 Task: Explore Airbnb accommodation in Tongeren, Belgium from 22th December, 2023 to 26th December, 2023 for 8 adults. Place can be private room with 8 bedrooms having 8 beds and 8 bathrooms. Property type can be hotel. Amenities needed are: wifi, washing machine, heating, TV, free parkinig on premises, hot tub, gym, smoking allowed.
Action: Mouse moved to (613, 148)
Screenshot: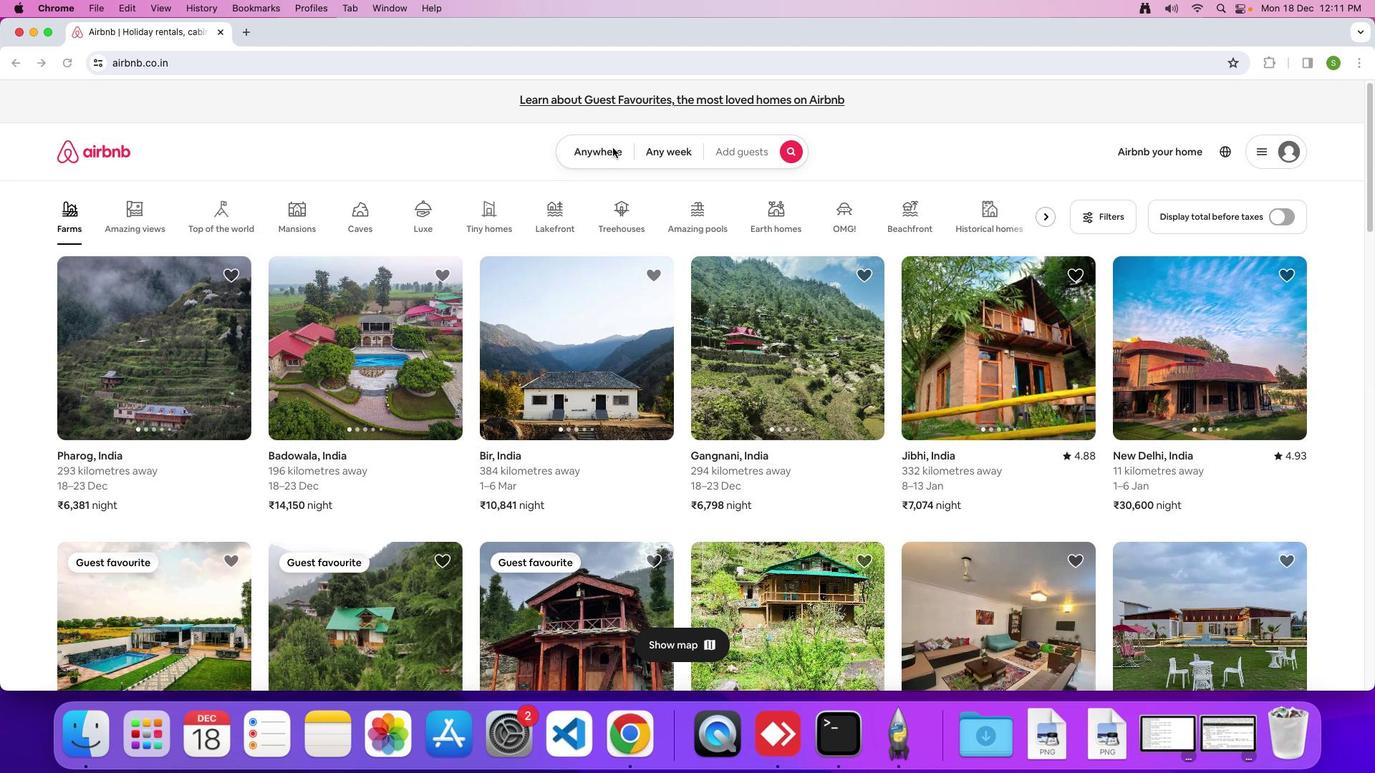 
Action: Mouse pressed left at (613, 148)
Screenshot: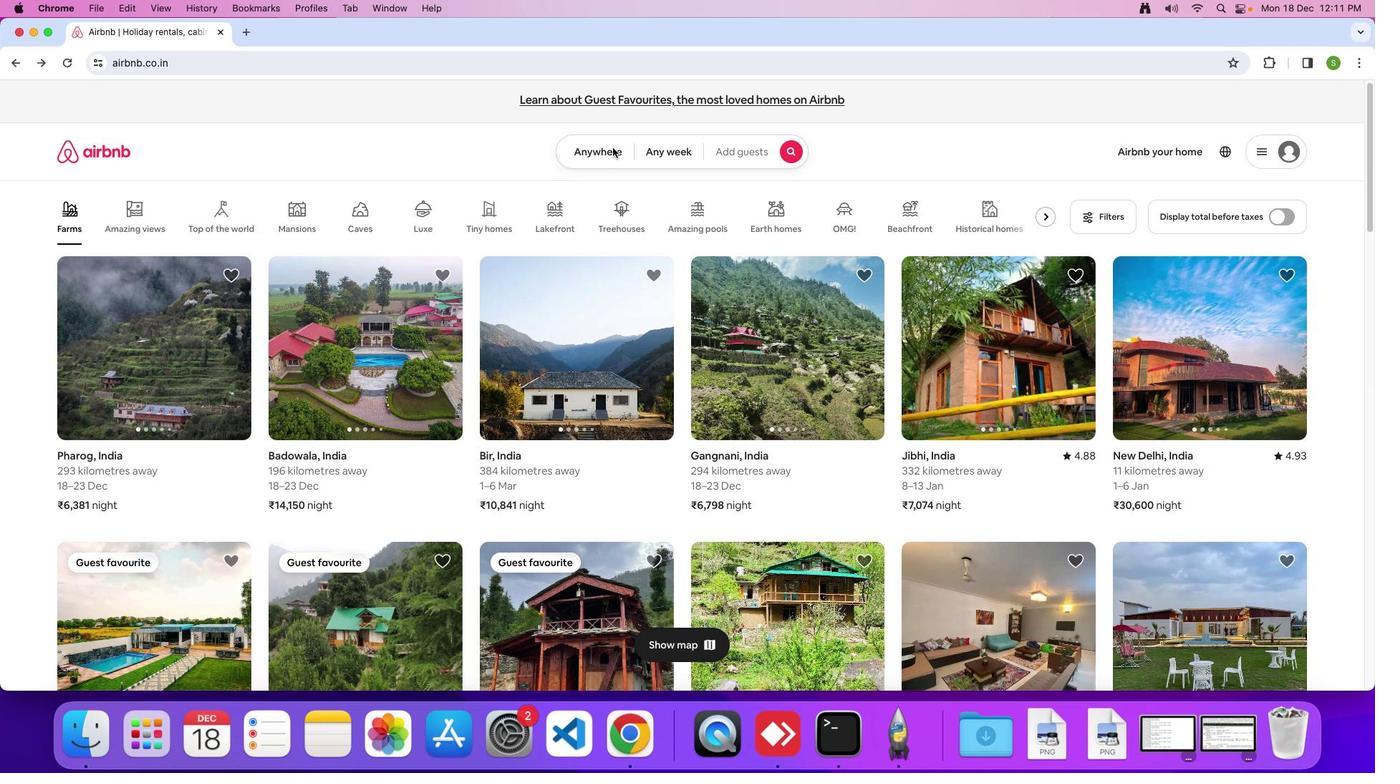 
Action: Mouse moved to (600, 153)
Screenshot: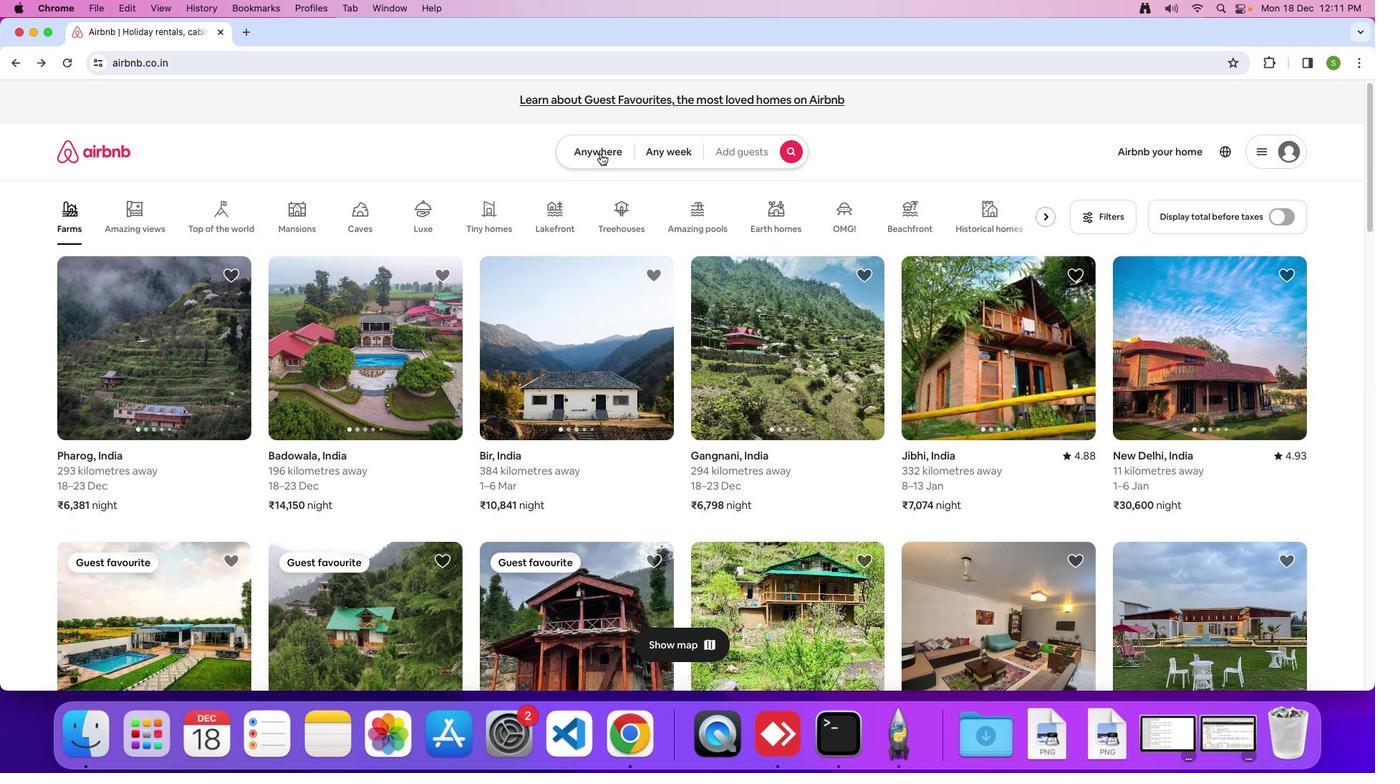 
Action: Mouse pressed left at (600, 153)
Screenshot: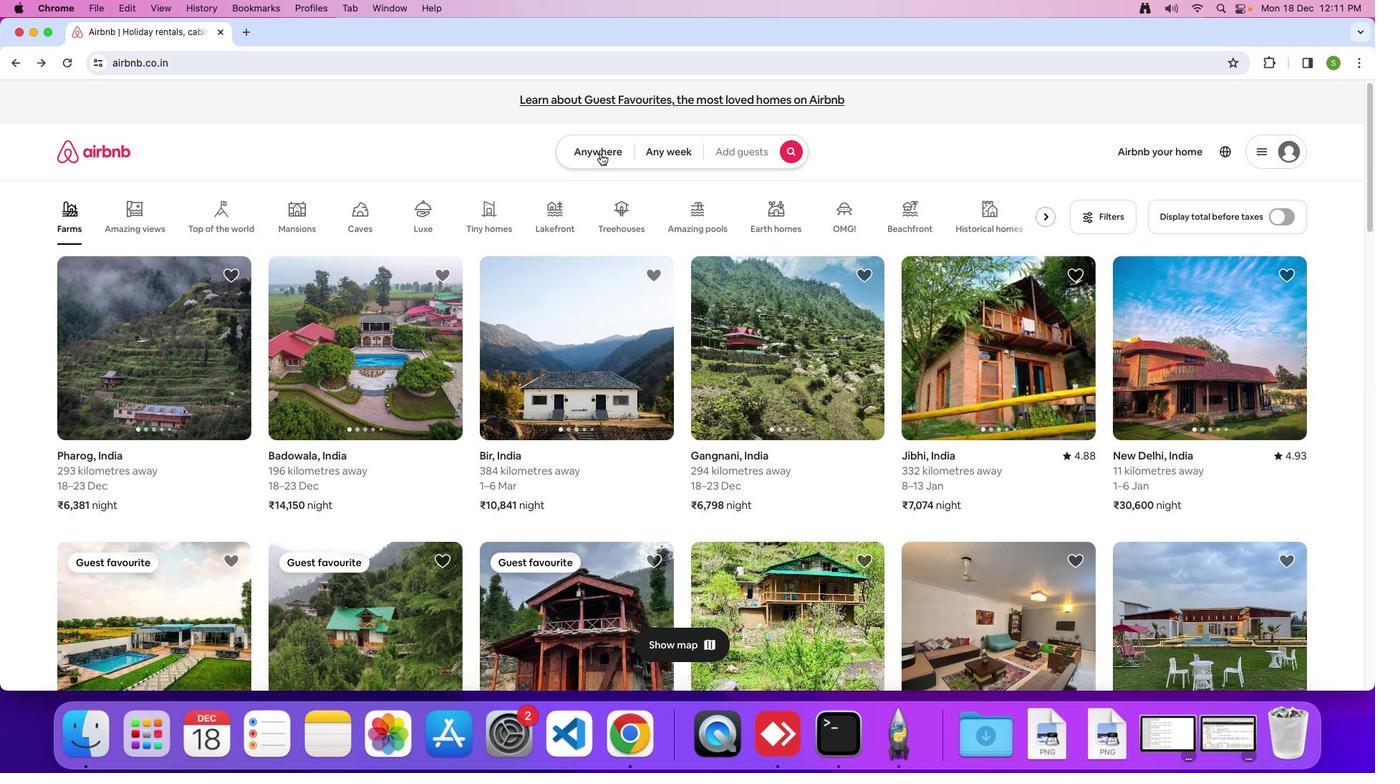 
Action: Mouse moved to (502, 209)
Screenshot: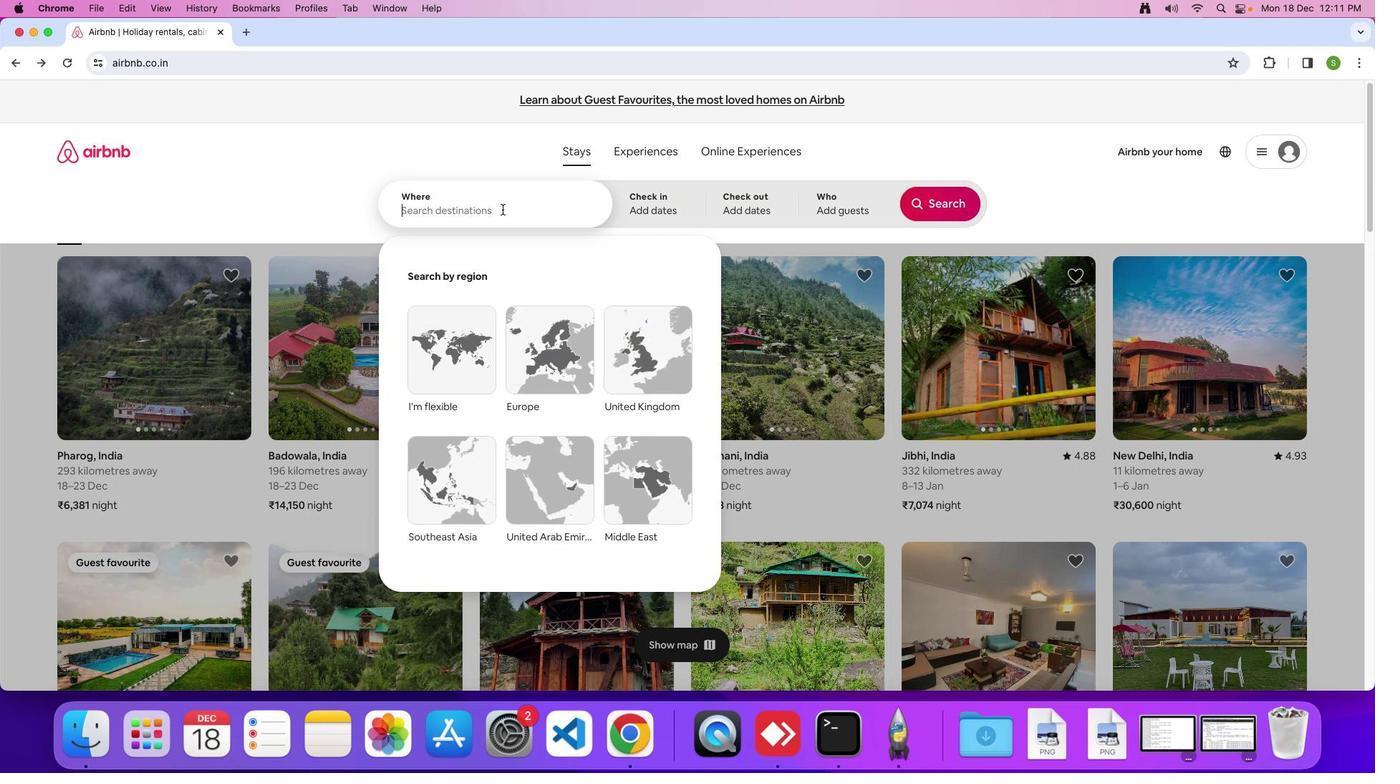 
Action: Mouse pressed left at (502, 209)
Screenshot: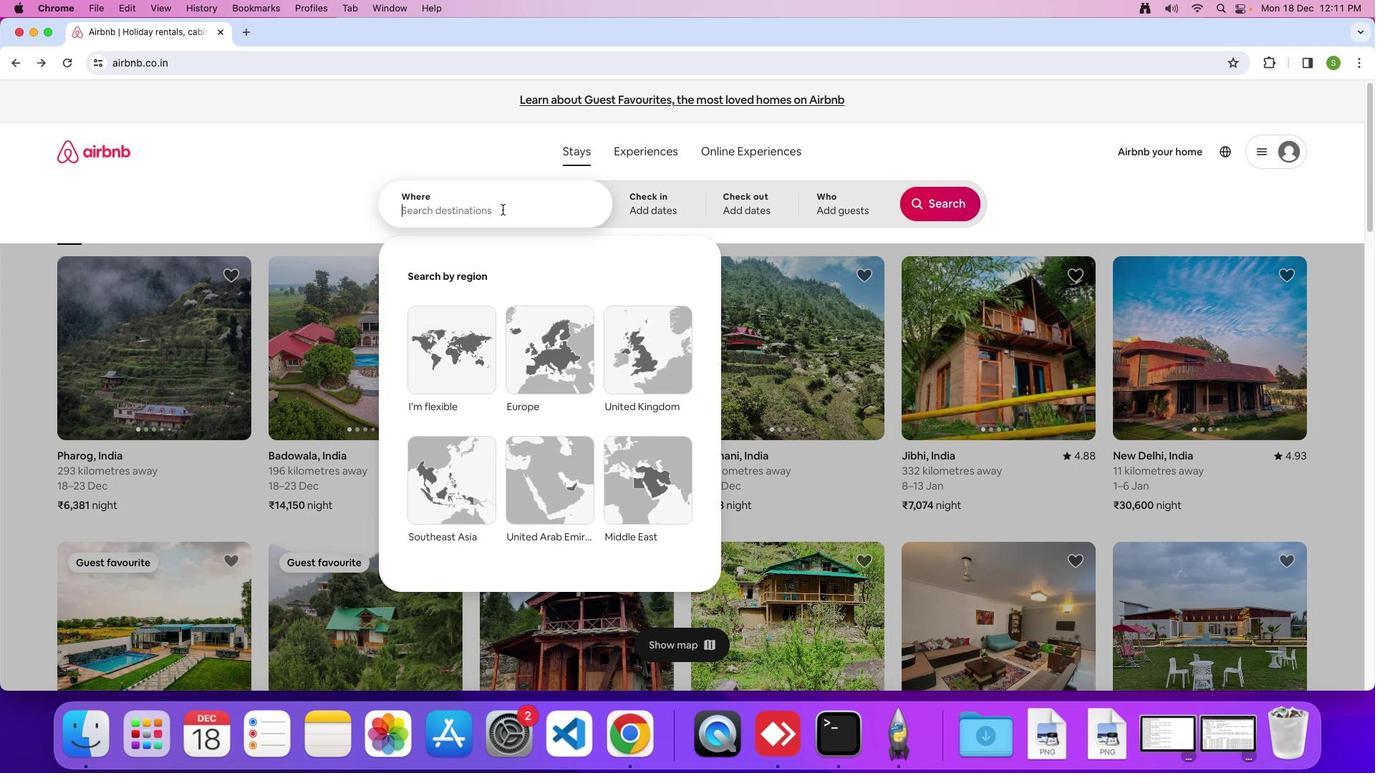 
Action: Key pressed 'T'Key.caps_lock'o''n''g''e''r''e''n'','Key.spaceKey.shift'B''e''l''g''i''u''m'Key.enter
Screenshot: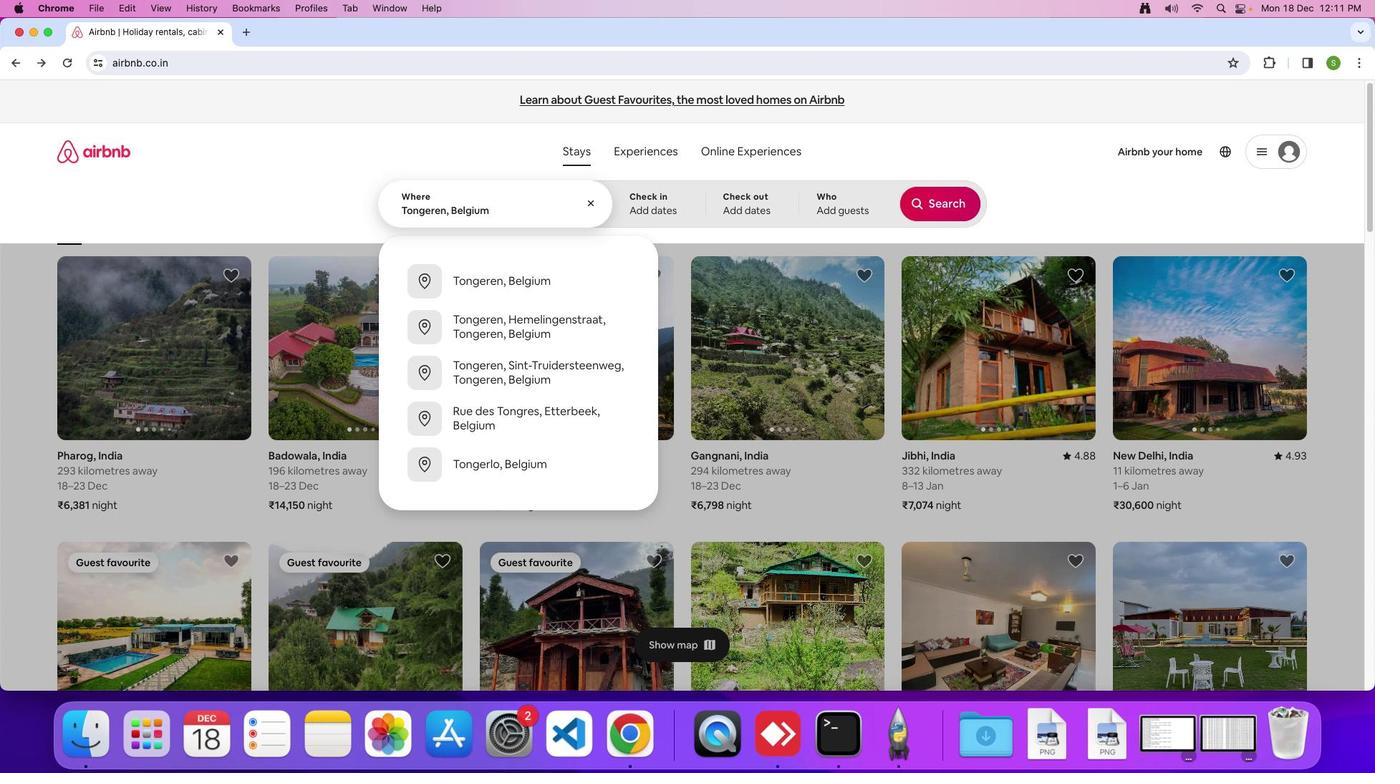 
Action: Mouse moved to (603, 487)
Screenshot: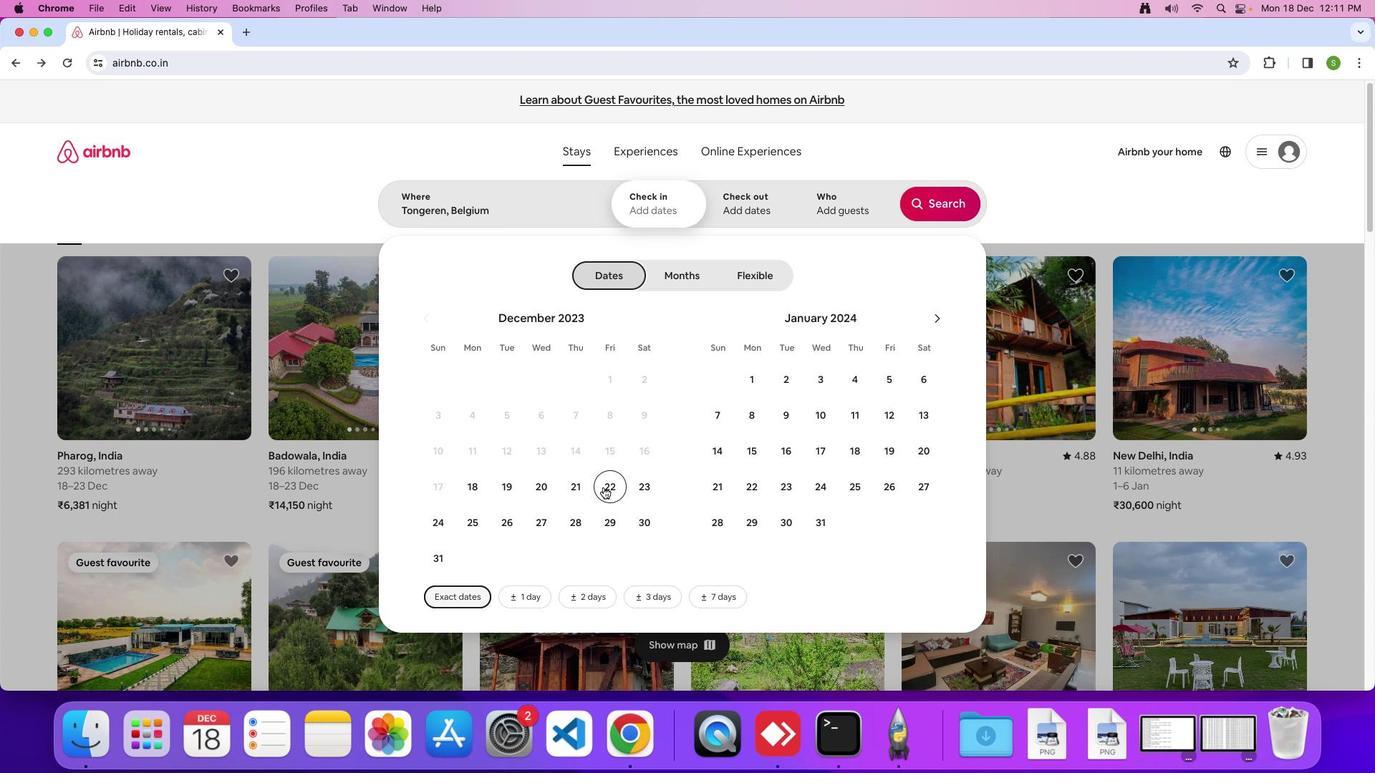 
Action: Mouse pressed left at (603, 487)
Screenshot: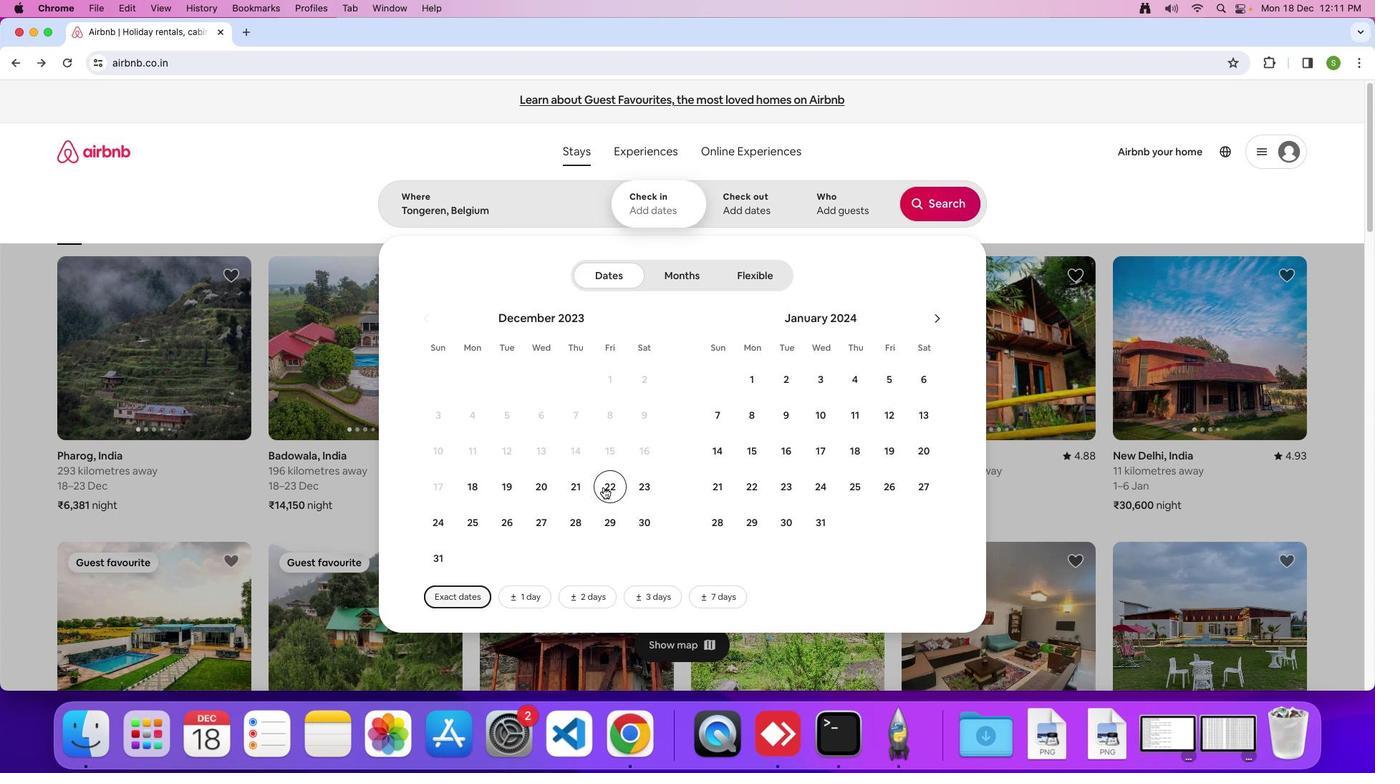 
Action: Mouse moved to (502, 527)
Screenshot: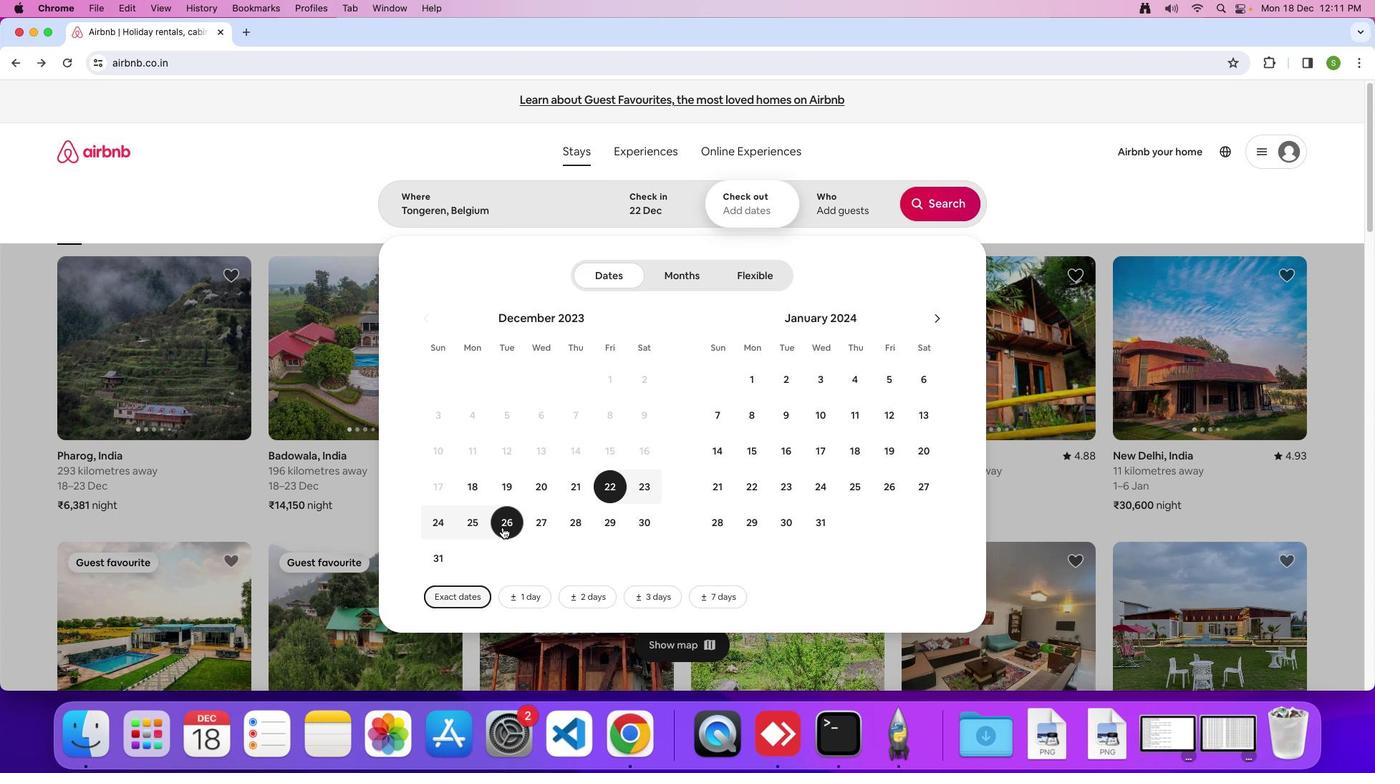 
Action: Mouse pressed left at (502, 527)
Screenshot: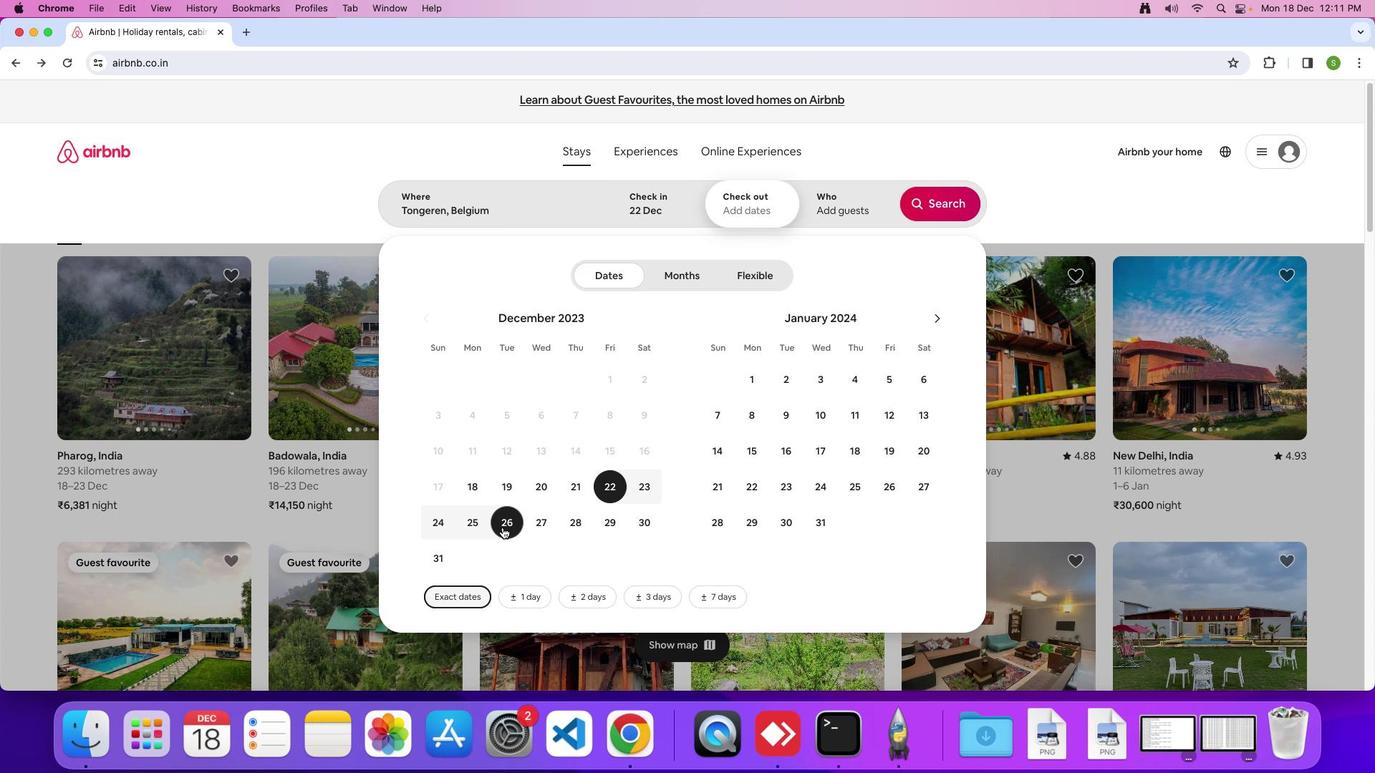 
Action: Mouse moved to (839, 211)
Screenshot: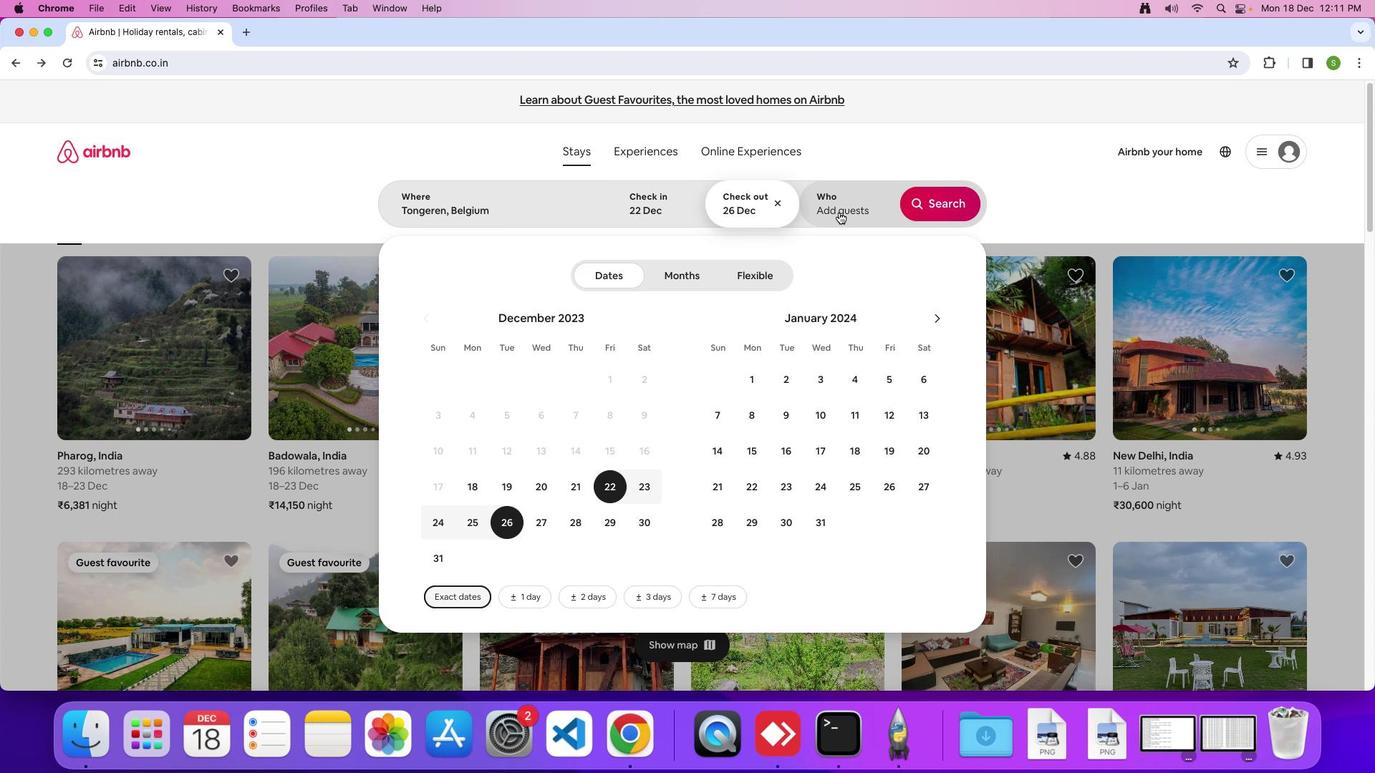 
Action: Mouse pressed left at (839, 211)
Screenshot: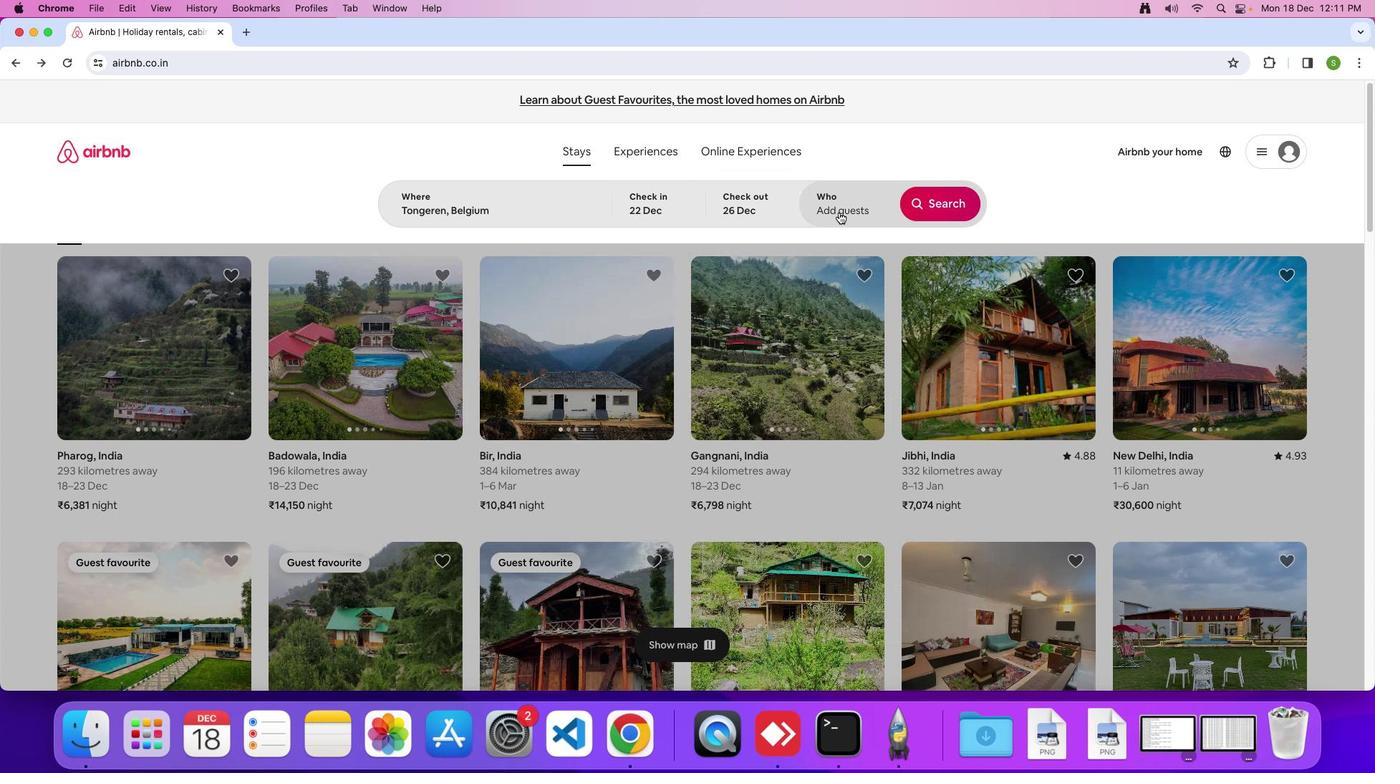 
Action: Mouse moved to (939, 282)
Screenshot: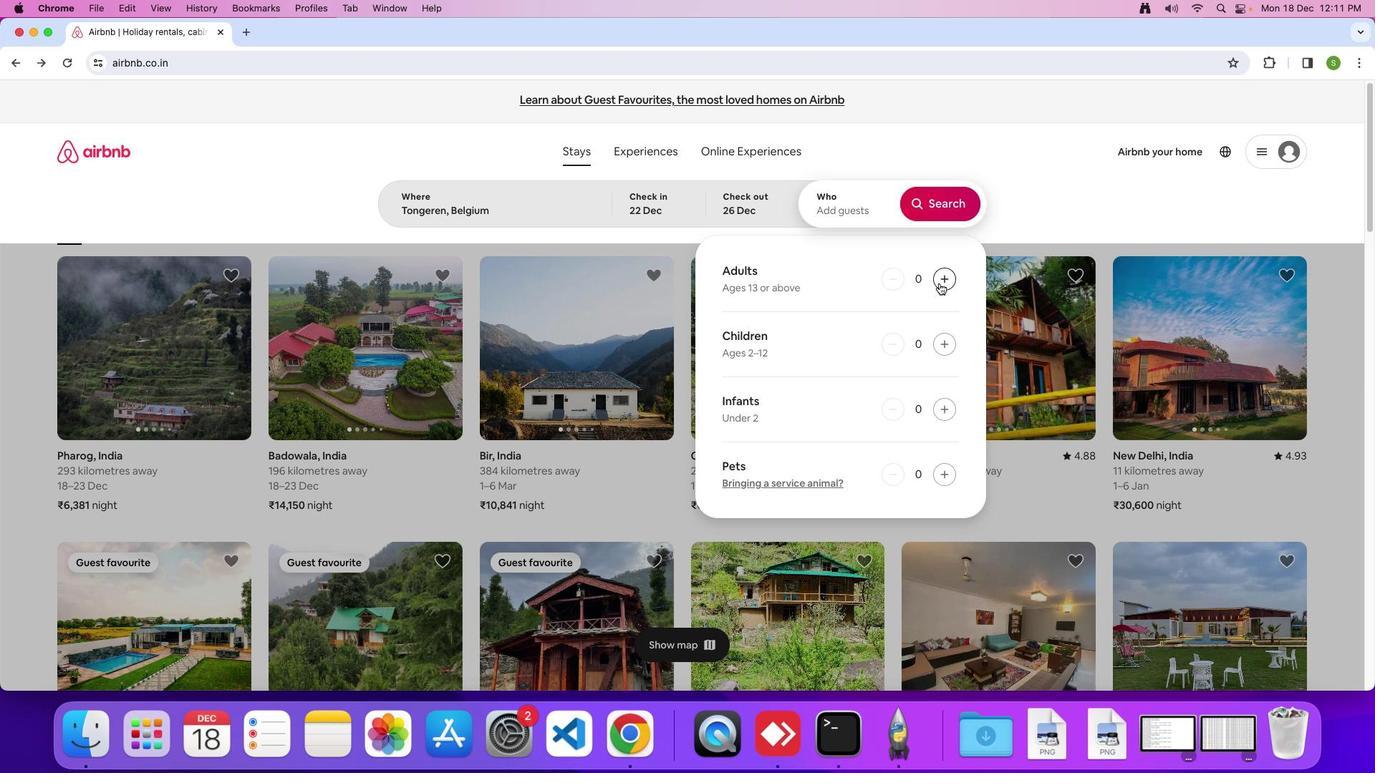 
Action: Mouse pressed left at (939, 282)
Screenshot: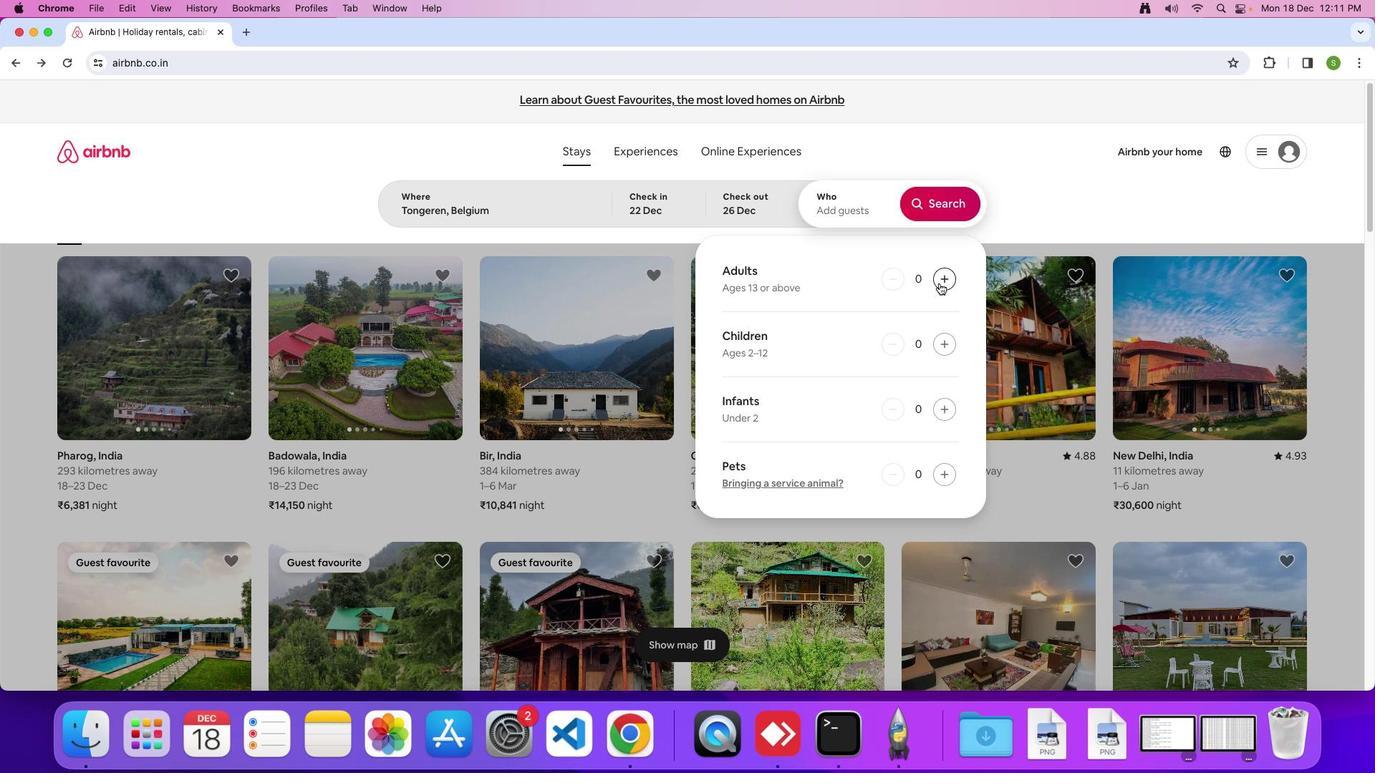 
Action: Mouse pressed left at (939, 282)
Screenshot: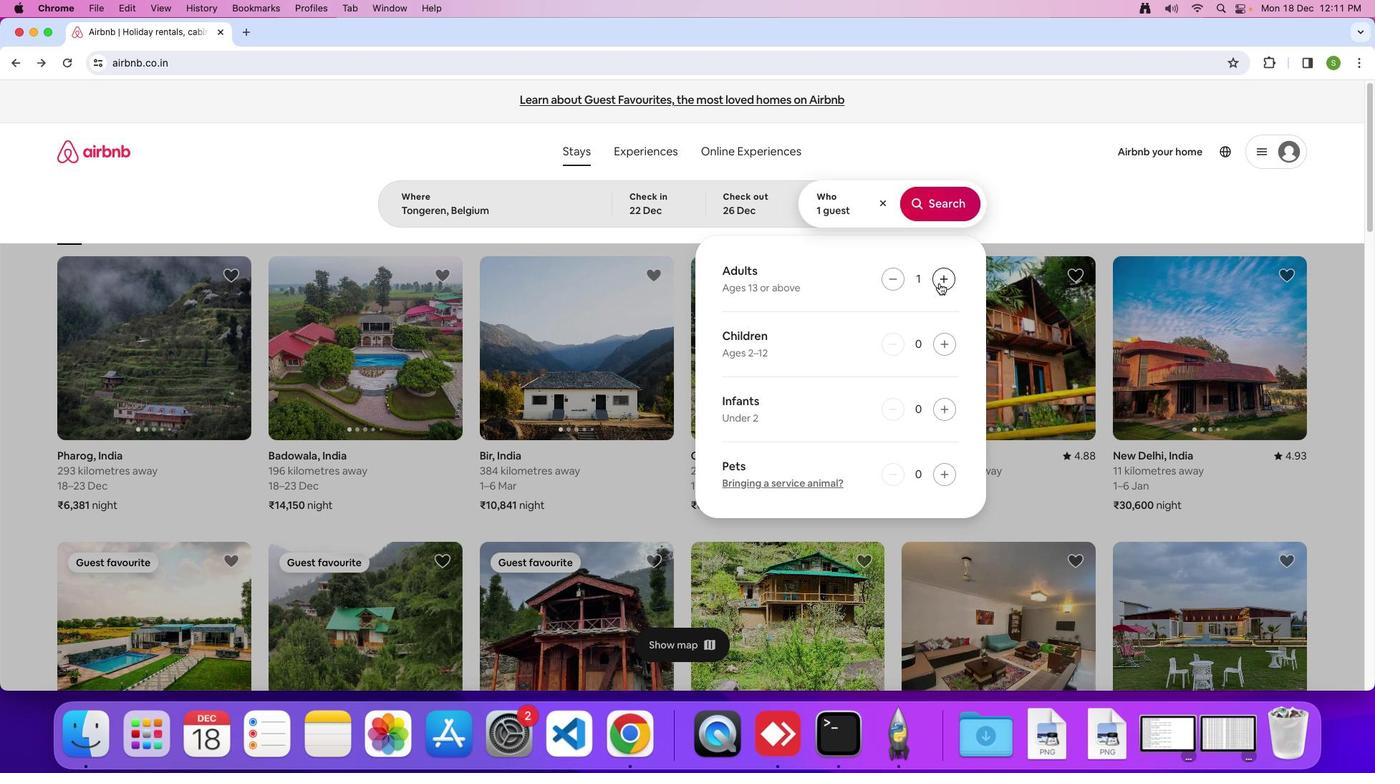 
Action: Mouse pressed left at (939, 282)
Screenshot: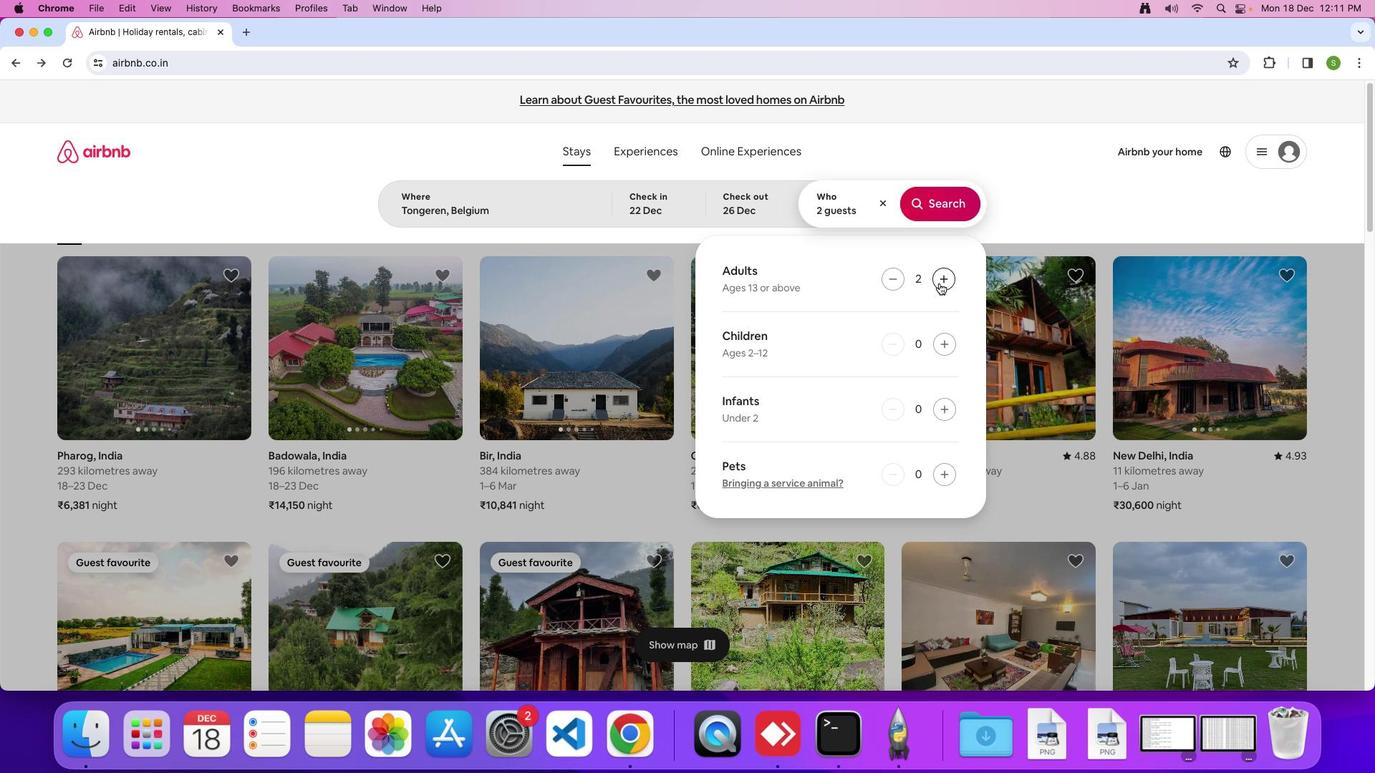 
Action: Mouse pressed left at (939, 282)
Screenshot: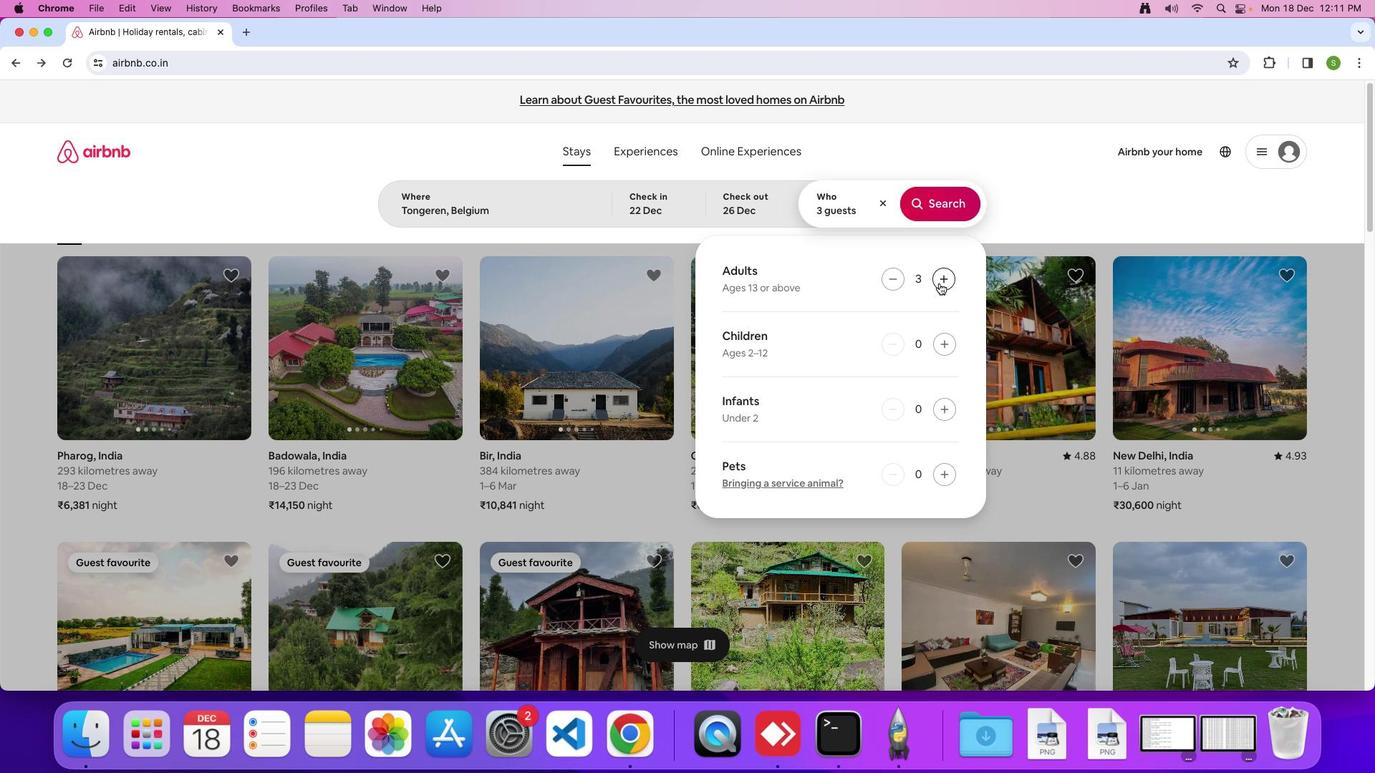 
Action: Mouse pressed left at (939, 282)
Screenshot: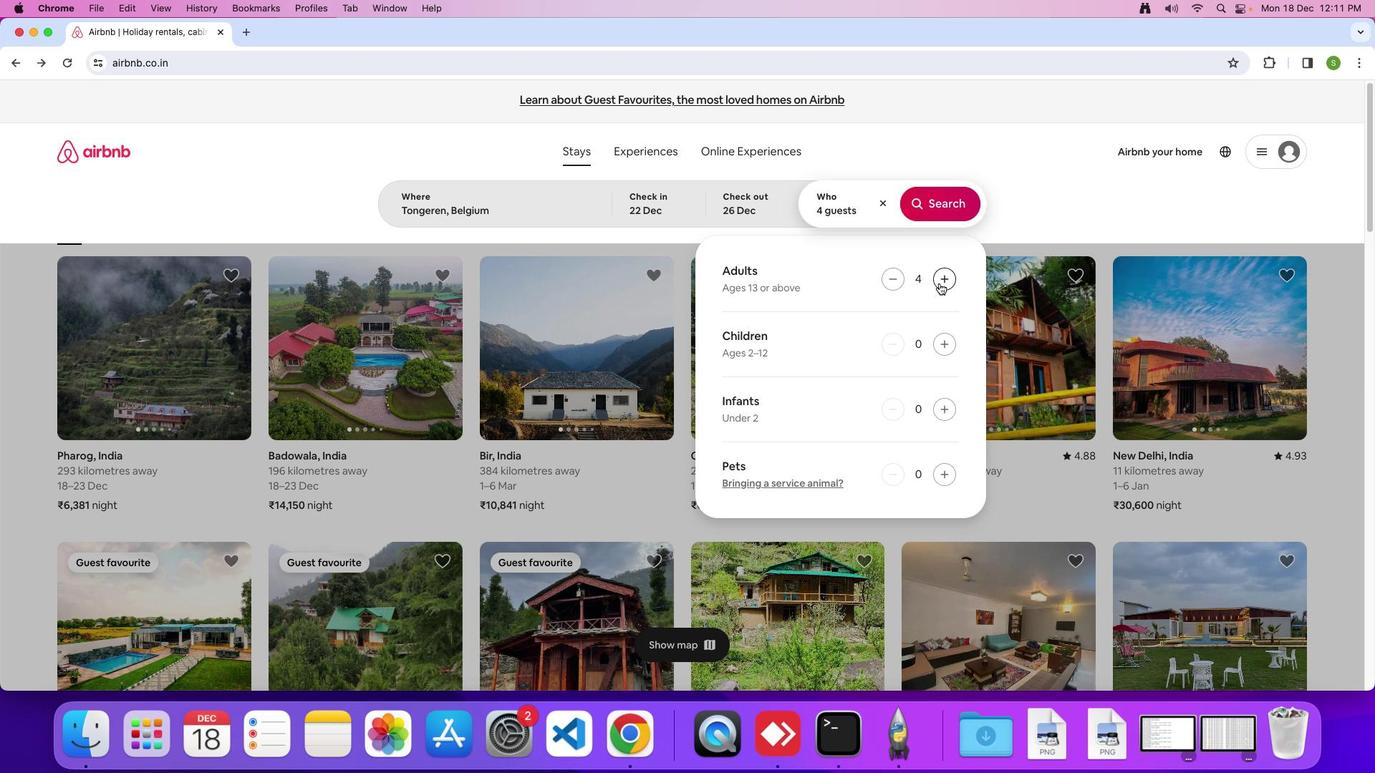 
Action: Mouse pressed left at (939, 282)
Screenshot: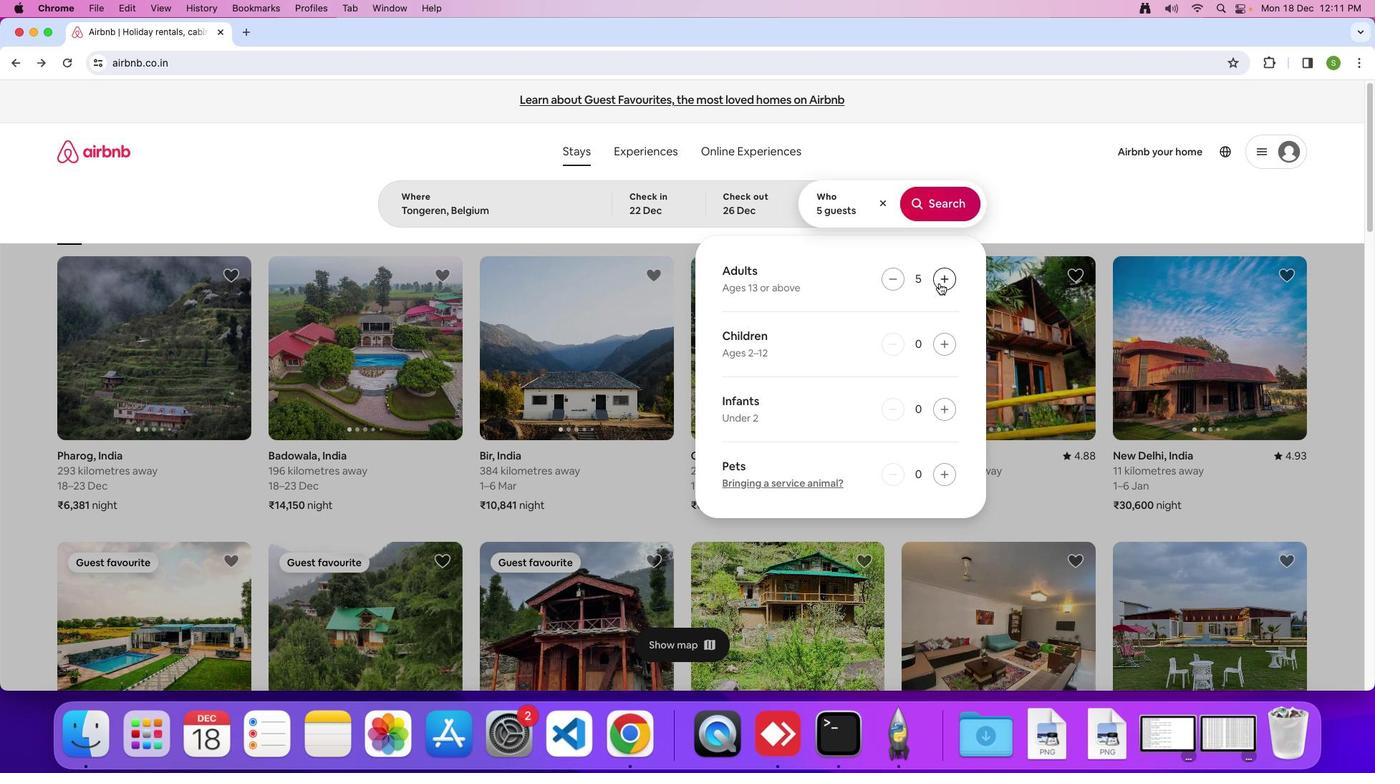 
Action: Mouse pressed left at (939, 282)
Screenshot: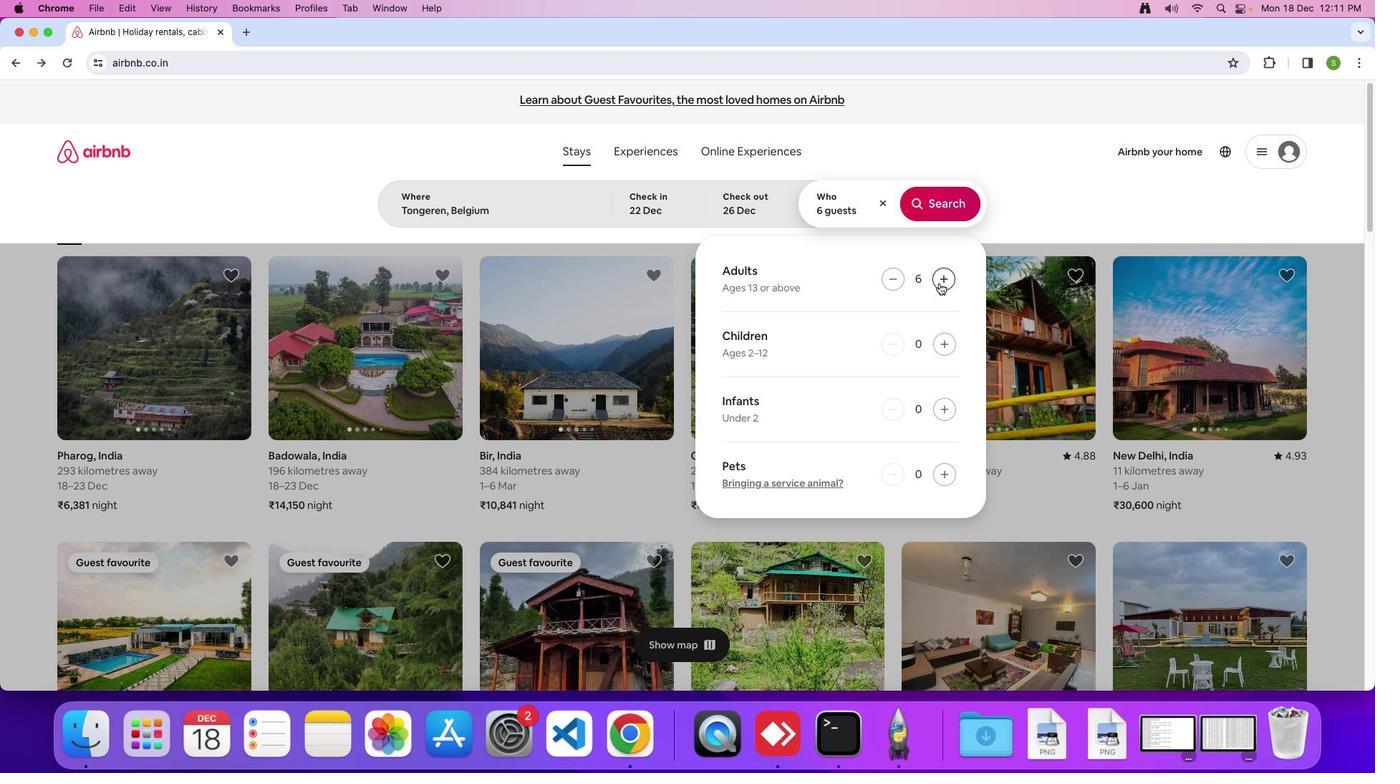
Action: Mouse pressed left at (939, 282)
Screenshot: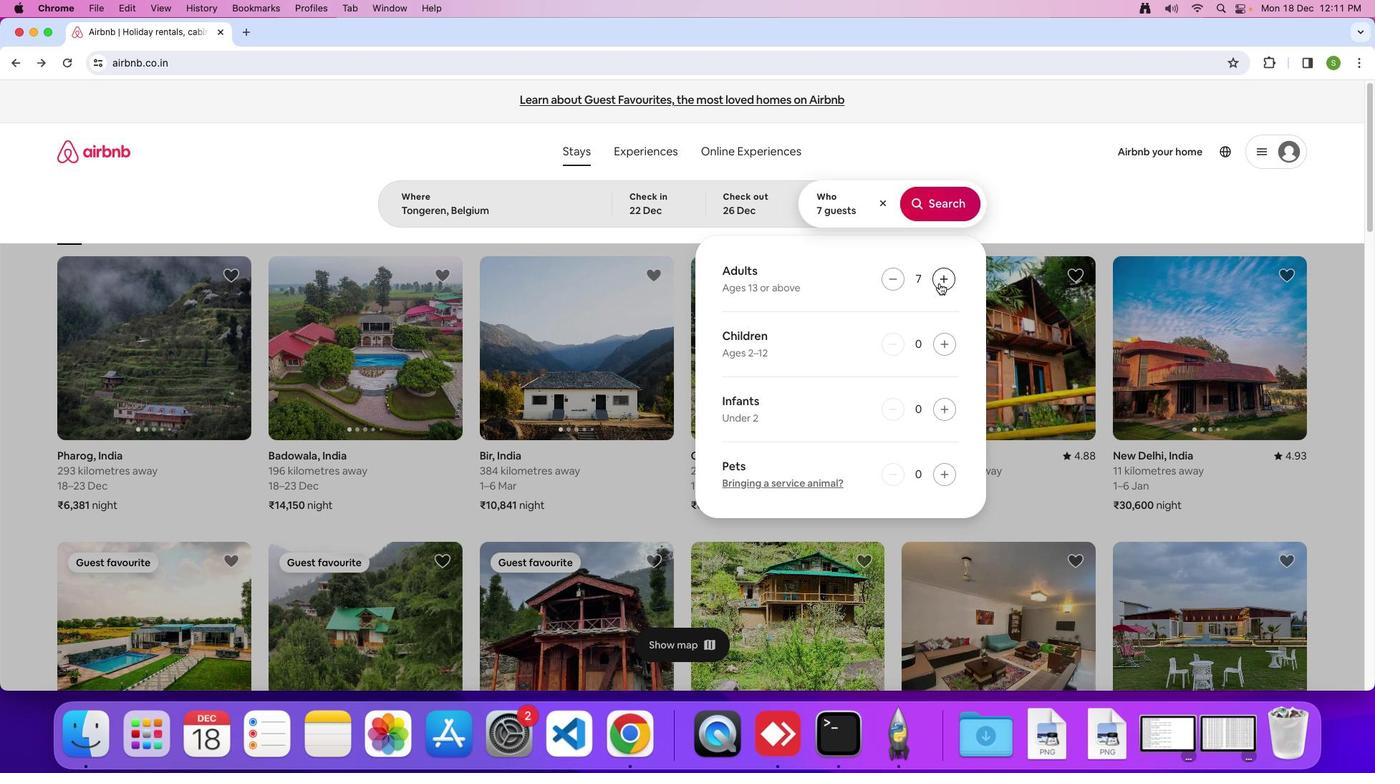 
Action: Mouse moved to (939, 212)
Screenshot: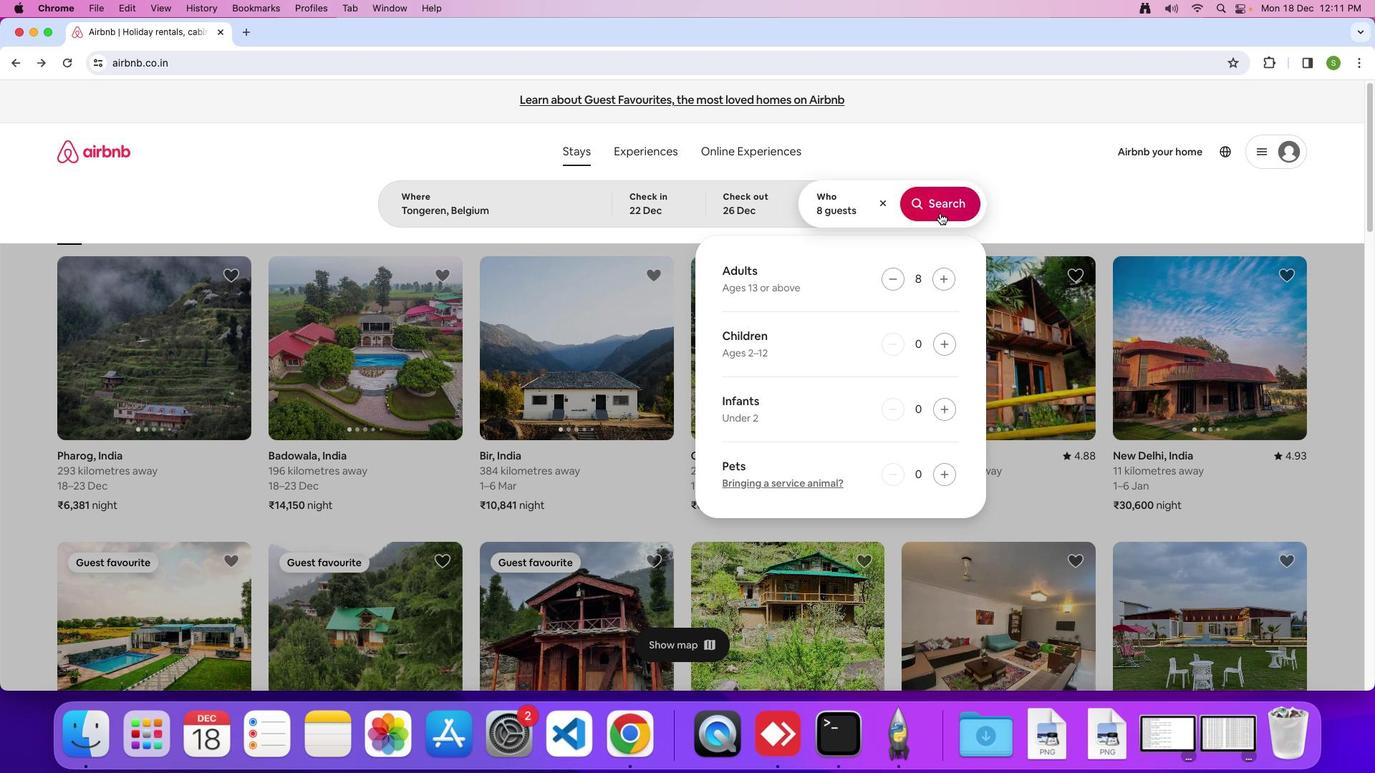 
Action: Mouse pressed left at (939, 212)
Screenshot: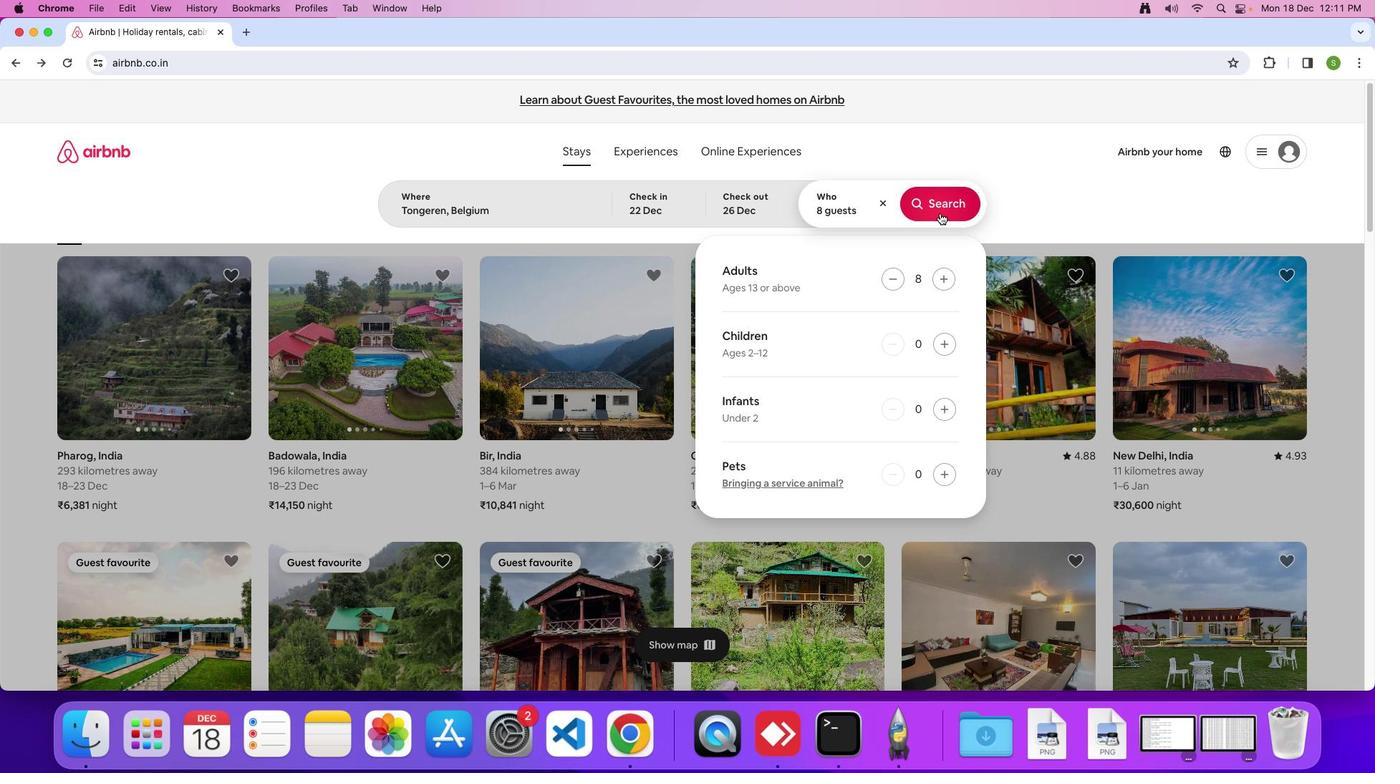 
Action: Mouse moved to (1161, 179)
Screenshot: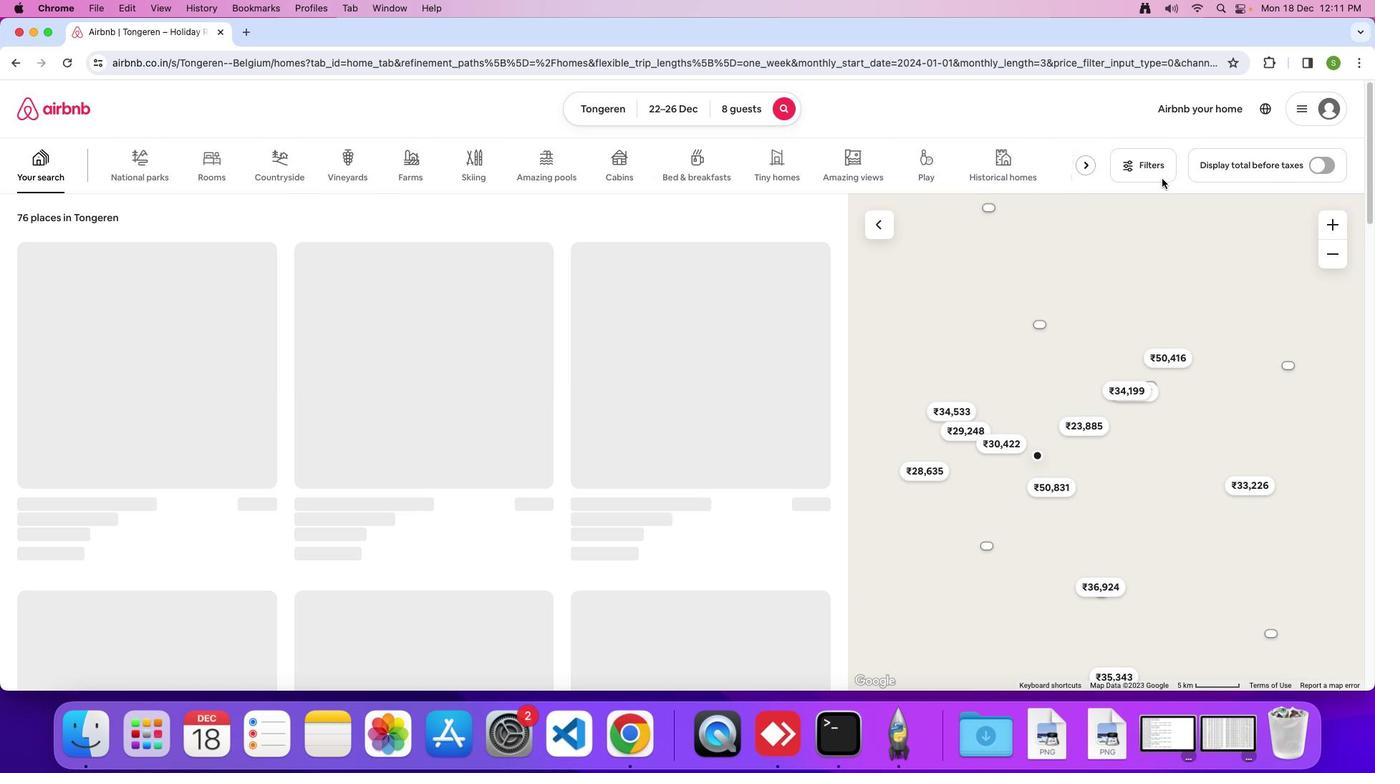 
Action: Mouse pressed left at (1161, 179)
Screenshot: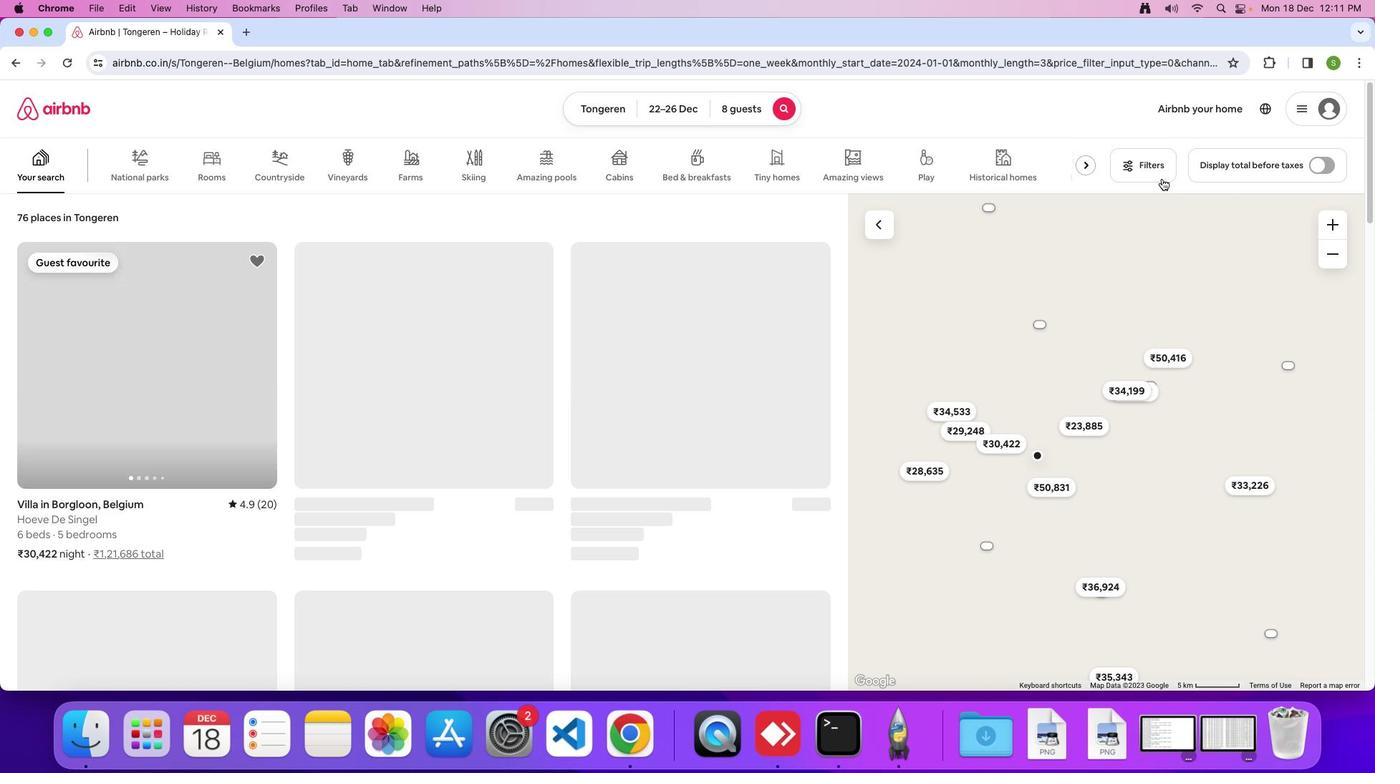 
Action: Mouse moved to (714, 487)
Screenshot: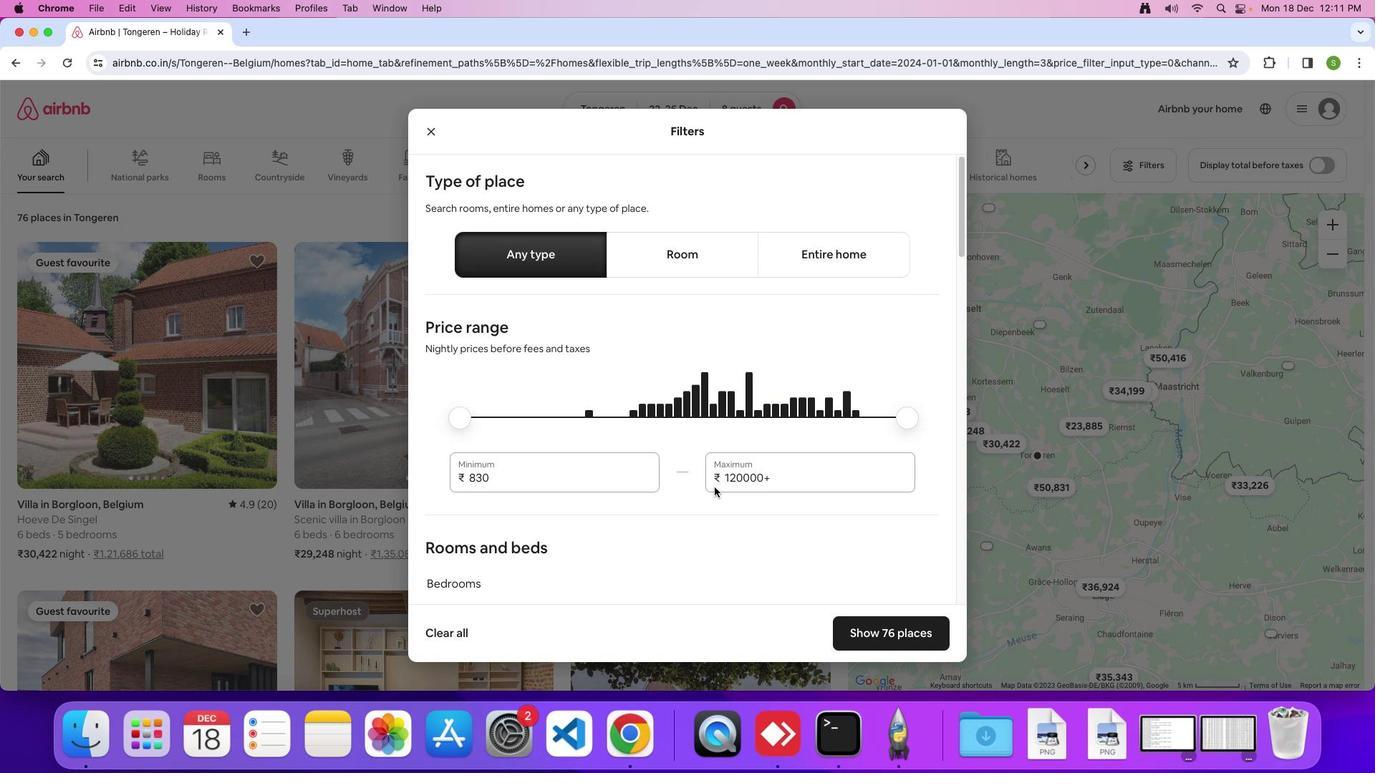 
Action: Mouse scrolled (714, 487) with delta (0, 0)
Screenshot: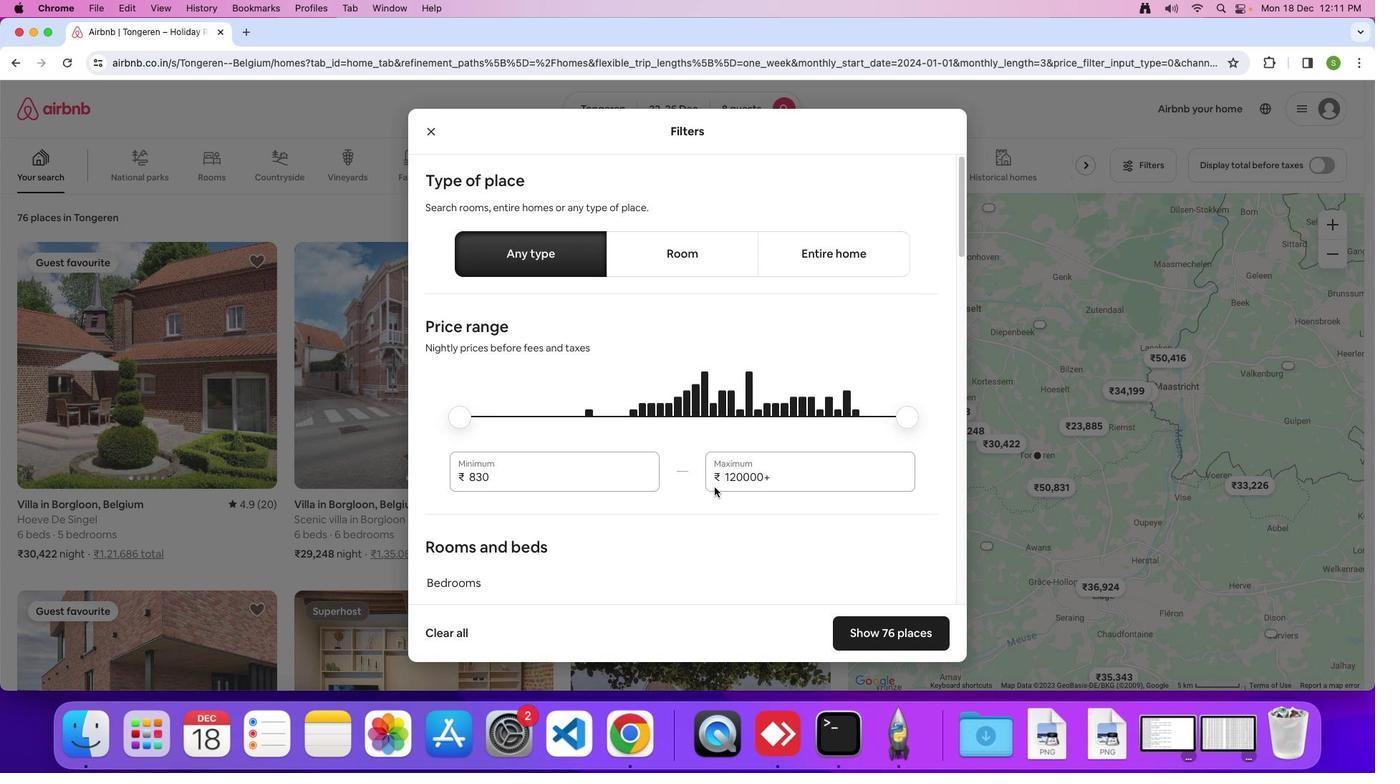 
Action: Mouse scrolled (714, 487) with delta (0, 0)
Screenshot: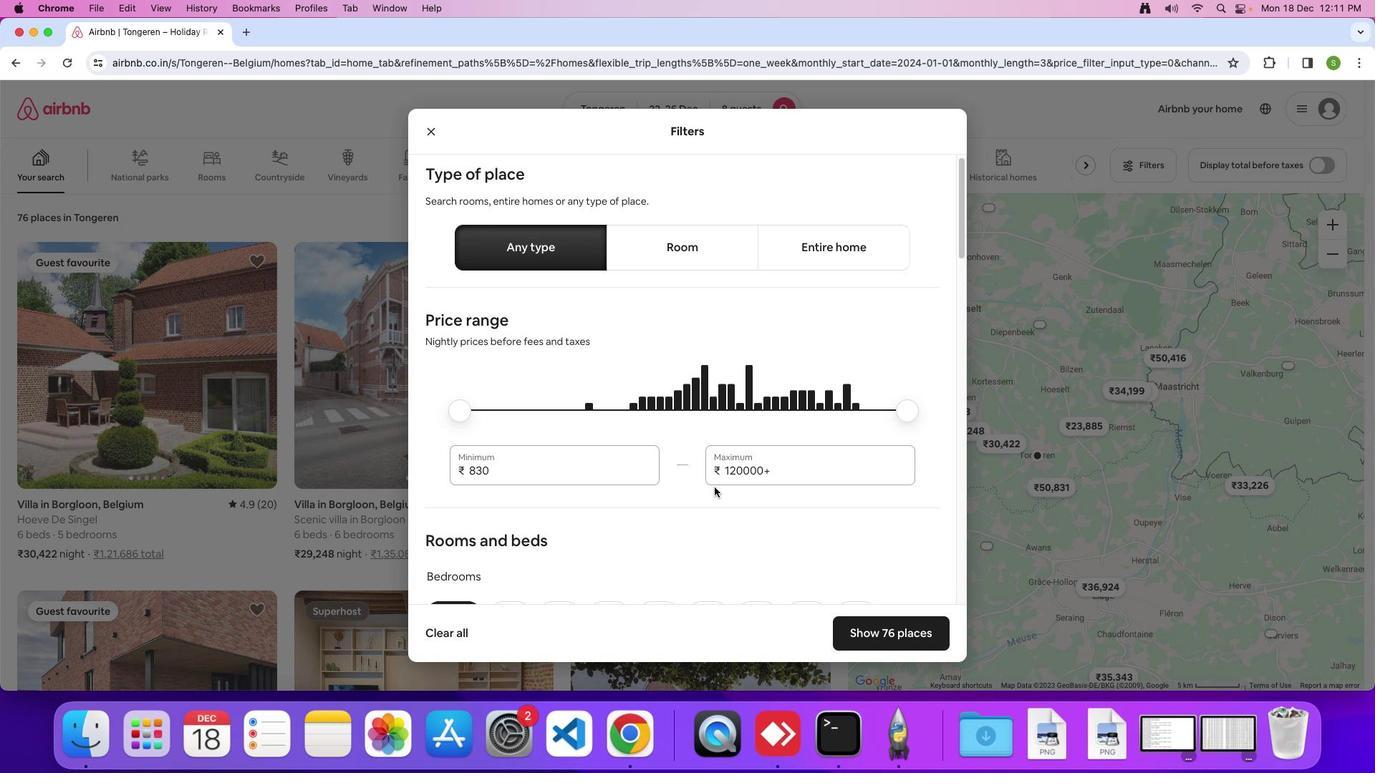 
Action: Mouse moved to (714, 487)
Screenshot: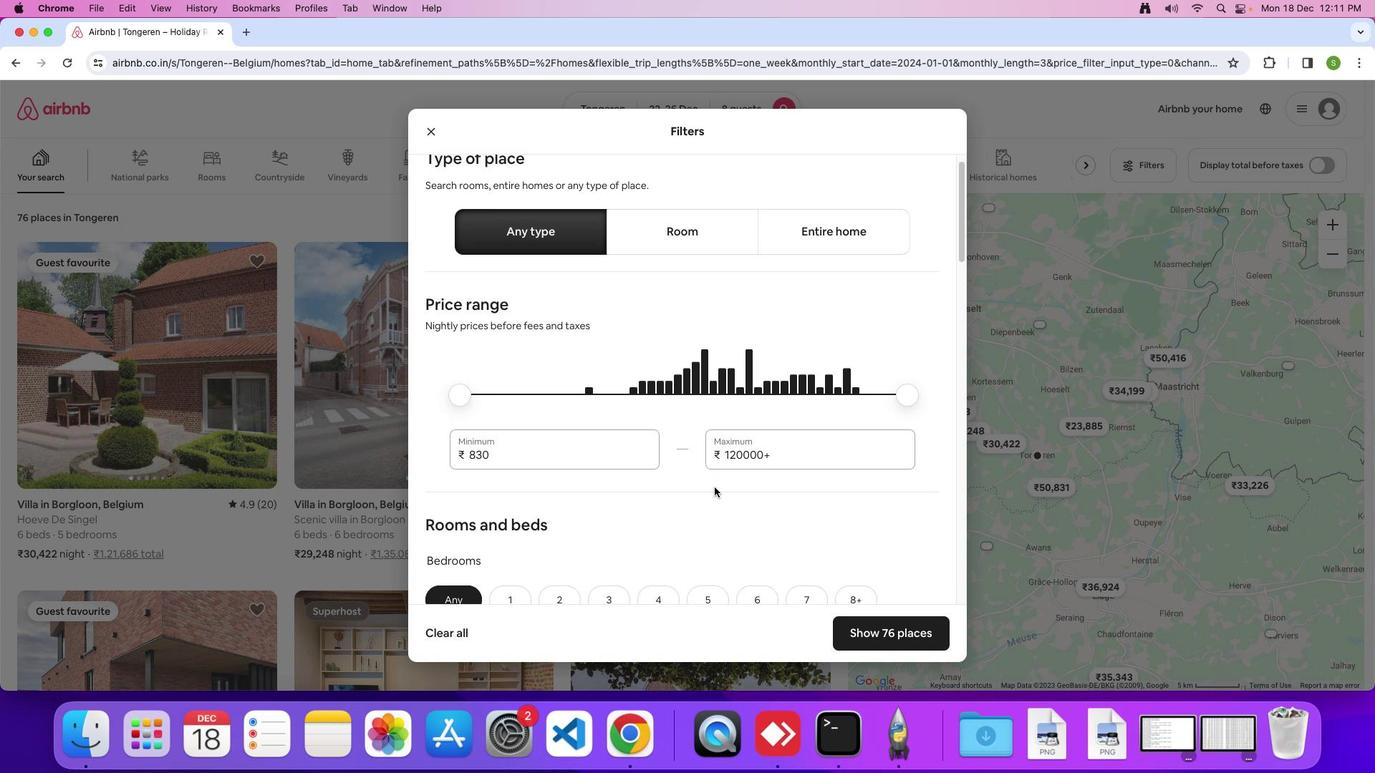 
Action: Mouse scrolled (714, 487) with delta (0, 0)
Screenshot: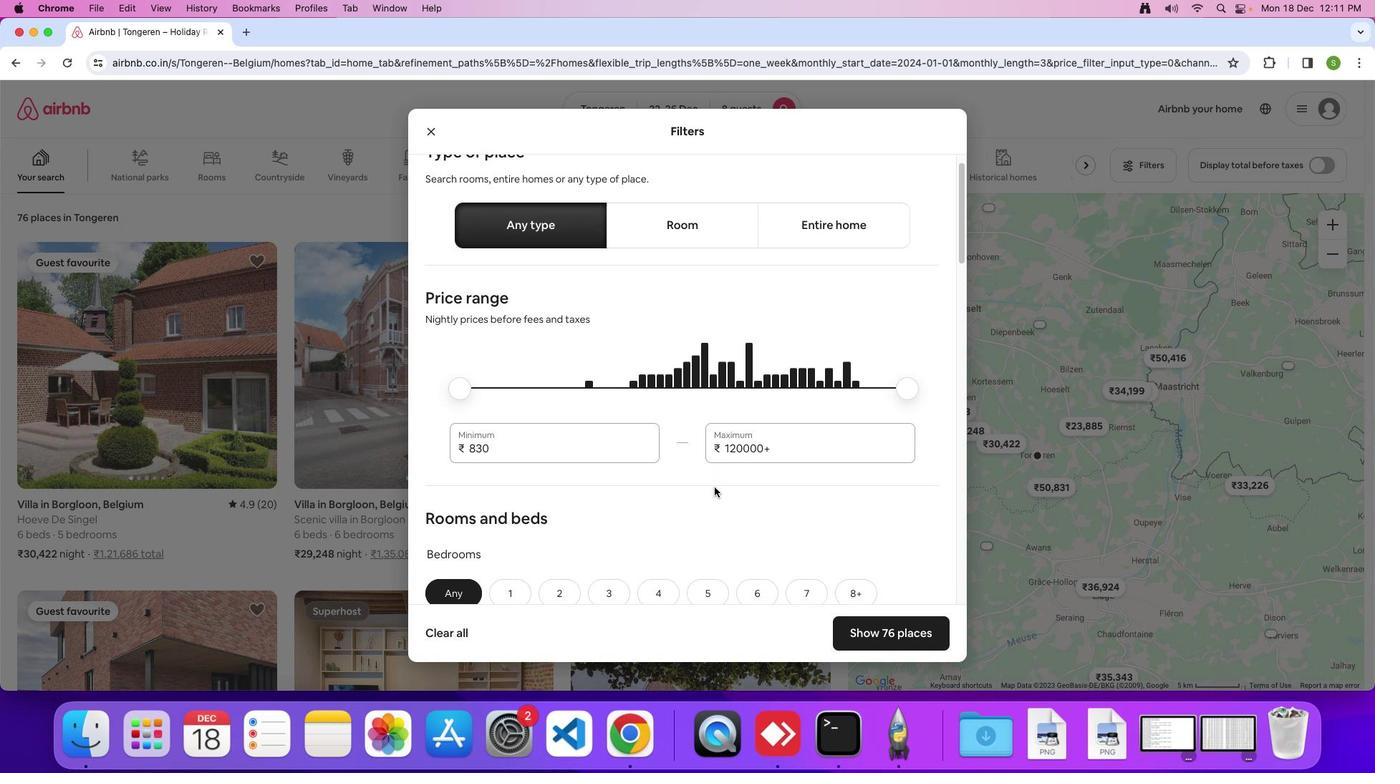 
Action: Mouse scrolled (714, 487) with delta (0, 0)
Screenshot: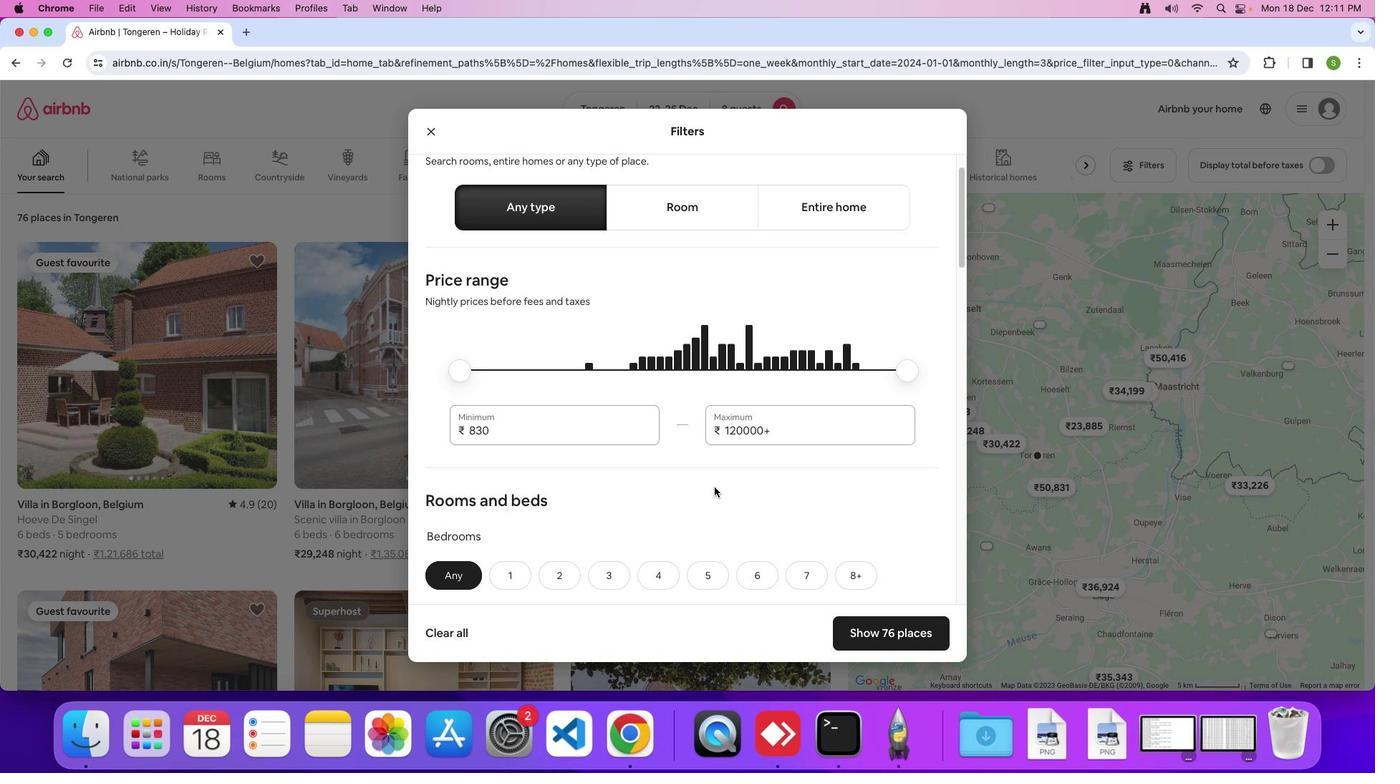 
Action: Mouse scrolled (714, 487) with delta (0, 0)
Screenshot: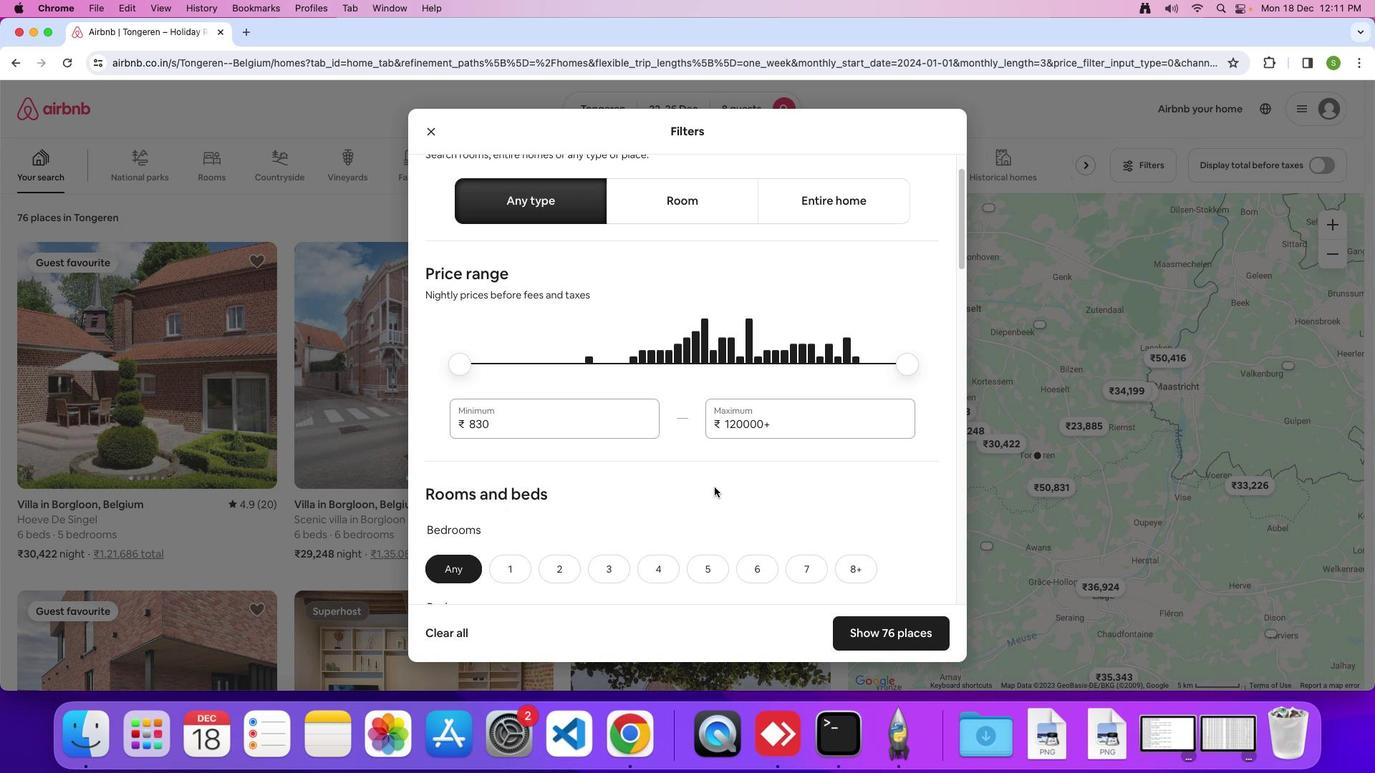 
Action: Mouse scrolled (714, 487) with delta (0, -1)
Screenshot: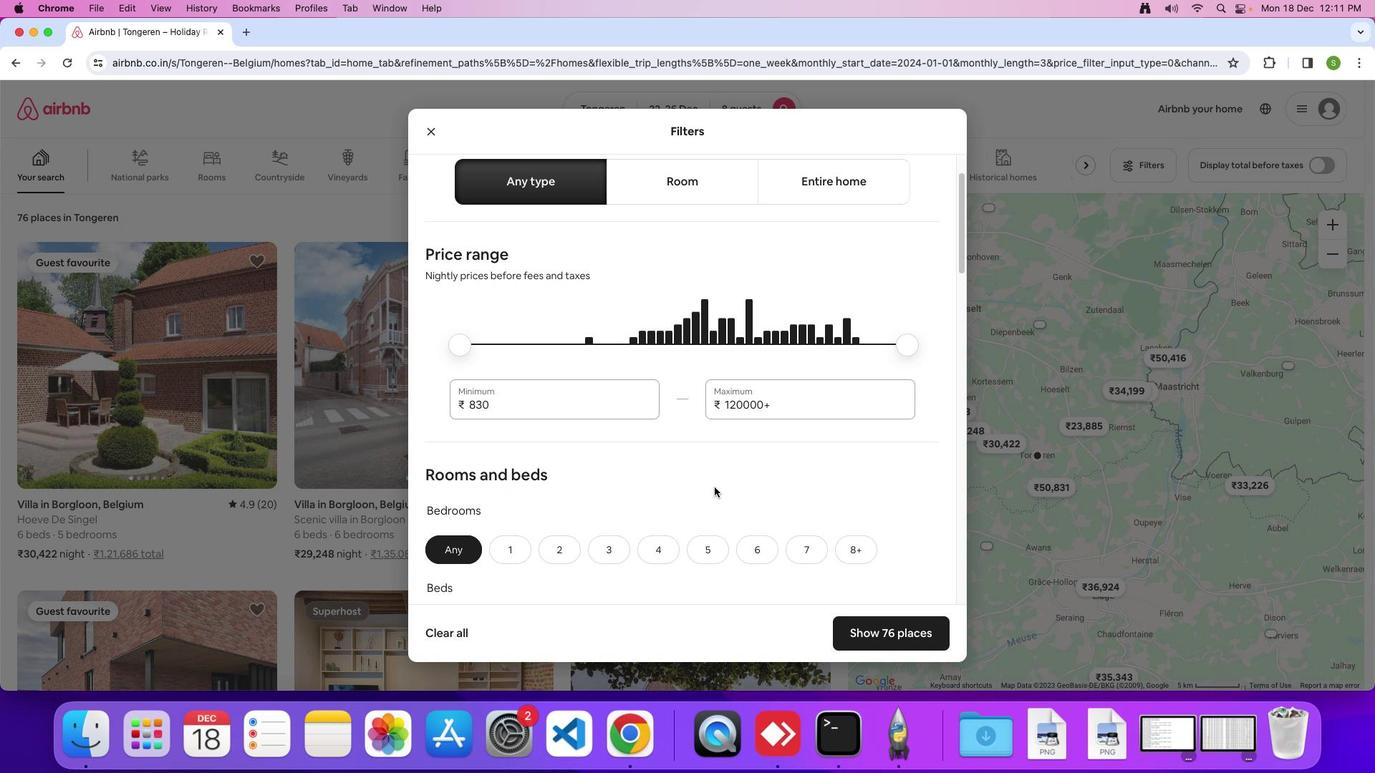 
Action: Mouse scrolled (714, 487) with delta (0, 0)
Screenshot: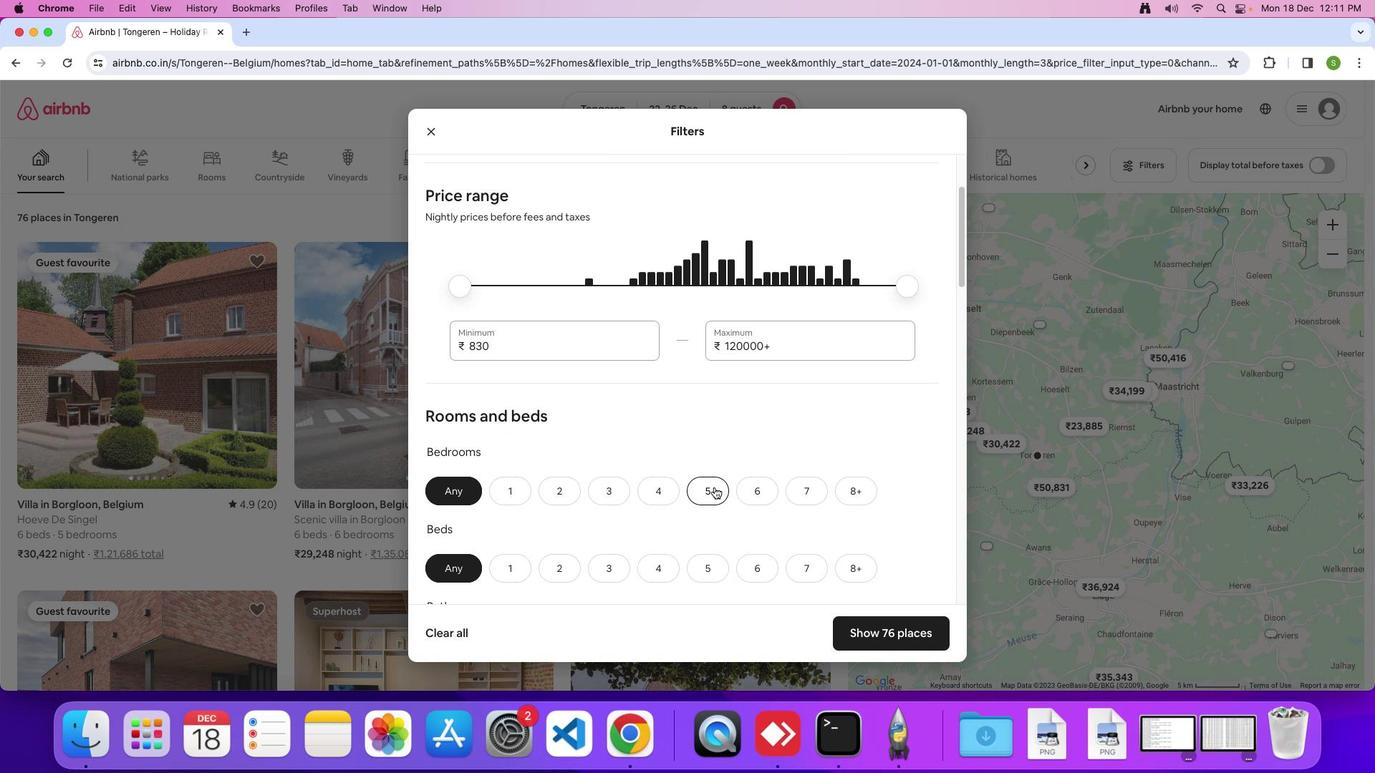 
Action: Mouse scrolled (714, 487) with delta (0, 0)
Screenshot: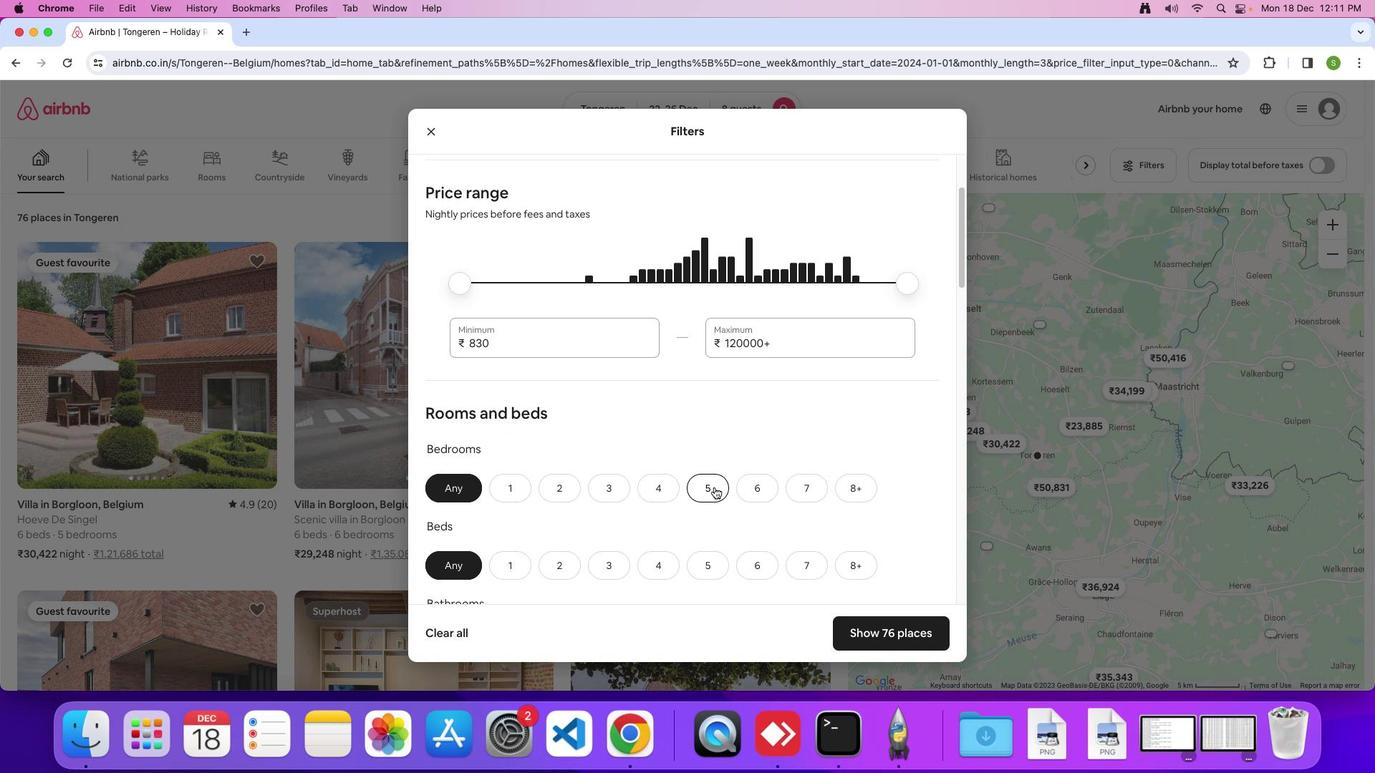 
Action: Mouse scrolled (714, 487) with delta (0, -1)
Screenshot: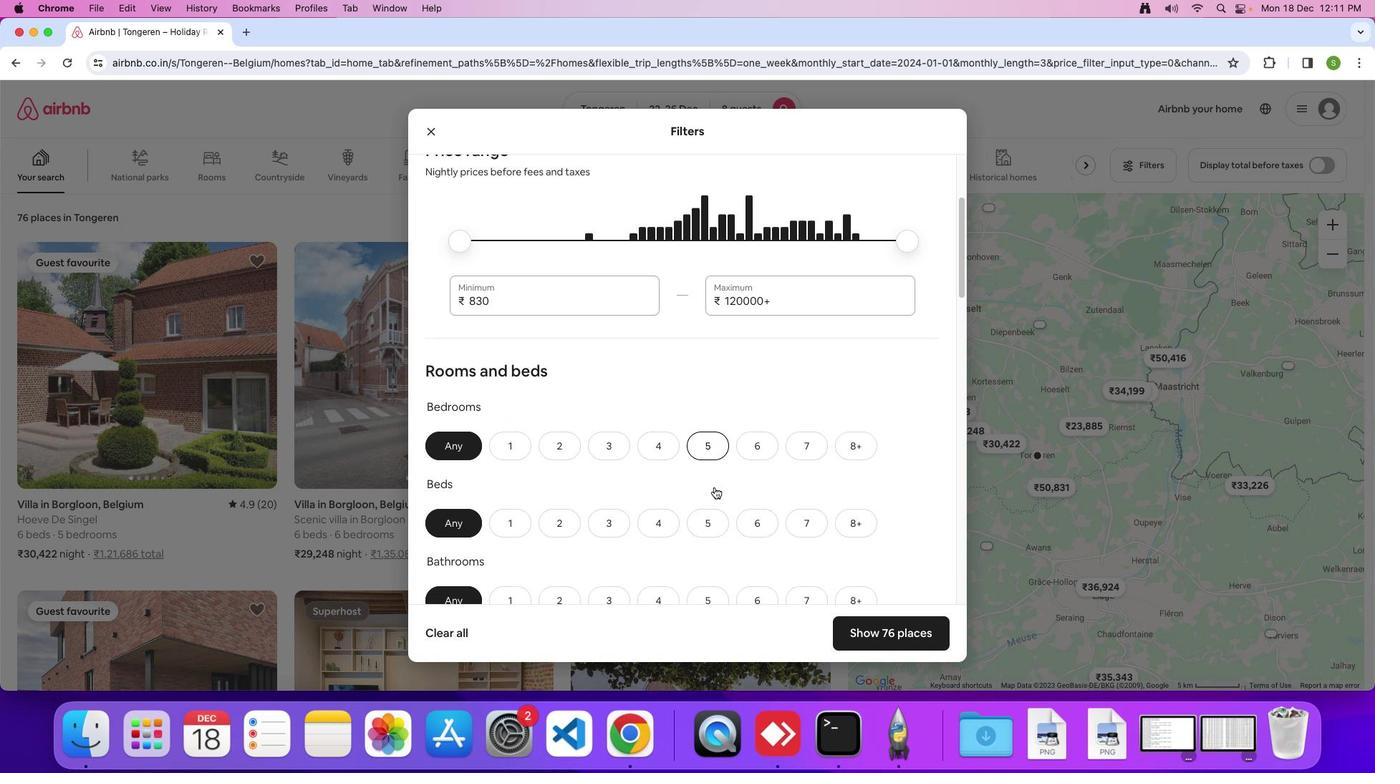 
Action: Mouse scrolled (714, 487) with delta (0, 0)
Screenshot: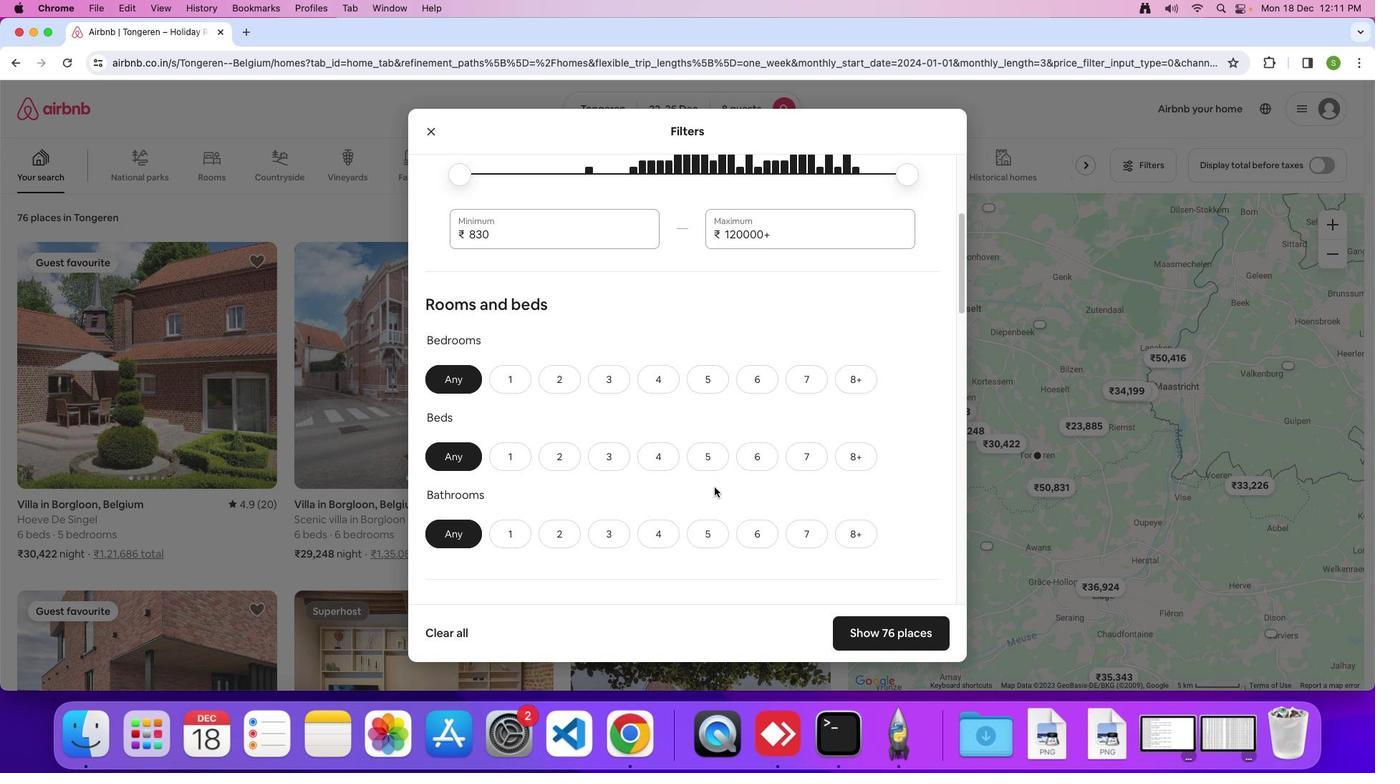 
Action: Mouse scrolled (714, 487) with delta (0, 0)
Screenshot: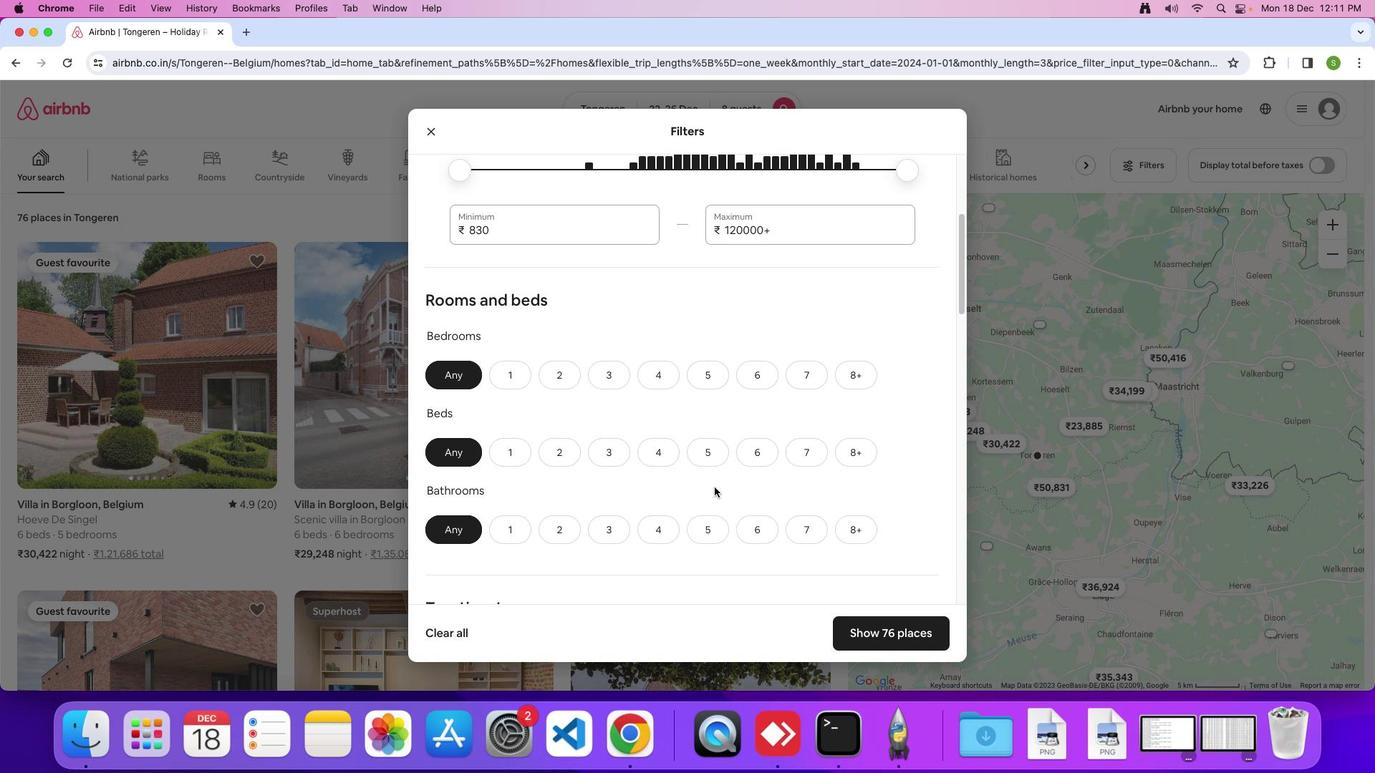 
Action: Mouse scrolled (714, 487) with delta (0, -2)
Screenshot: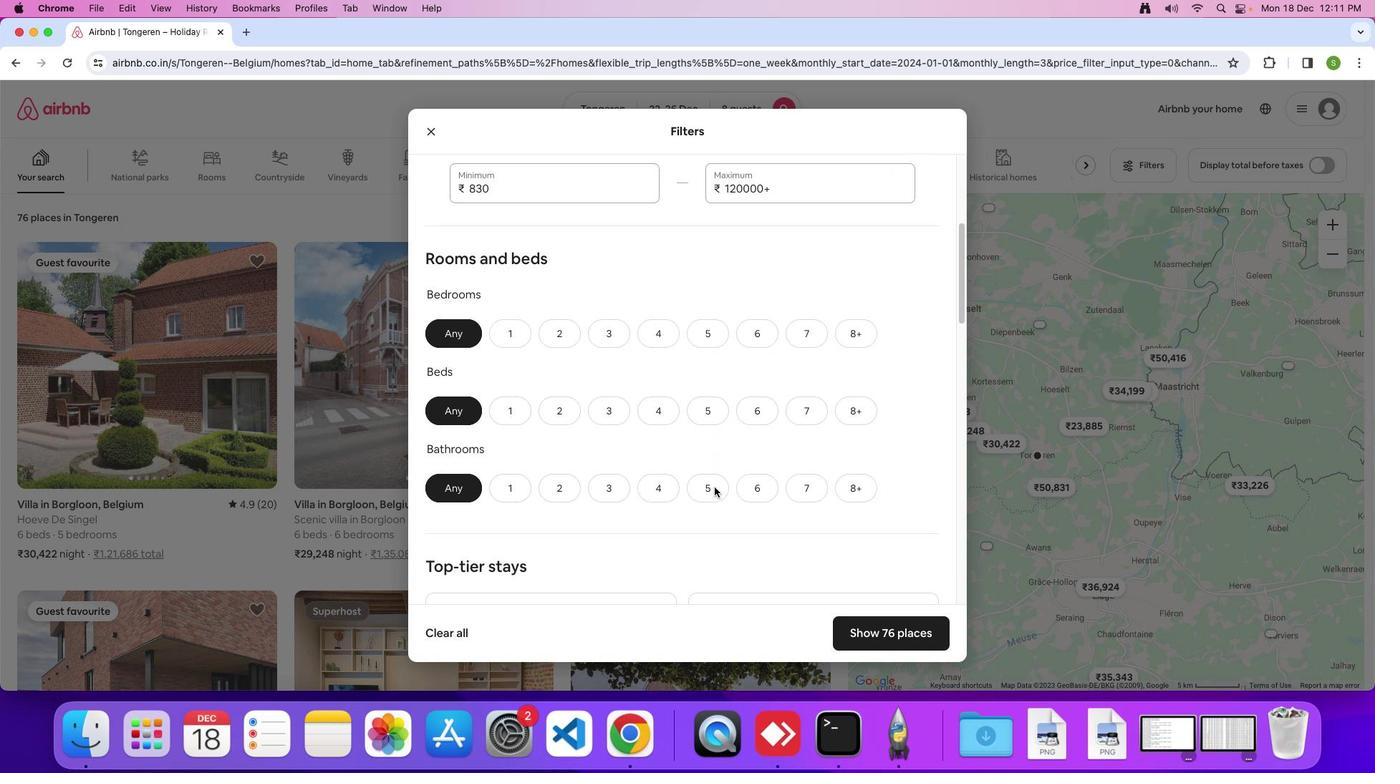 
Action: Mouse scrolled (714, 487) with delta (0, -1)
Screenshot: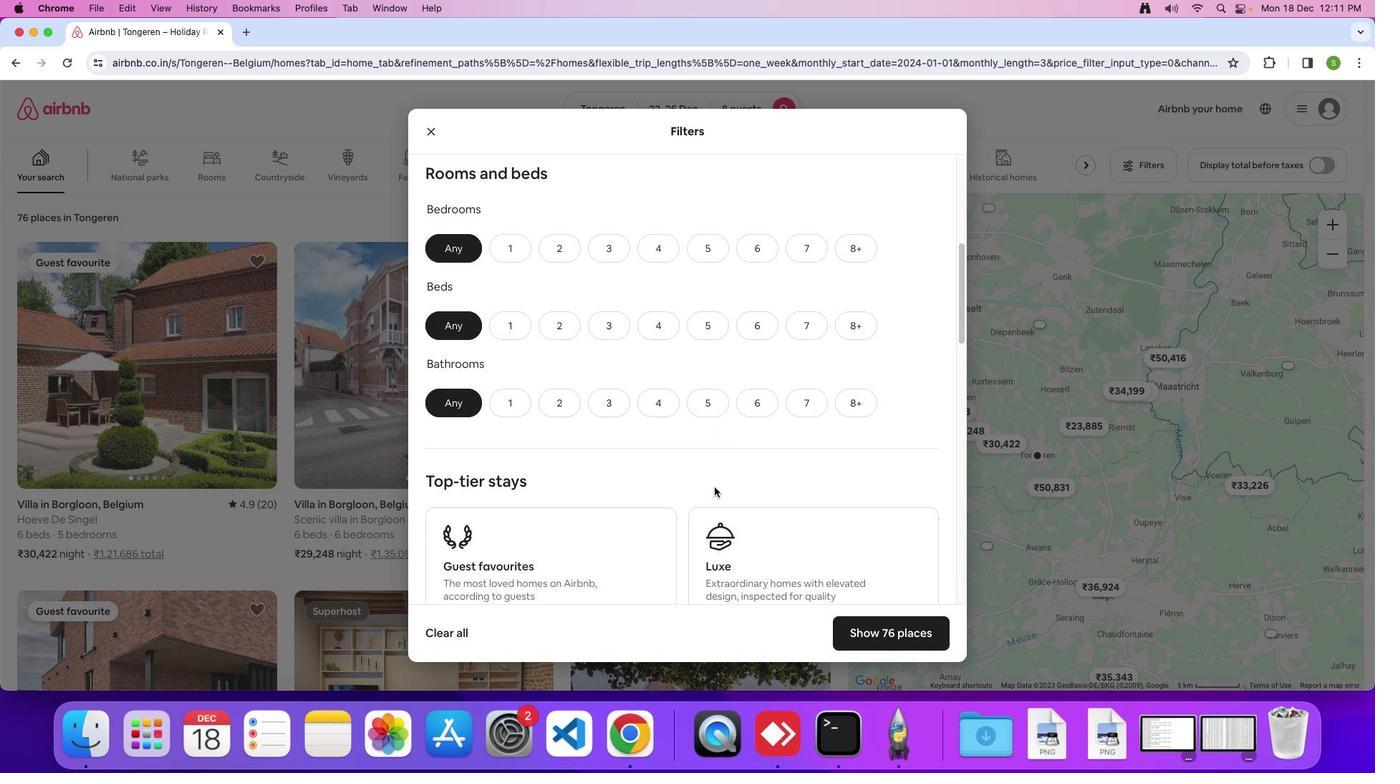 
Action: Mouse moved to (864, 185)
Screenshot: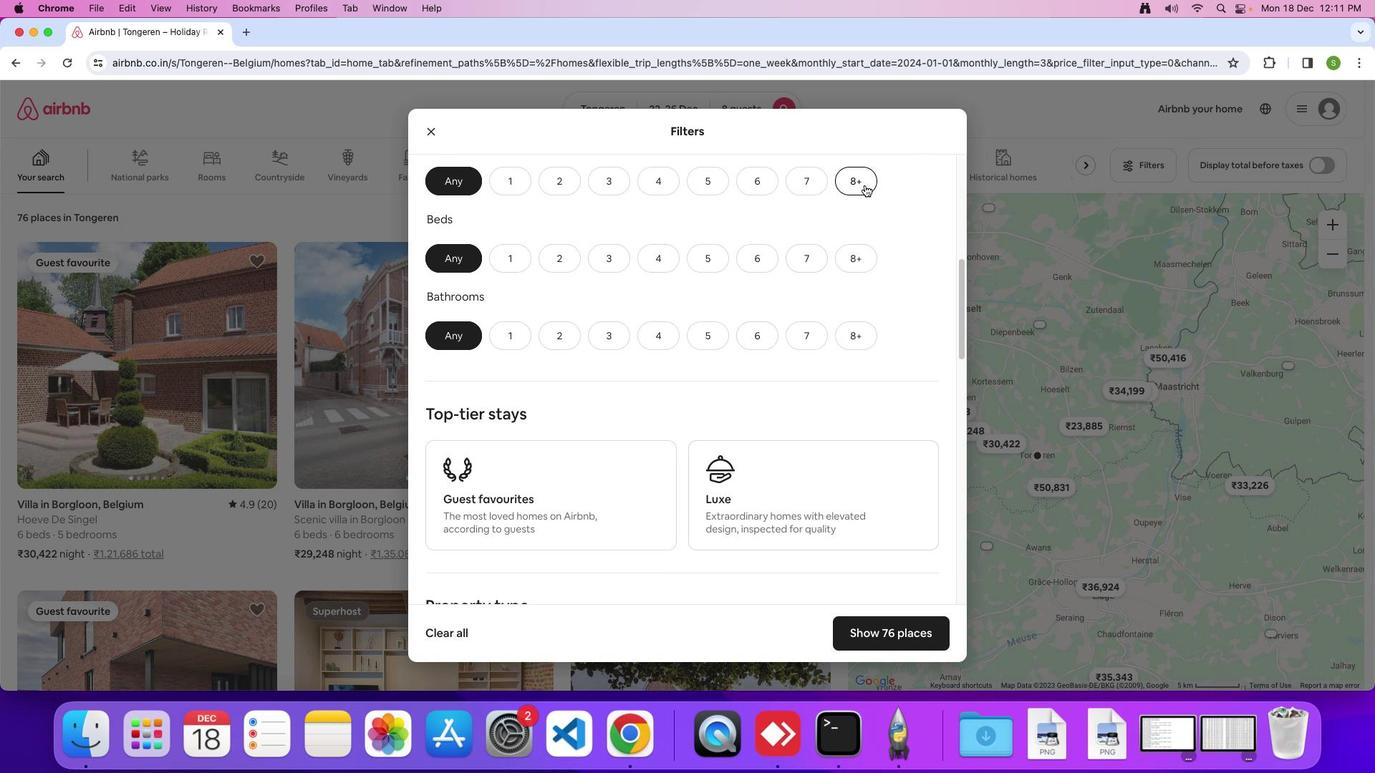 
Action: Mouse pressed left at (864, 185)
Screenshot: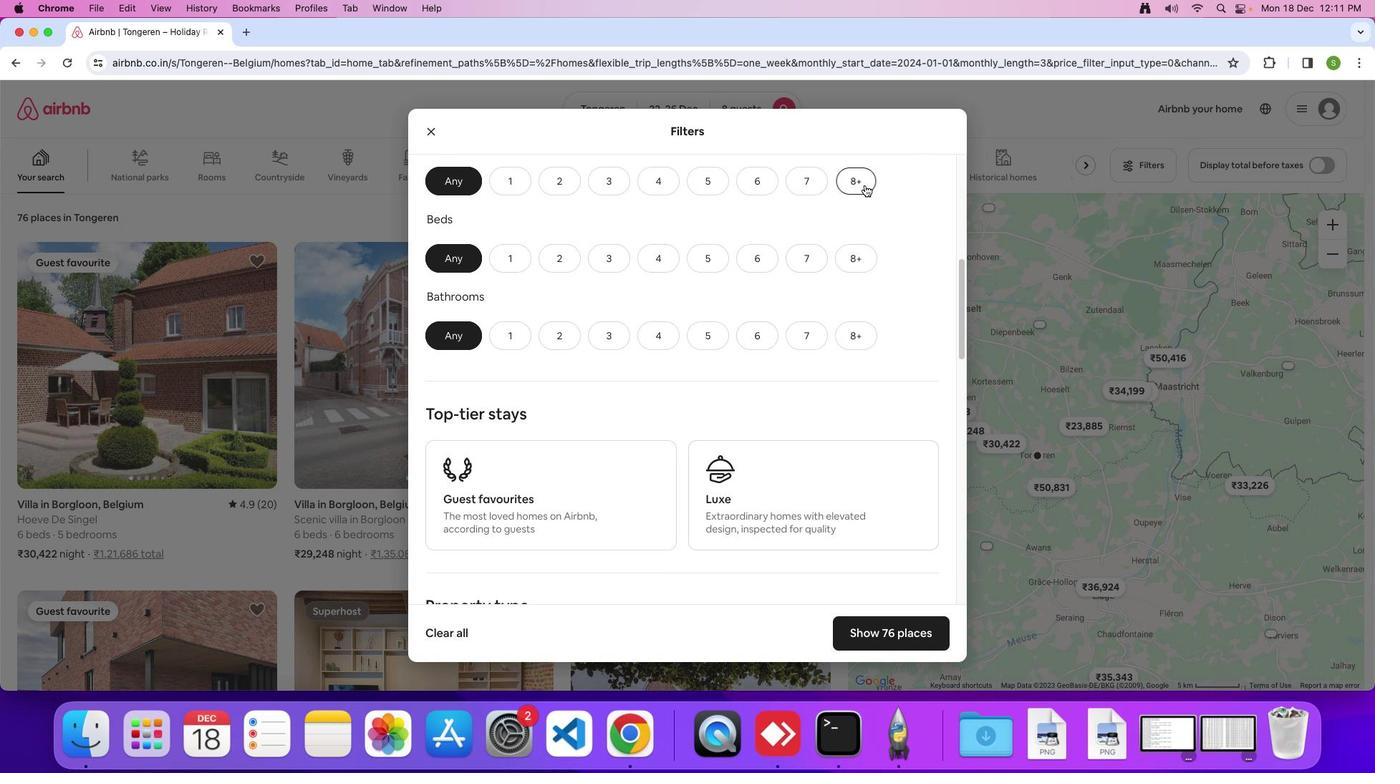 
Action: Mouse moved to (858, 255)
Screenshot: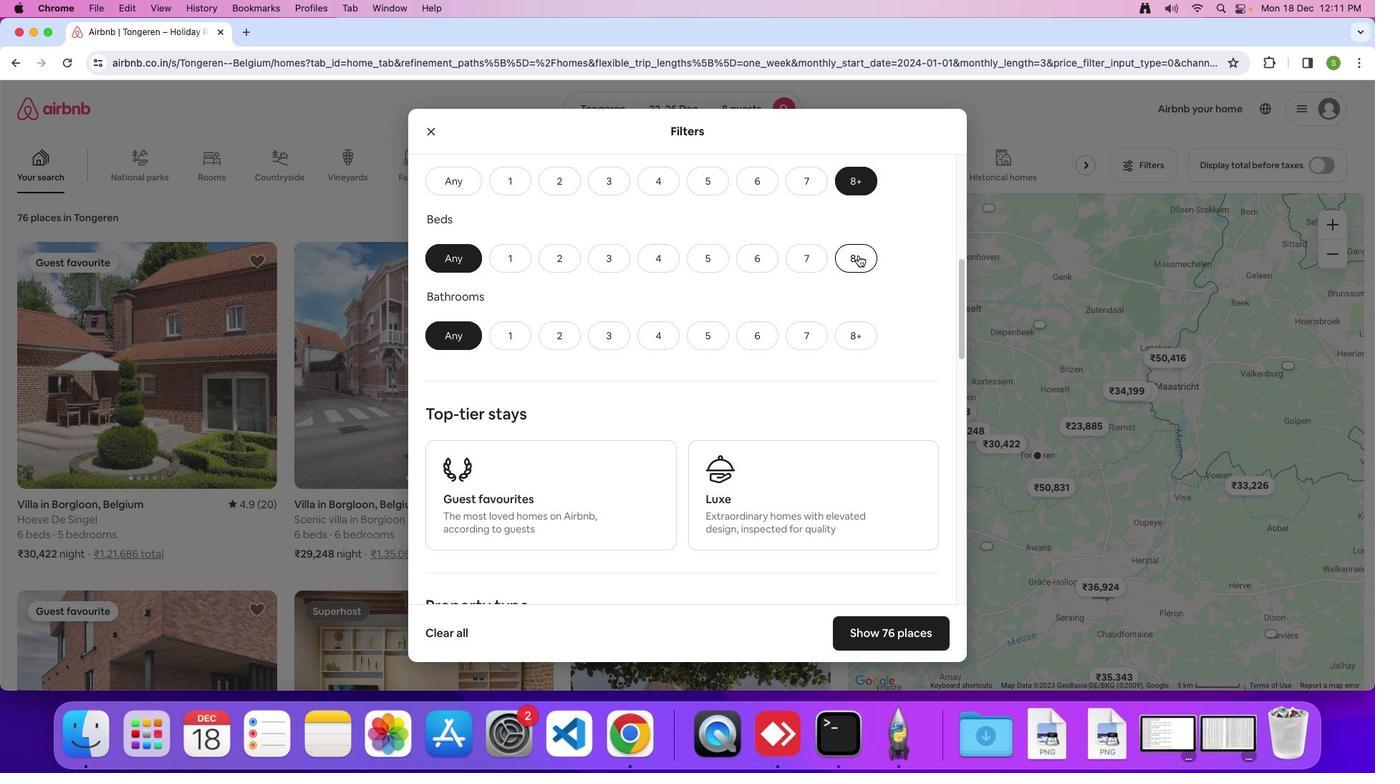 
Action: Mouse pressed left at (858, 255)
Screenshot: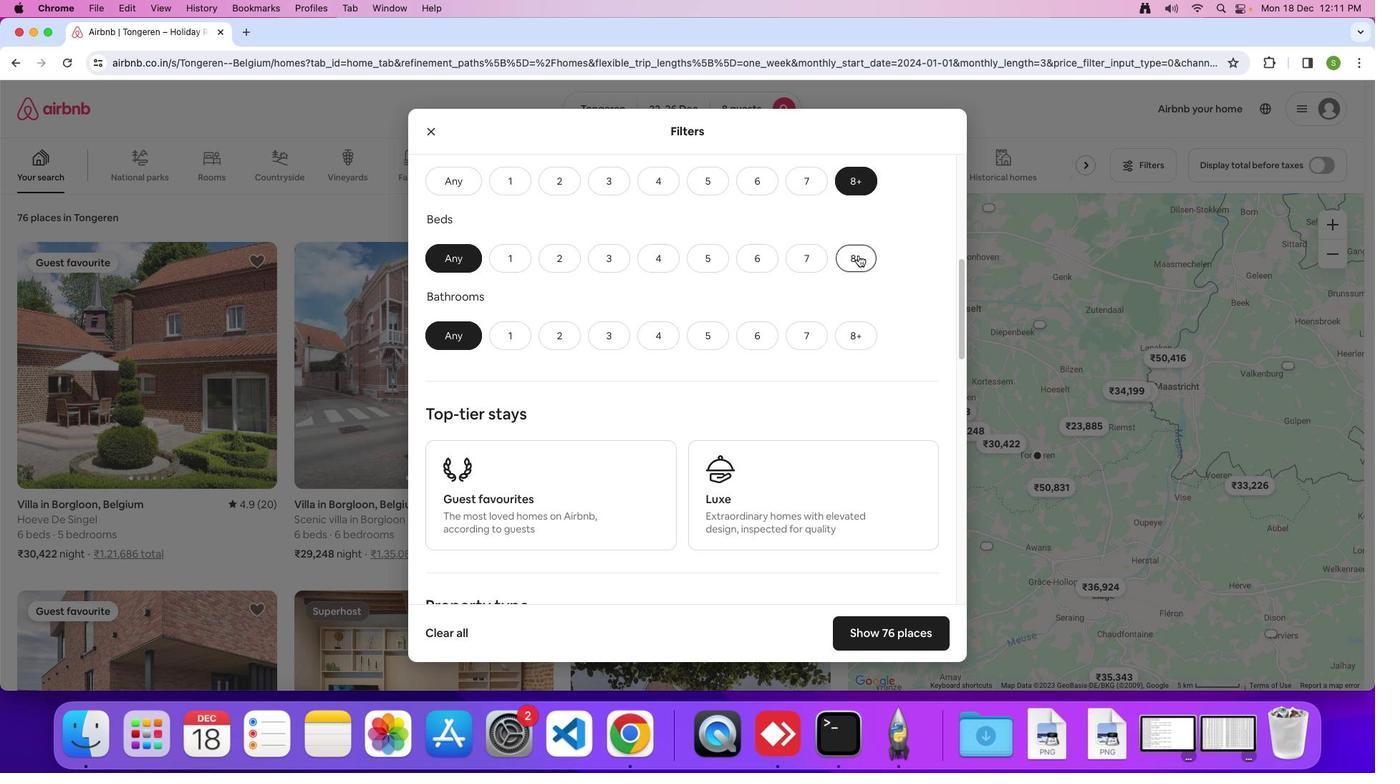 
Action: Mouse moved to (846, 340)
Screenshot: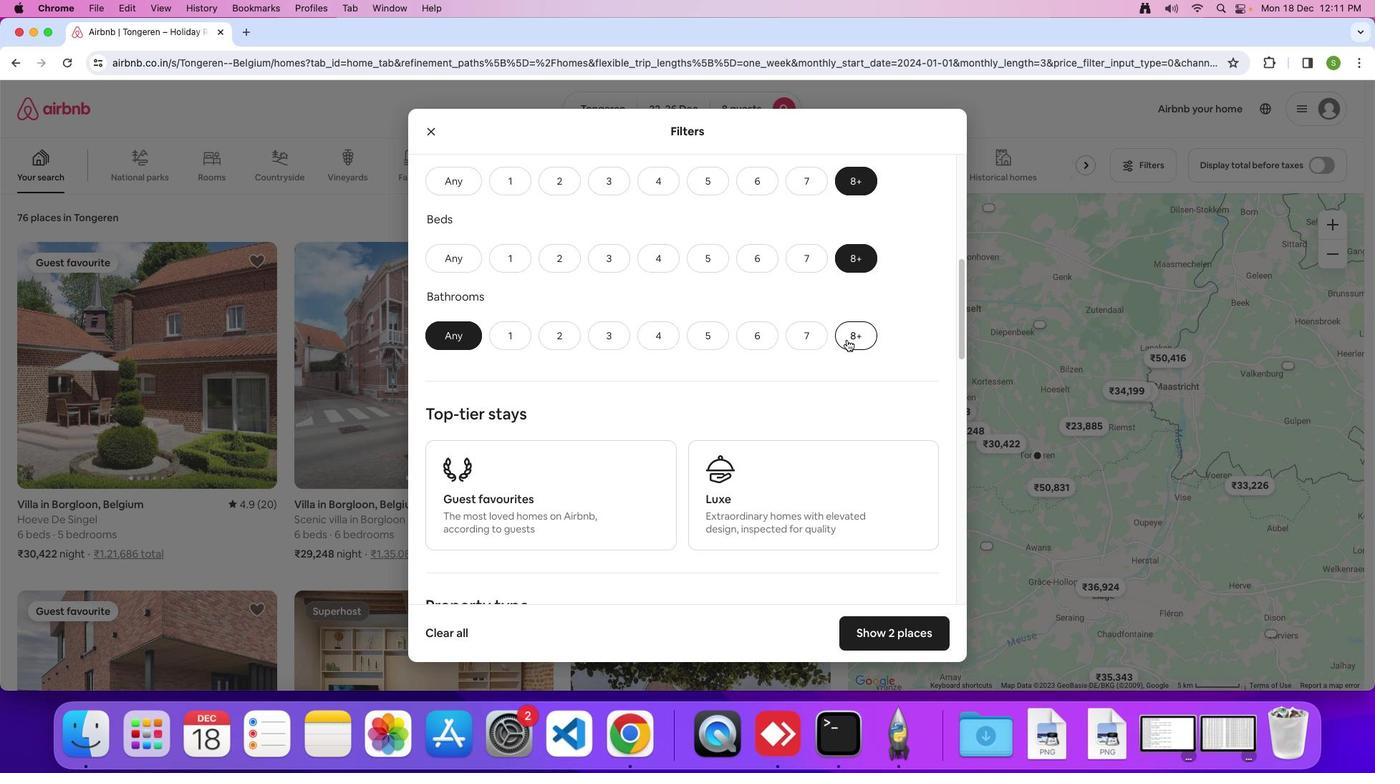 
Action: Mouse pressed left at (846, 340)
Screenshot: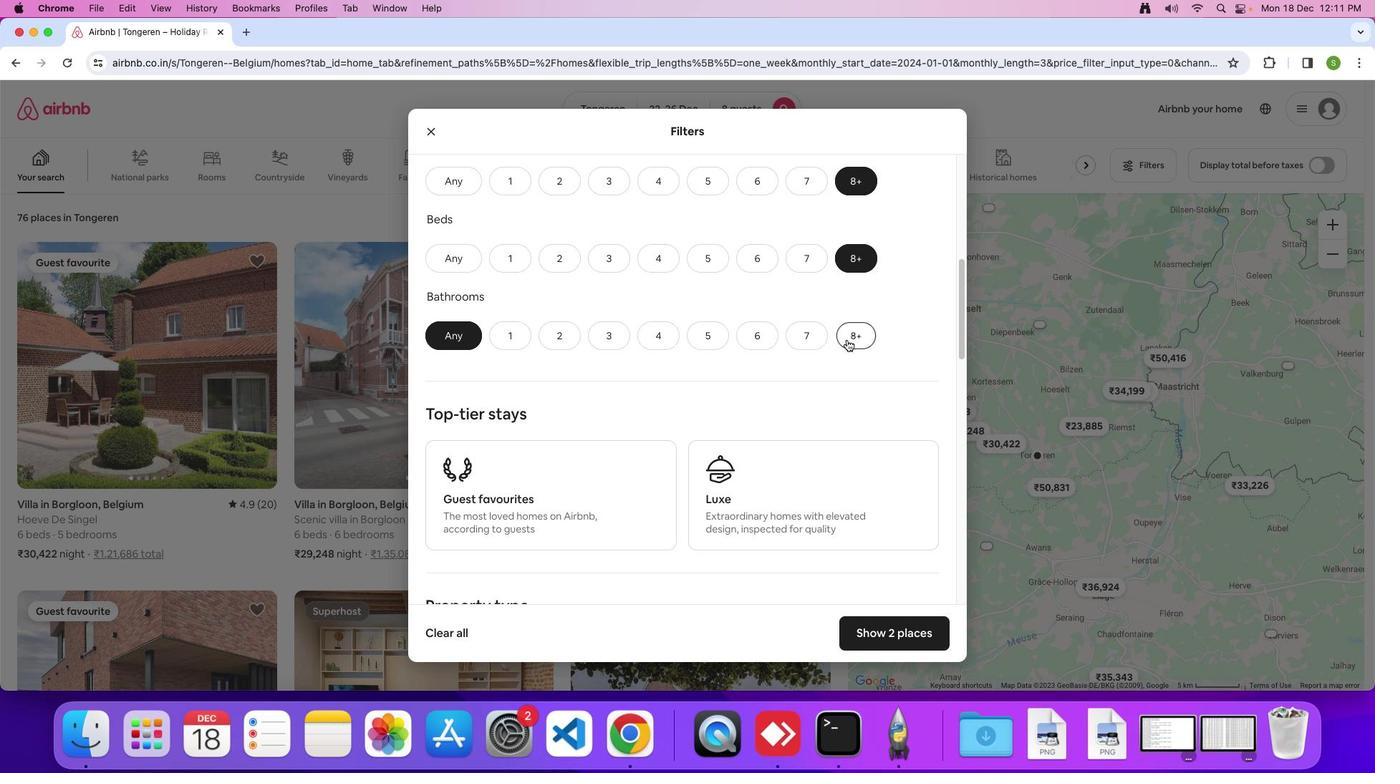 
Action: Mouse moved to (780, 356)
Screenshot: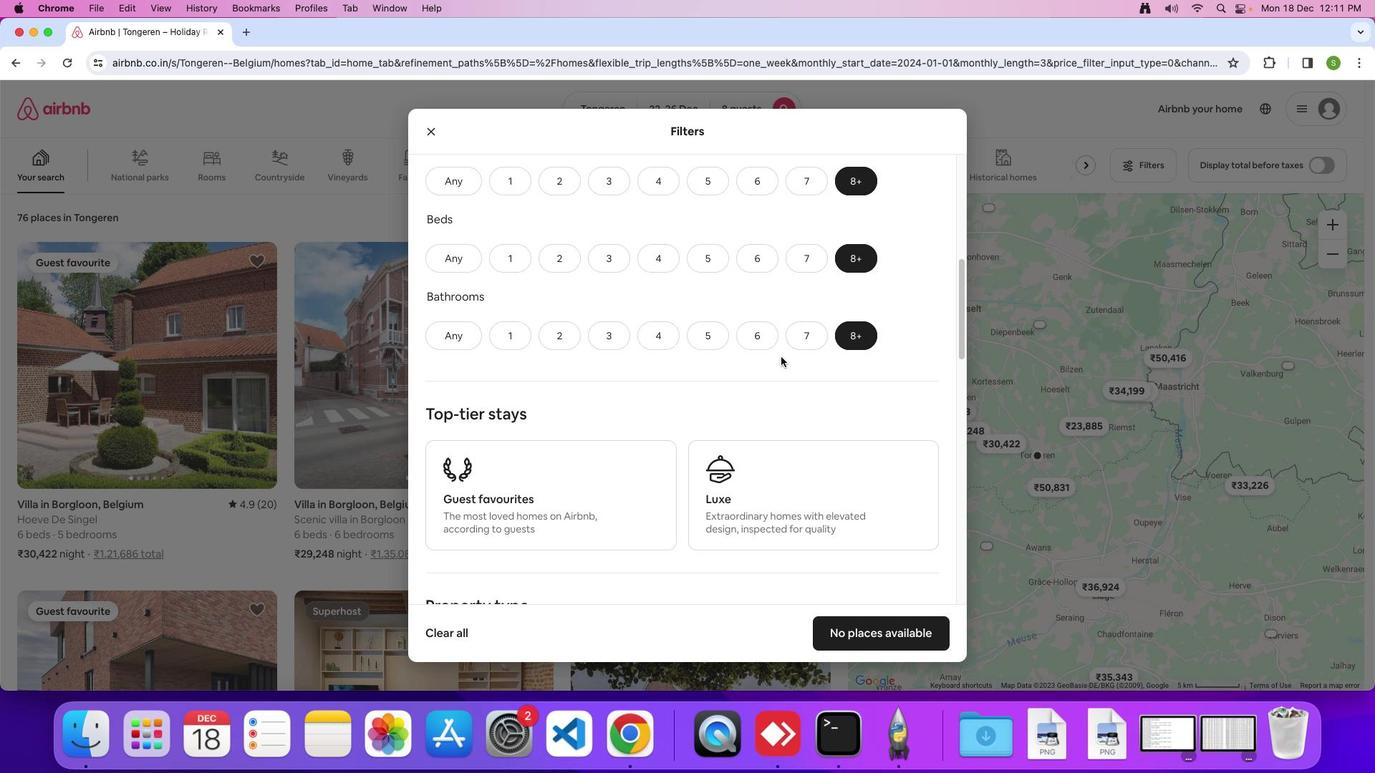 
Action: Mouse scrolled (780, 356) with delta (0, 0)
Screenshot: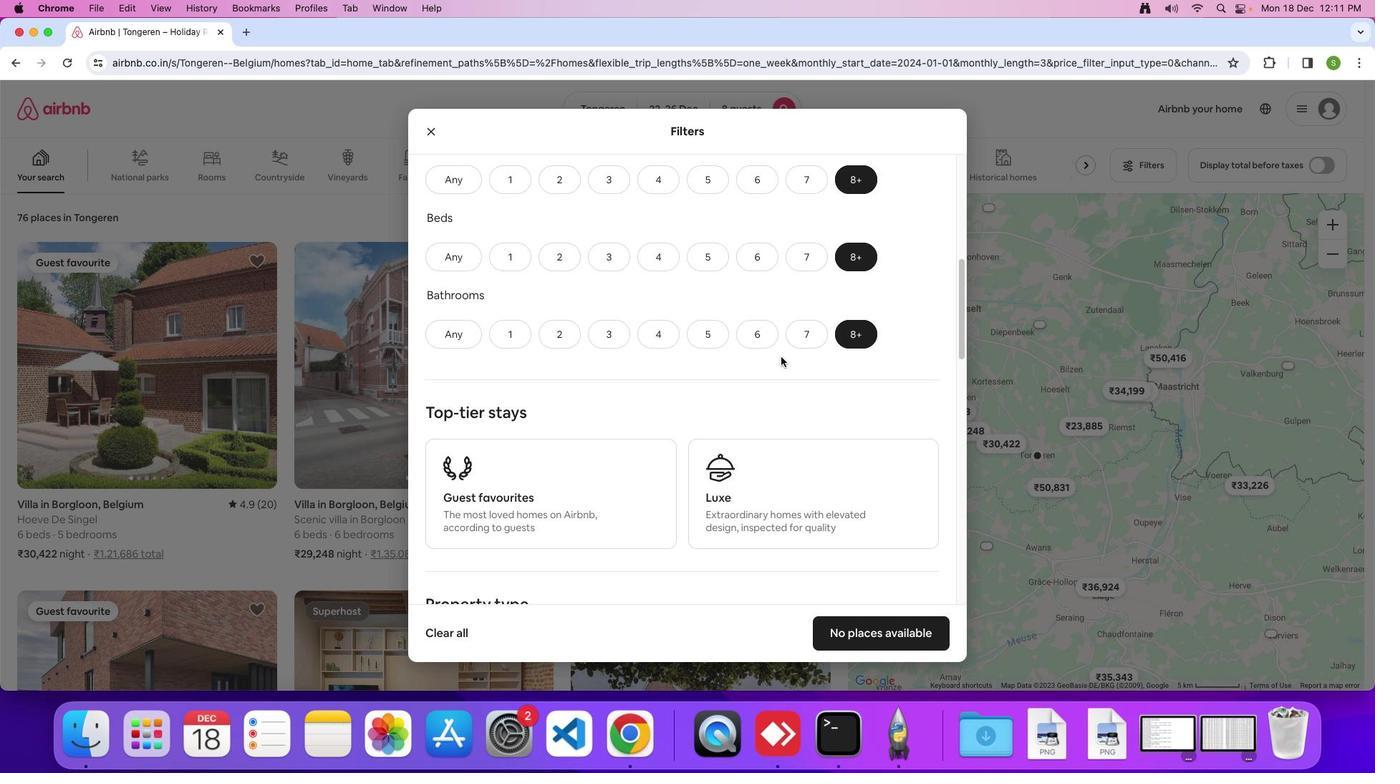 
Action: Mouse scrolled (780, 356) with delta (0, 0)
Screenshot: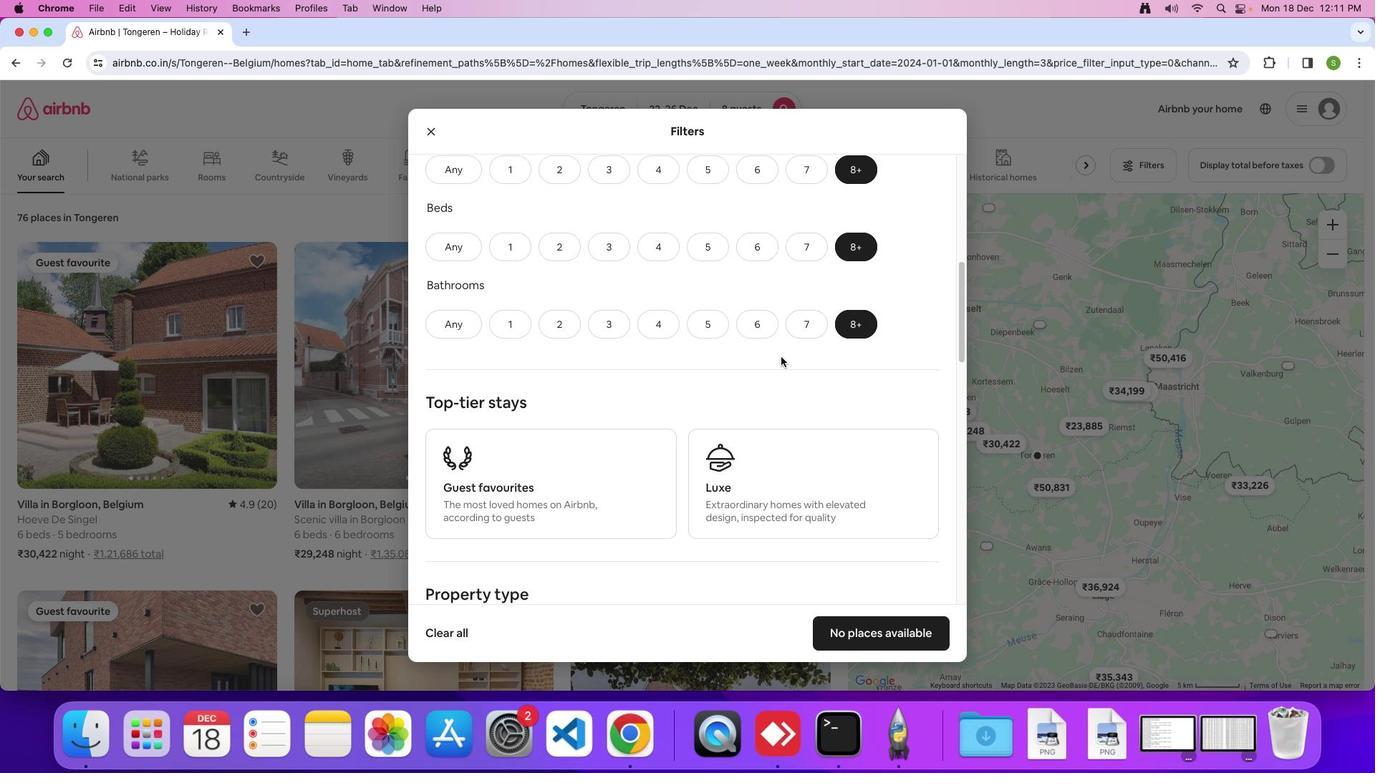 
Action: Mouse scrolled (780, 356) with delta (0, 0)
Screenshot: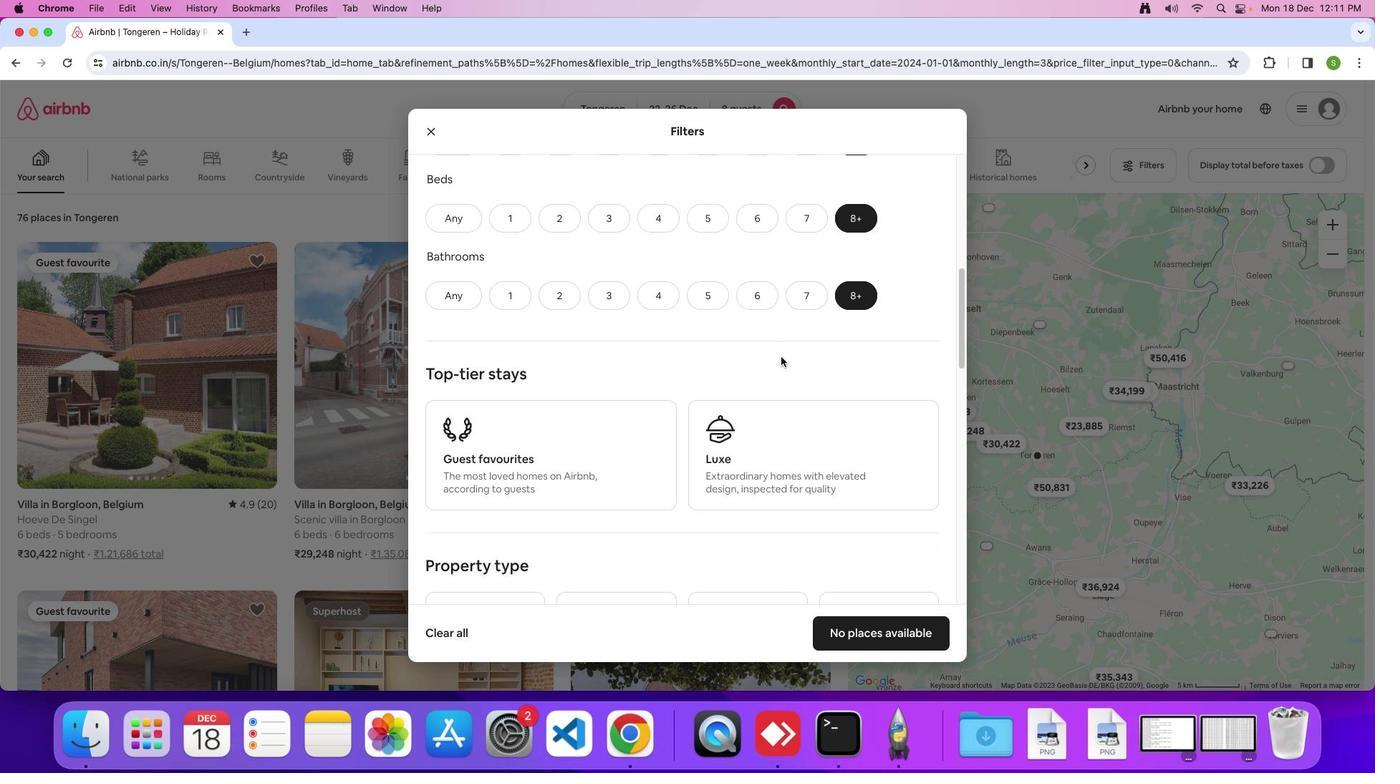 
Action: Mouse moved to (774, 351)
Screenshot: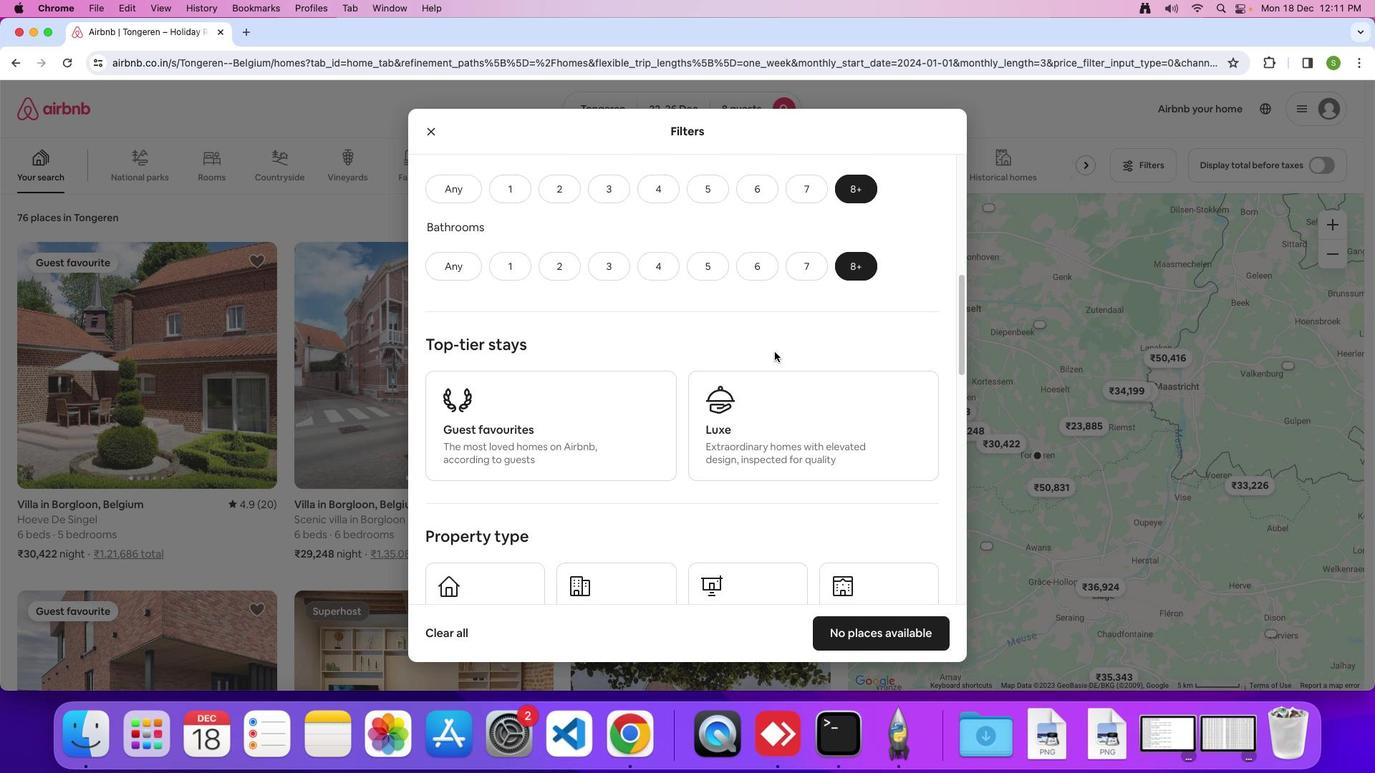 
Action: Mouse scrolled (774, 351) with delta (0, 0)
Screenshot: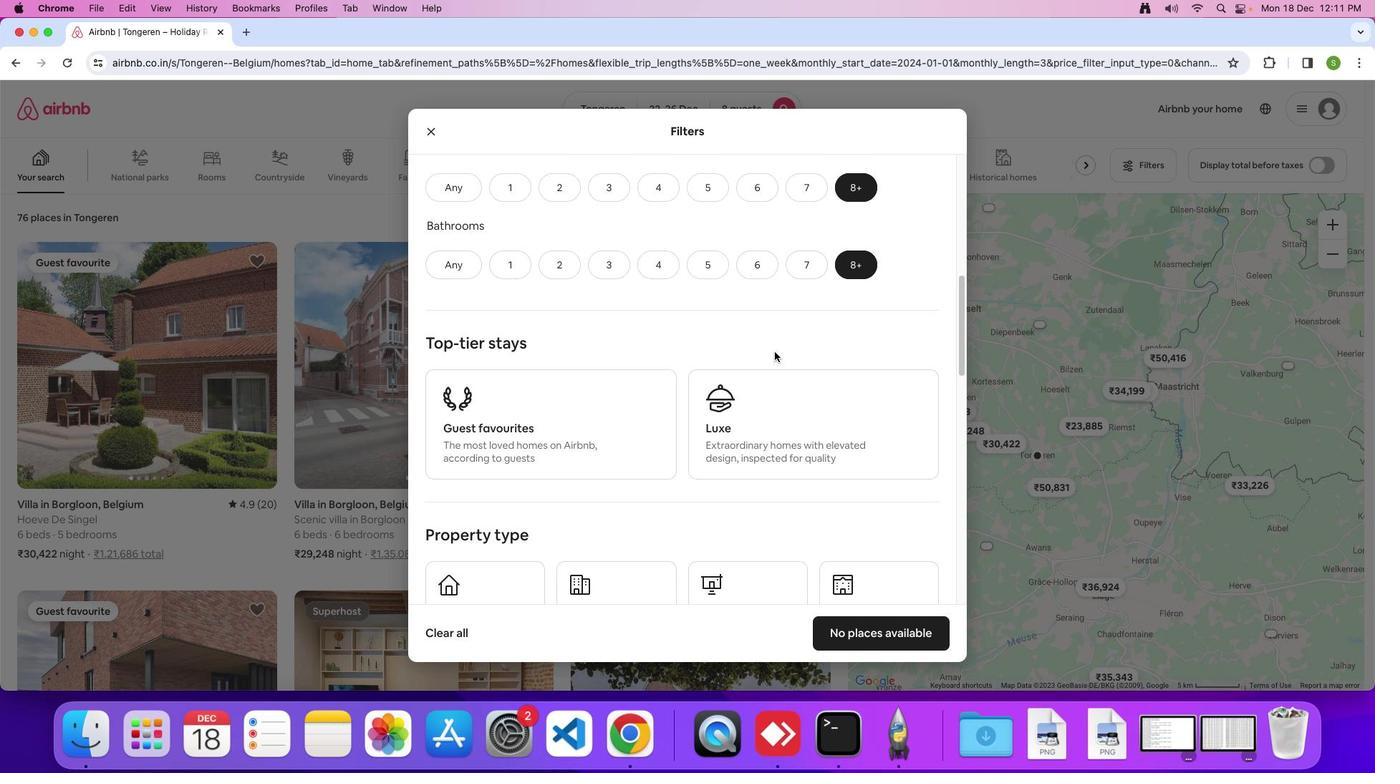 
Action: Mouse scrolled (774, 351) with delta (0, 0)
Screenshot: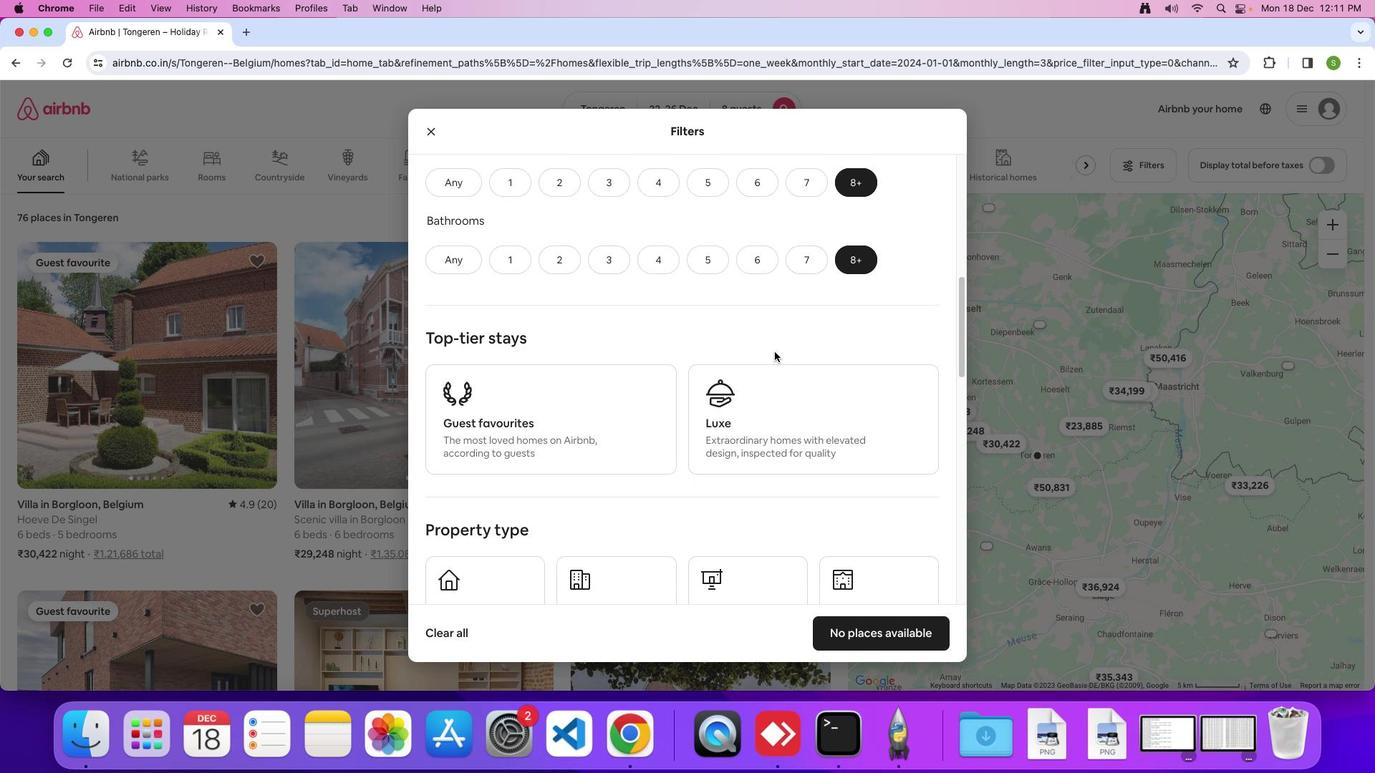 
Action: Mouse scrolled (774, 351) with delta (0, 0)
Screenshot: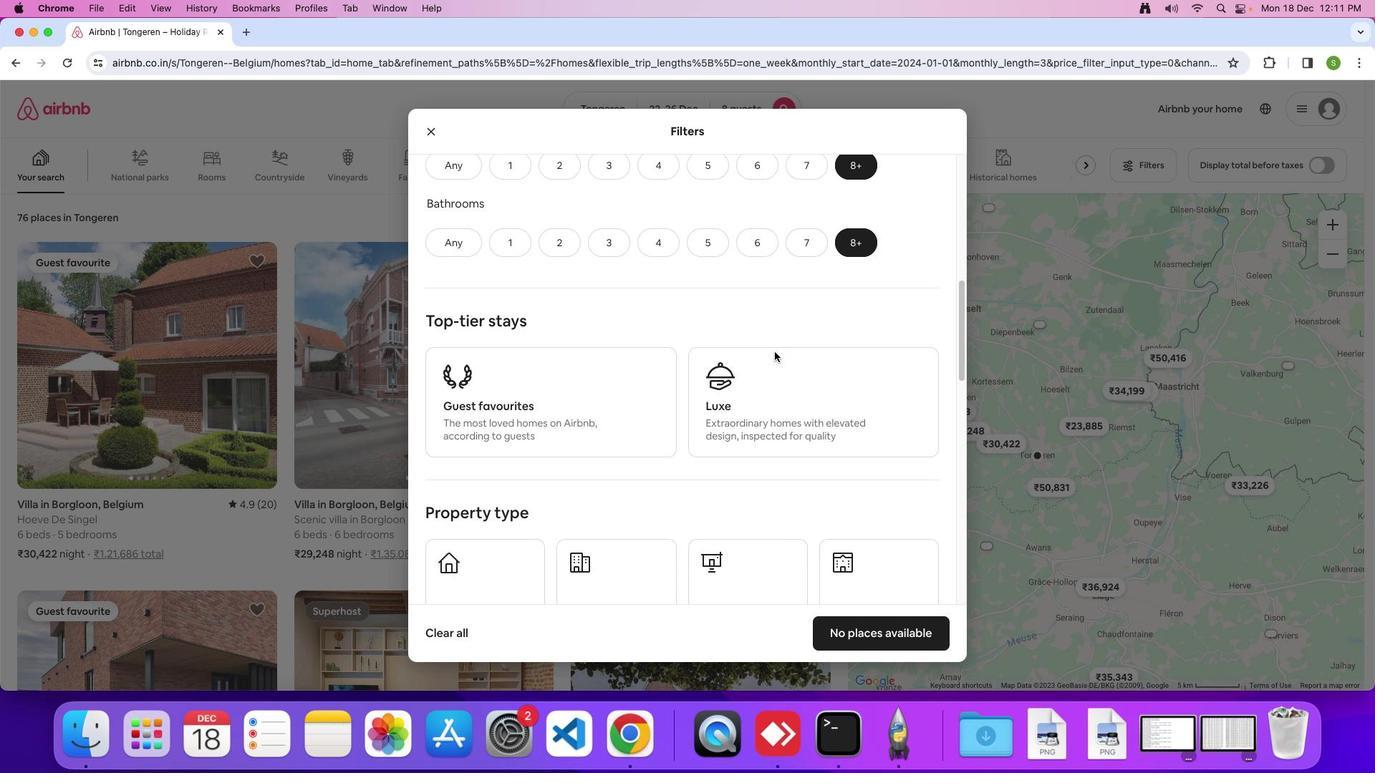 
Action: Mouse moved to (774, 351)
Screenshot: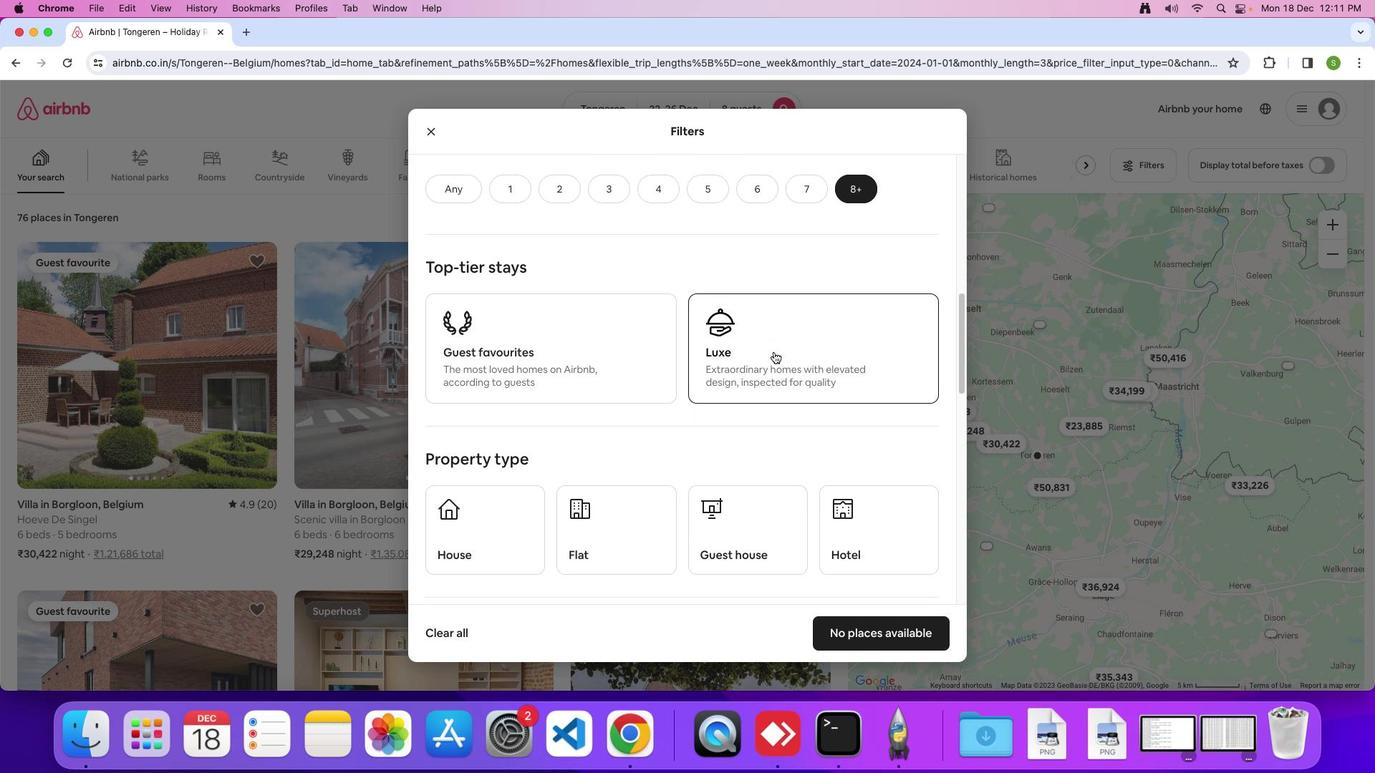 
Action: Mouse scrolled (774, 351) with delta (0, 0)
Screenshot: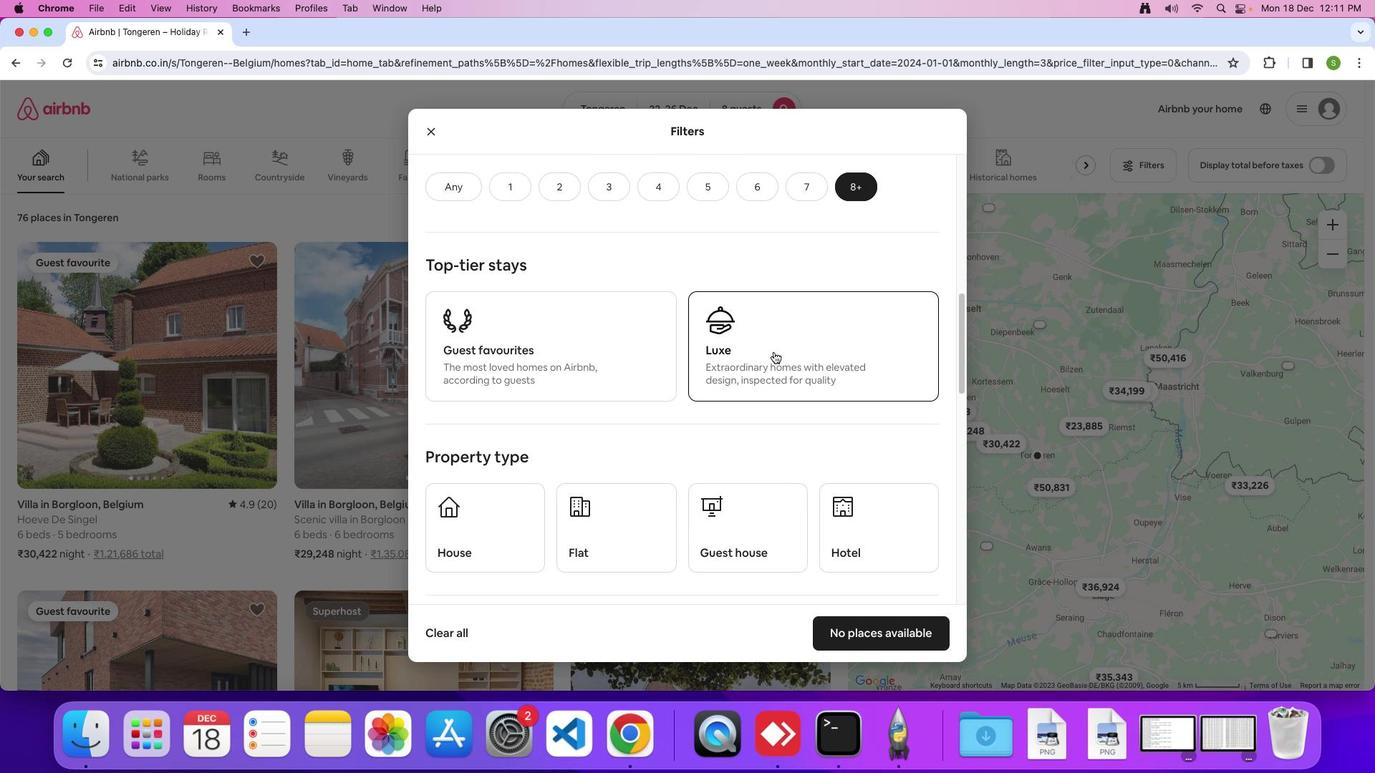 
Action: Mouse scrolled (774, 351) with delta (0, 0)
Screenshot: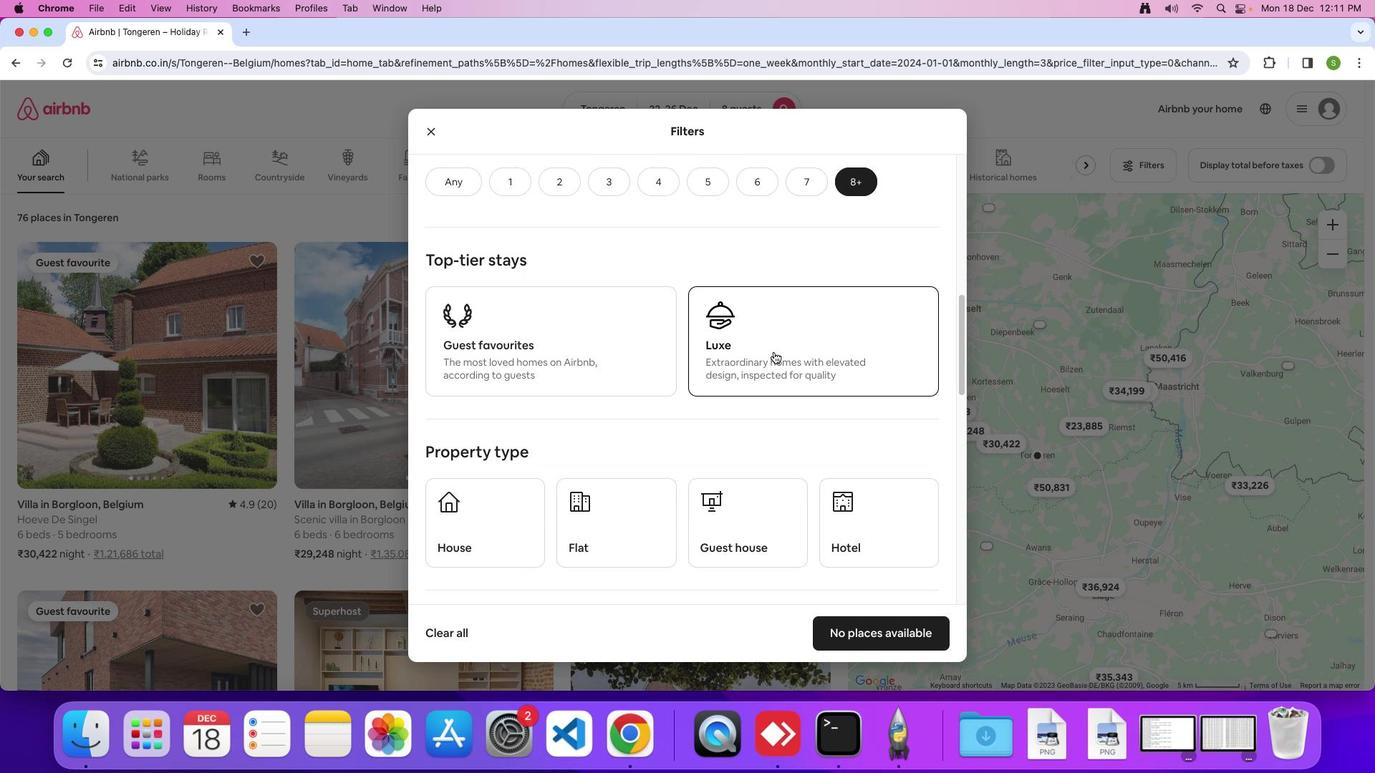 
Action: Mouse scrolled (774, 351) with delta (0, -2)
Screenshot: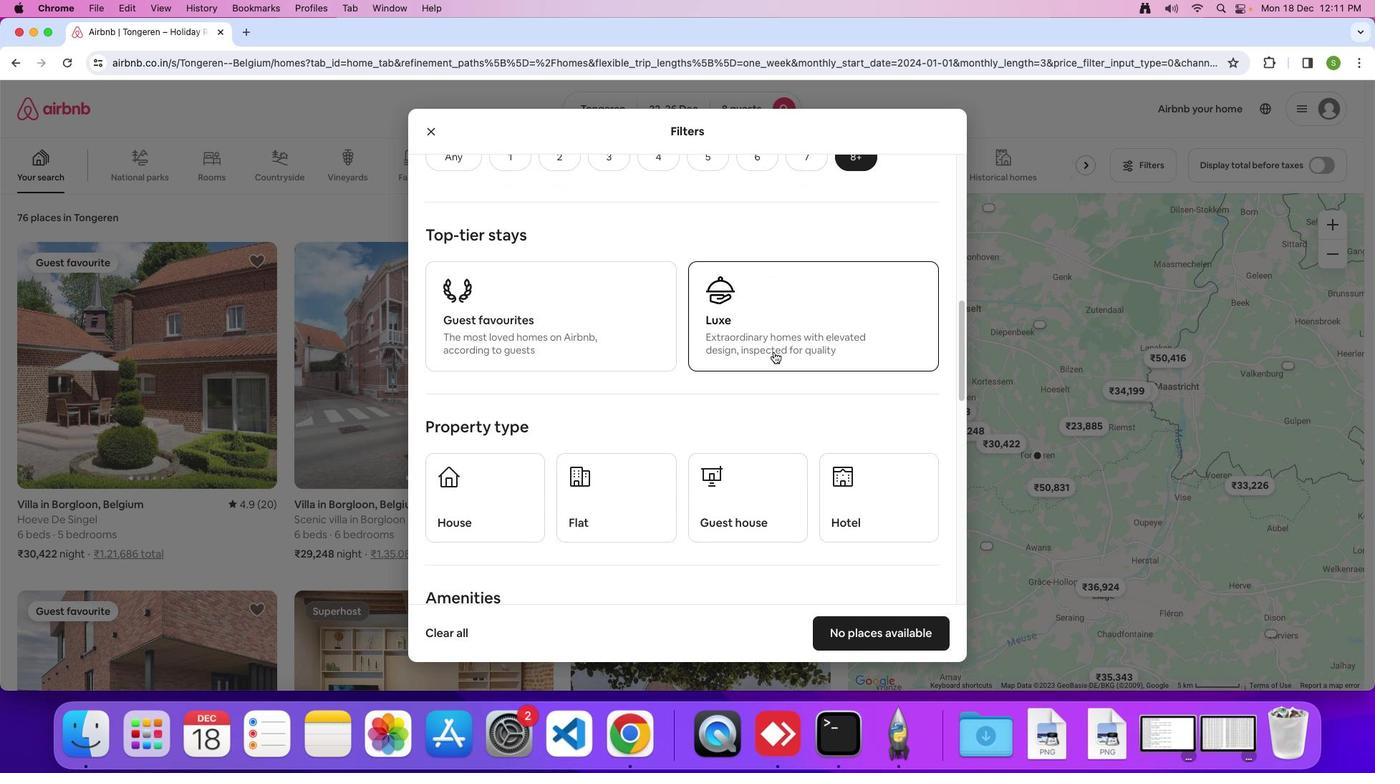 
Action: Mouse moved to (861, 391)
Screenshot: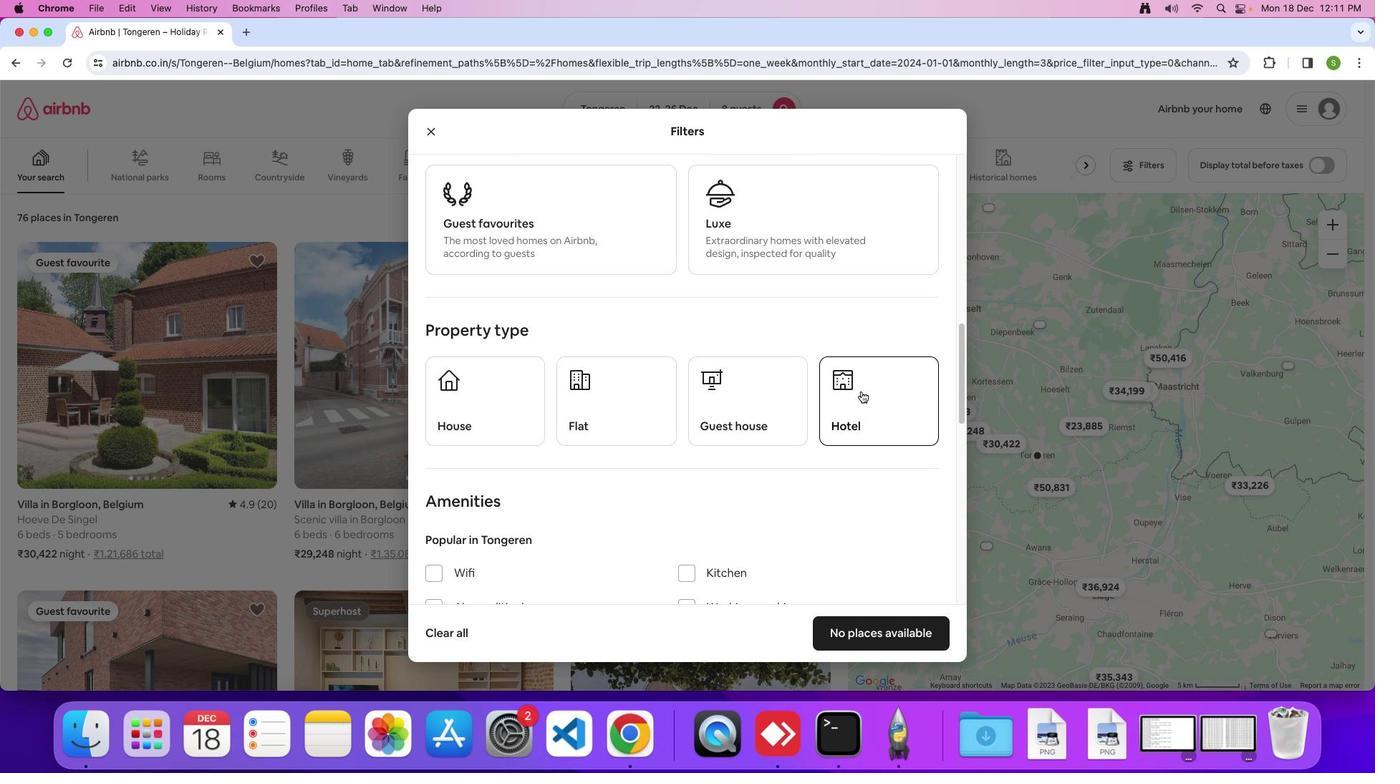 
Action: Mouse pressed left at (861, 391)
Screenshot: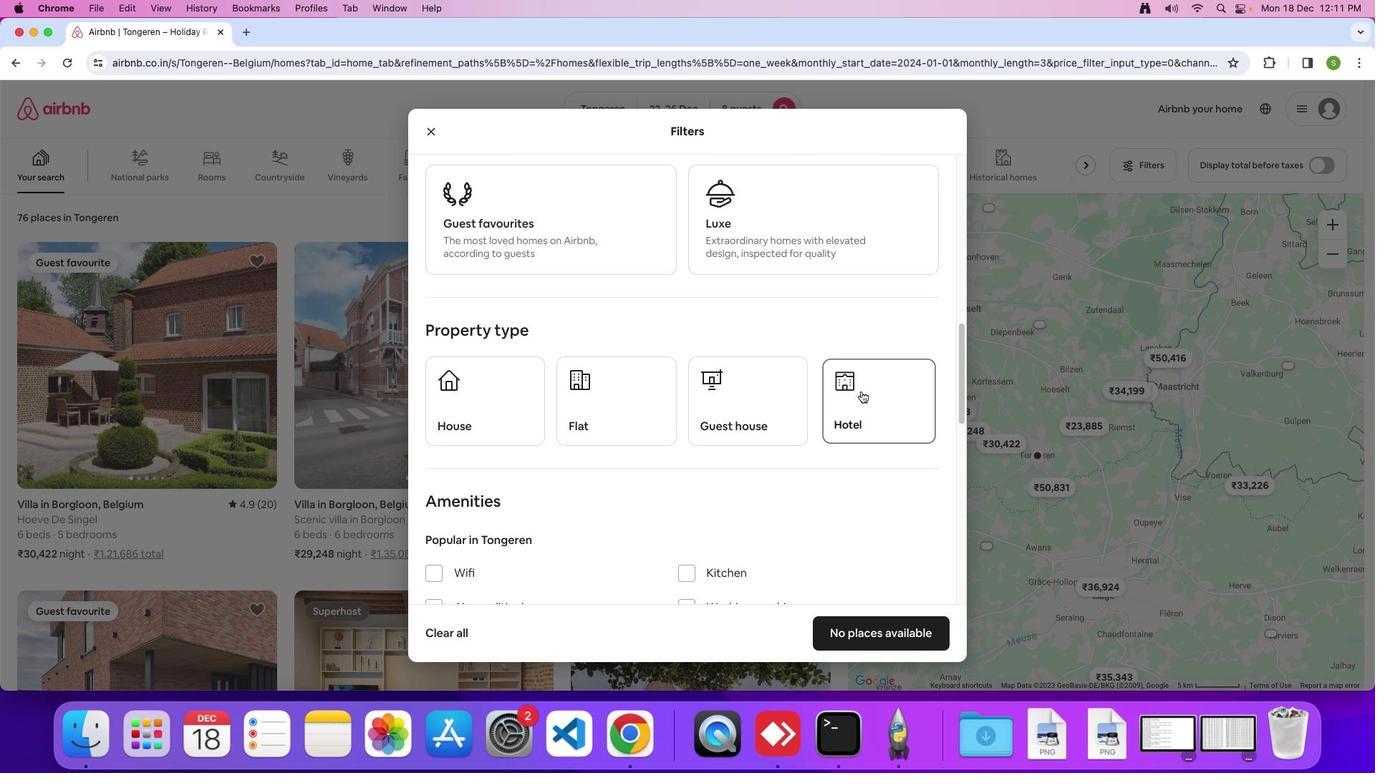 
Action: Mouse moved to (723, 426)
Screenshot: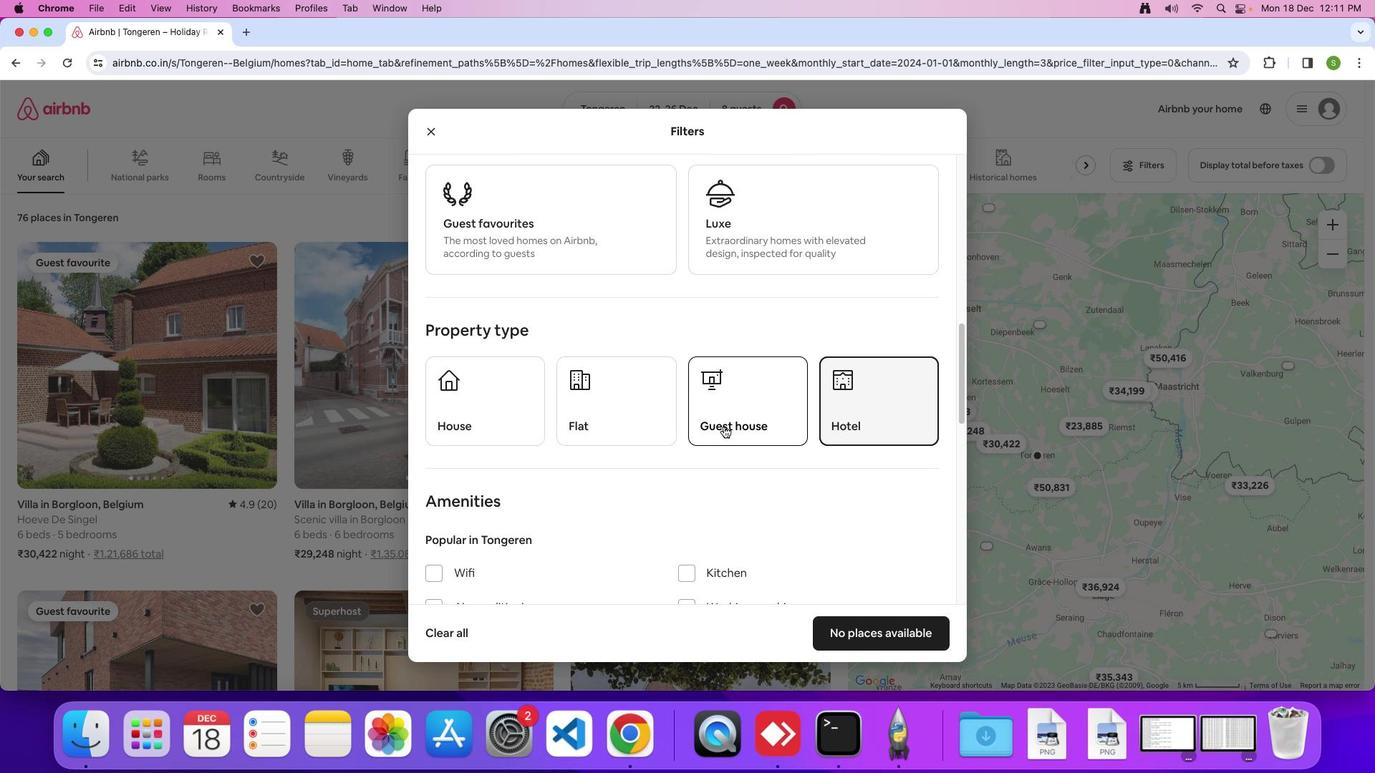 
Action: Mouse scrolled (723, 426) with delta (0, 0)
Screenshot: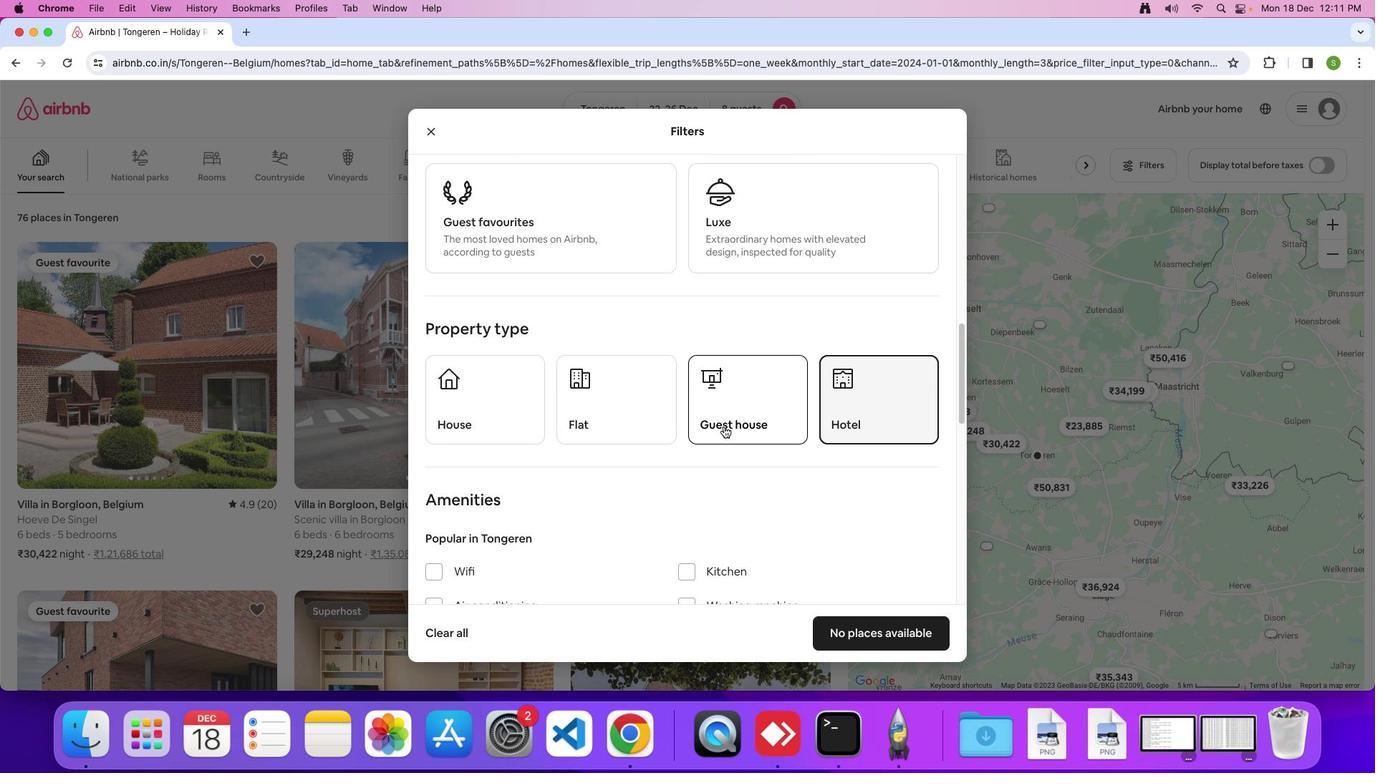 
Action: Mouse scrolled (723, 426) with delta (0, 0)
Screenshot: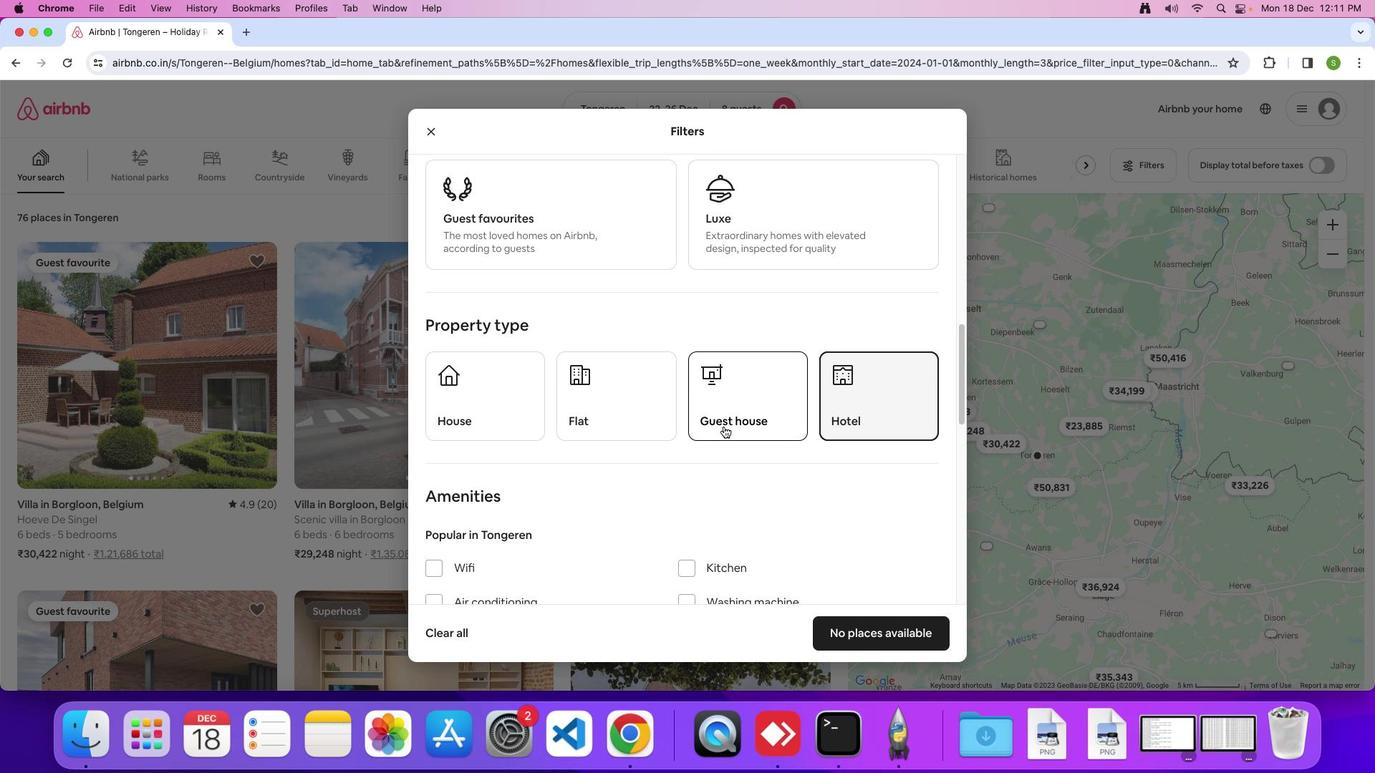 
Action: Mouse moved to (724, 426)
Screenshot: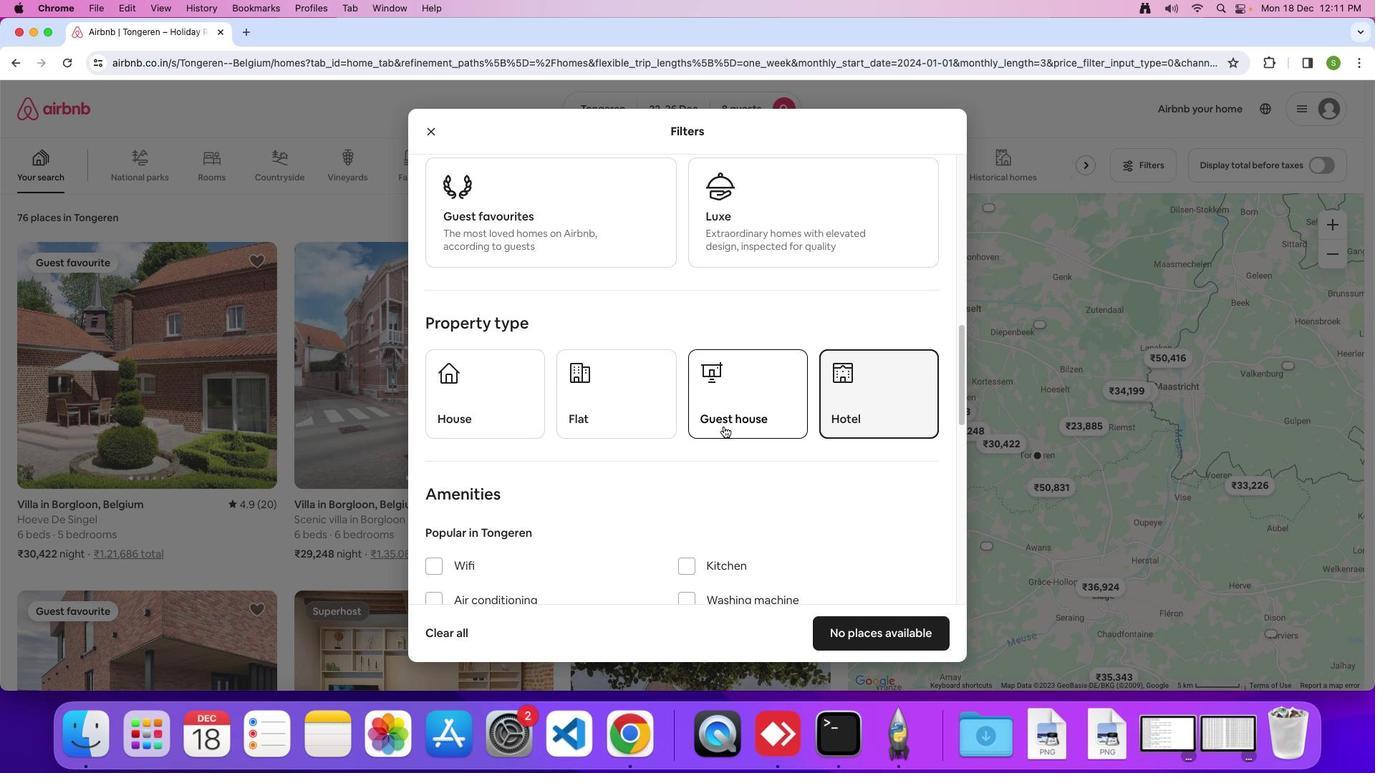 
Action: Mouse scrolled (724, 426) with delta (0, 0)
Screenshot: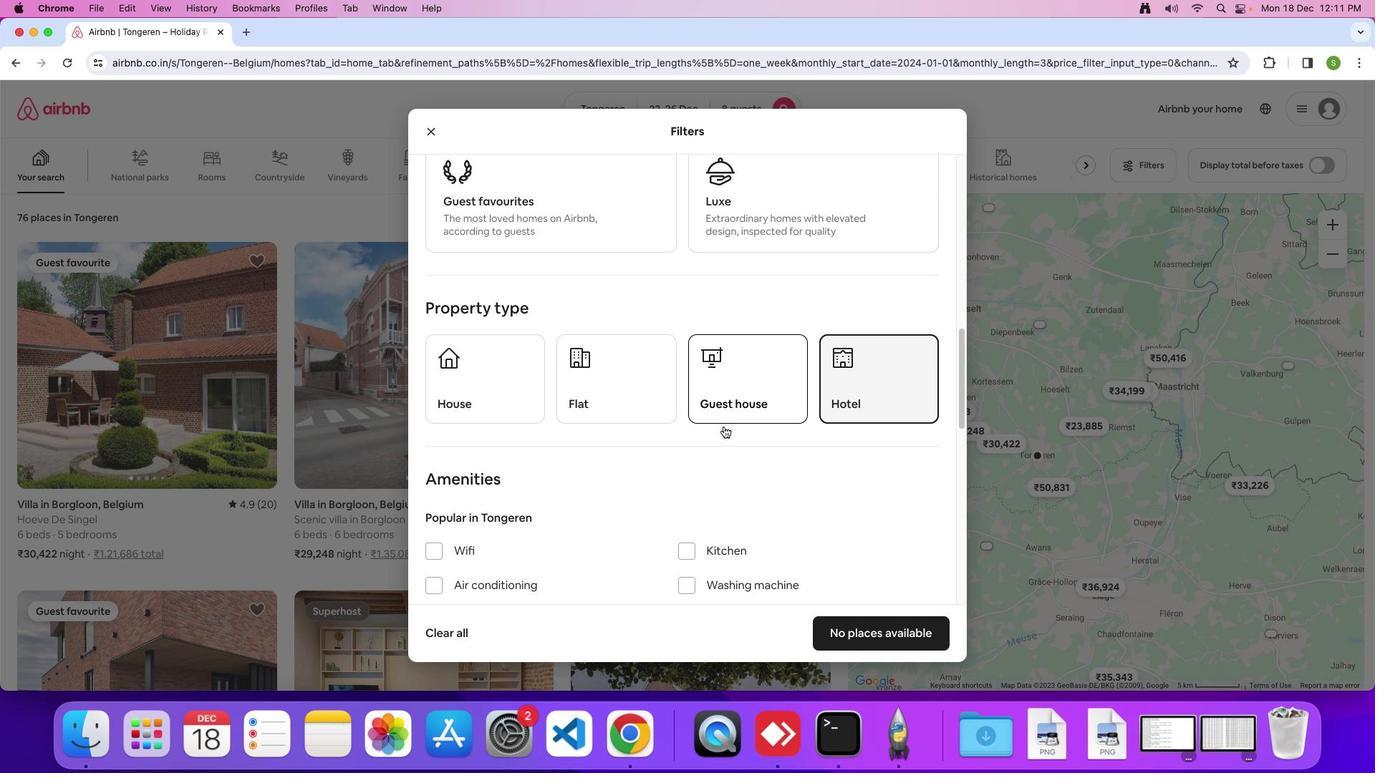 
Action: Mouse moved to (720, 423)
Screenshot: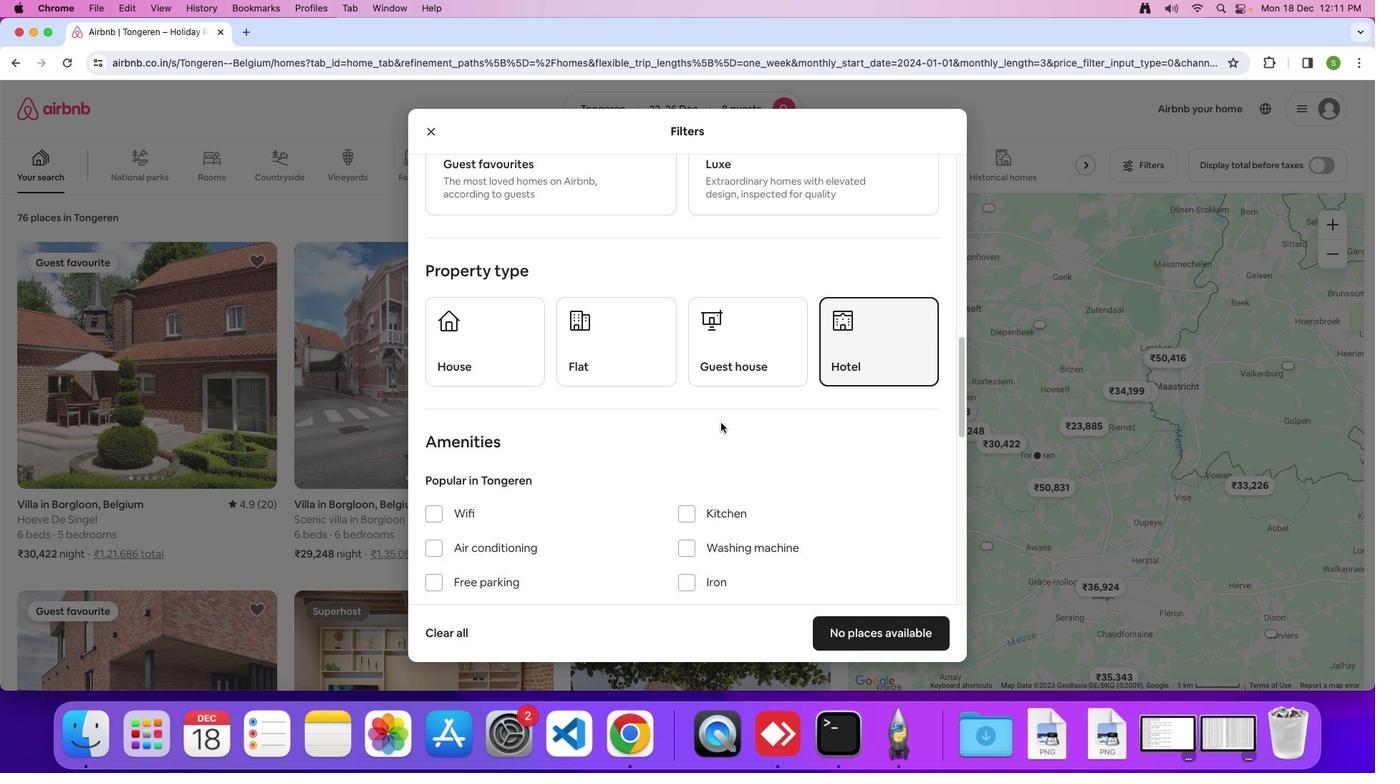 
Action: Mouse scrolled (720, 423) with delta (0, 0)
Screenshot: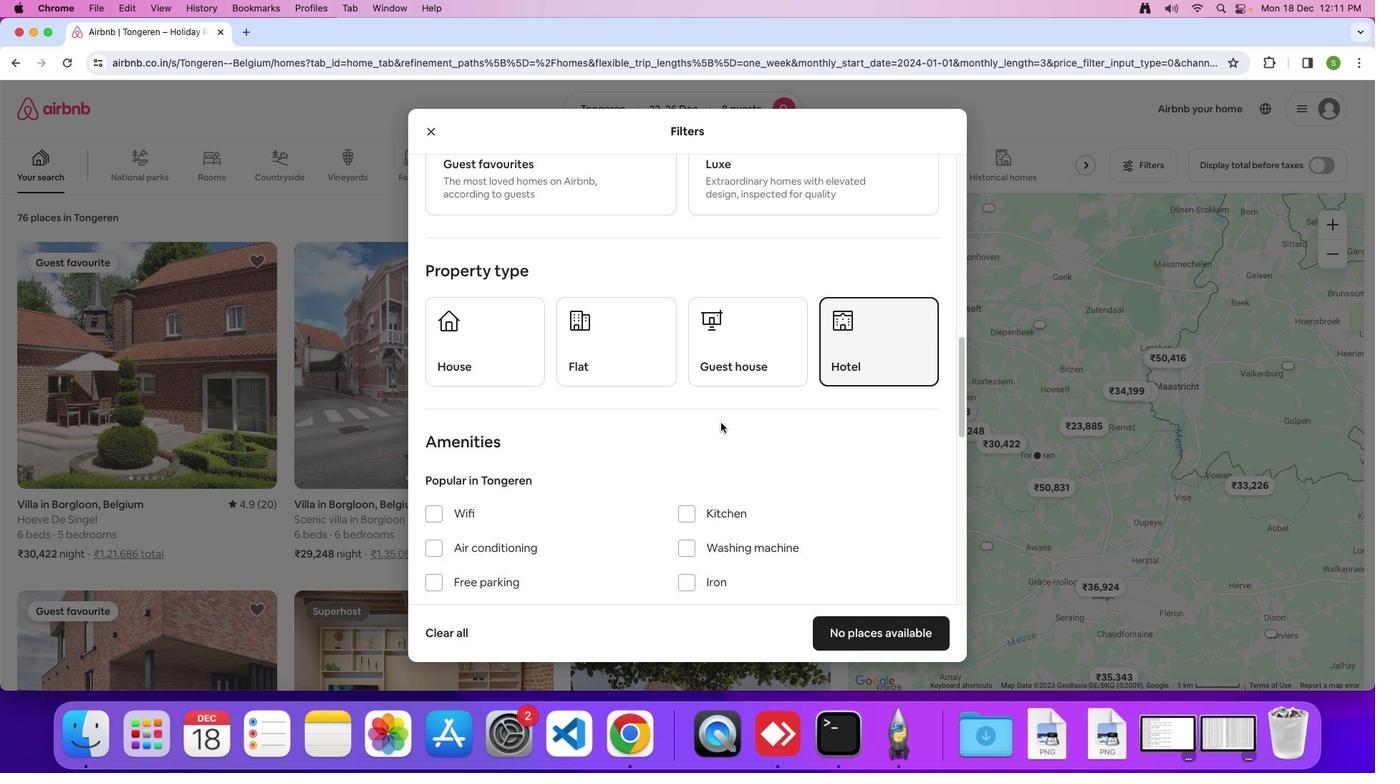 
Action: Mouse moved to (720, 422)
Screenshot: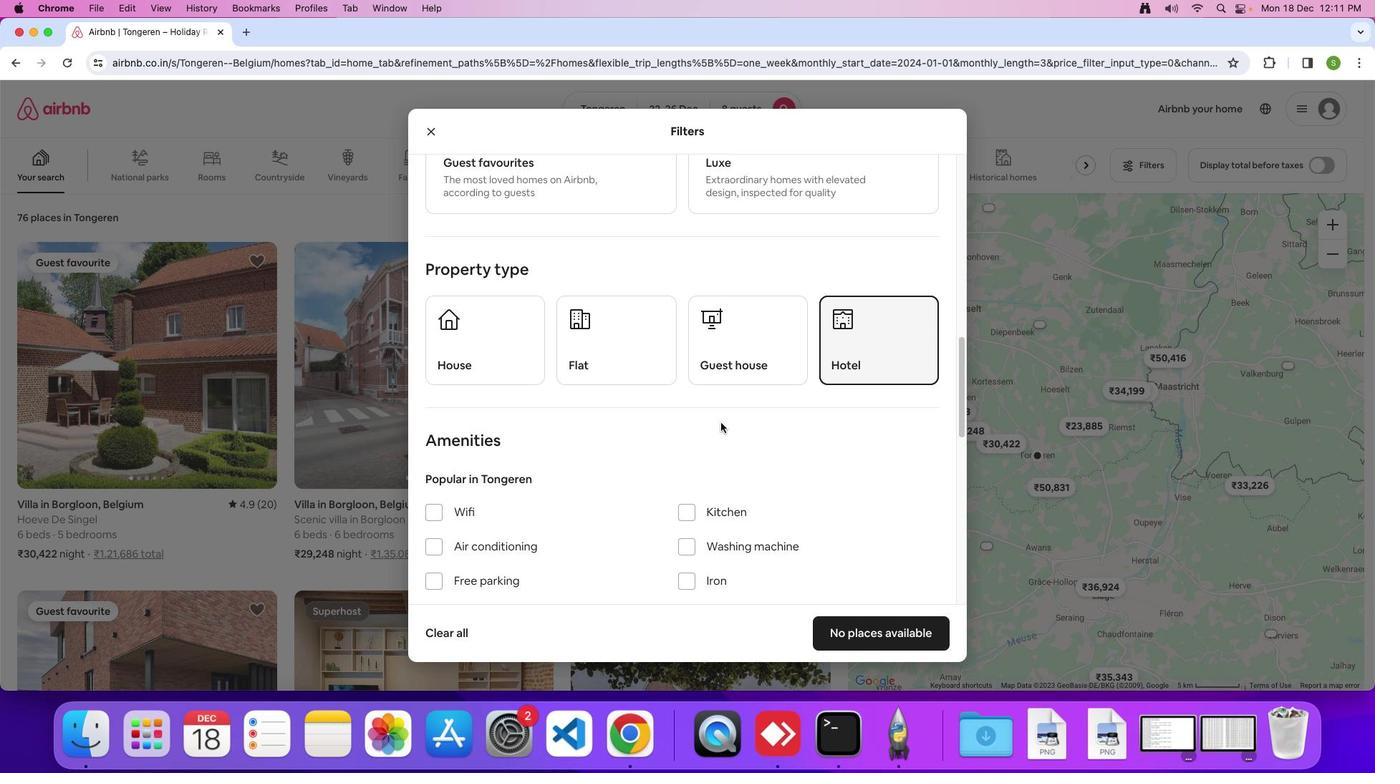 
Action: Mouse scrolled (720, 422) with delta (0, 0)
Screenshot: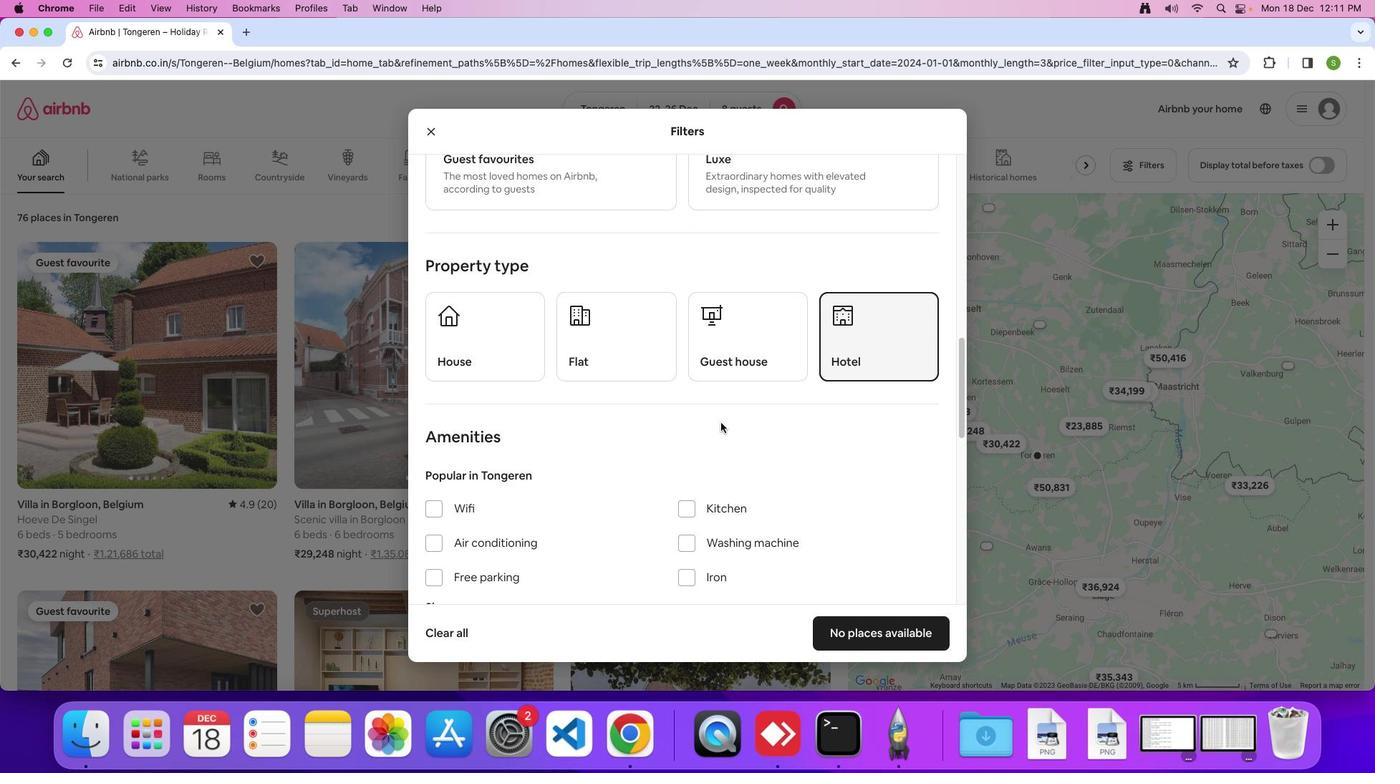 
Action: Mouse moved to (720, 421)
Screenshot: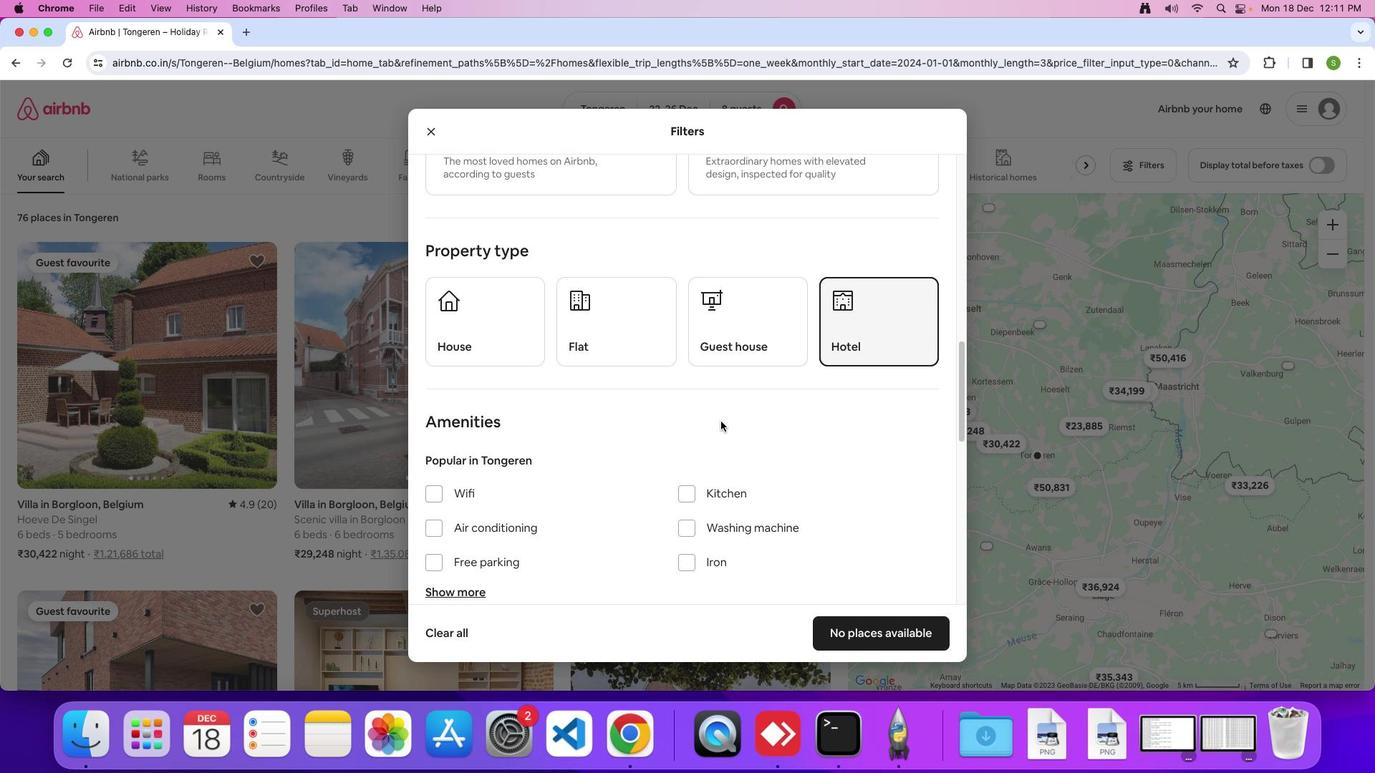 
Action: Mouse scrolled (720, 421) with delta (0, 0)
Screenshot: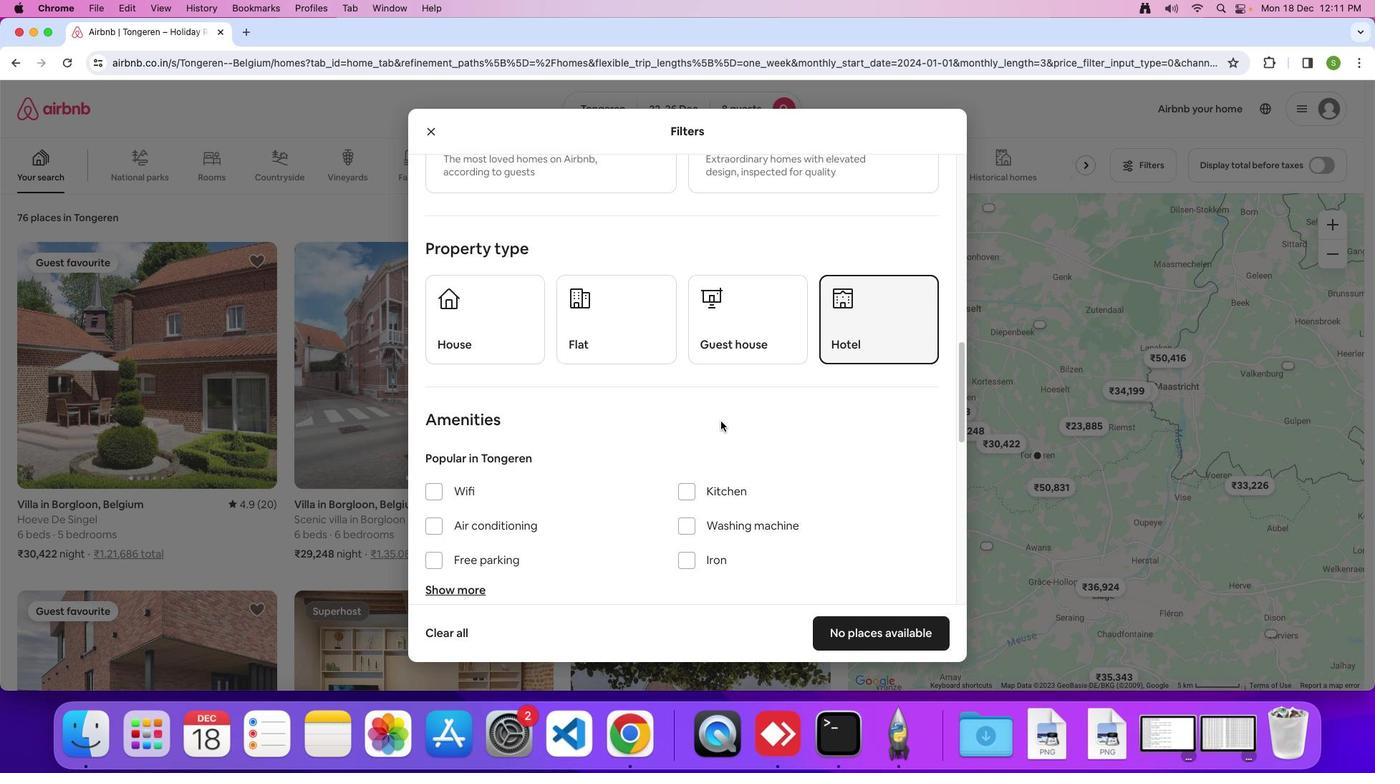 
Action: Mouse scrolled (720, 421) with delta (0, 0)
Screenshot: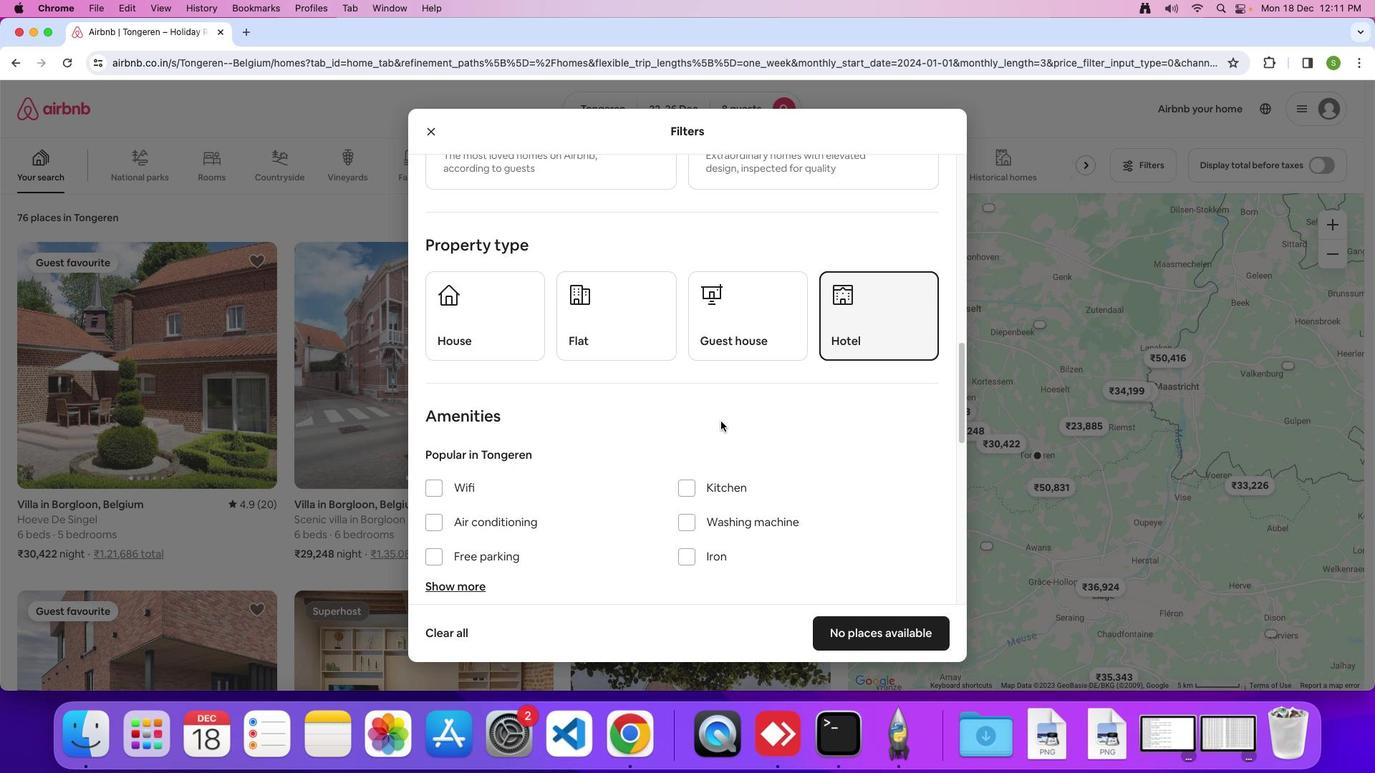 
Action: Mouse scrolled (720, 421) with delta (0, -1)
Screenshot: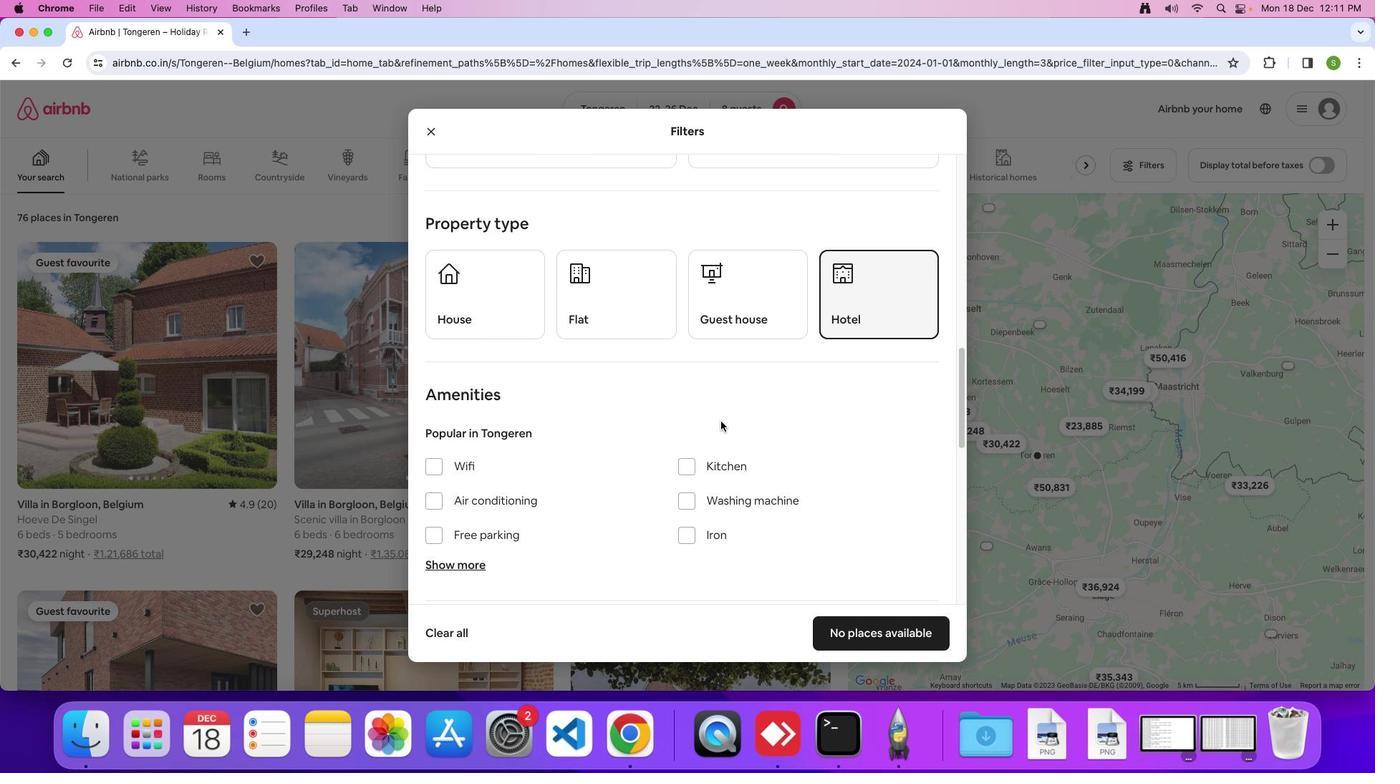 
Action: Mouse scrolled (720, 421) with delta (0, 0)
Screenshot: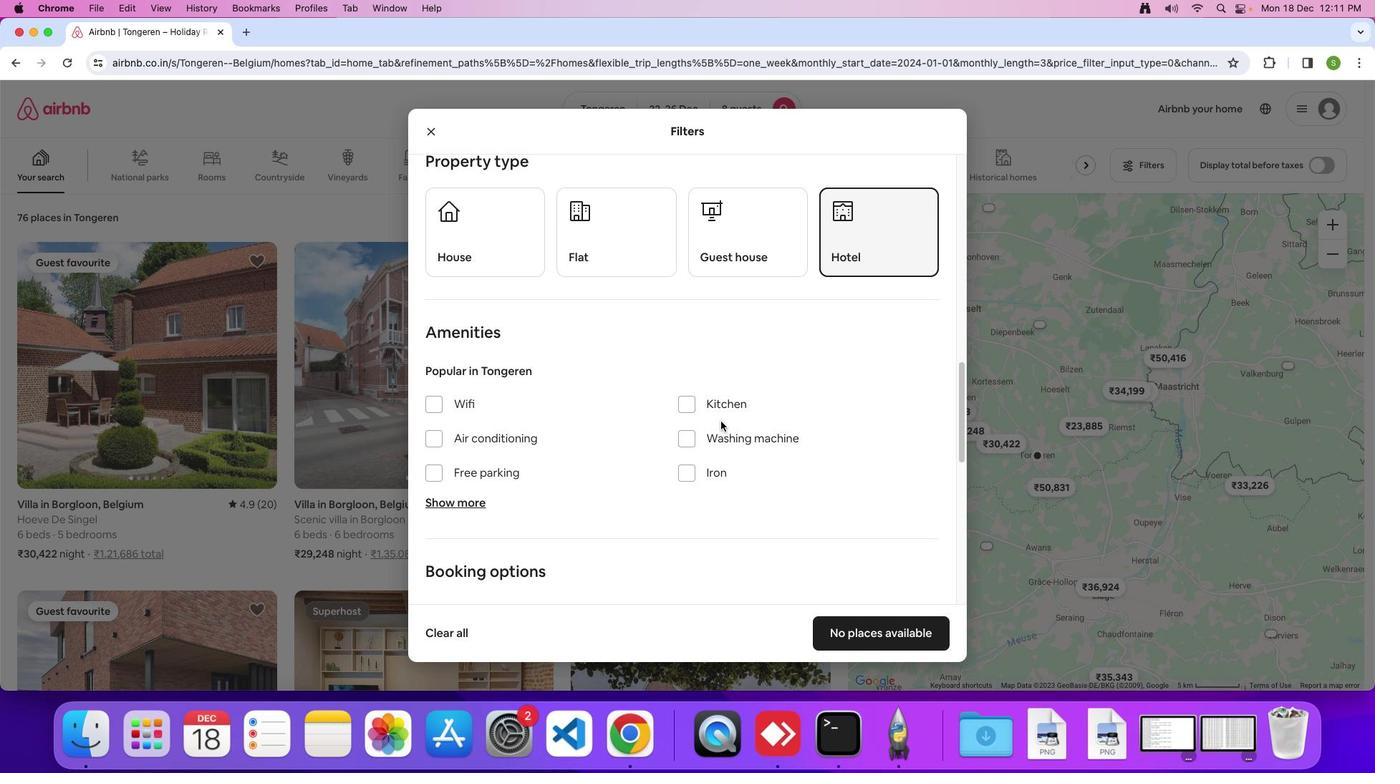 
Action: Mouse scrolled (720, 421) with delta (0, 0)
Screenshot: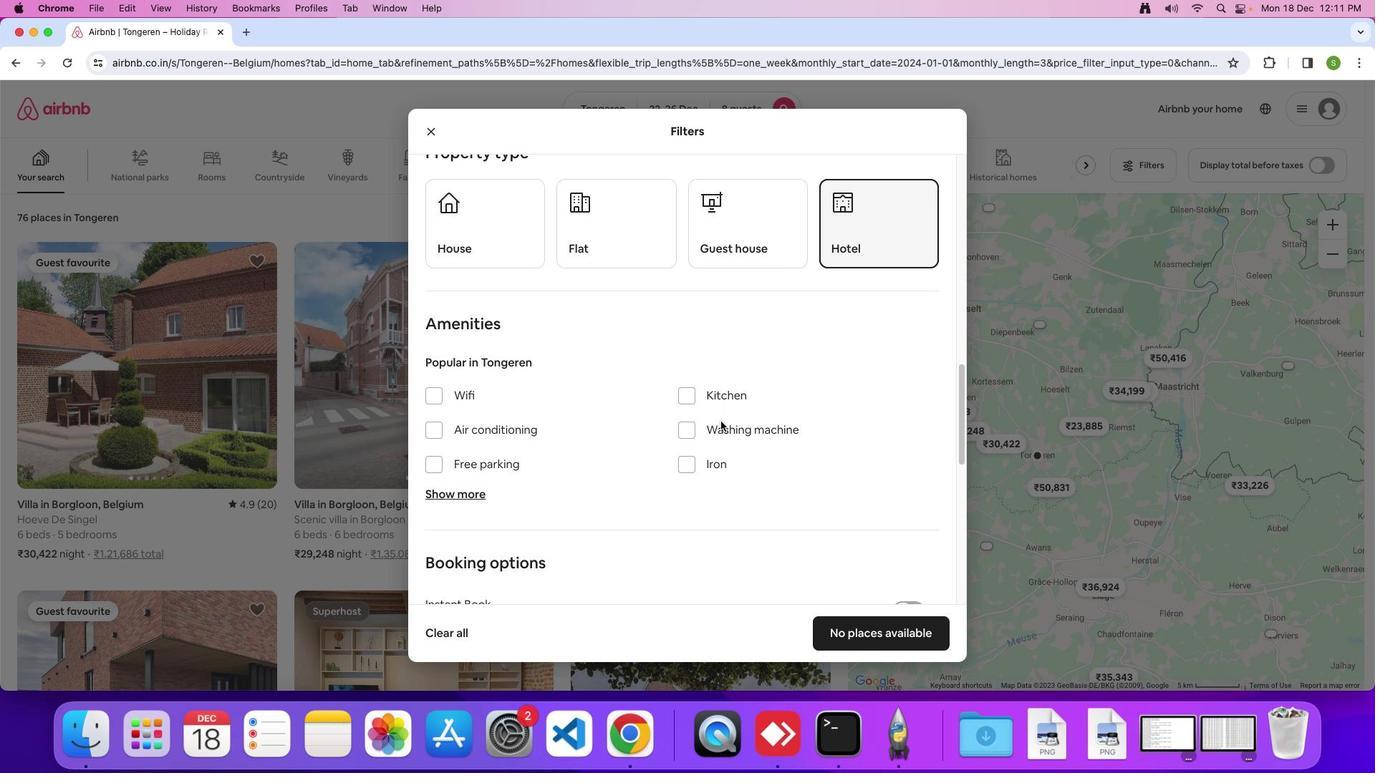
Action: Mouse scrolled (720, 421) with delta (0, -2)
Screenshot: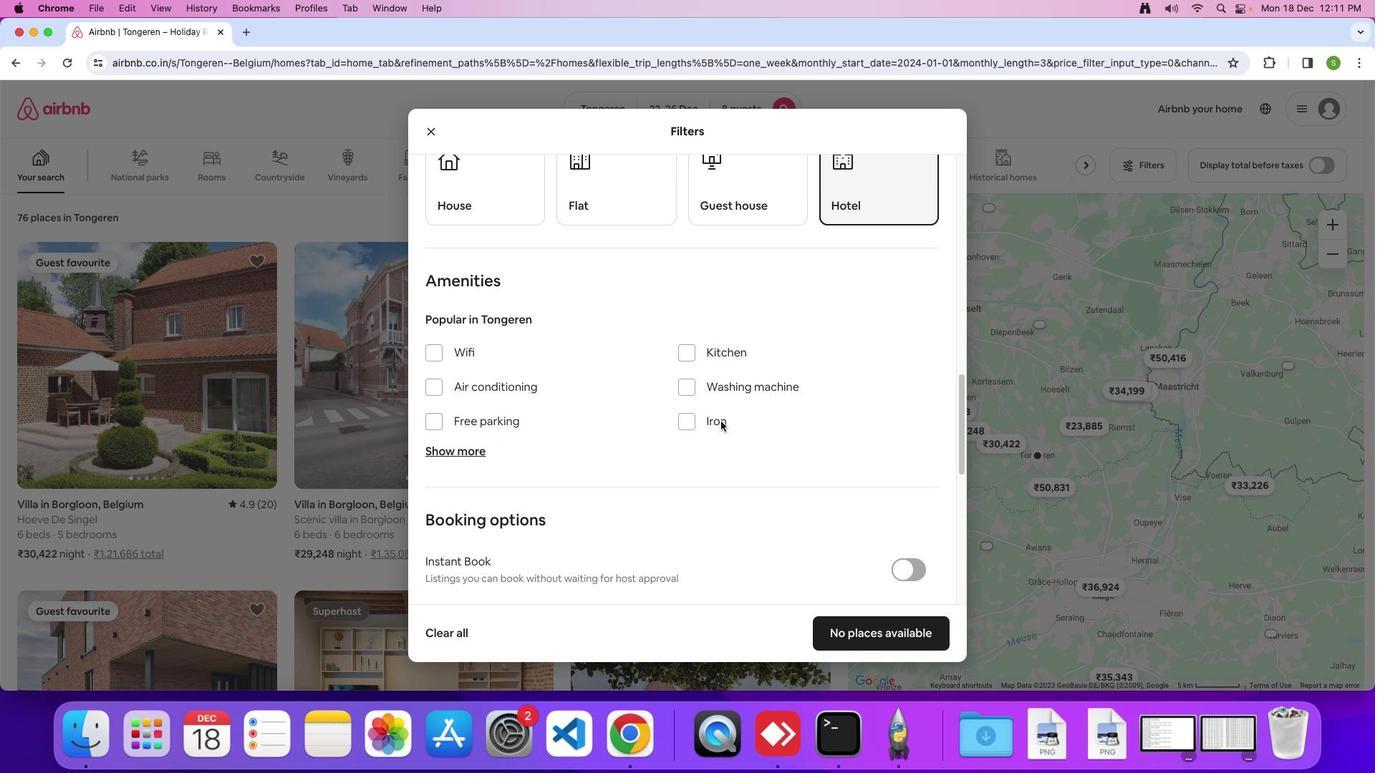 
Action: Mouse moved to (430, 289)
Screenshot: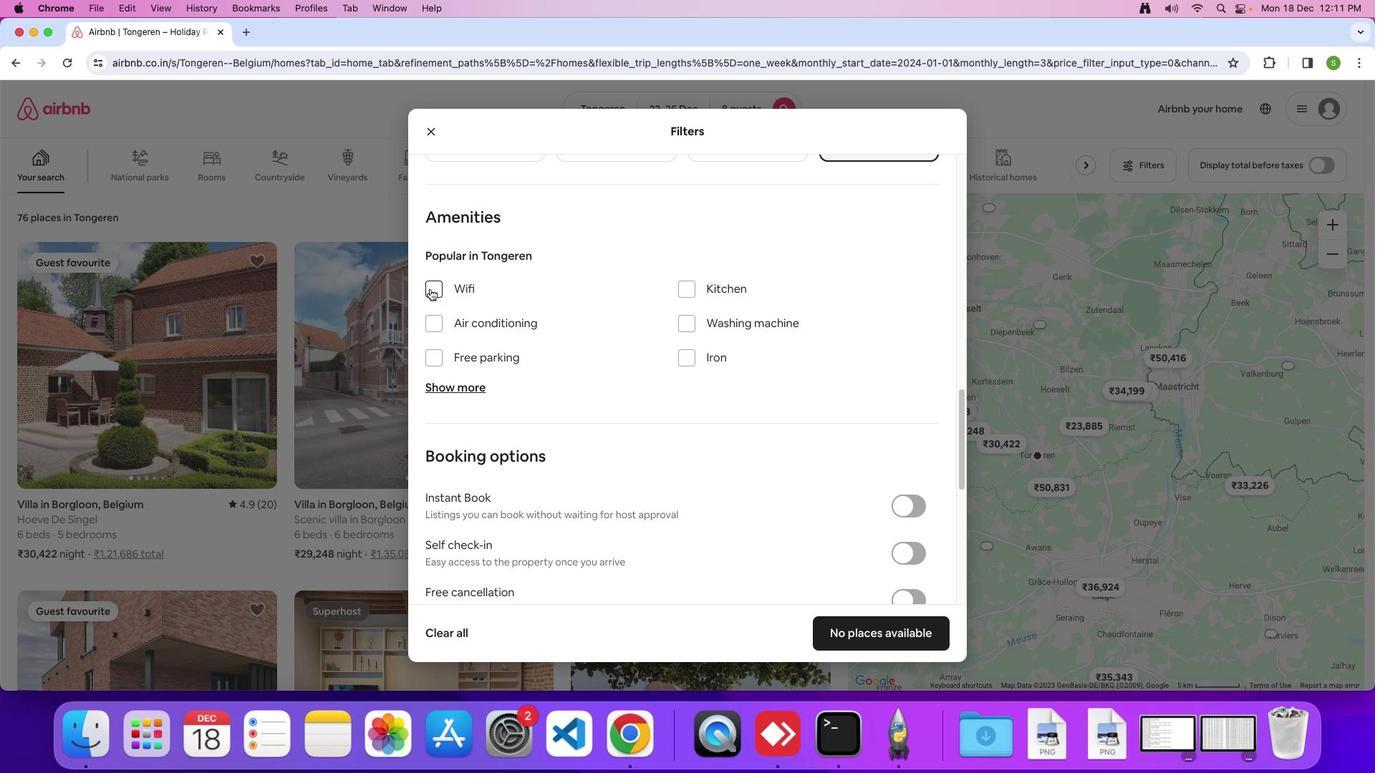 
Action: Mouse pressed left at (430, 289)
Screenshot: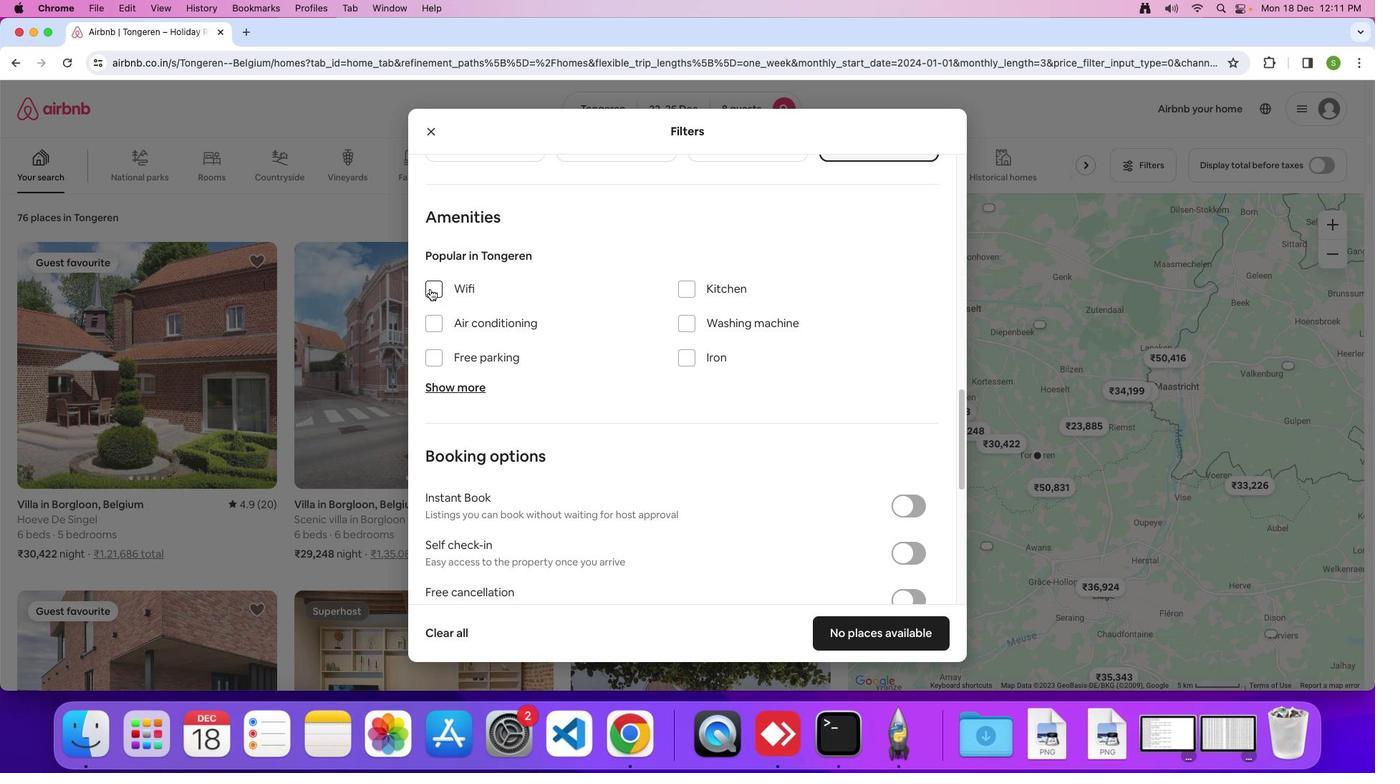 
Action: Mouse moved to (456, 391)
Screenshot: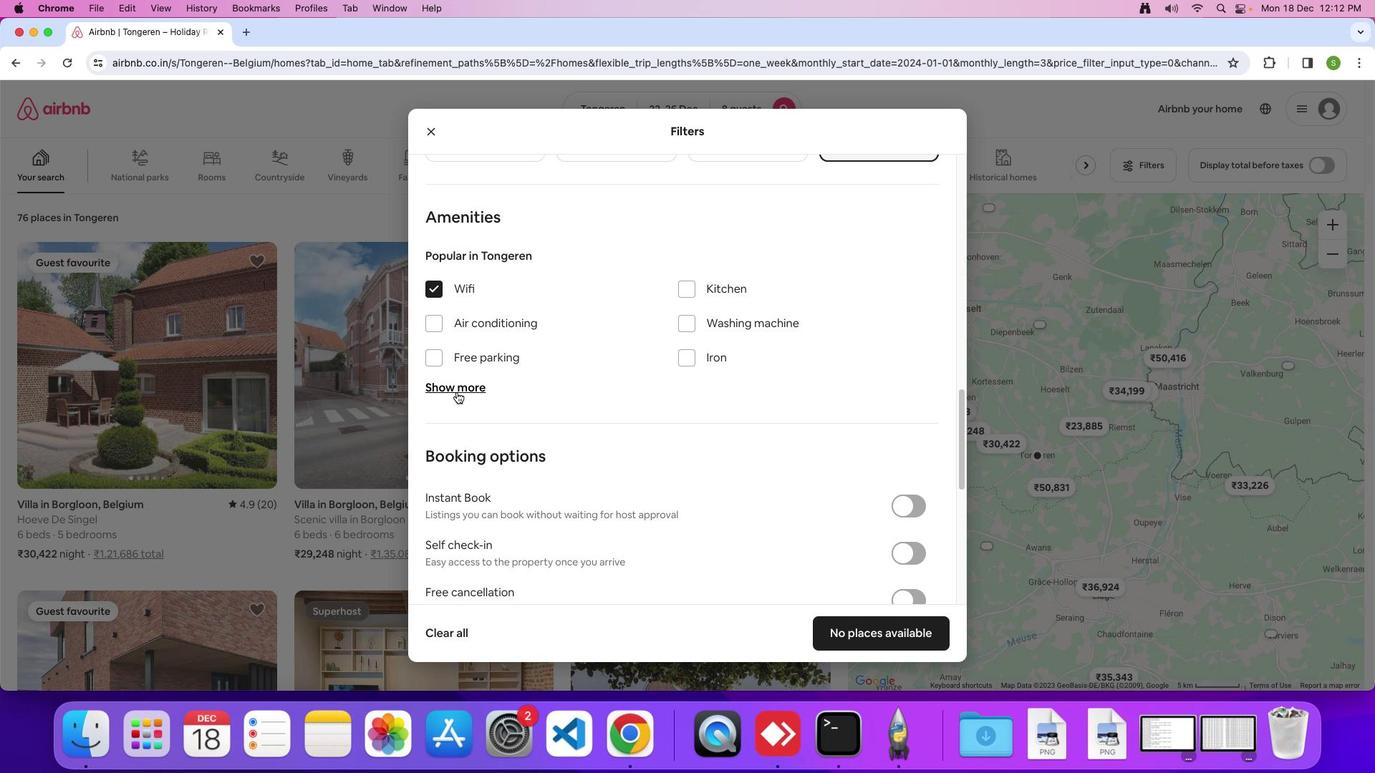 
Action: Mouse pressed left at (456, 391)
Screenshot: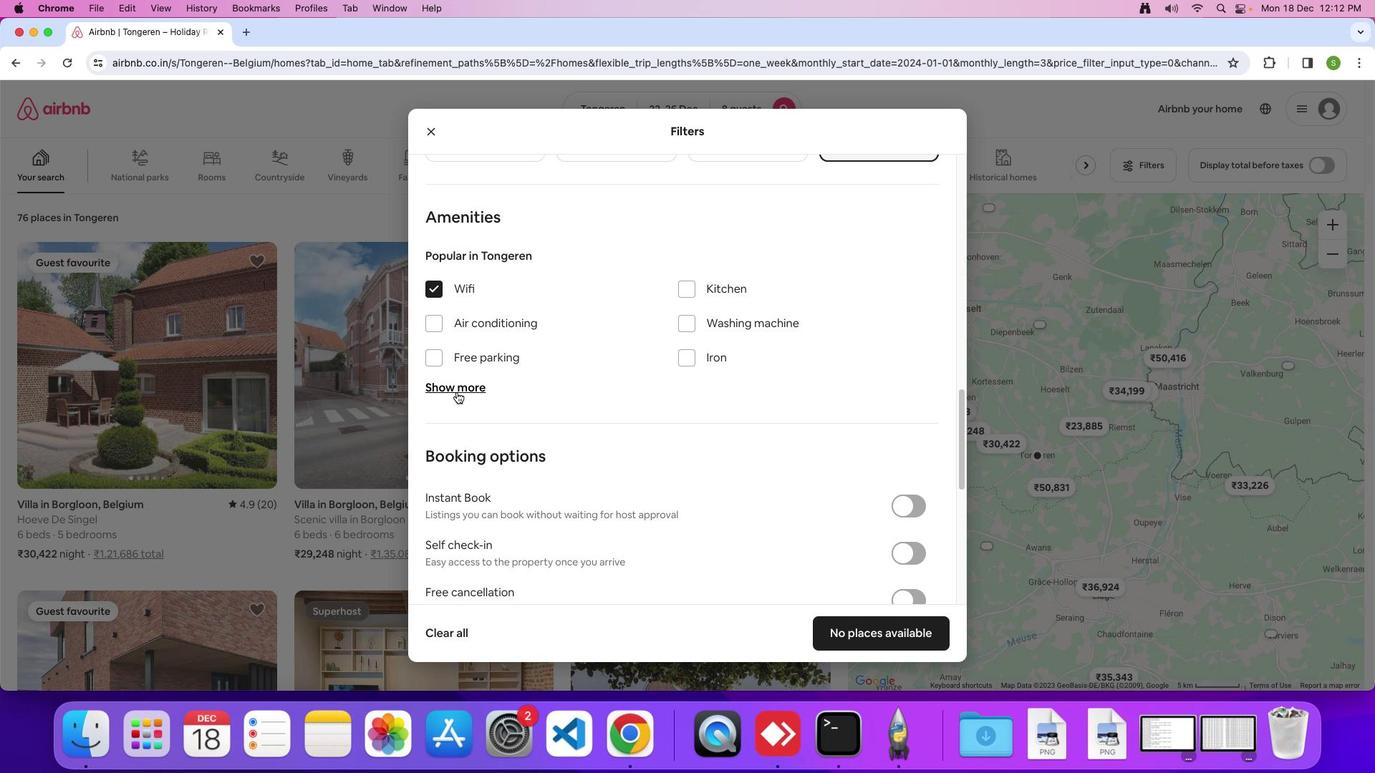 
Action: Mouse moved to (683, 318)
Screenshot: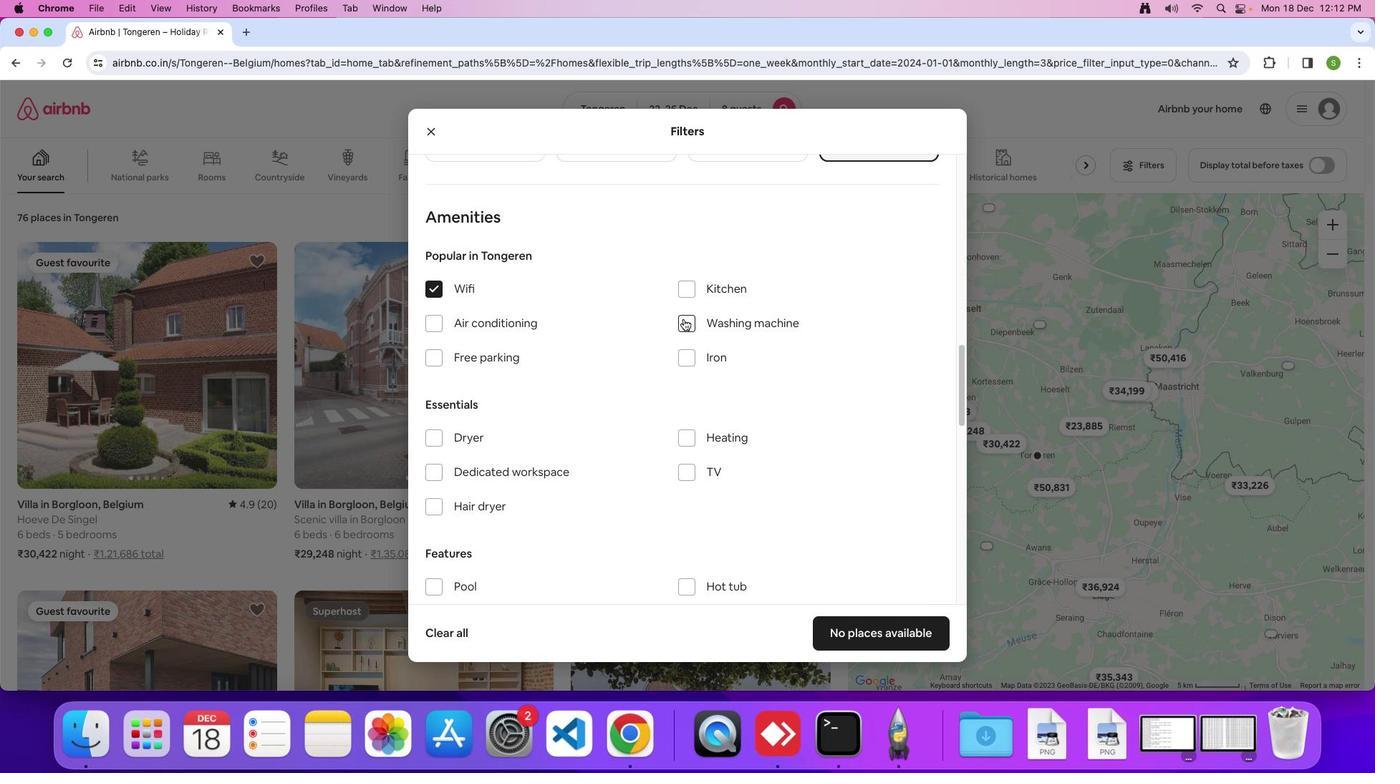 
Action: Mouse pressed left at (683, 318)
Screenshot: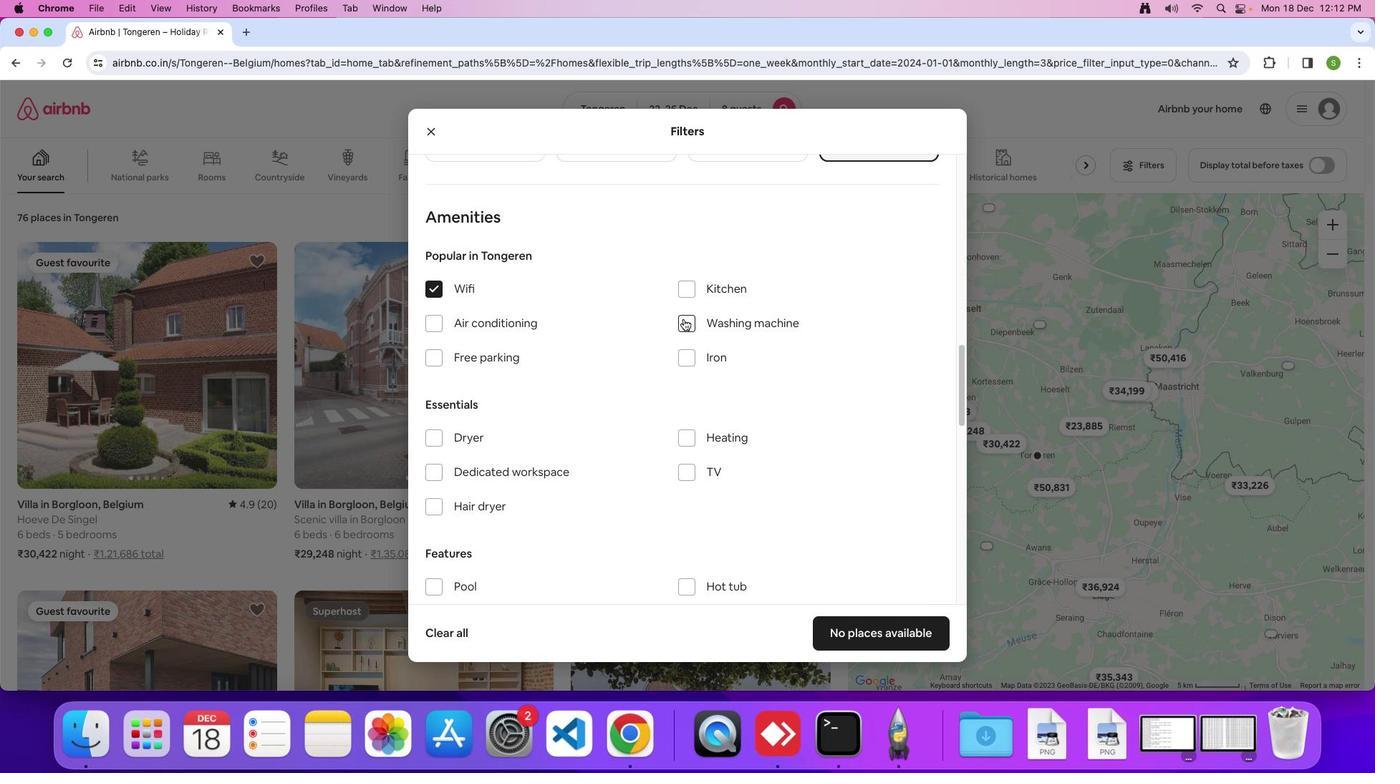 
Action: Mouse moved to (429, 354)
Screenshot: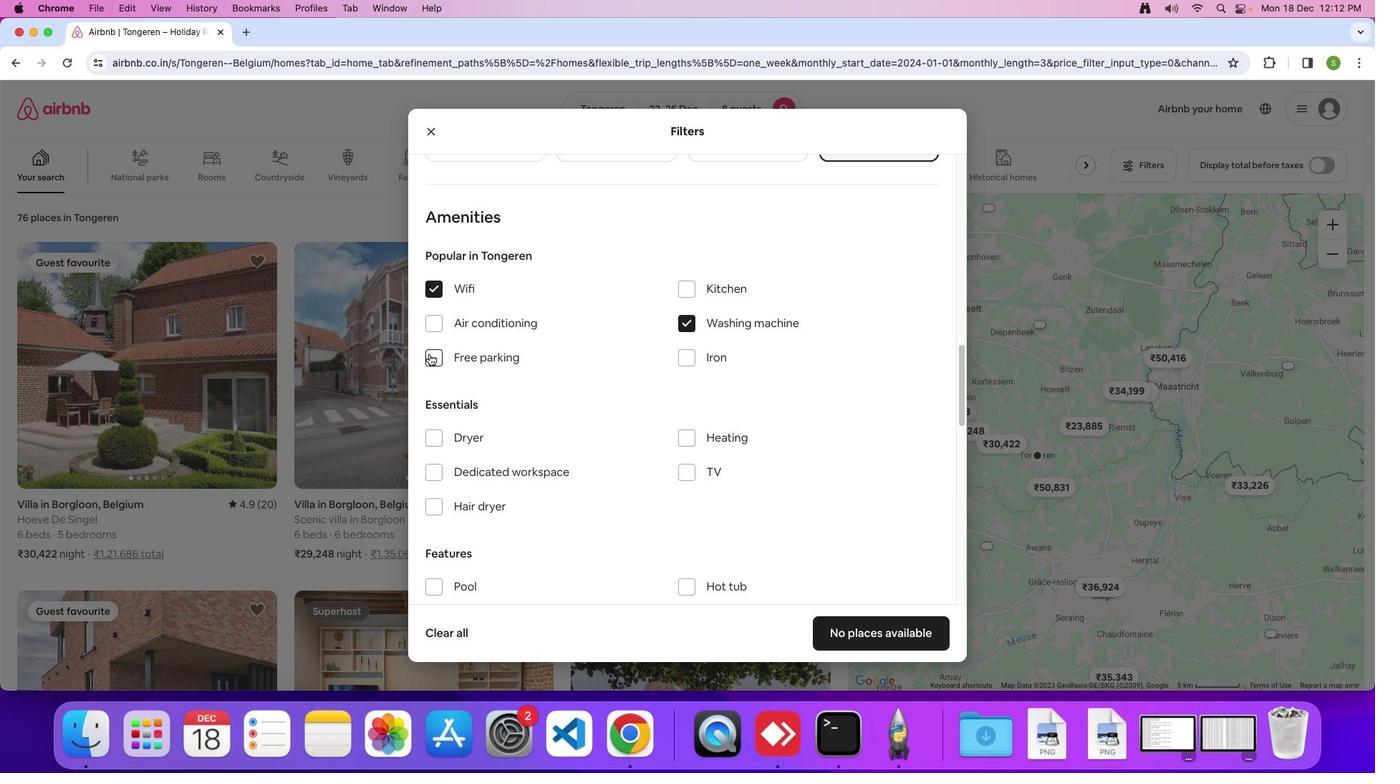 
Action: Mouse pressed left at (429, 354)
Screenshot: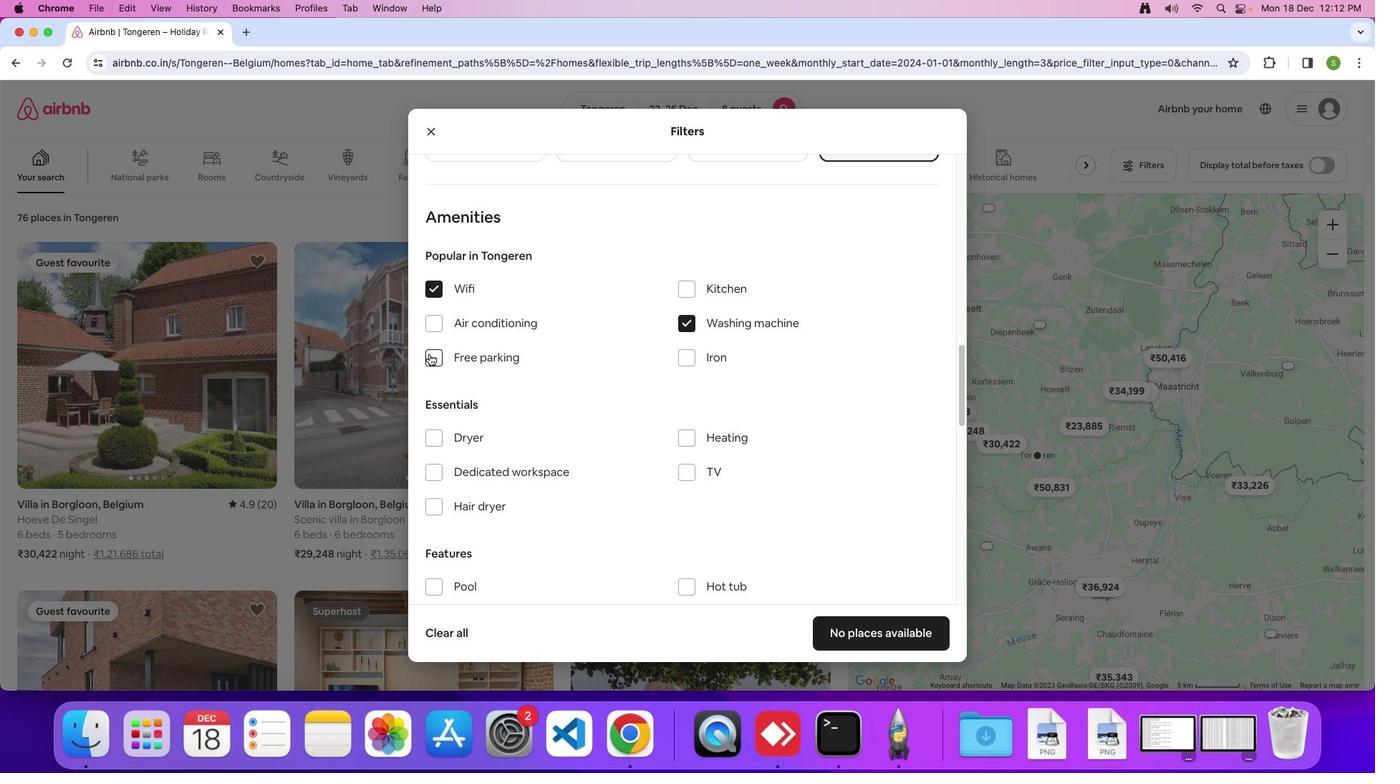 
Action: Mouse moved to (575, 407)
Screenshot: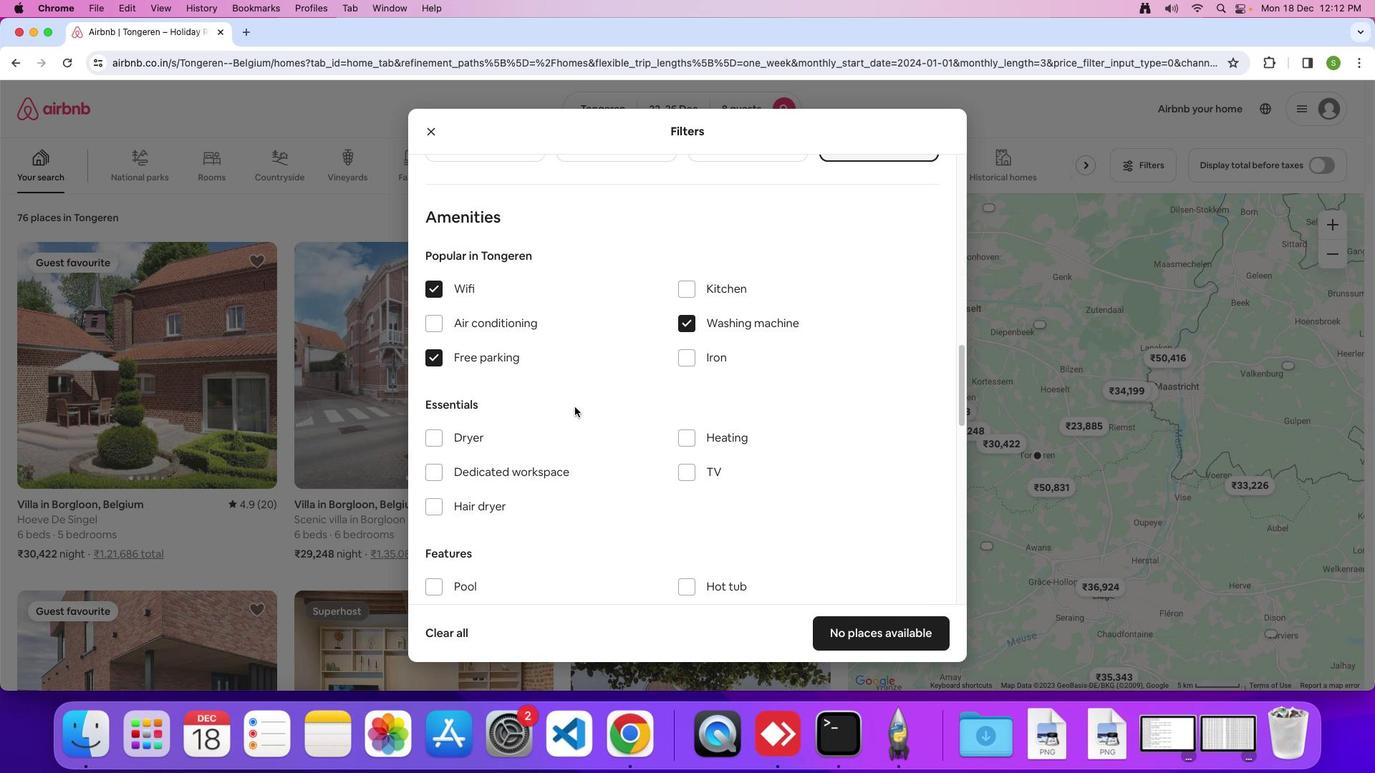 
Action: Mouse scrolled (575, 407) with delta (0, 0)
Screenshot: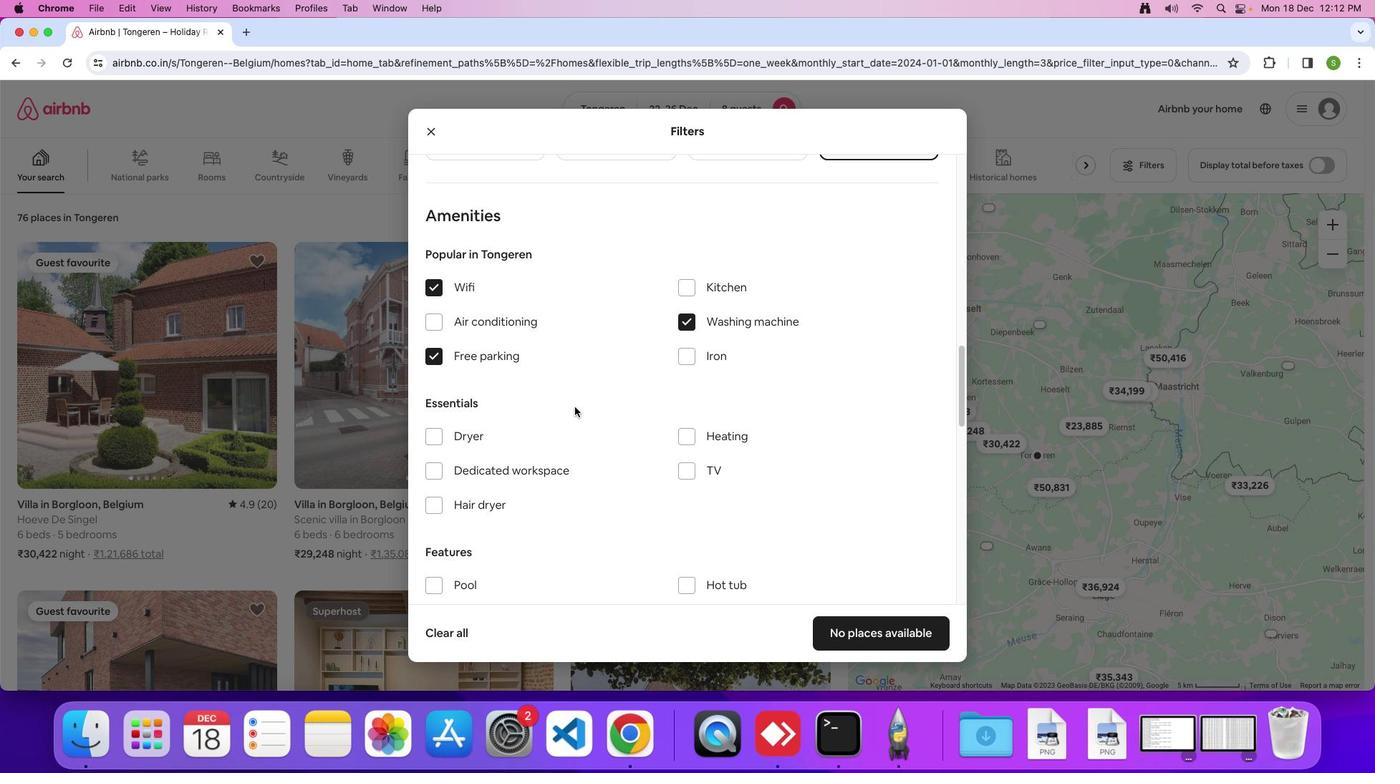 
Action: Mouse scrolled (575, 407) with delta (0, 0)
Screenshot: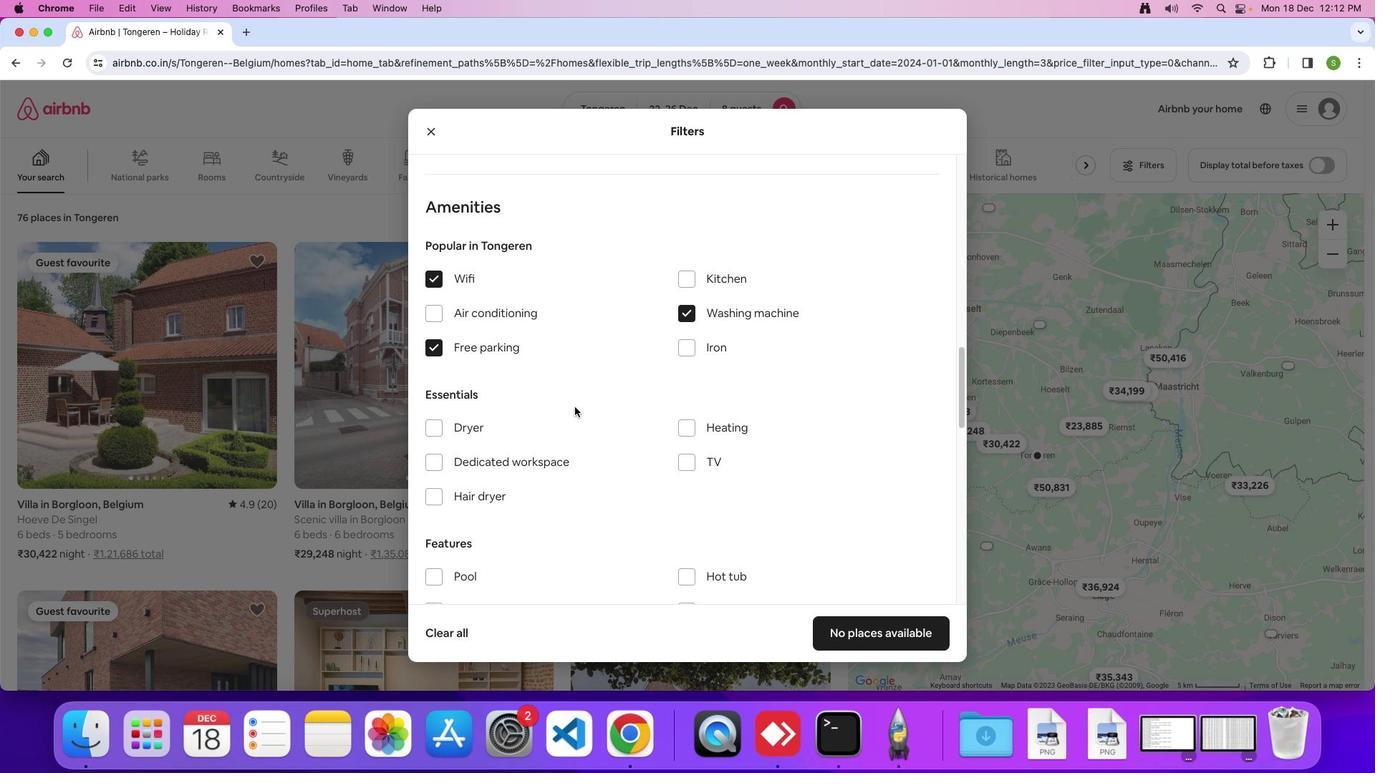 
Action: Mouse scrolled (575, 407) with delta (0, 0)
Screenshot: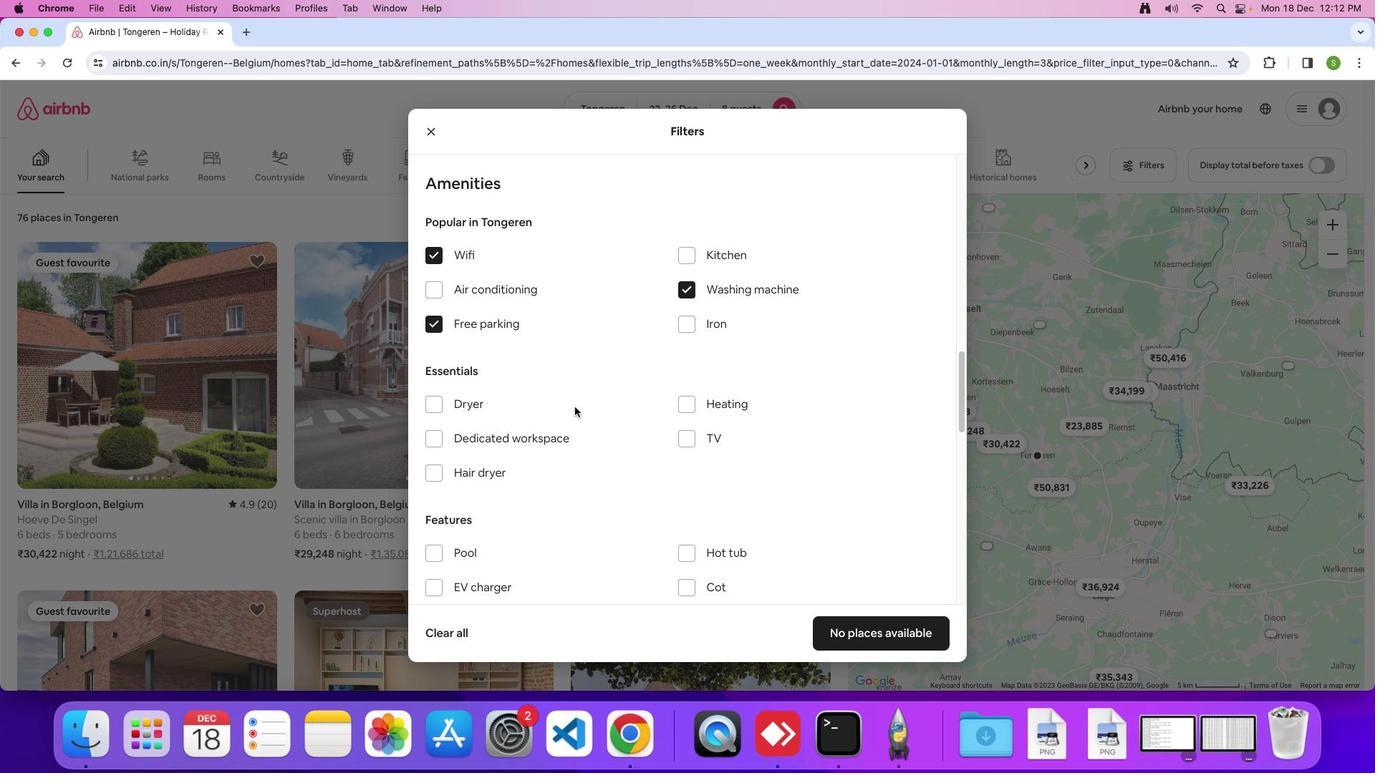 
Action: Mouse moved to (568, 405)
Screenshot: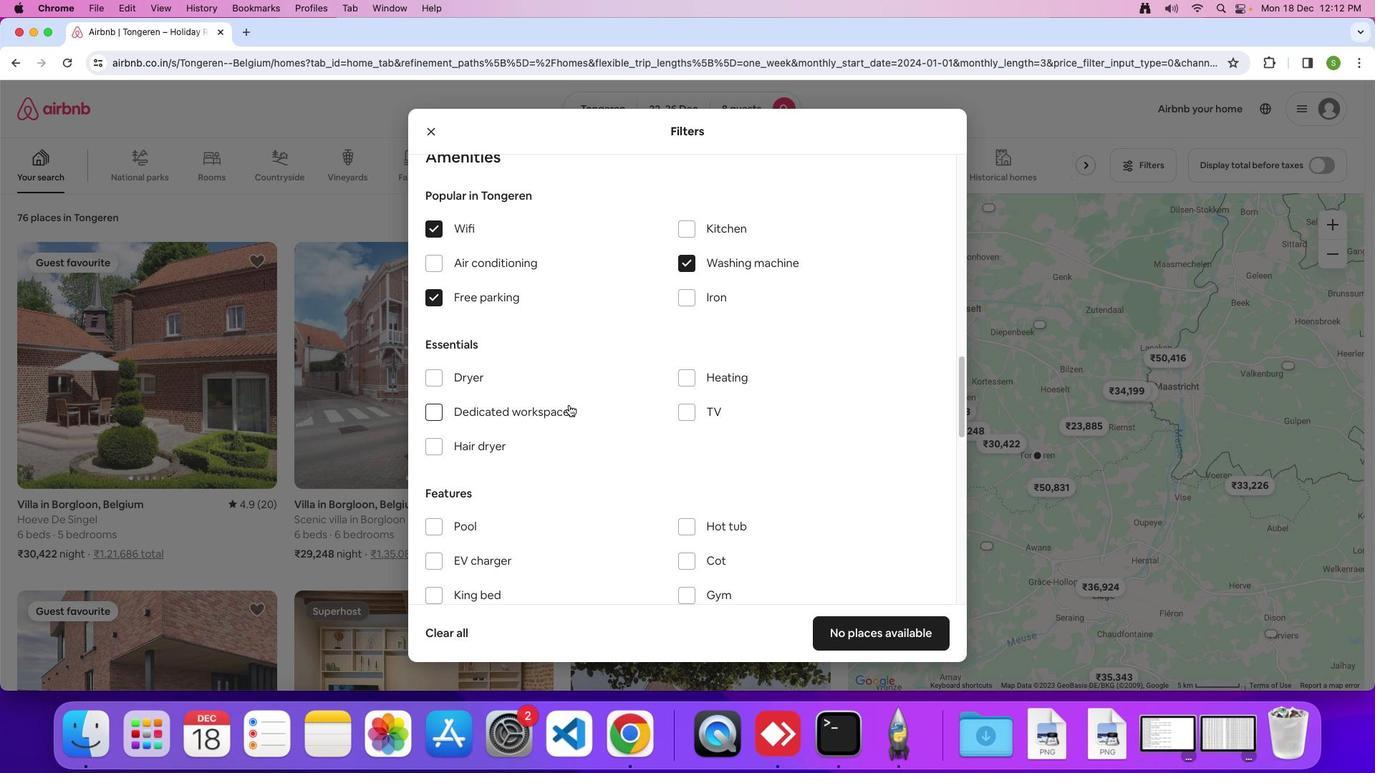 
Action: Mouse scrolled (568, 405) with delta (0, 0)
Screenshot: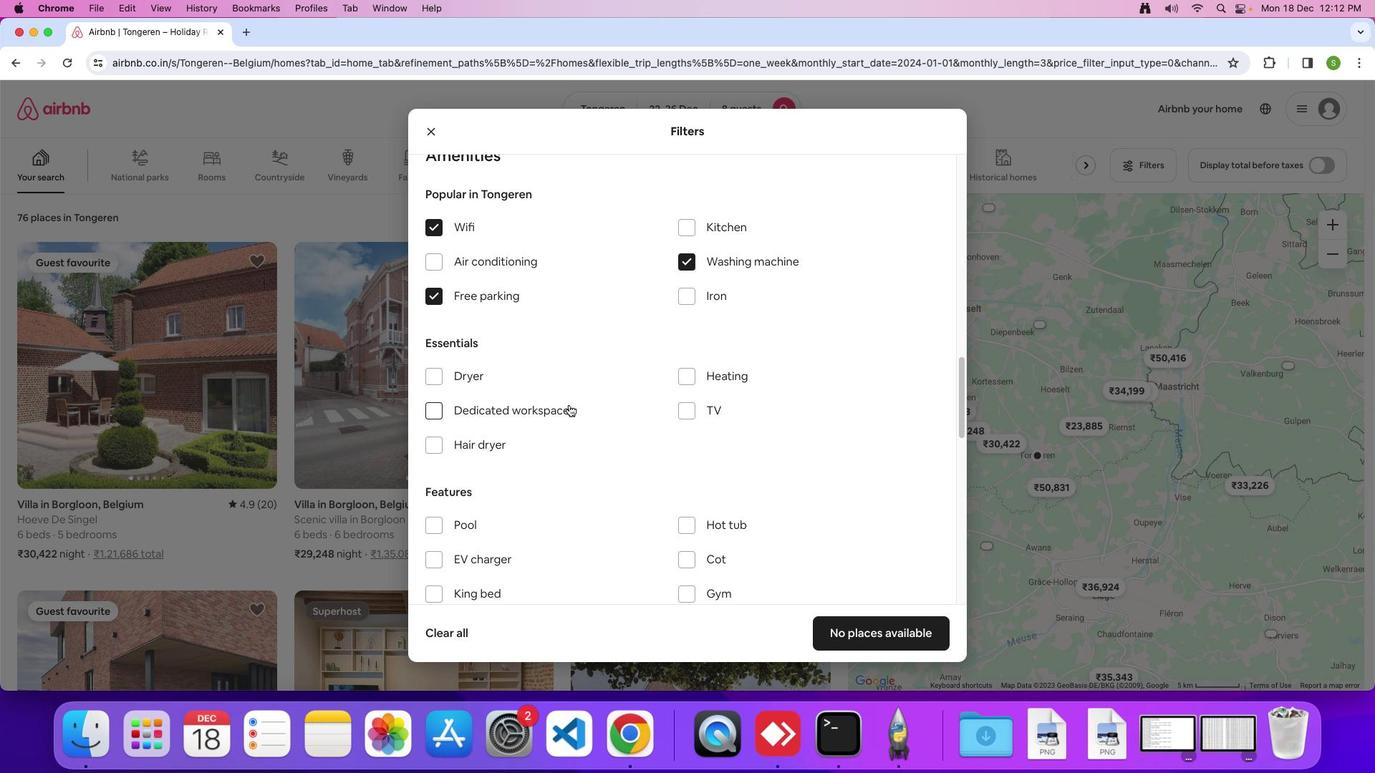 
Action: Mouse scrolled (568, 405) with delta (0, 0)
Screenshot: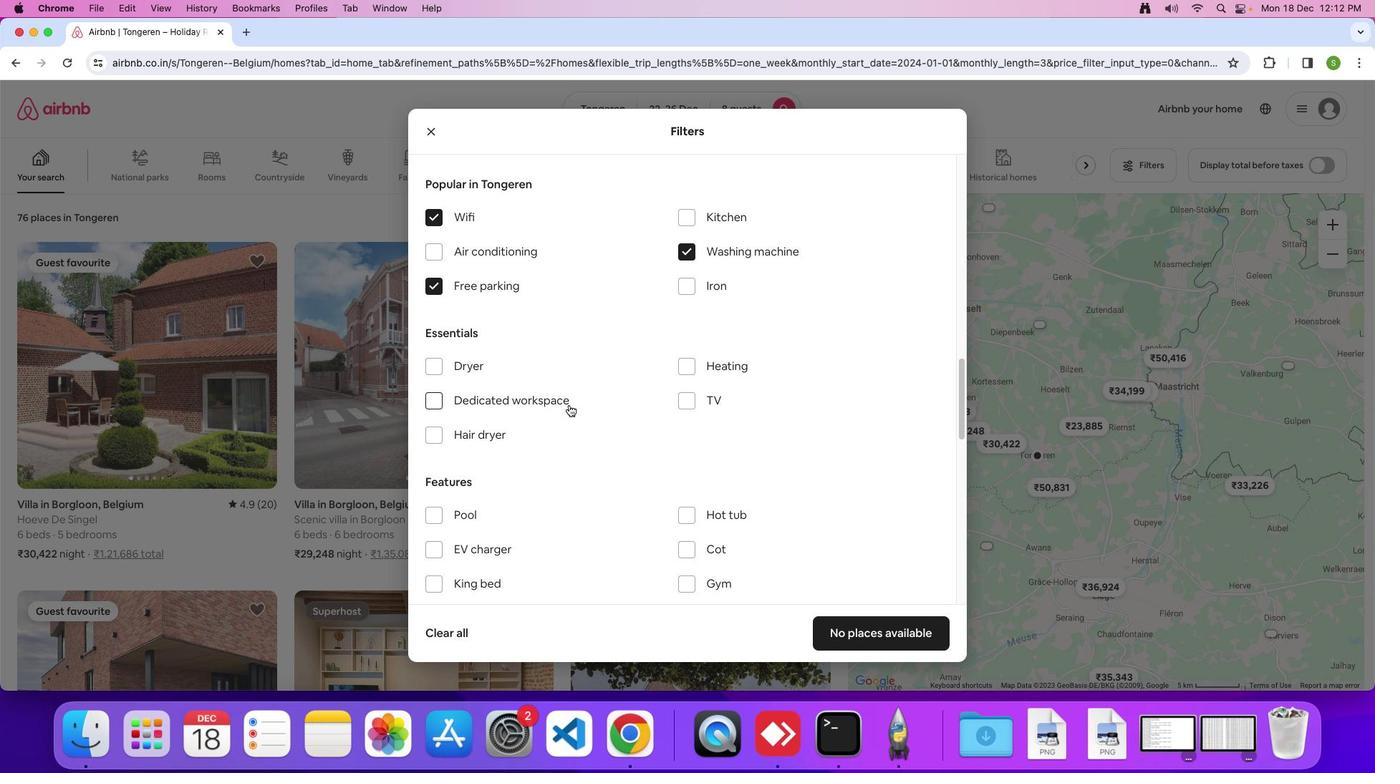 
Action: Mouse scrolled (568, 405) with delta (0, -1)
Screenshot: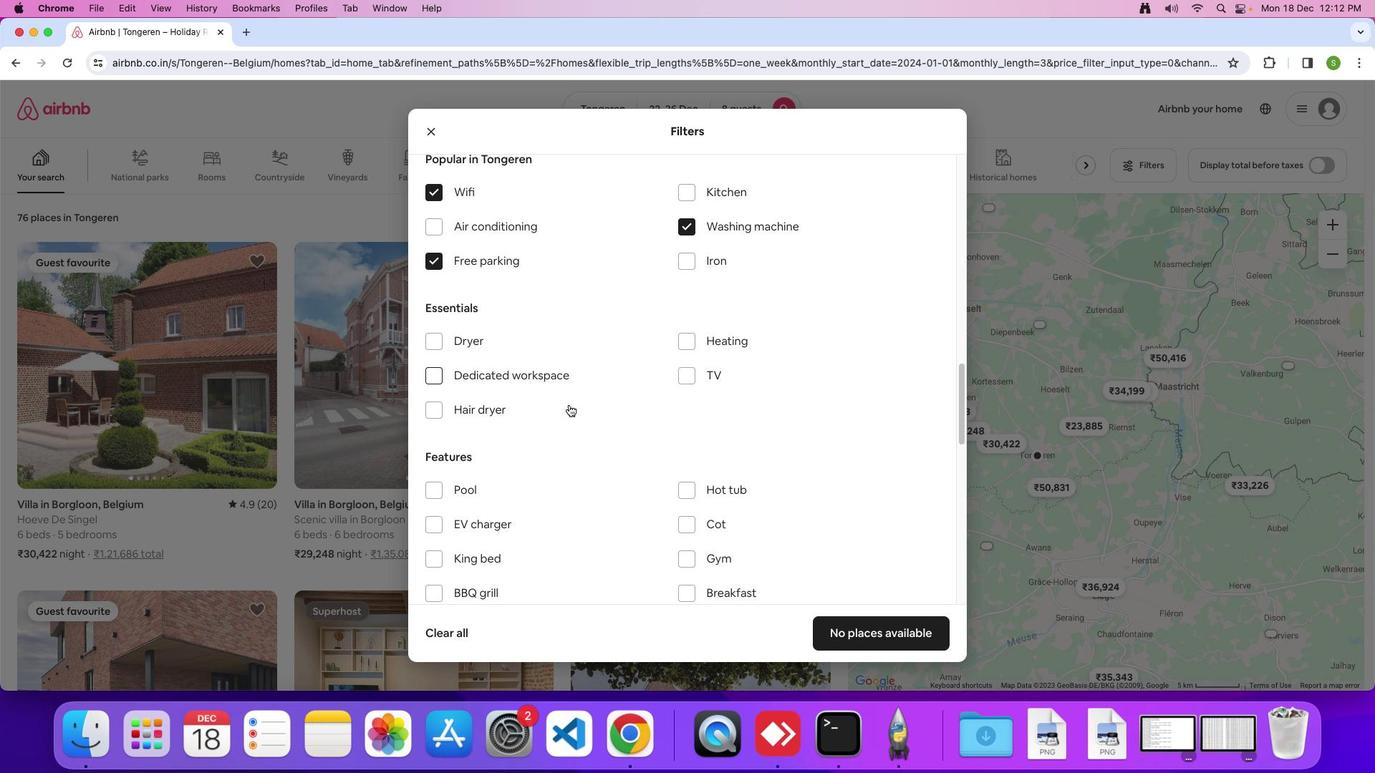 
Action: Mouse moved to (682, 433)
Screenshot: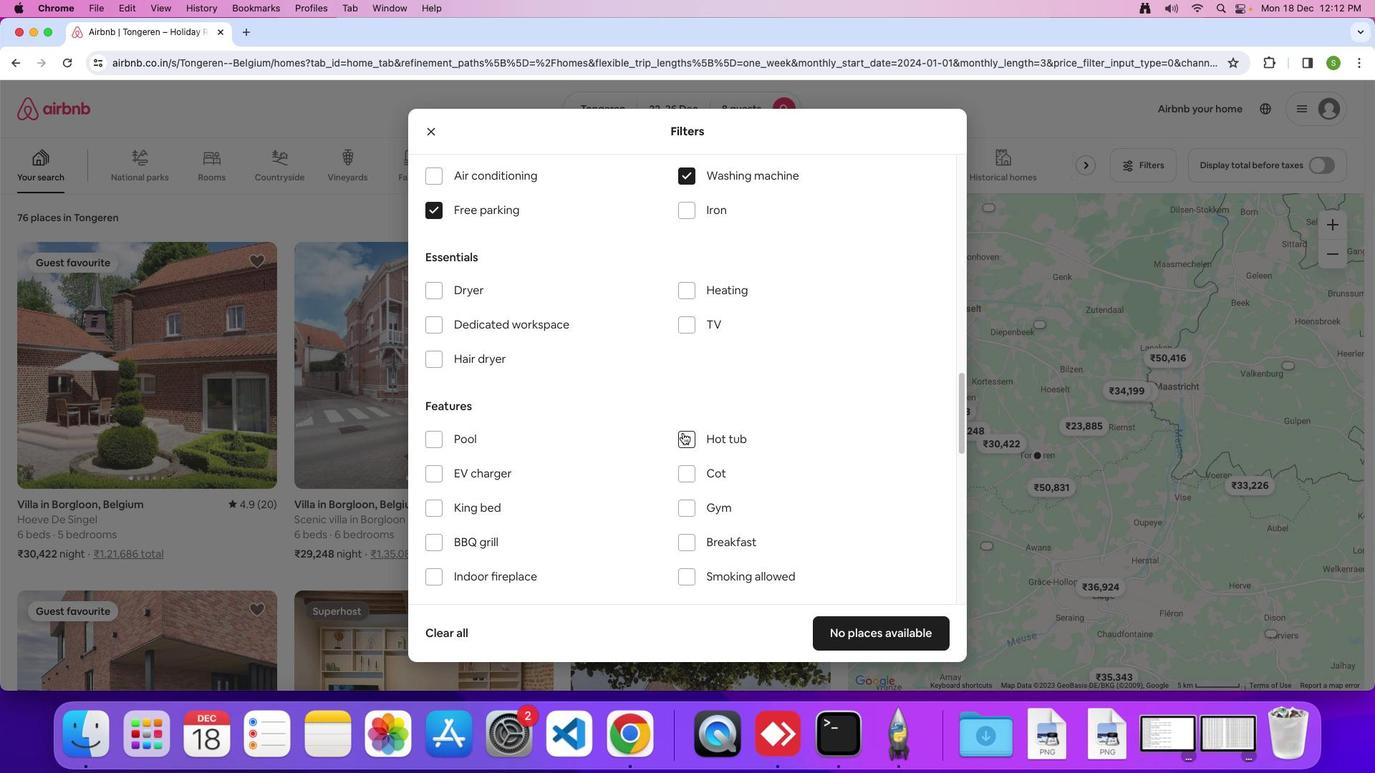 
Action: Mouse pressed left at (682, 433)
Screenshot: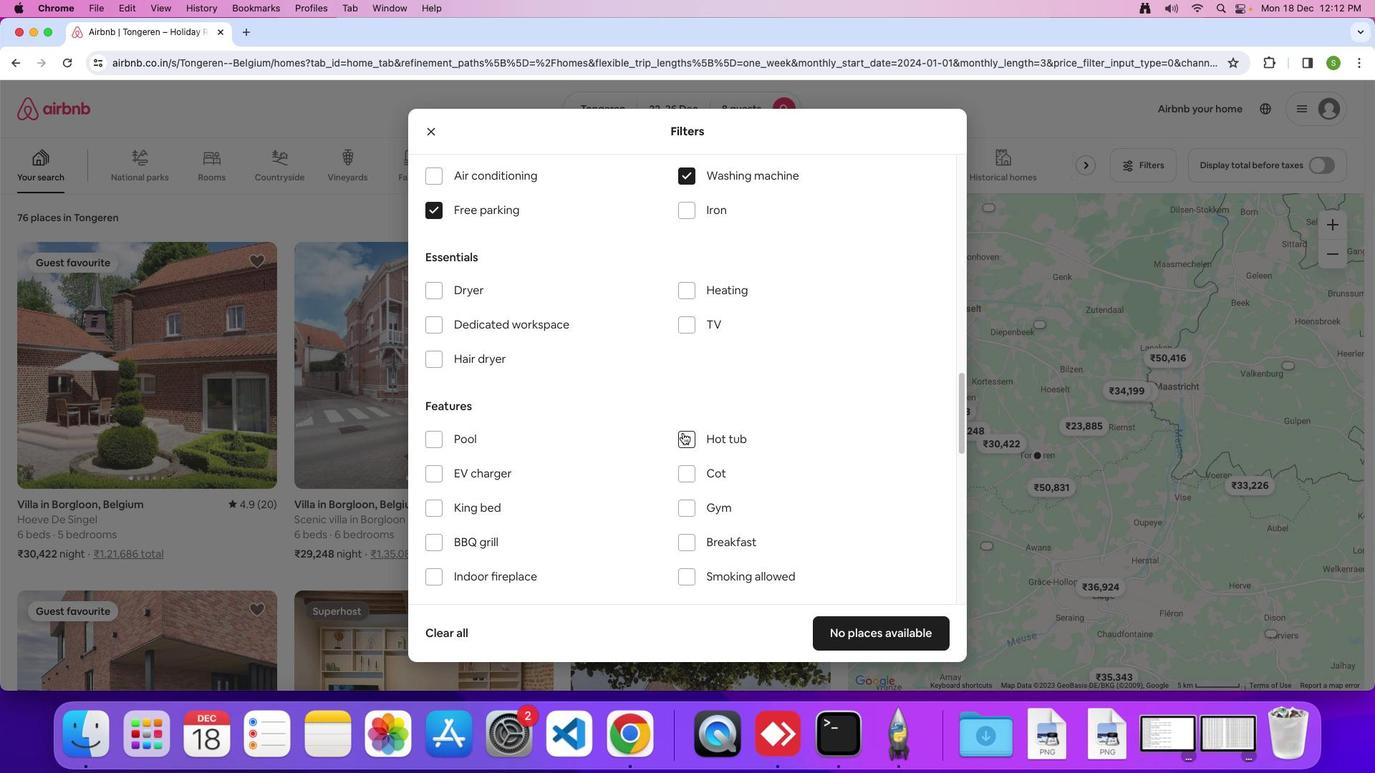 
Action: Mouse moved to (689, 328)
Screenshot: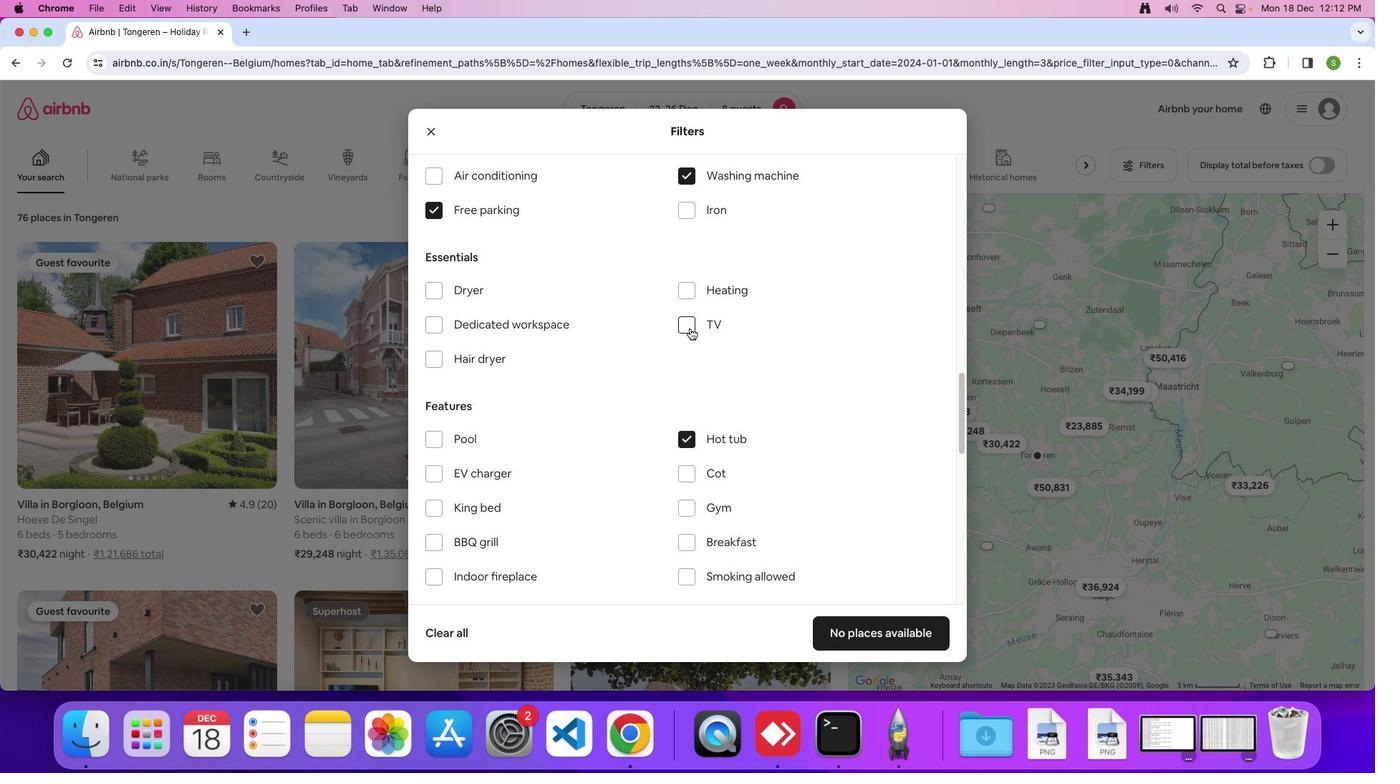 
Action: Mouse pressed left at (689, 328)
Screenshot: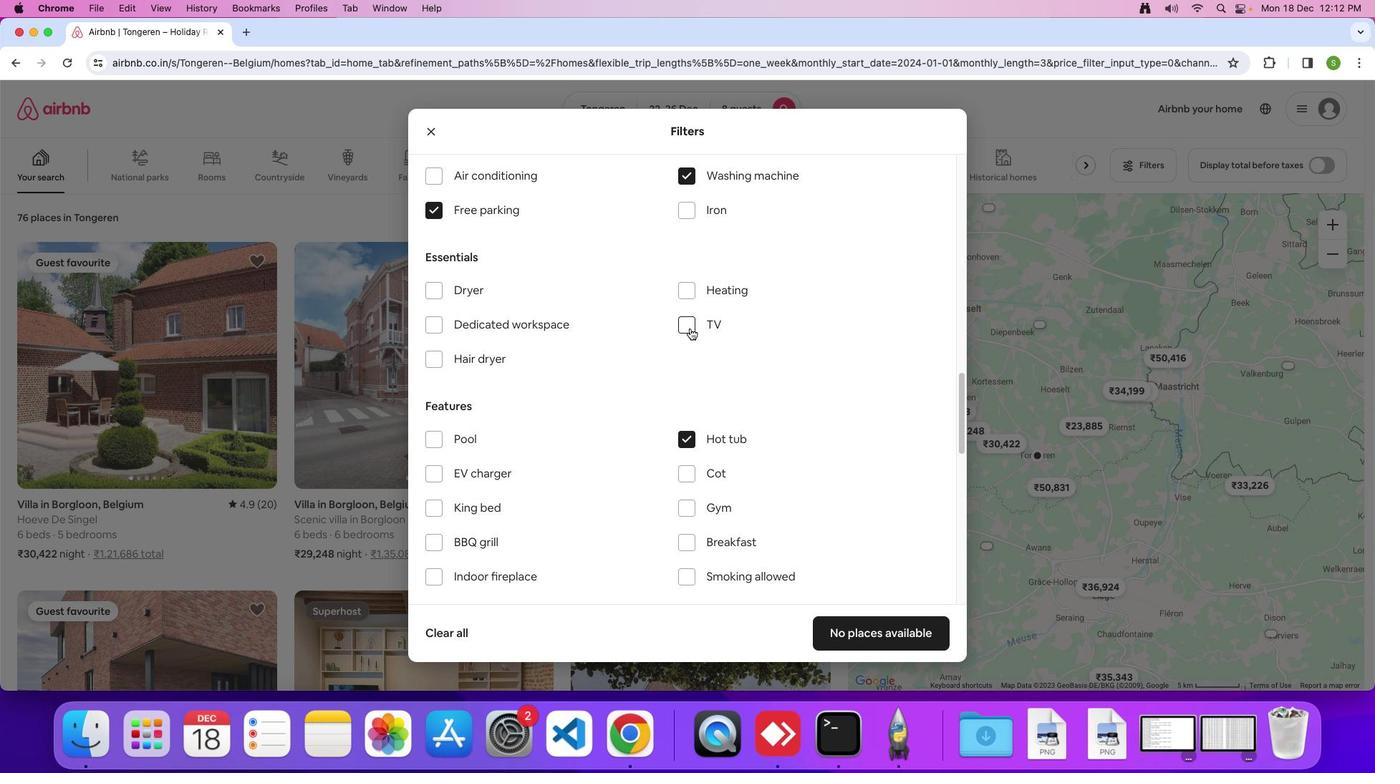 
Action: Mouse moved to (681, 504)
Screenshot: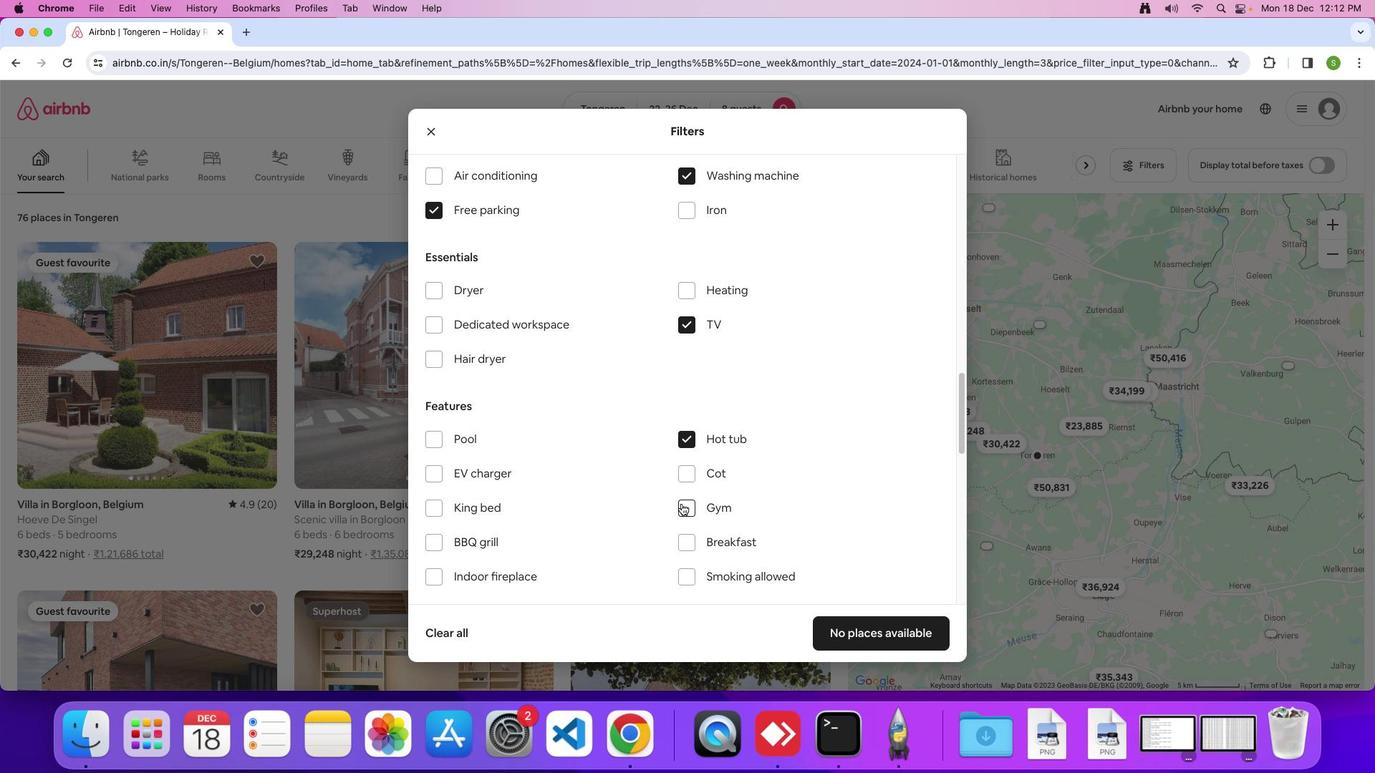 
Action: Mouse pressed left at (681, 504)
Screenshot: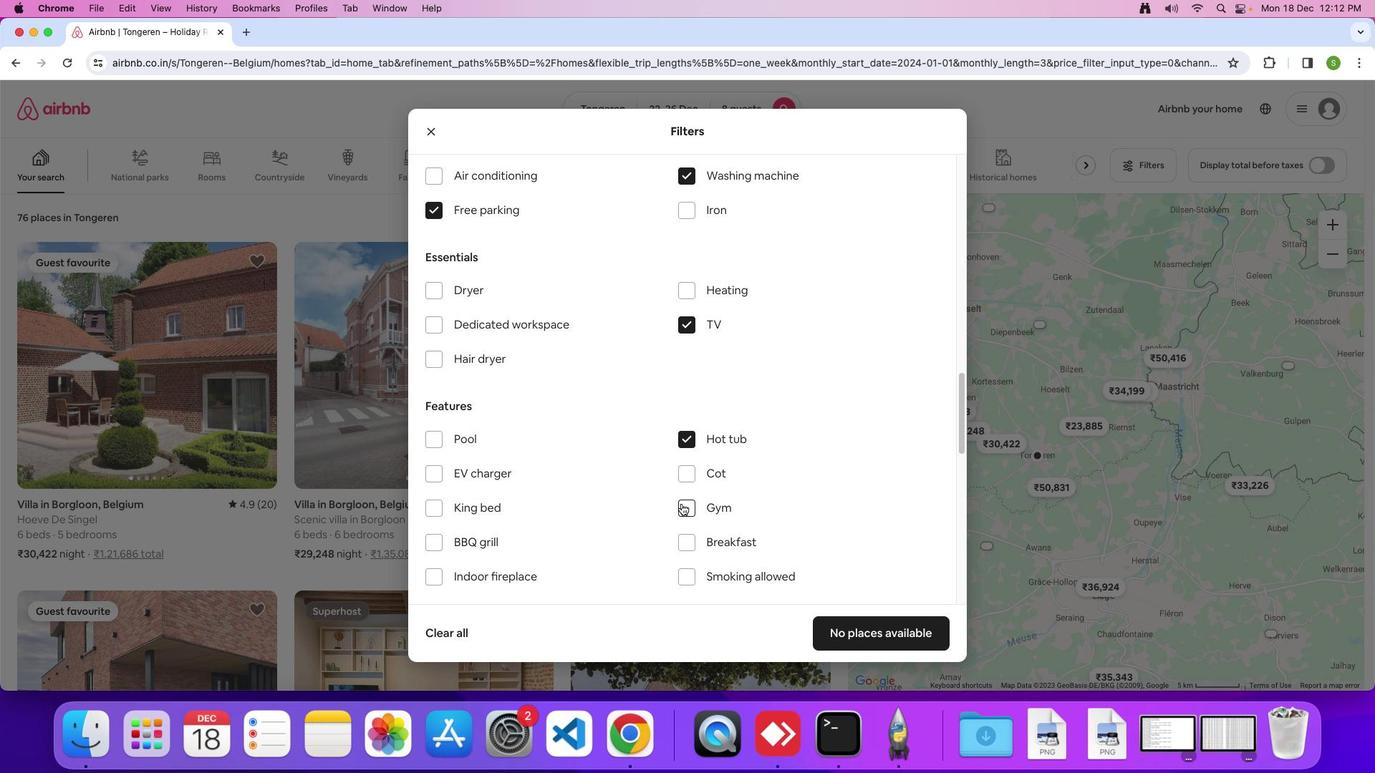 
Action: Mouse moved to (689, 537)
Screenshot: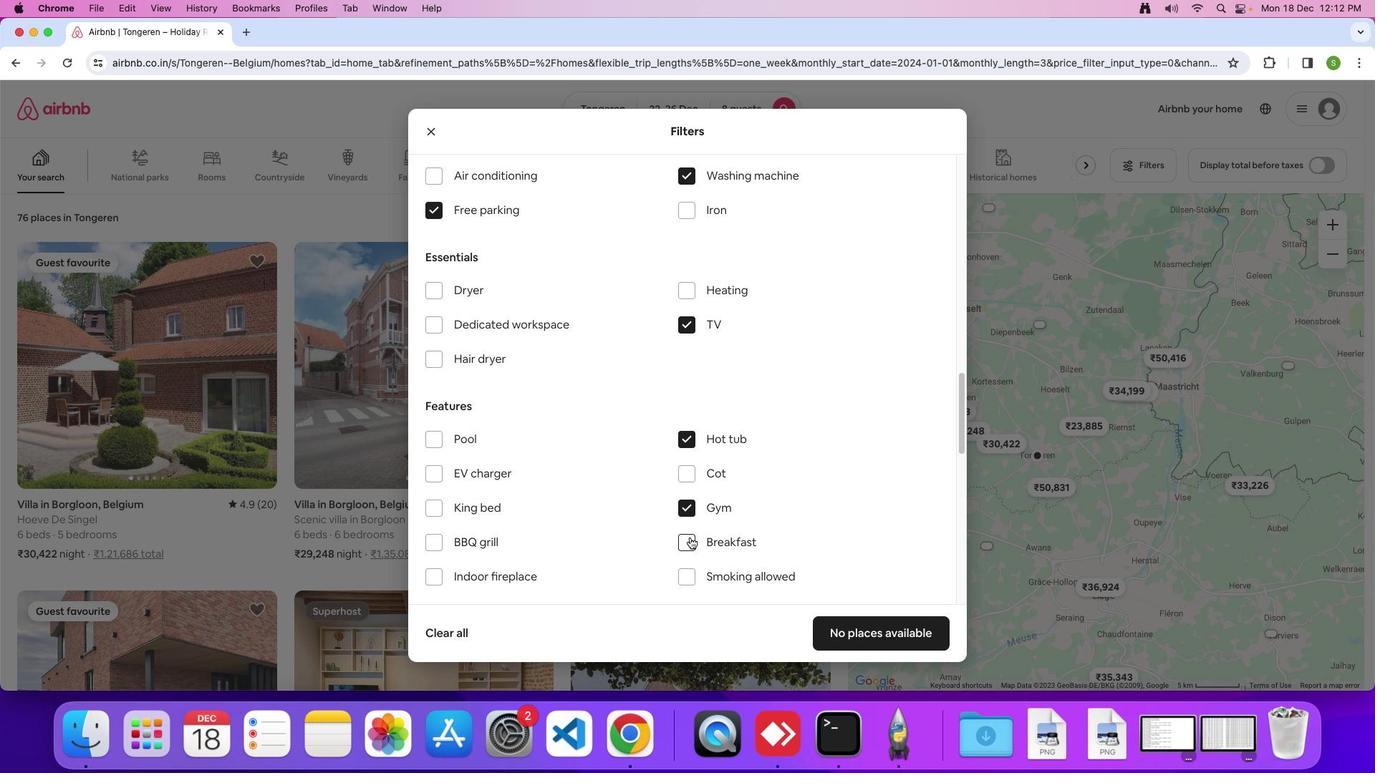 
Action: Mouse pressed left at (689, 537)
Screenshot: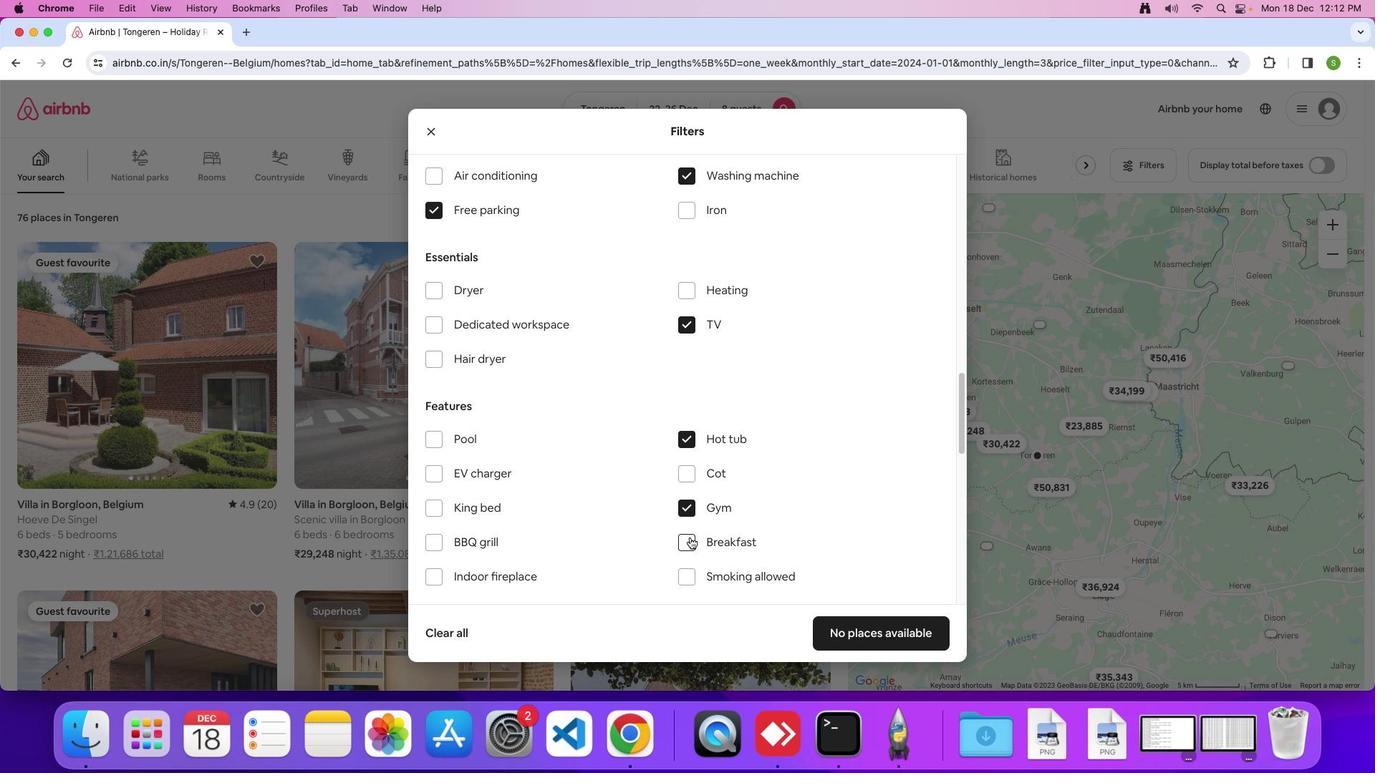 
Action: Mouse moved to (686, 539)
Screenshot: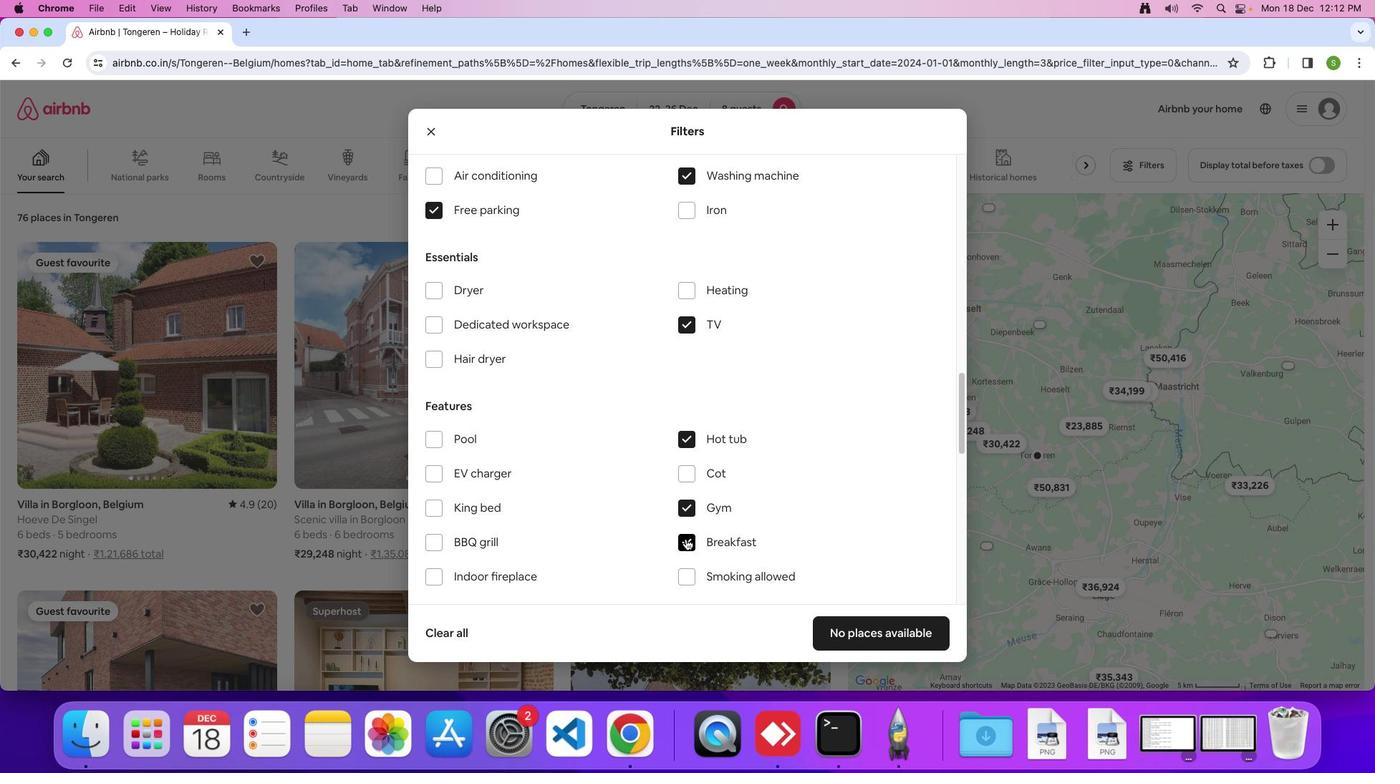 
Action: Mouse pressed left at (686, 539)
Screenshot: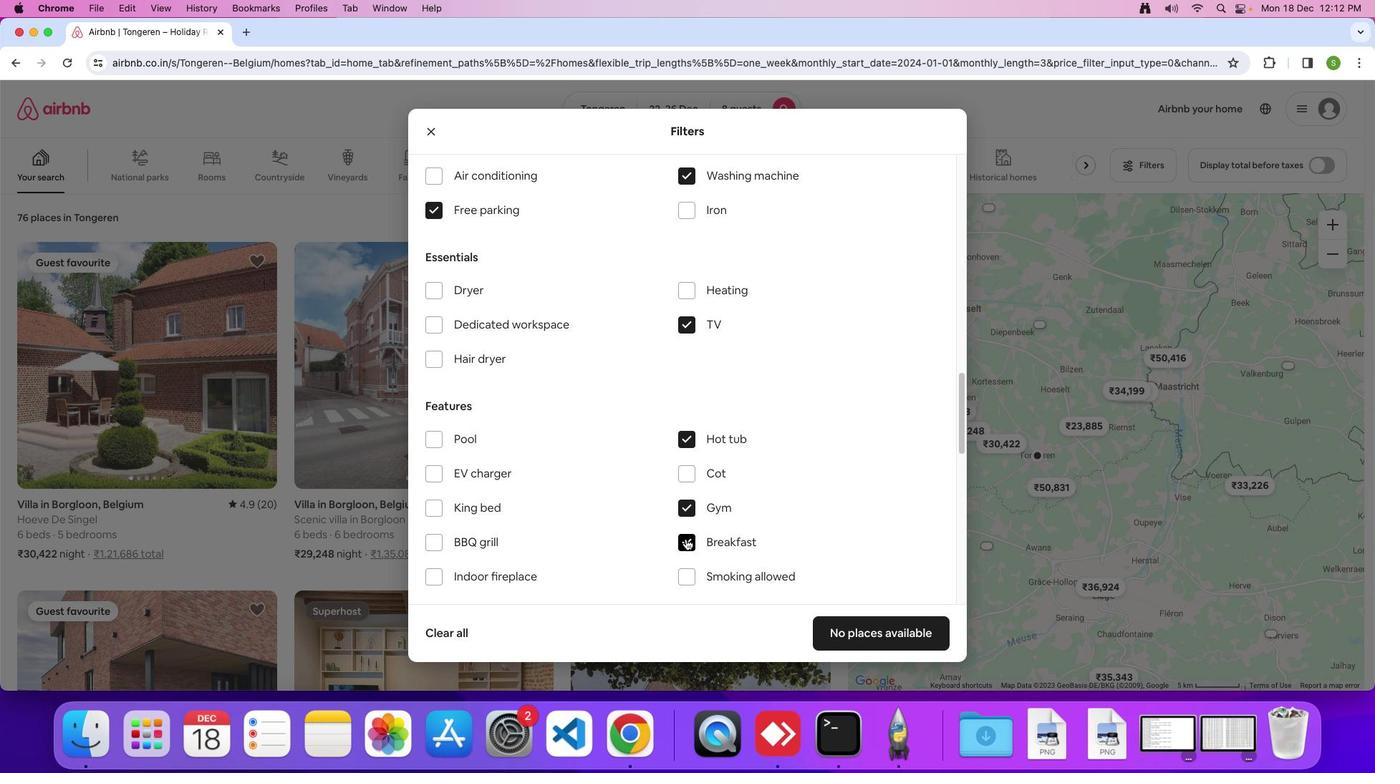 
Action: Mouse moved to (687, 582)
Screenshot: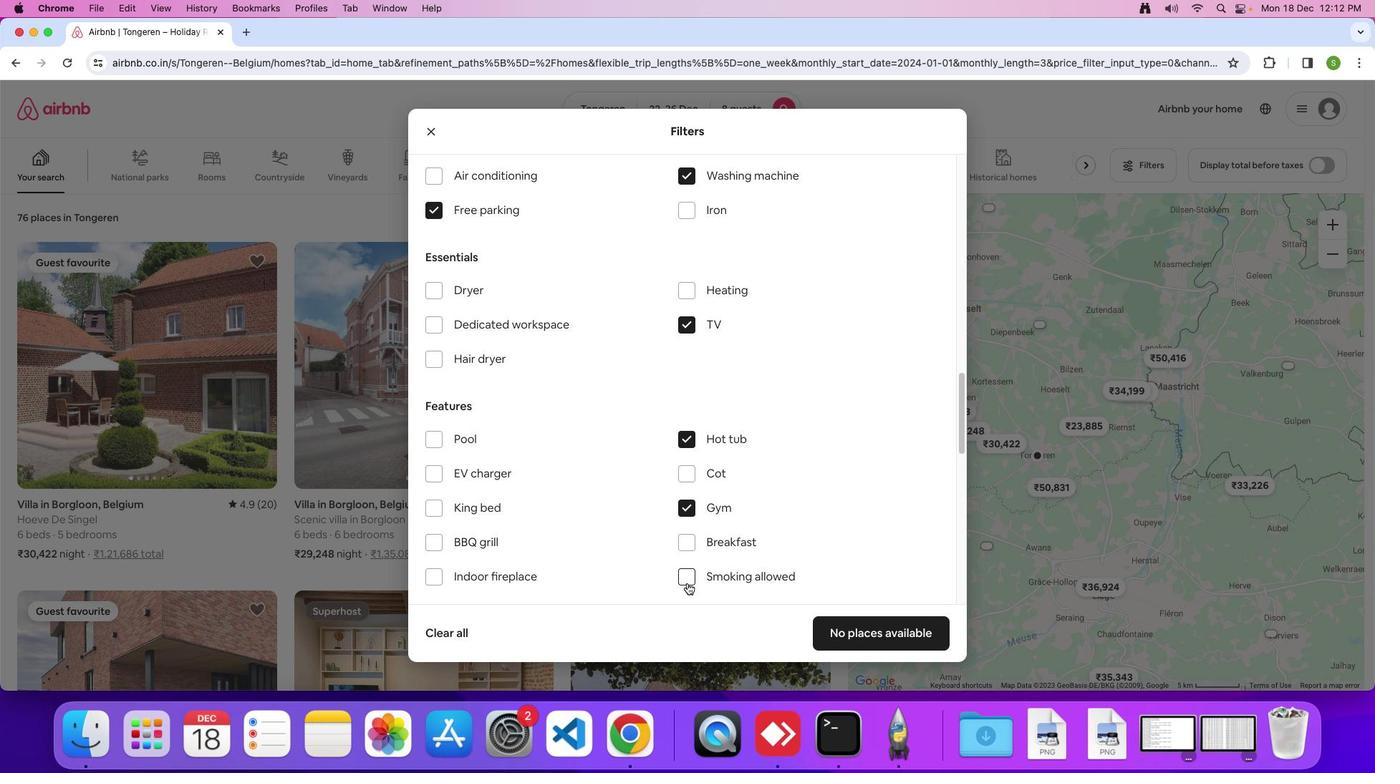
Action: Mouse pressed left at (687, 582)
Screenshot: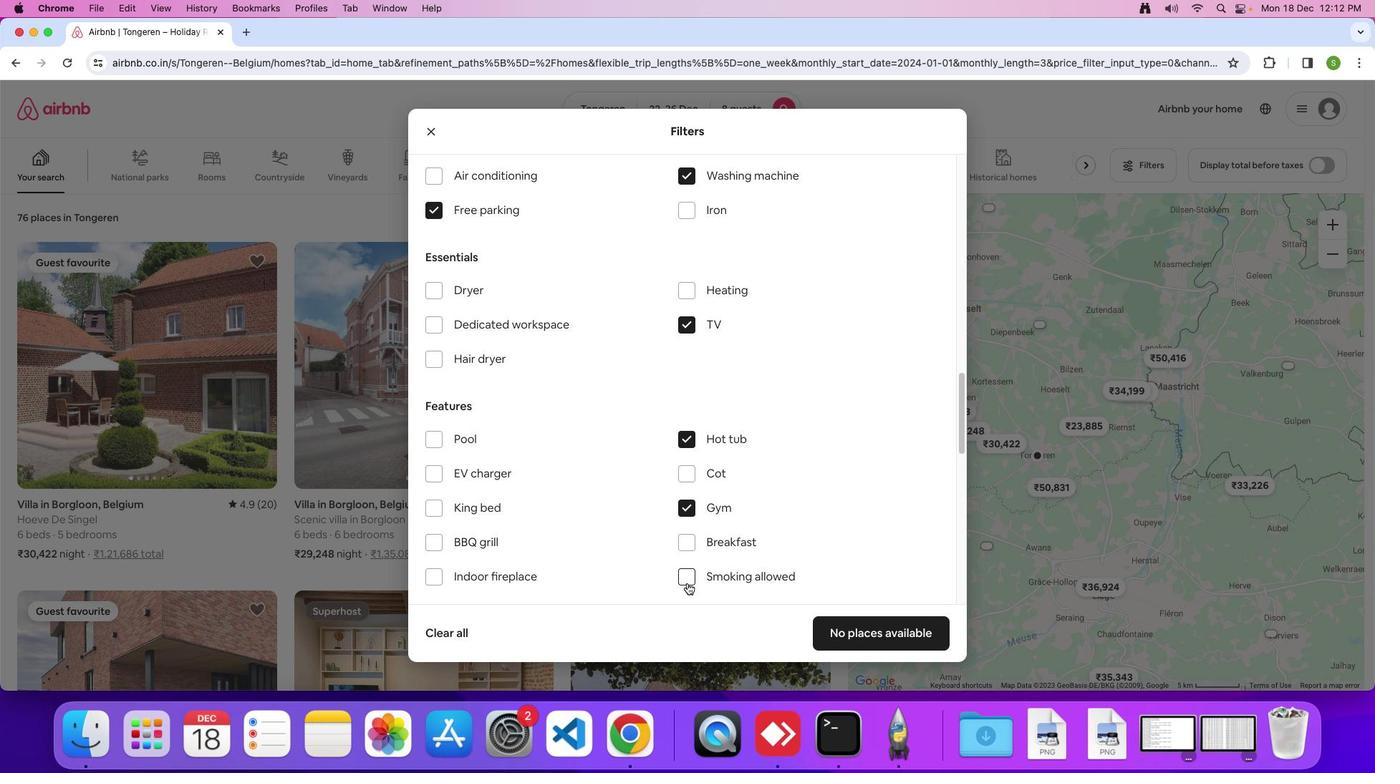 
Action: Mouse moved to (615, 522)
Screenshot: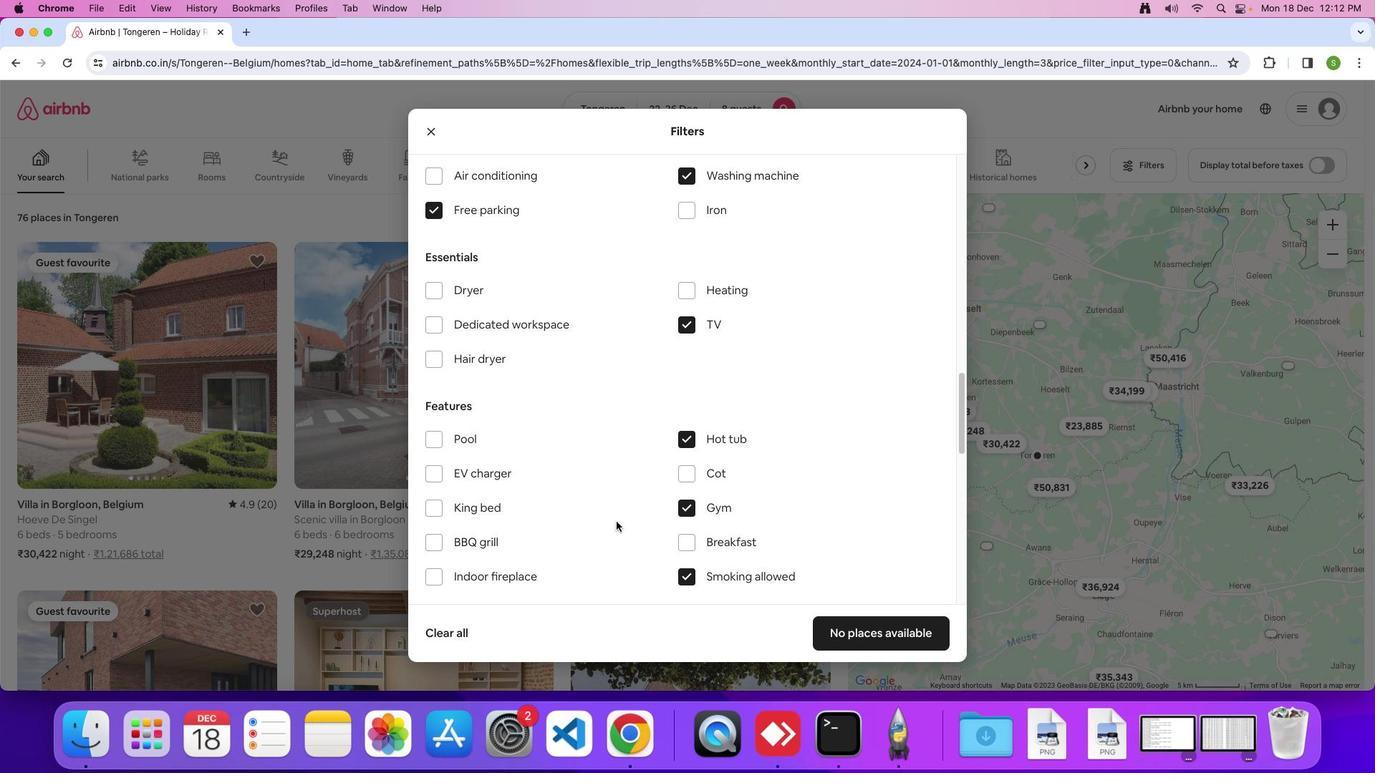 
Action: Mouse scrolled (615, 522) with delta (0, 0)
Screenshot: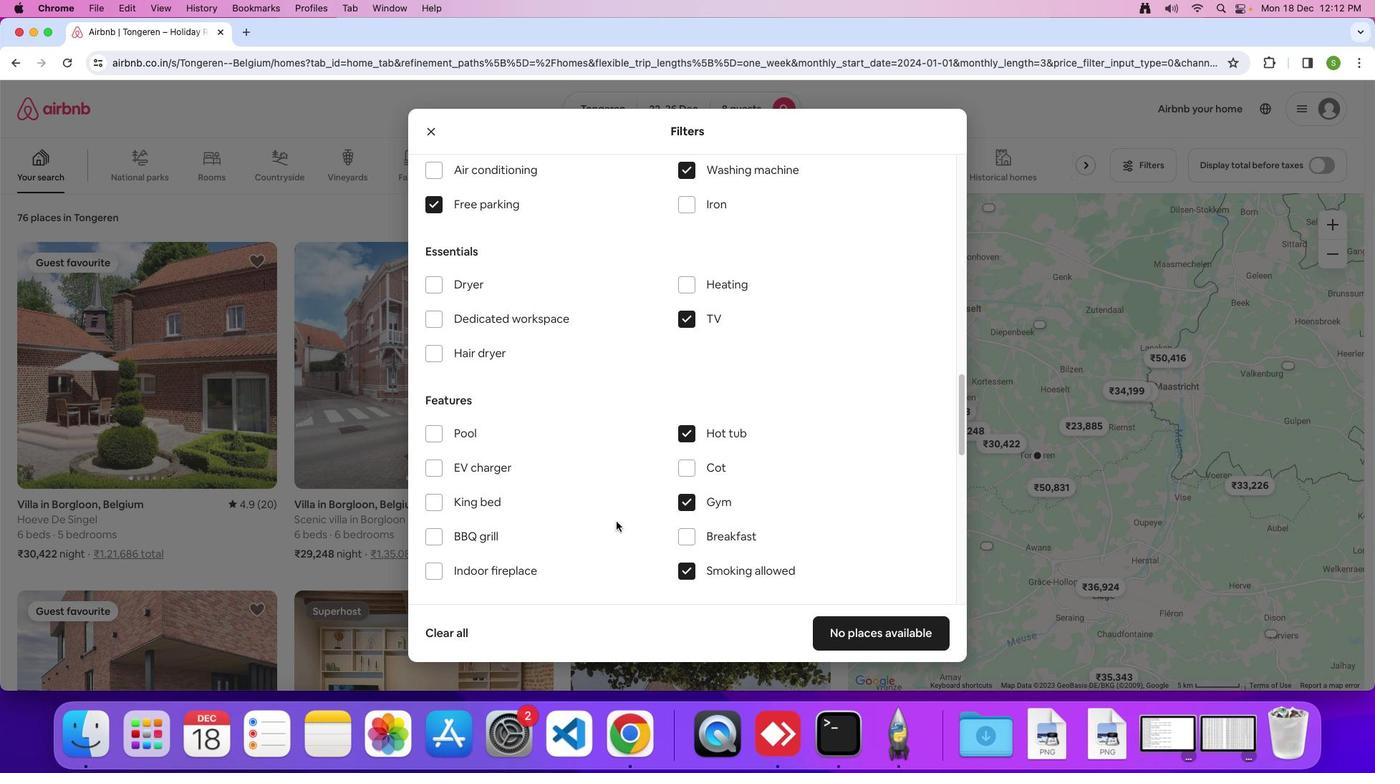 
Action: Mouse scrolled (615, 522) with delta (0, 0)
Screenshot: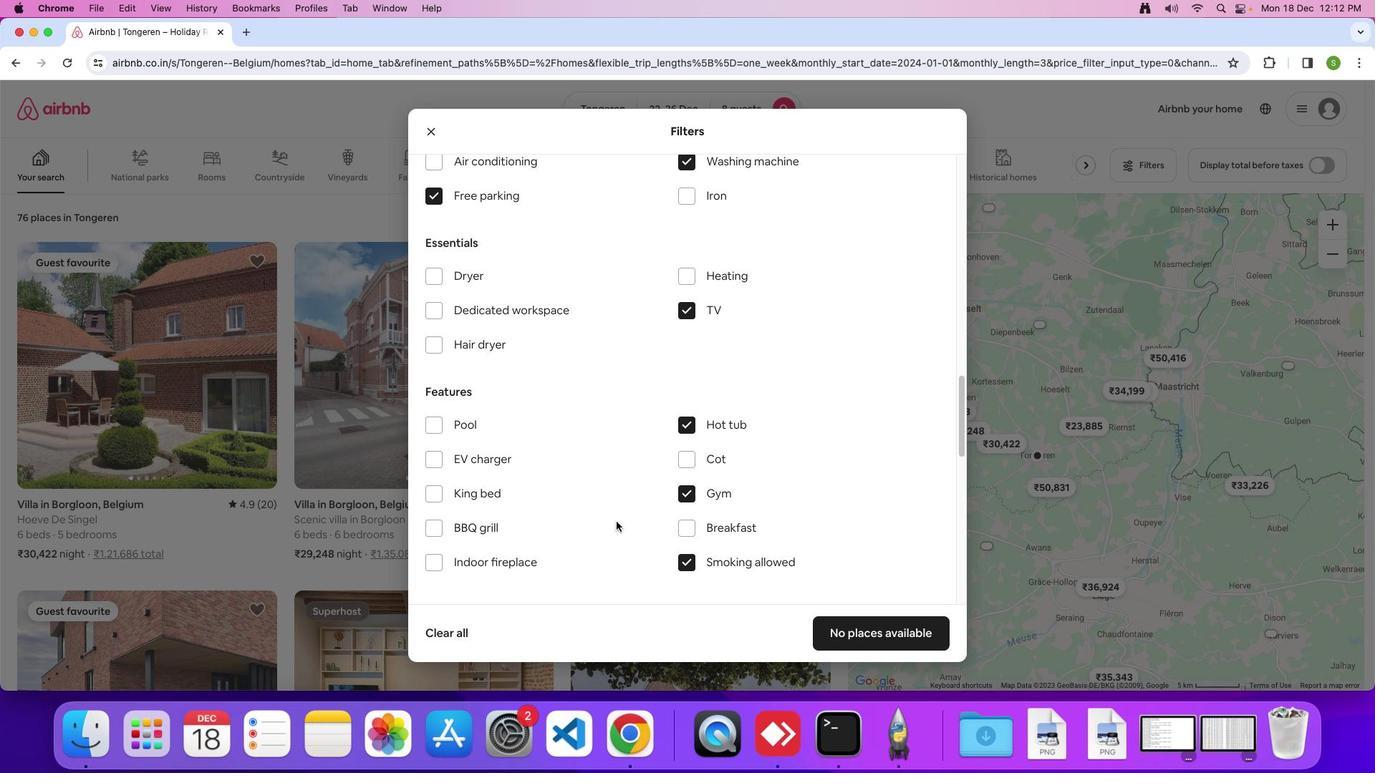 
Action: Mouse scrolled (615, 522) with delta (0, -1)
Screenshot: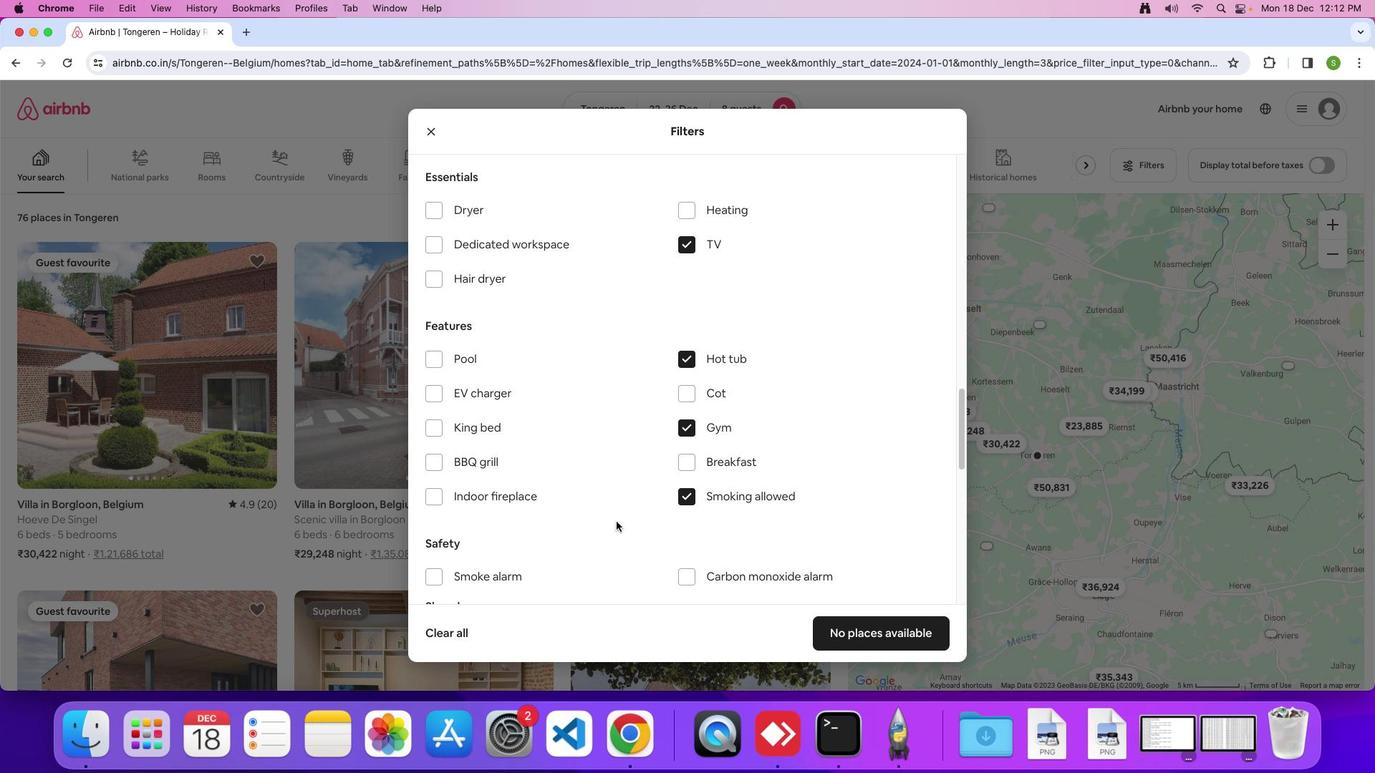 
Action: Mouse moved to (616, 519)
Screenshot: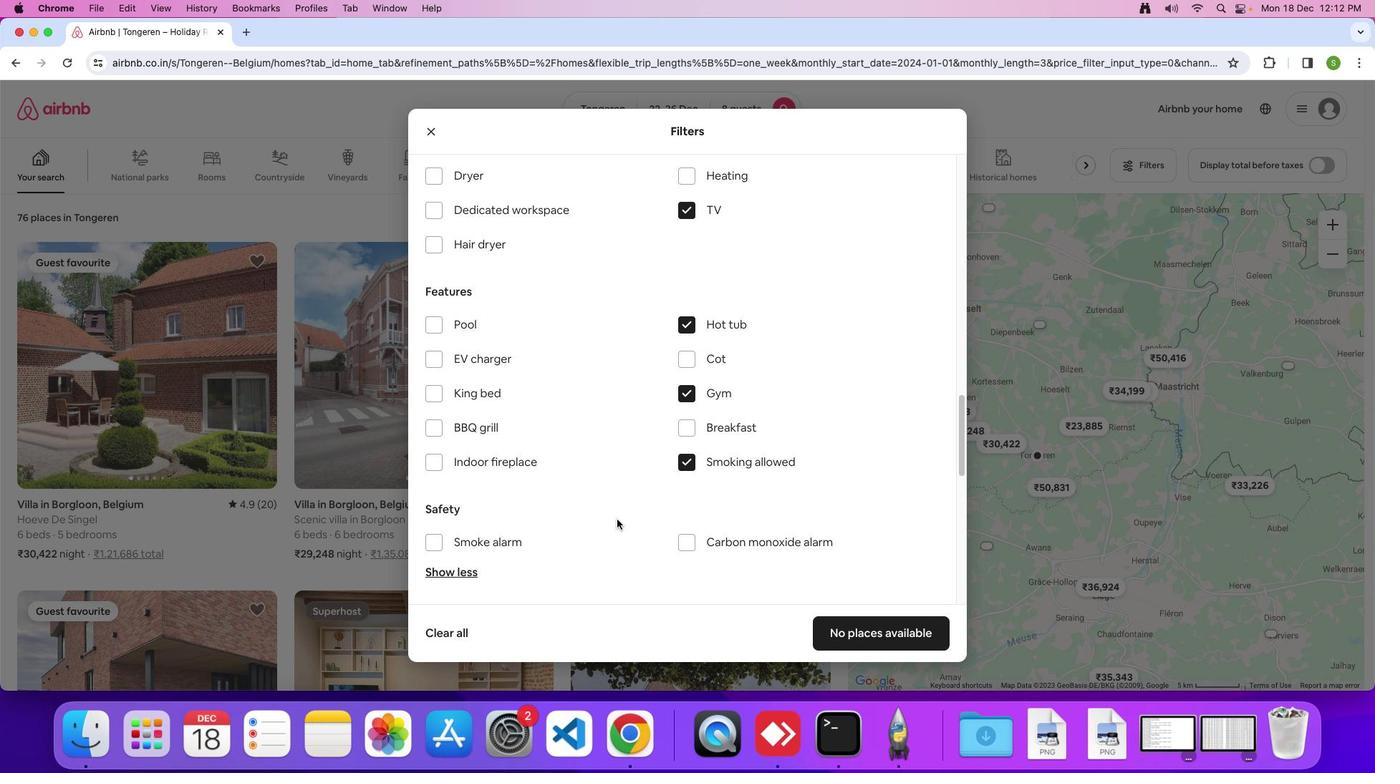 
Action: Mouse scrolled (616, 519) with delta (0, 0)
Screenshot: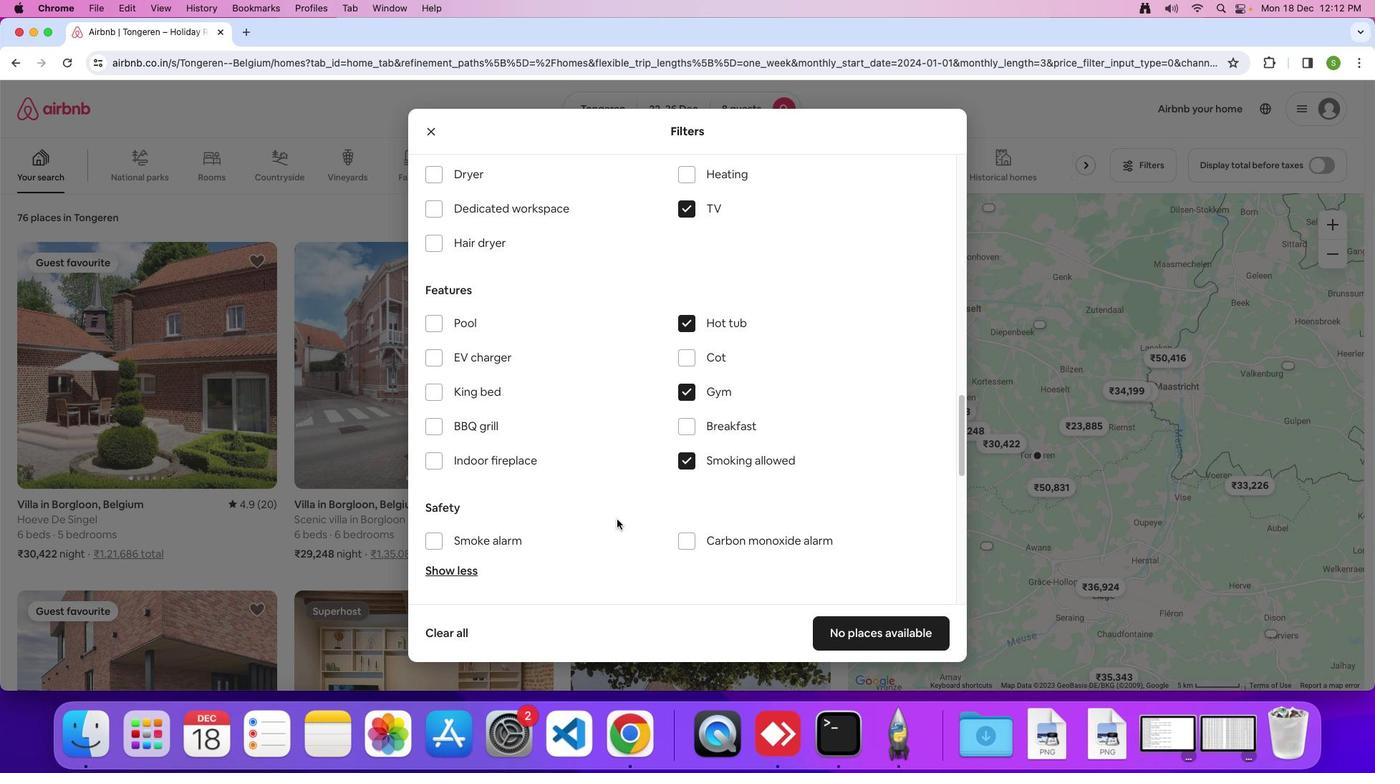 
Action: Mouse moved to (616, 519)
Screenshot: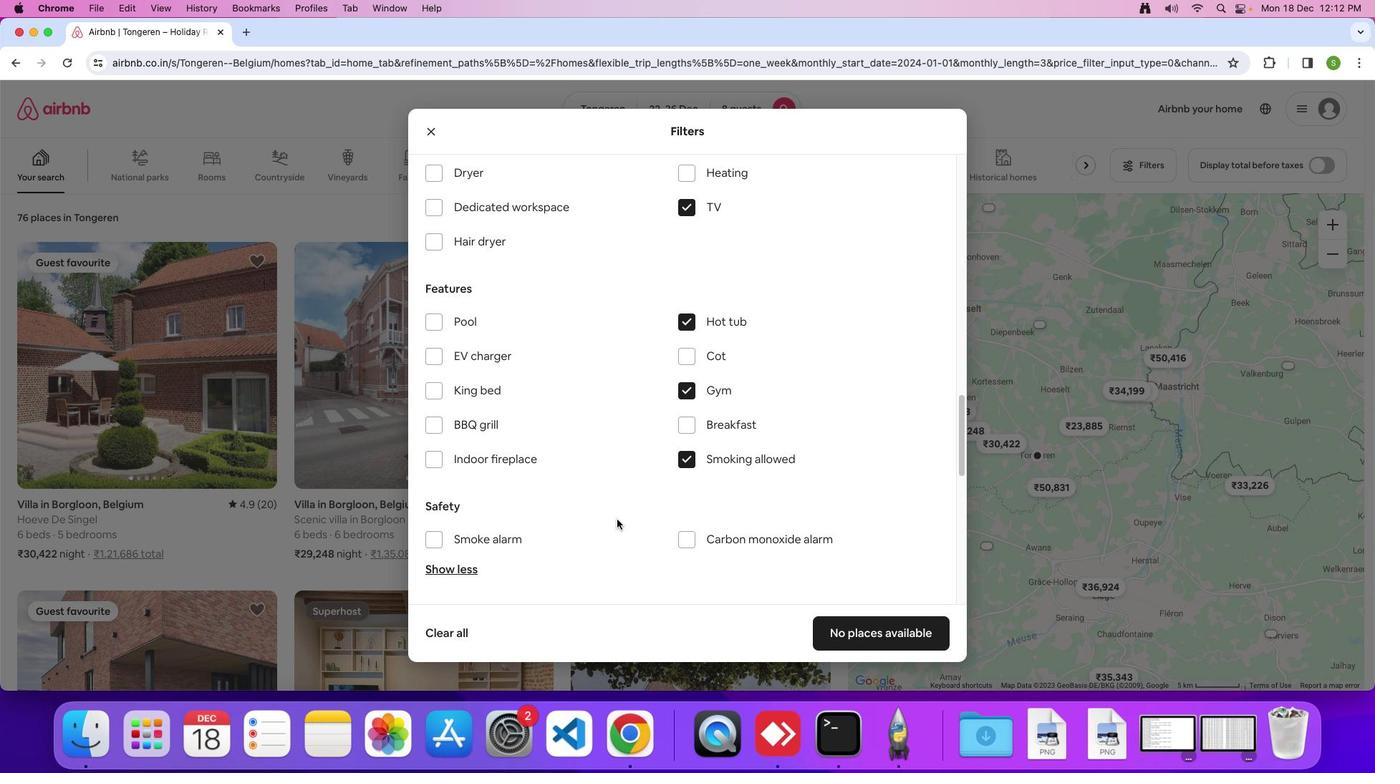 
Action: Mouse scrolled (616, 519) with delta (0, 0)
Screenshot: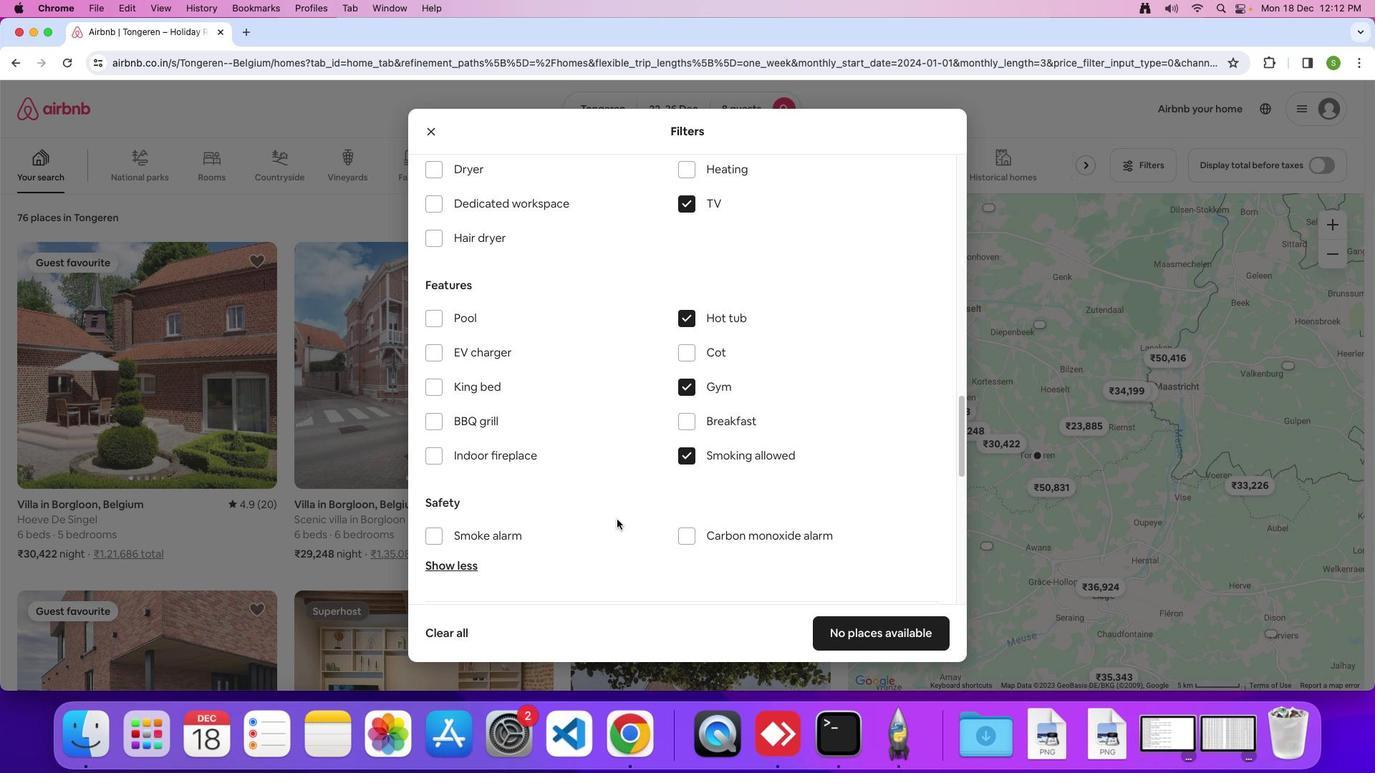 
Action: Mouse scrolled (616, 519) with delta (0, 0)
Screenshot: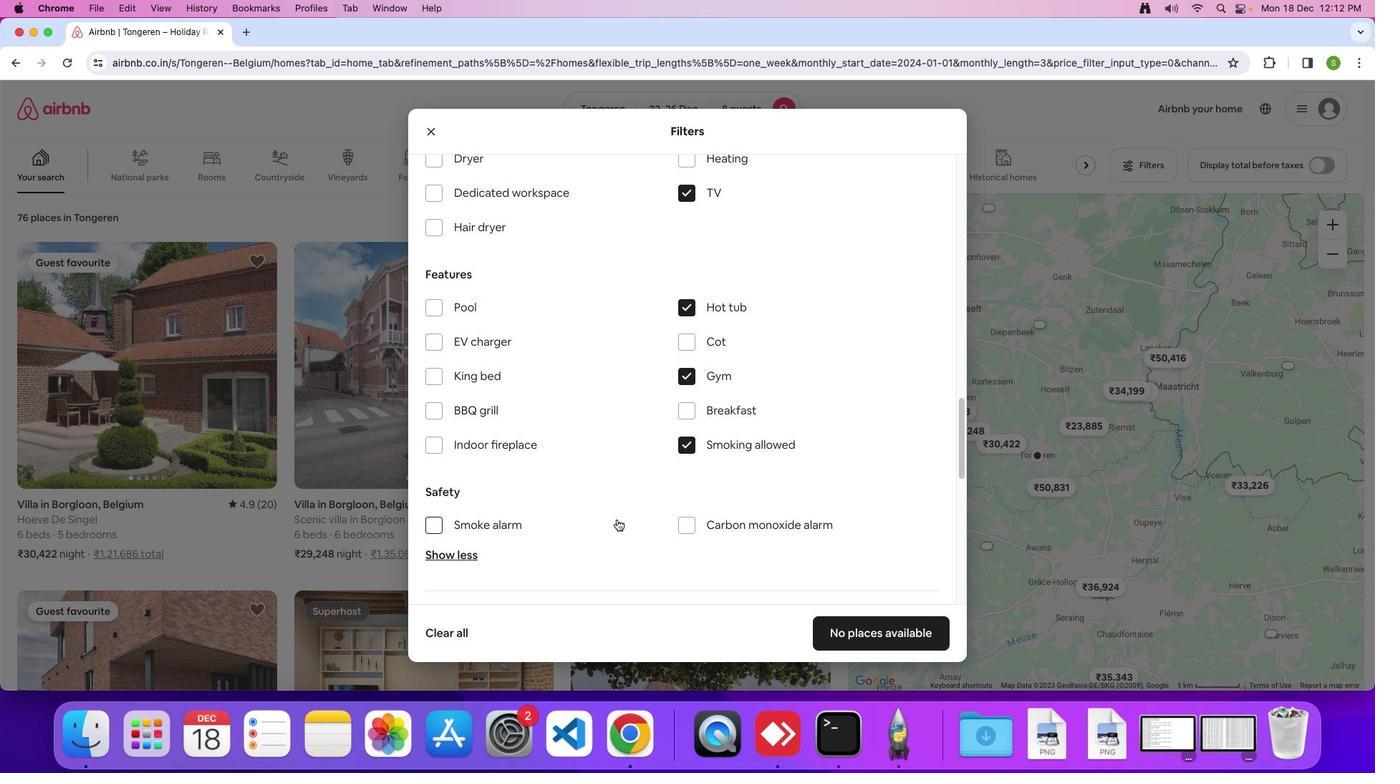 
Action: Mouse scrolled (616, 519) with delta (0, 0)
Screenshot: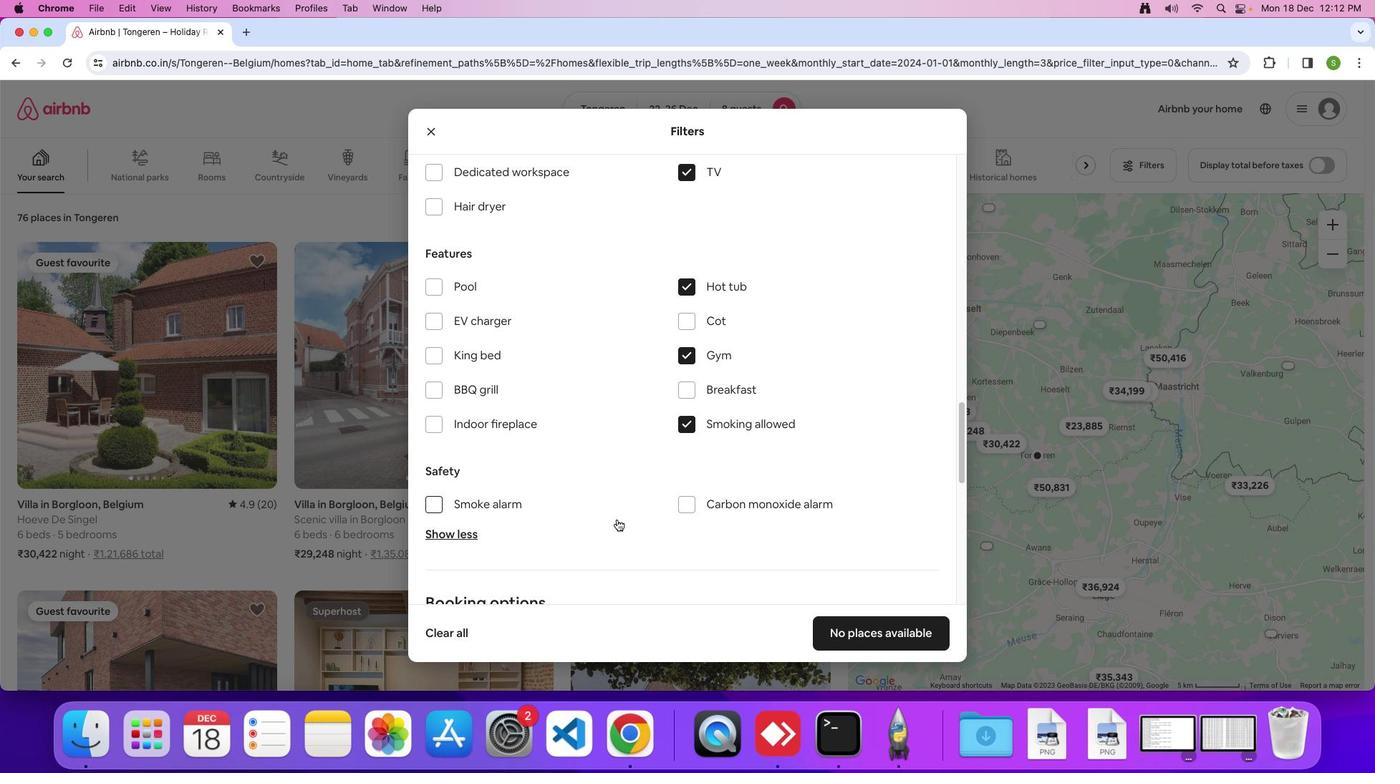 
Action: Mouse scrolled (616, 519) with delta (0, -2)
Screenshot: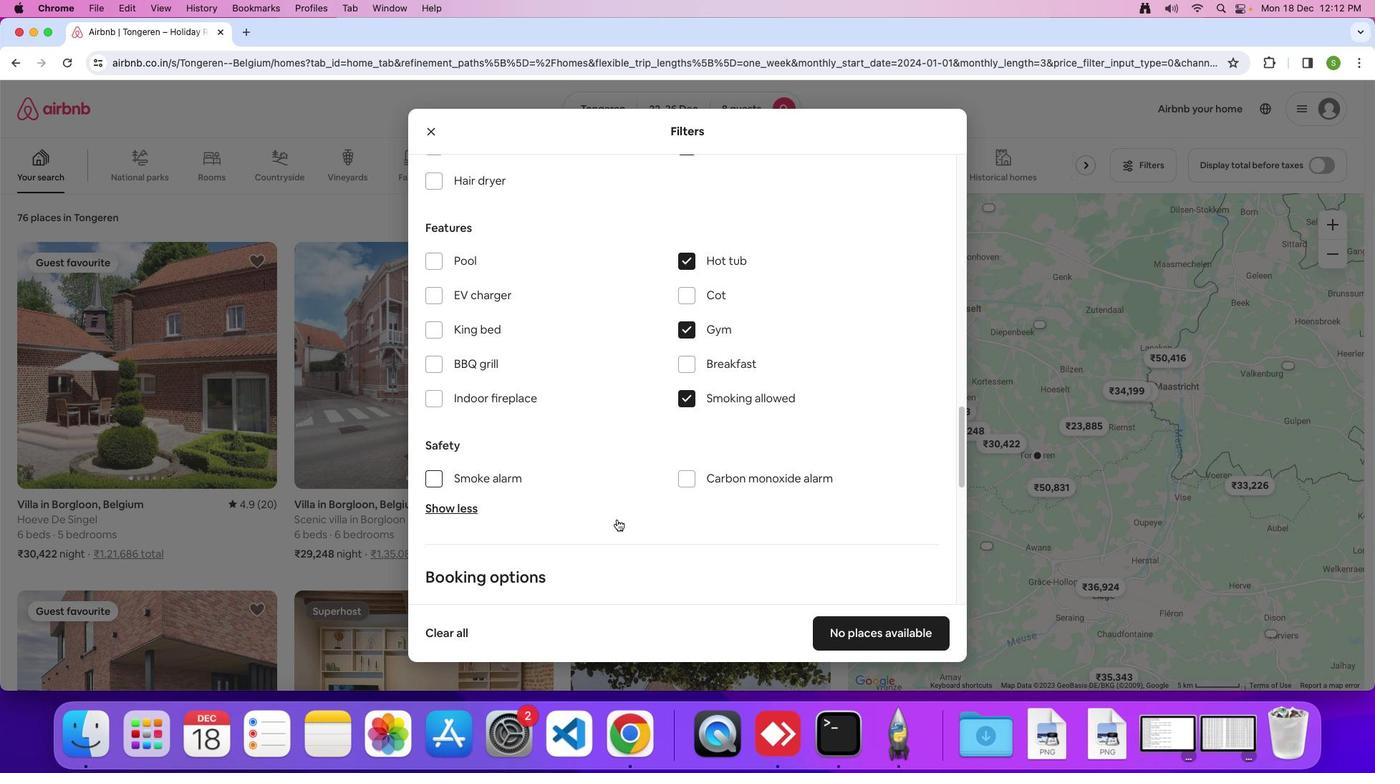 
Action: Mouse moved to (616, 519)
Screenshot: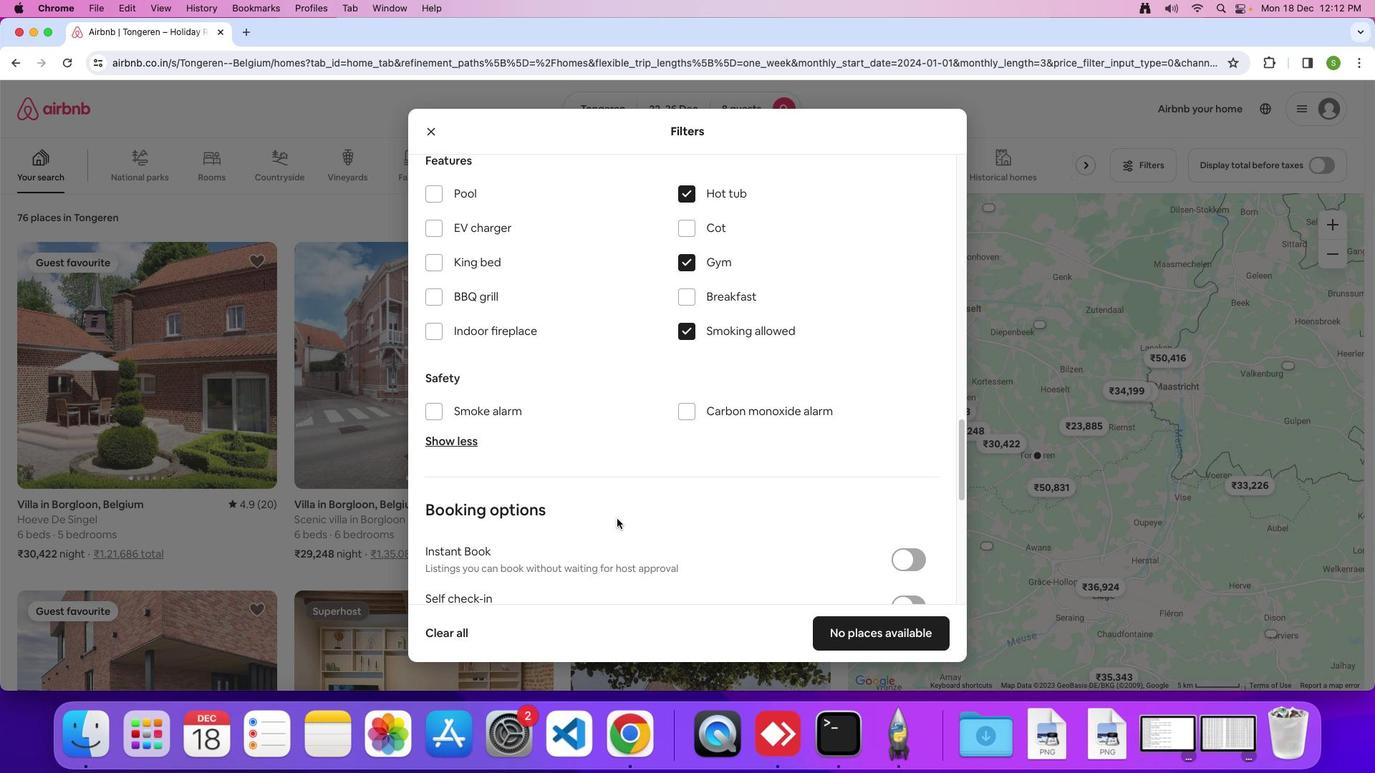 
Action: Mouse scrolled (616, 519) with delta (0, 0)
Screenshot: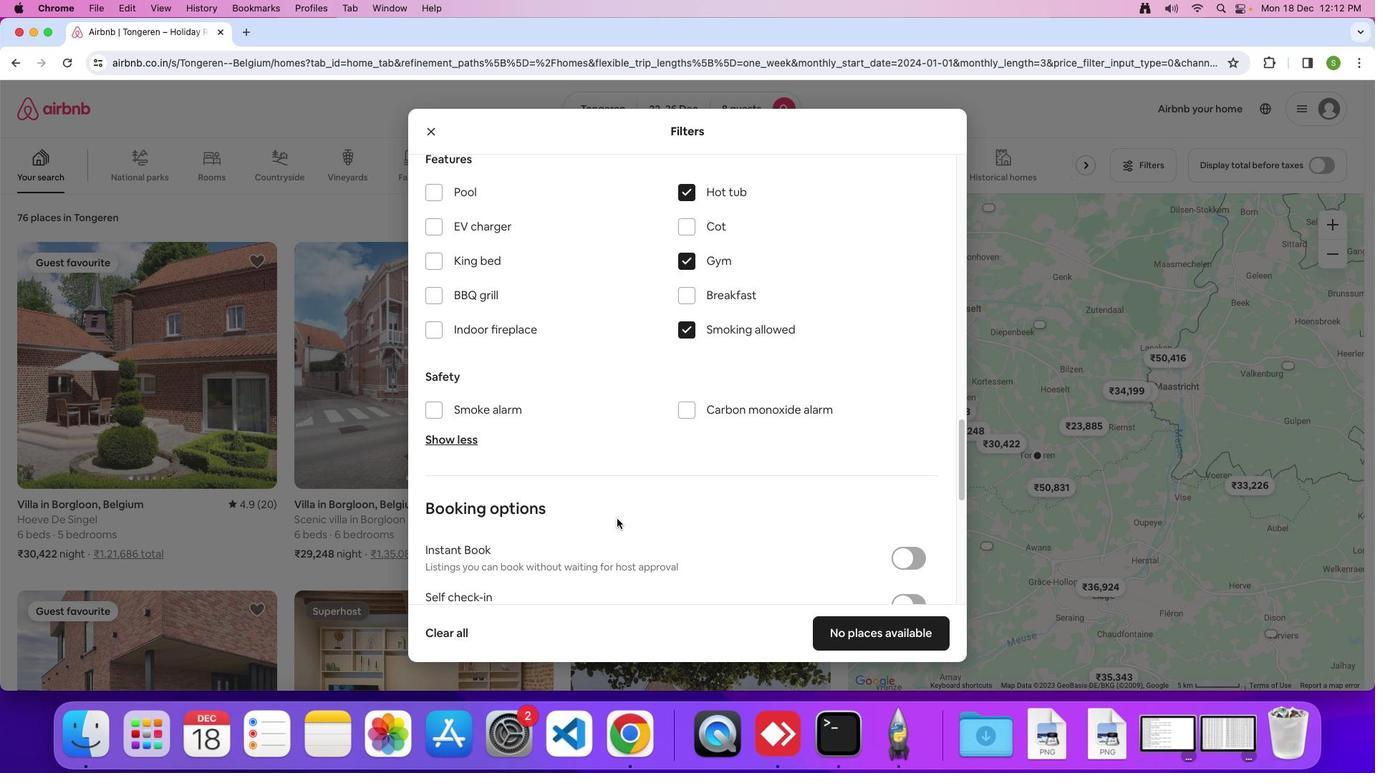
Action: Mouse scrolled (616, 519) with delta (0, 0)
Screenshot: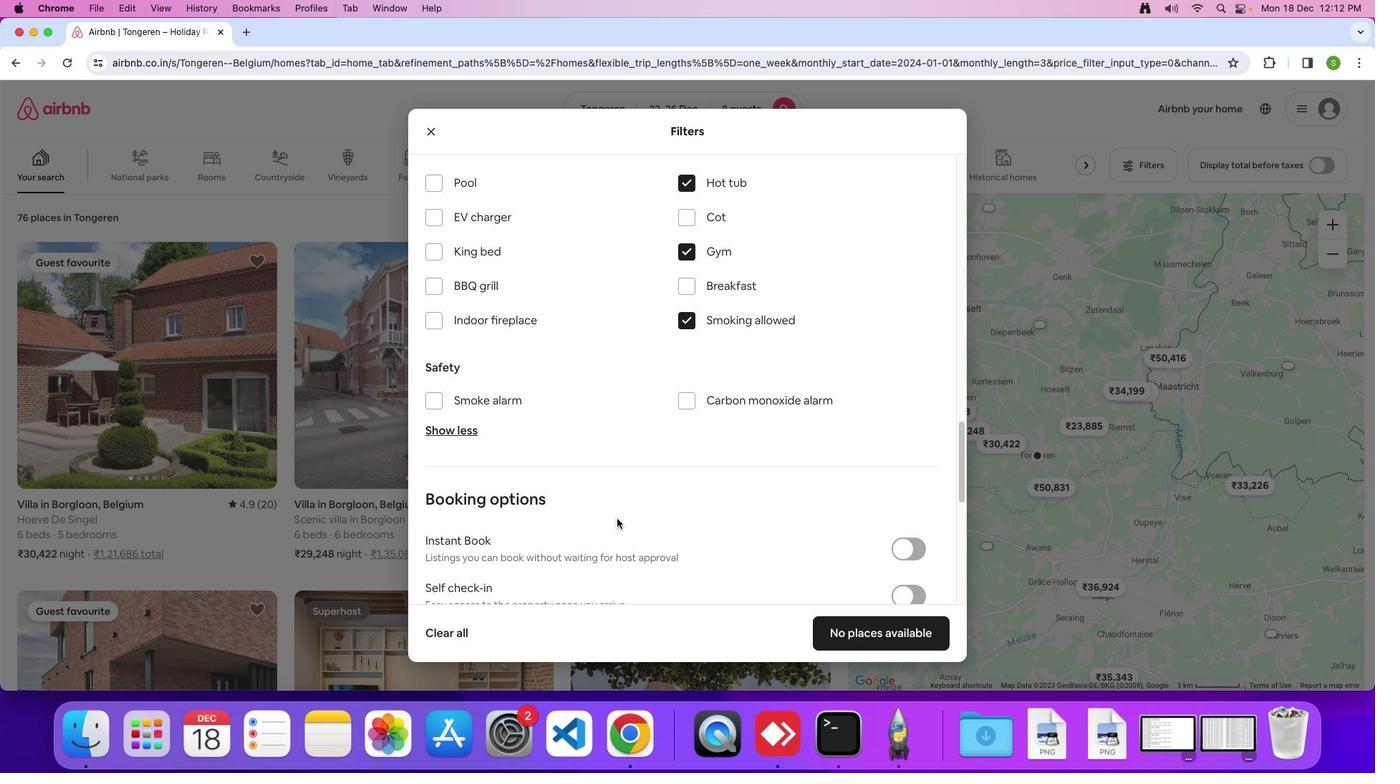 
Action: Mouse scrolled (616, 519) with delta (0, -1)
Screenshot: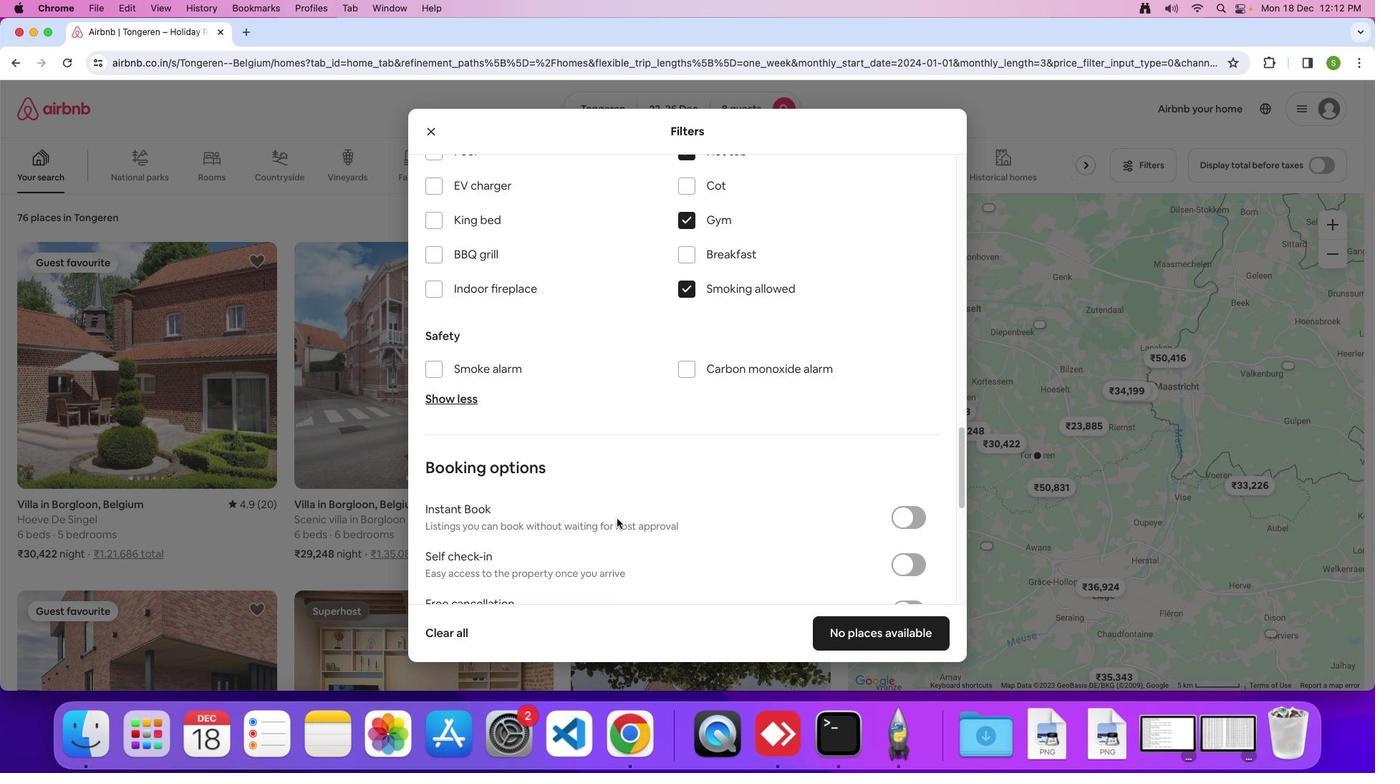 
Action: Mouse moved to (615, 516)
Screenshot: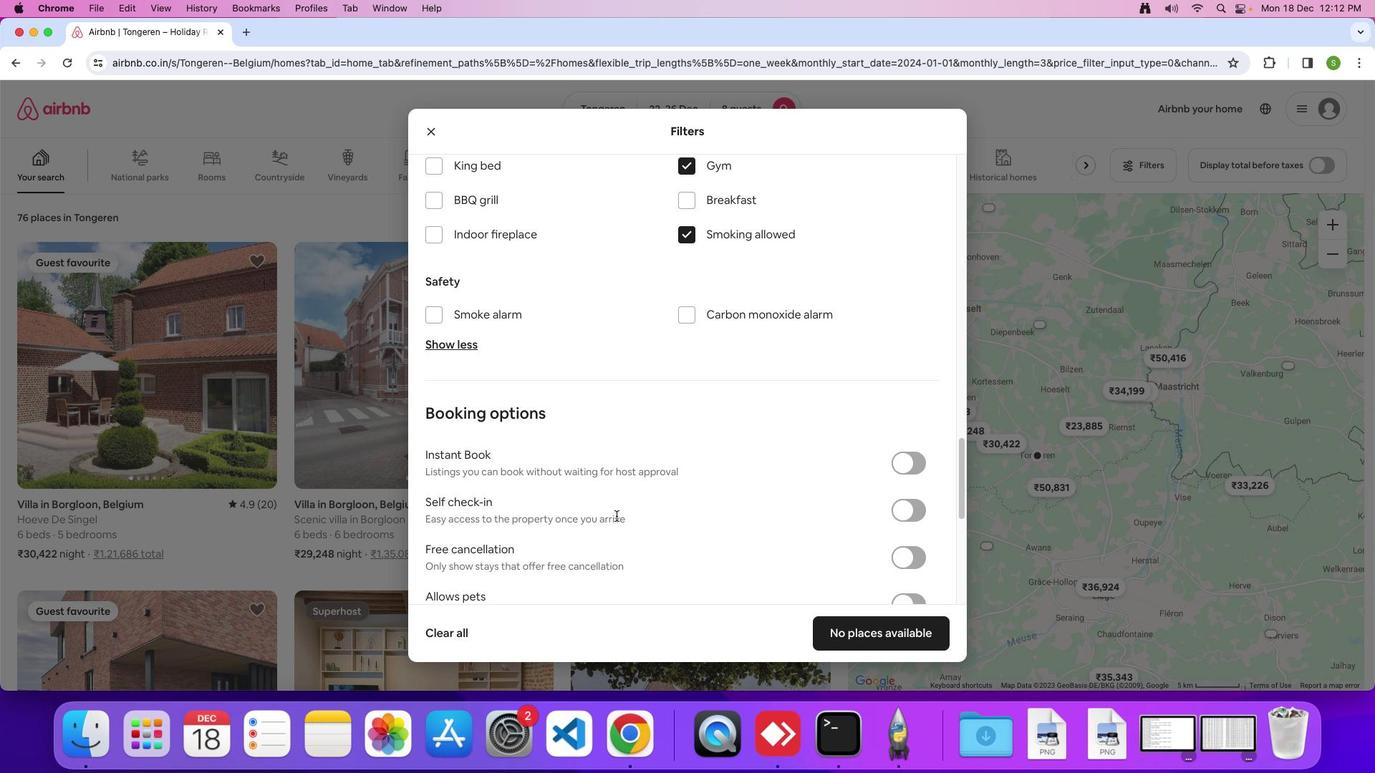 
Action: Mouse scrolled (615, 516) with delta (0, 0)
Screenshot: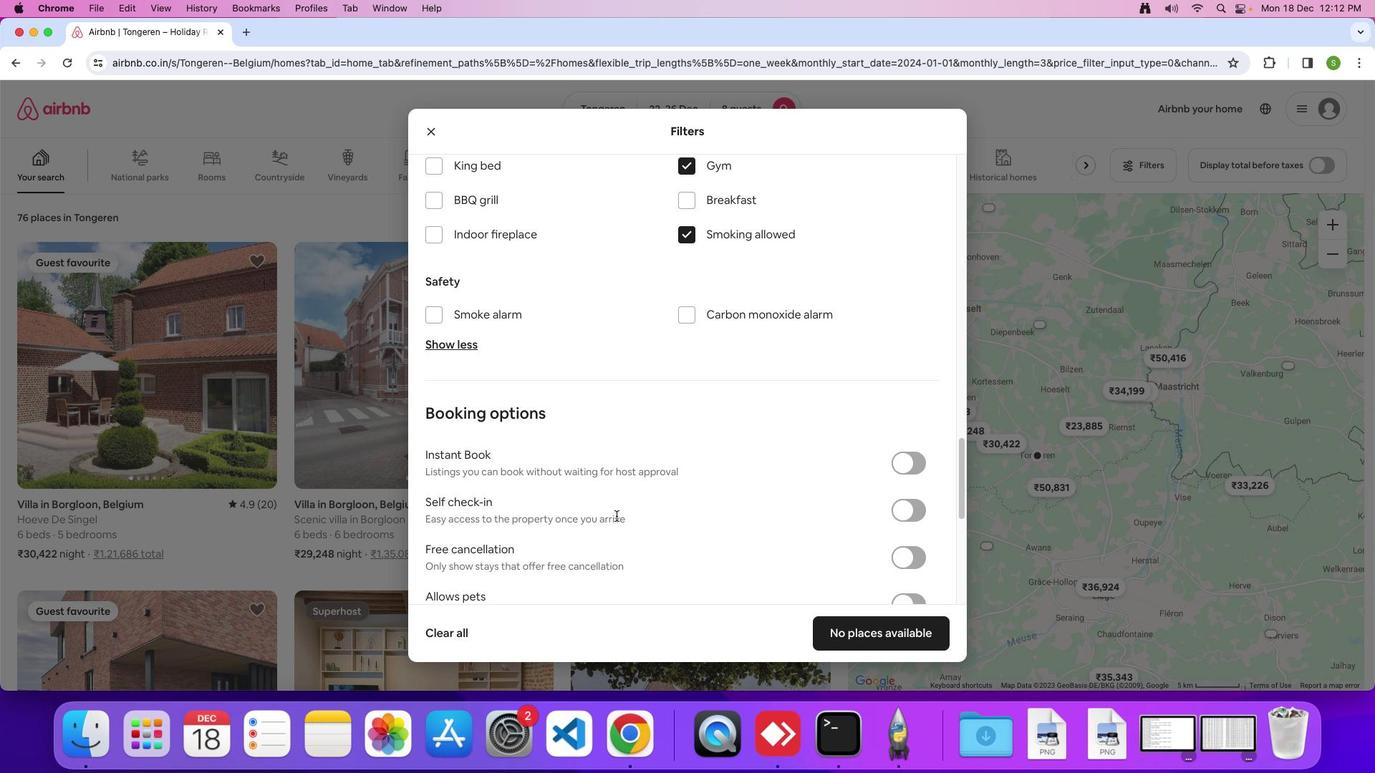 
Action: Mouse scrolled (615, 516) with delta (0, 0)
Screenshot: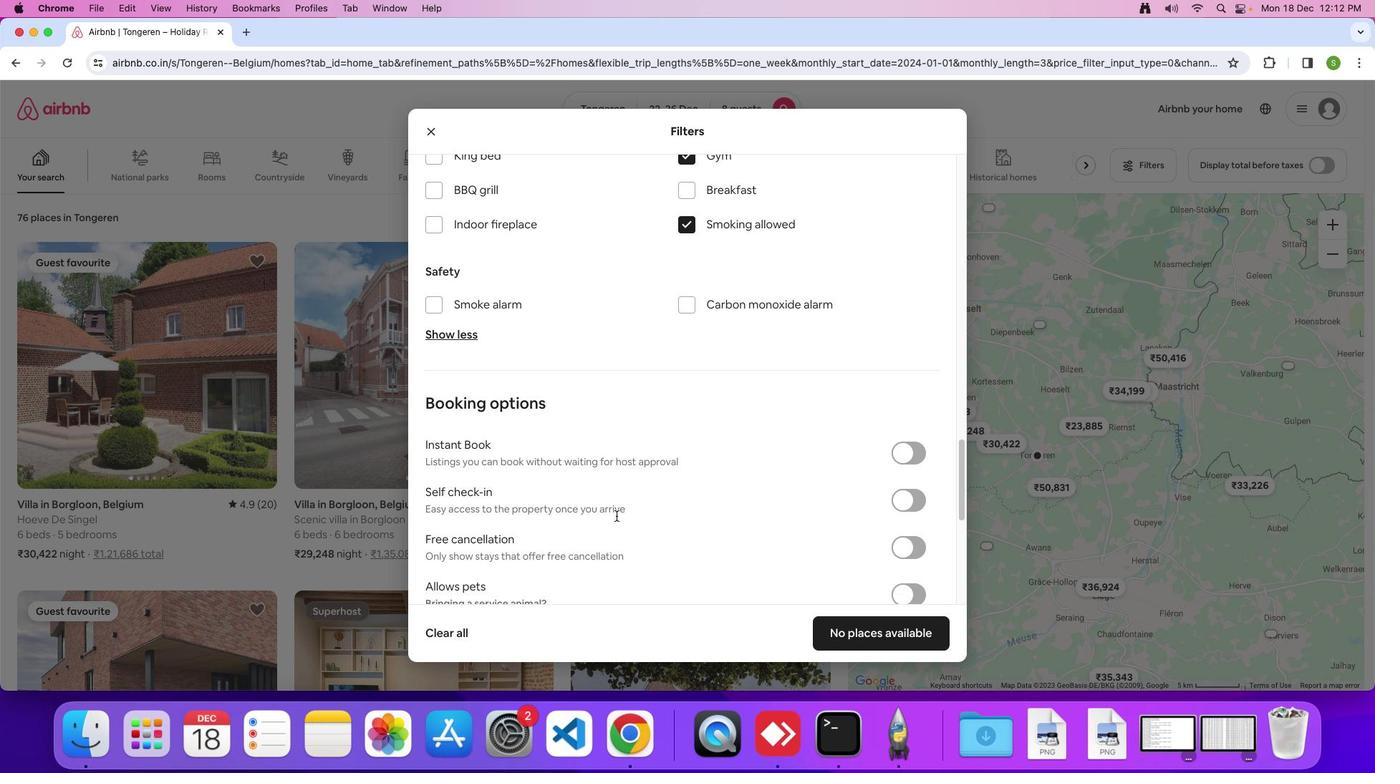 
Action: Mouse moved to (615, 516)
Screenshot: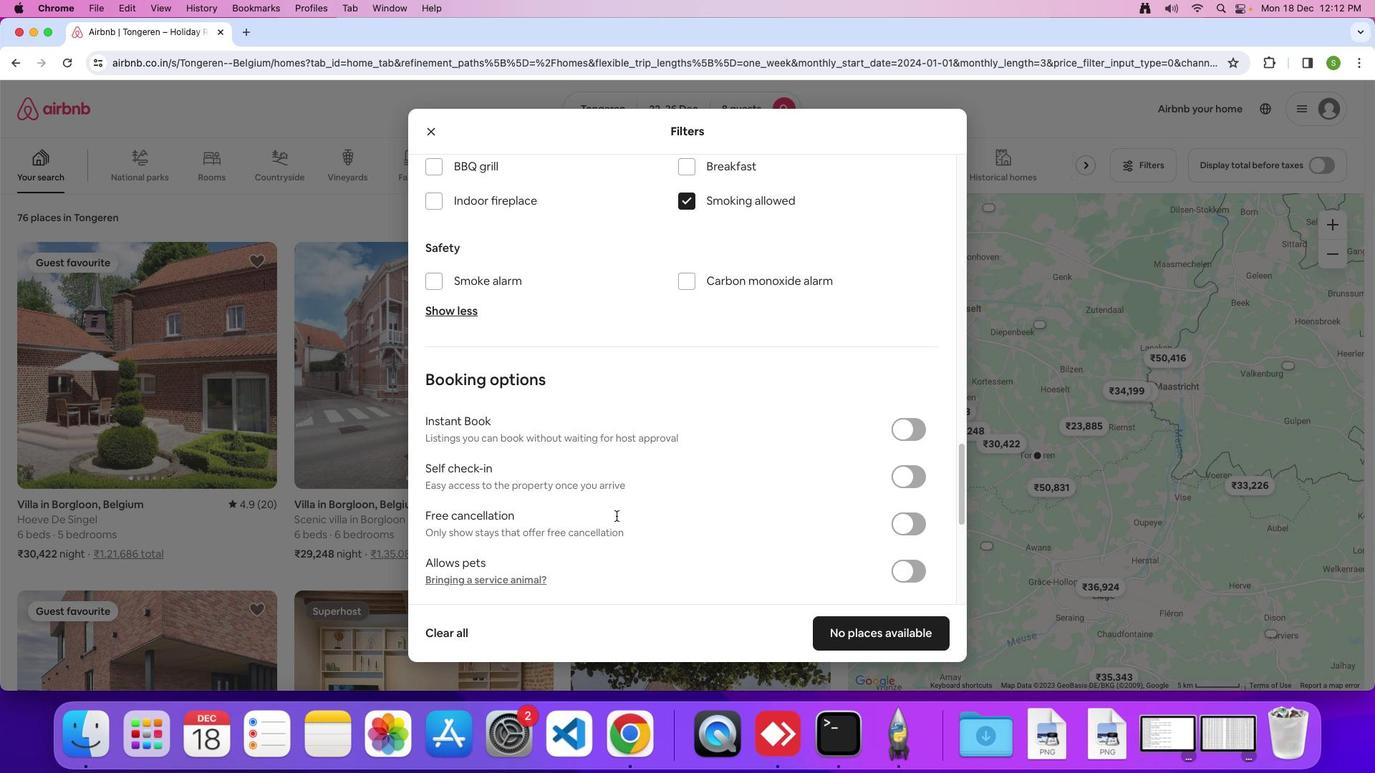 
Action: Mouse scrolled (615, 516) with delta (0, -2)
Screenshot: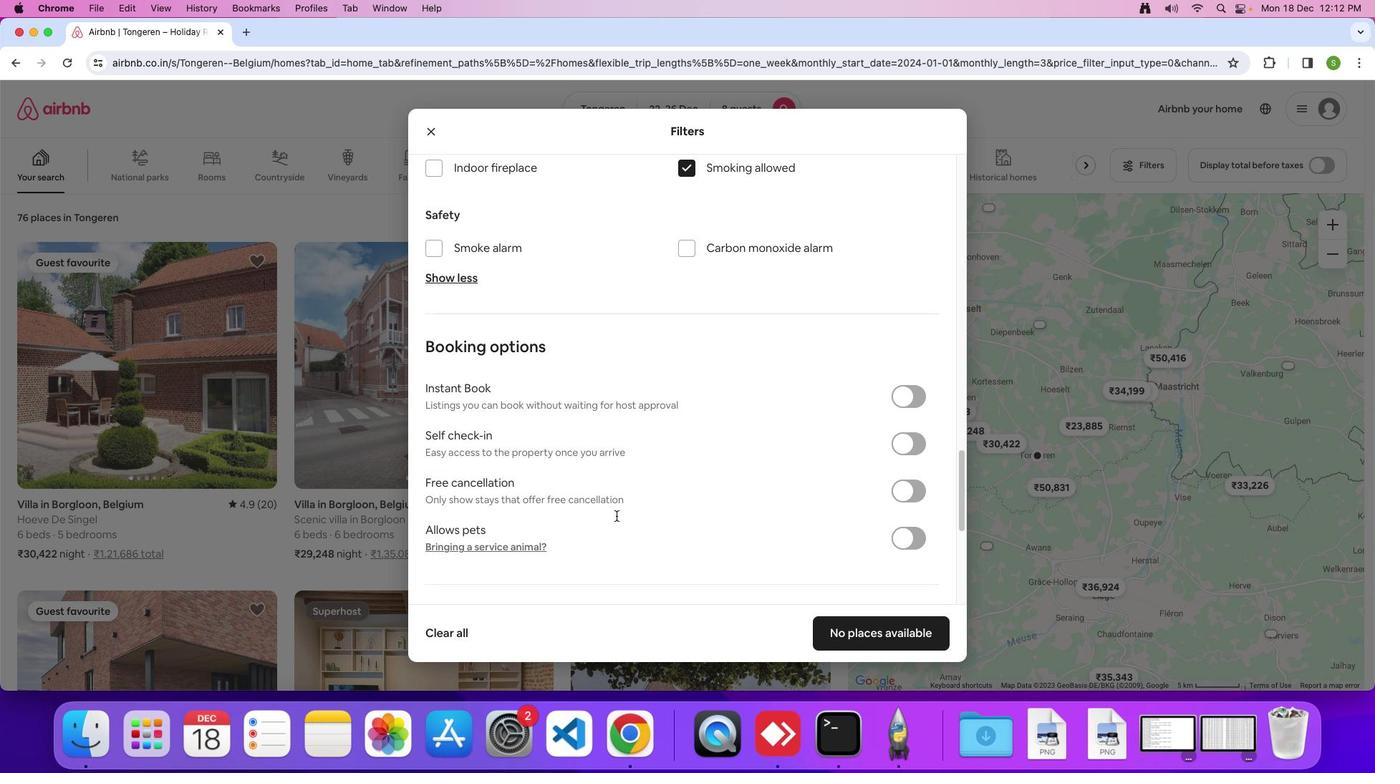 
Action: Mouse scrolled (615, 516) with delta (0, 0)
Screenshot: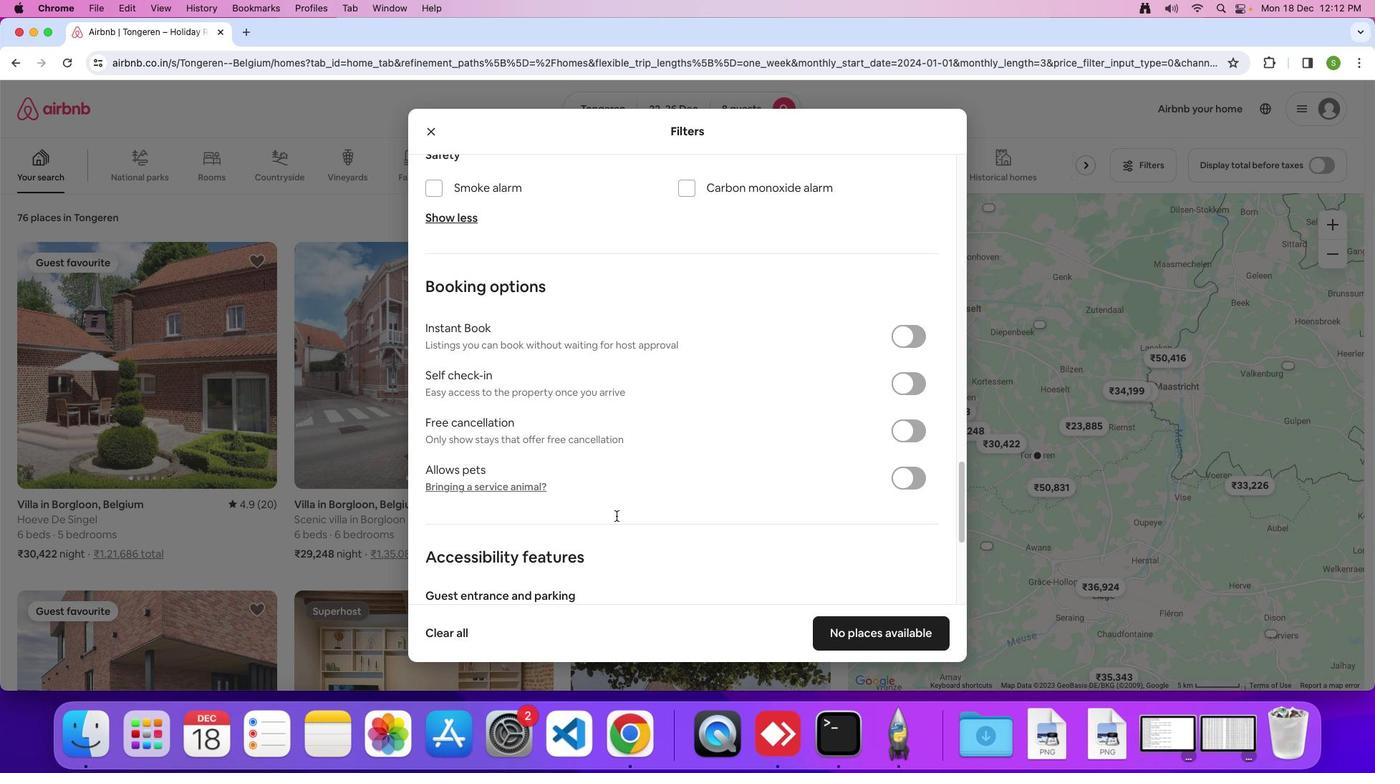 
Action: Mouse scrolled (615, 516) with delta (0, 0)
Screenshot: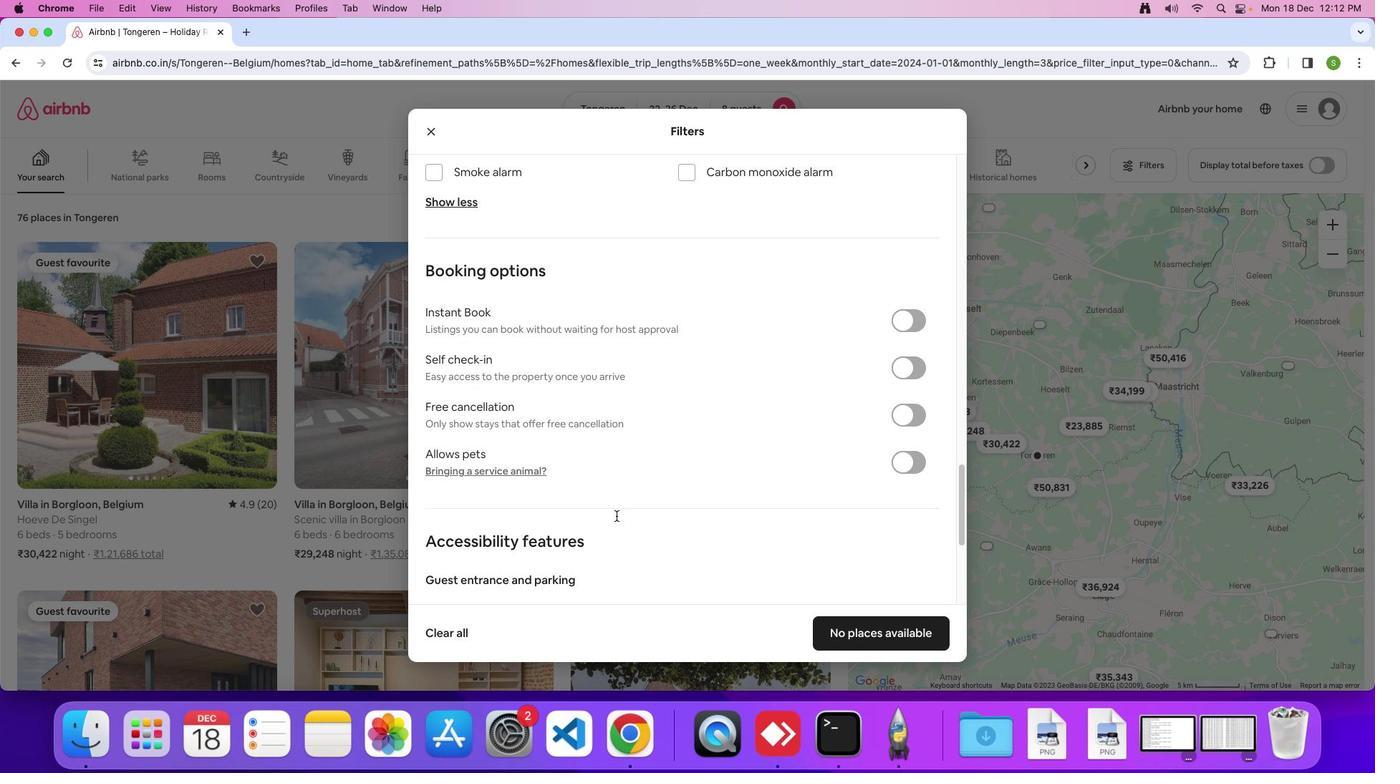 
Action: Mouse scrolled (615, 516) with delta (0, -2)
Screenshot: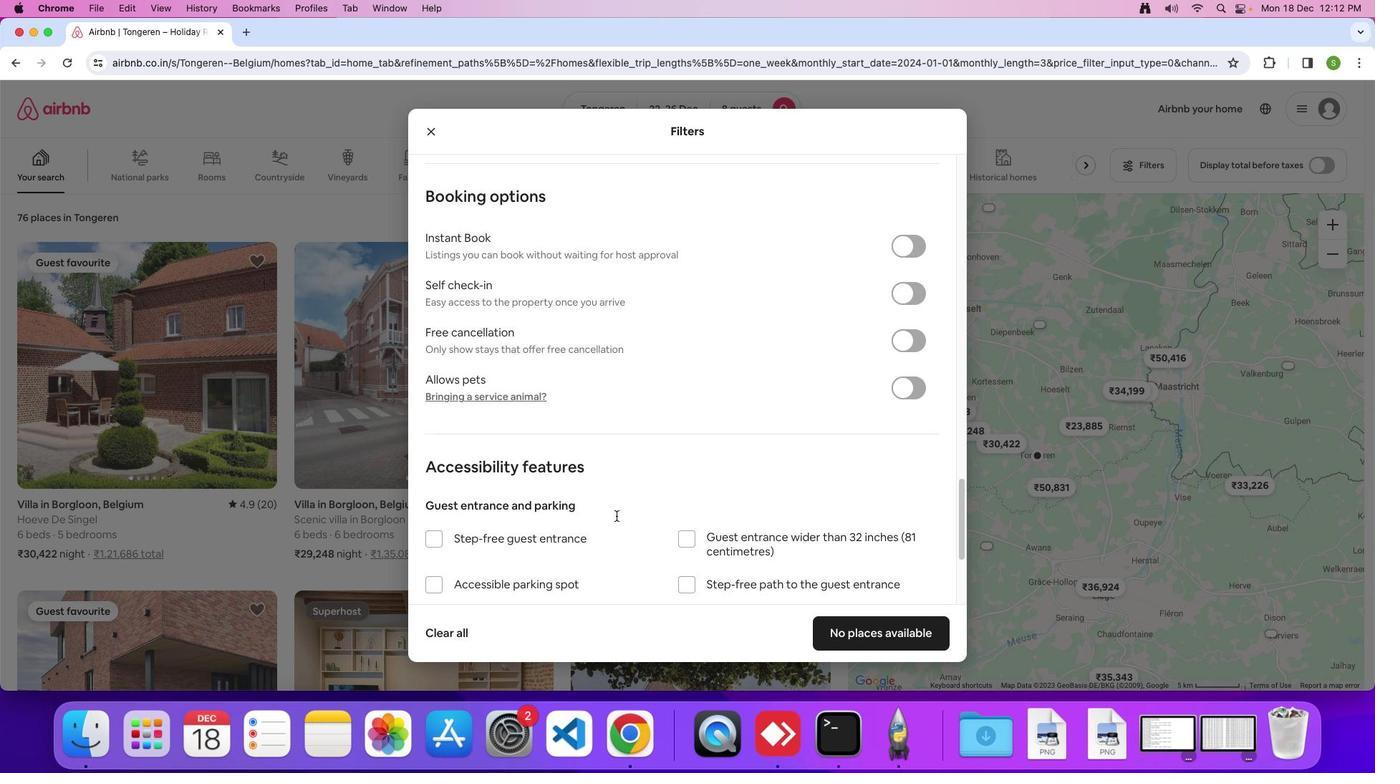 
Action: Mouse scrolled (615, 516) with delta (0, 0)
Screenshot: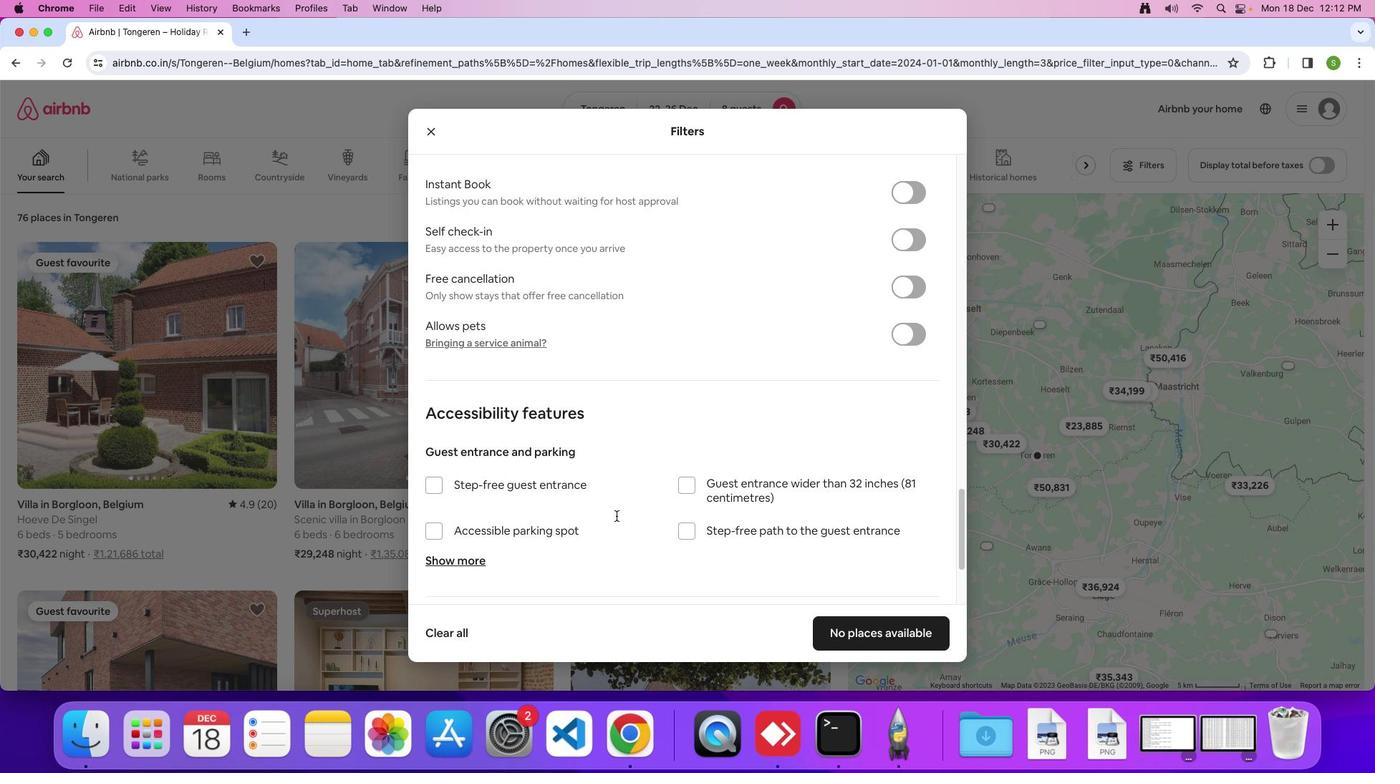 
Action: Mouse scrolled (615, 516) with delta (0, 0)
Screenshot: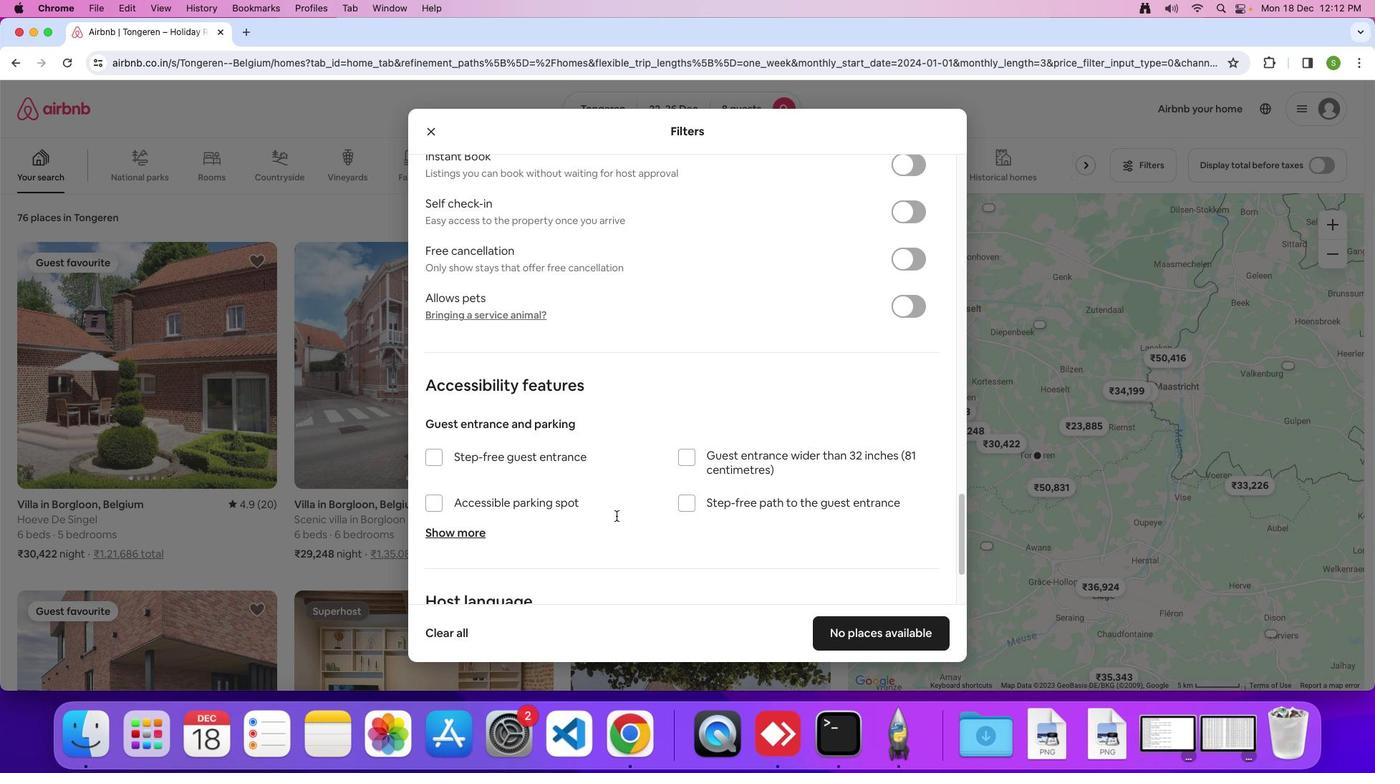 
Action: Mouse scrolled (615, 516) with delta (0, -2)
Screenshot: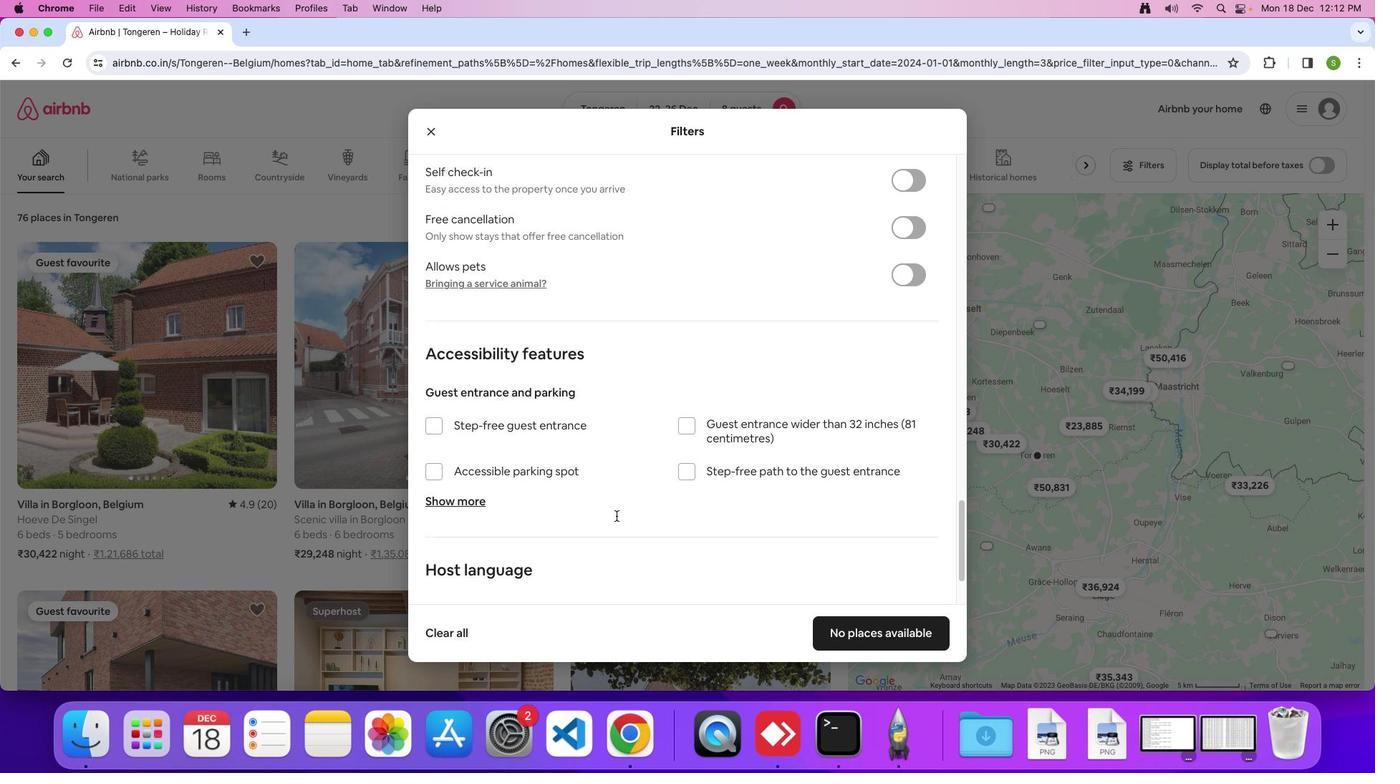 
Action: Mouse scrolled (615, 516) with delta (0, 0)
Screenshot: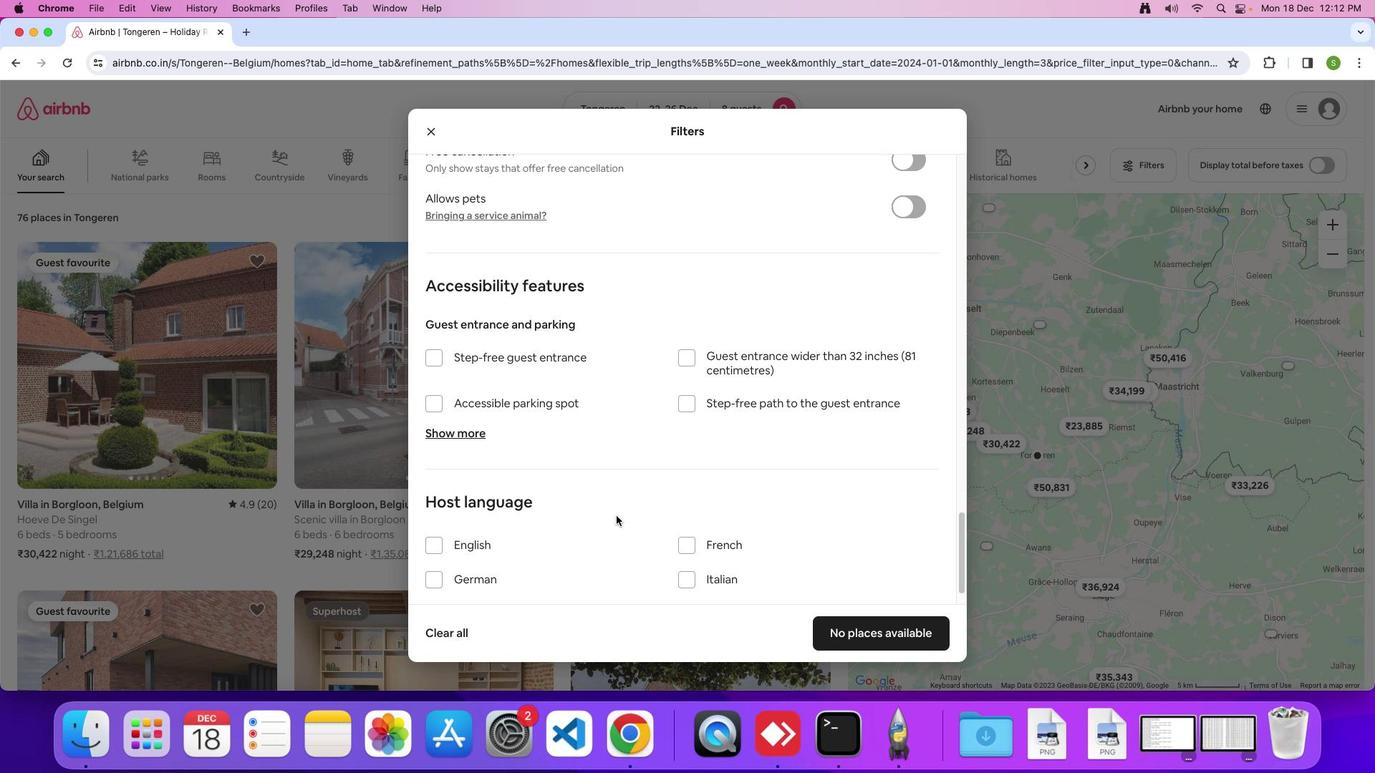 
Action: Mouse scrolled (615, 516) with delta (0, 0)
Screenshot: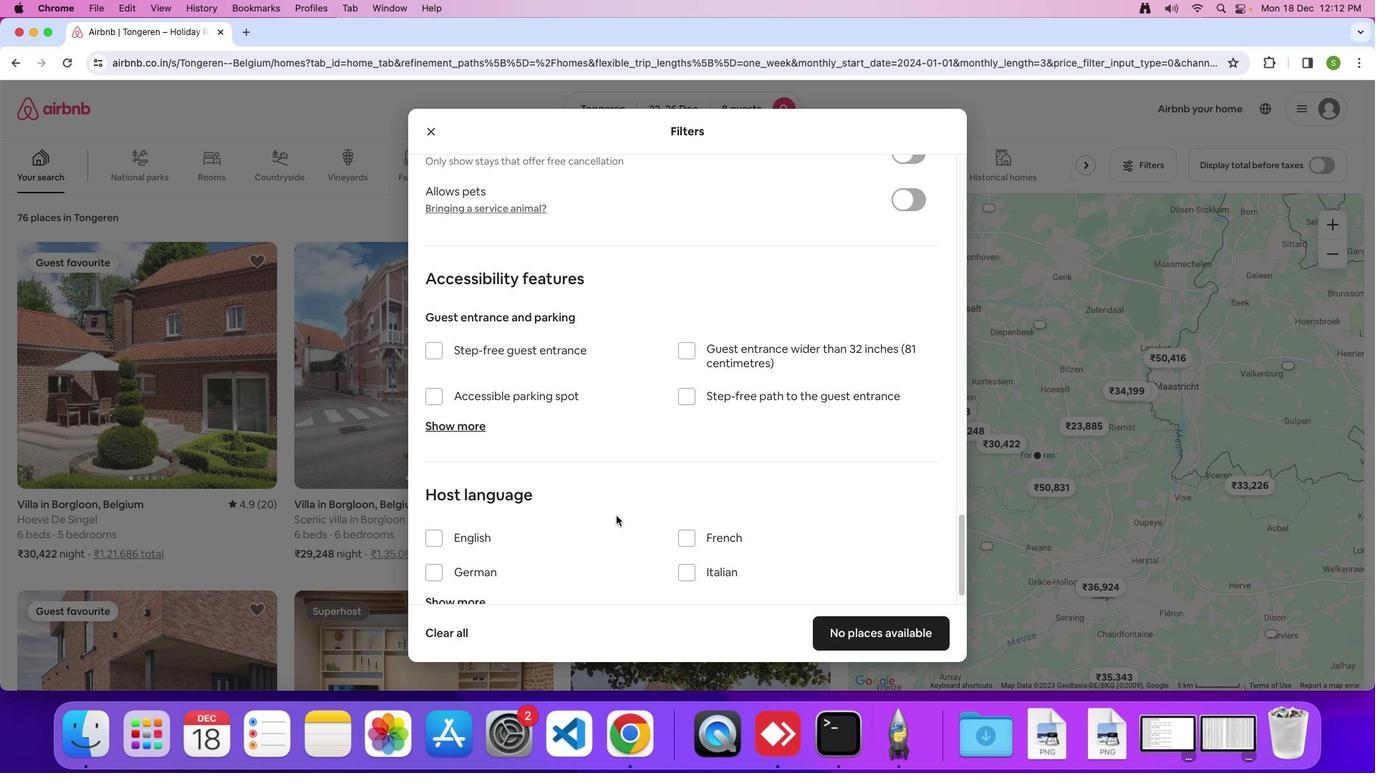 
Action: Mouse scrolled (615, 516) with delta (0, -1)
Screenshot: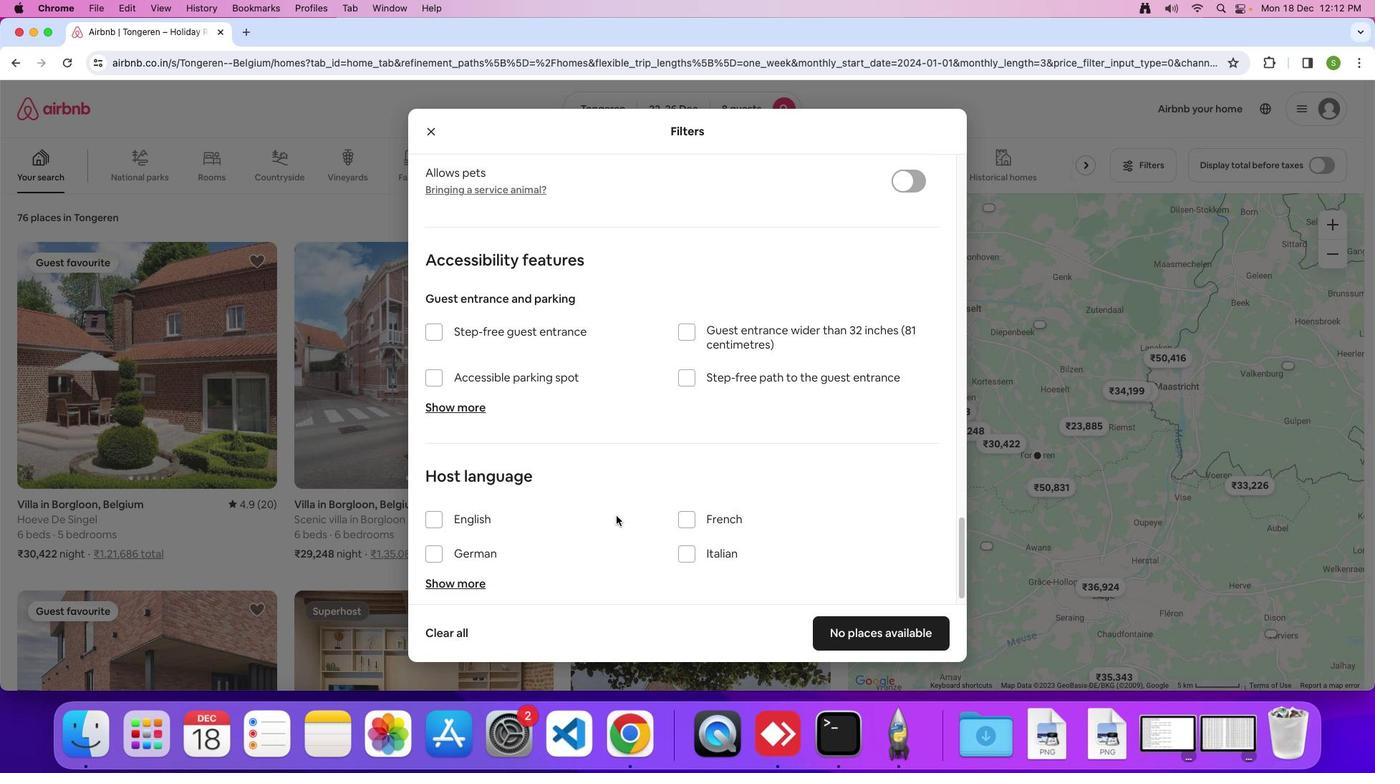 
Action: Mouse scrolled (615, 516) with delta (0, 0)
Screenshot: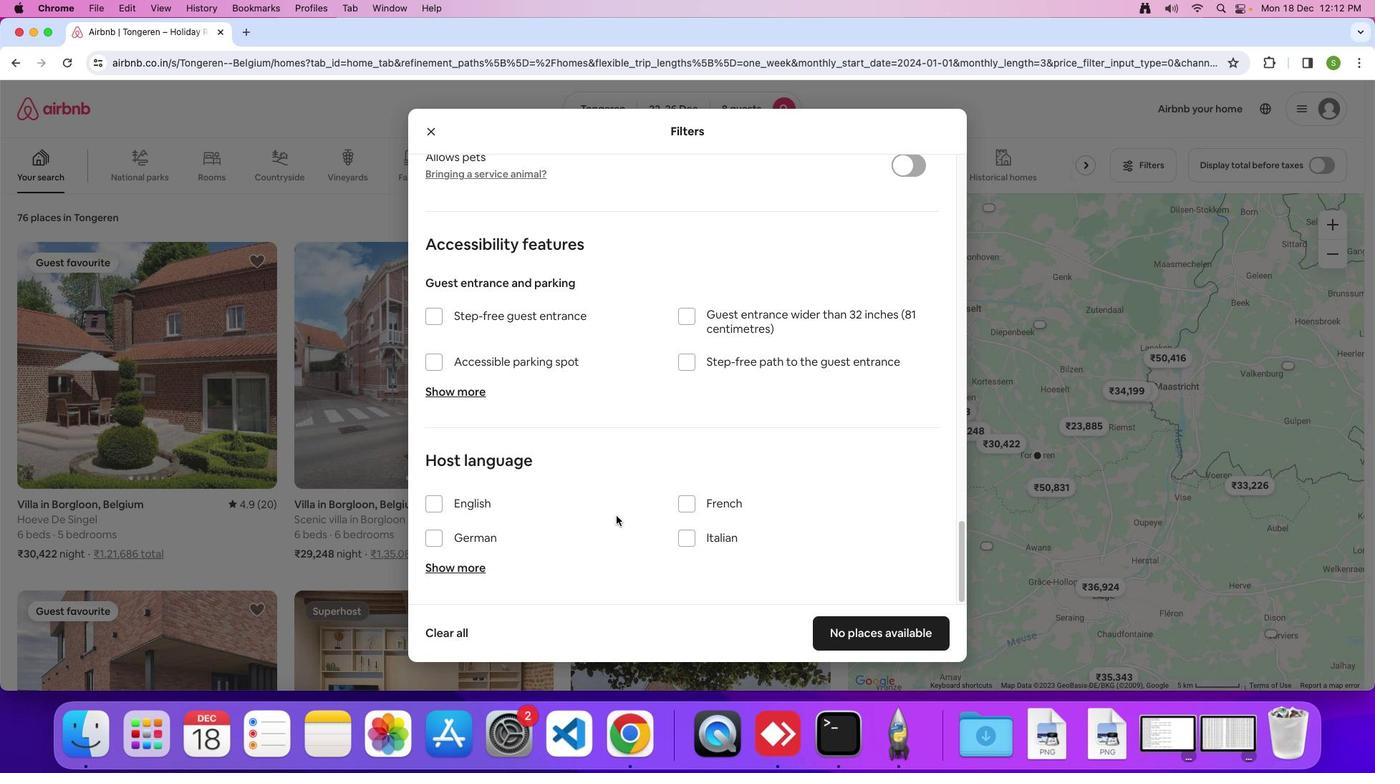 
Action: Mouse scrolled (615, 516) with delta (0, 0)
Screenshot: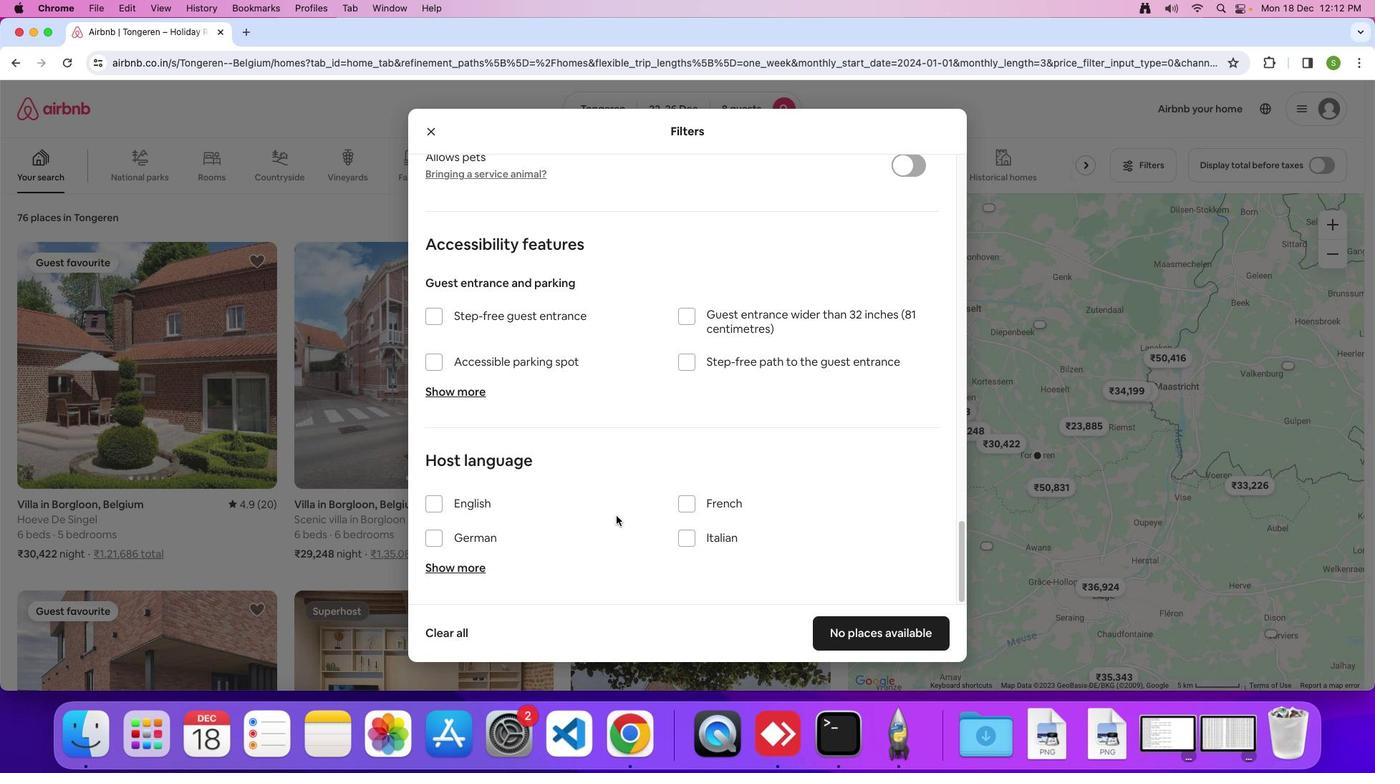 
Action: Mouse scrolled (615, 516) with delta (0, -1)
Screenshot: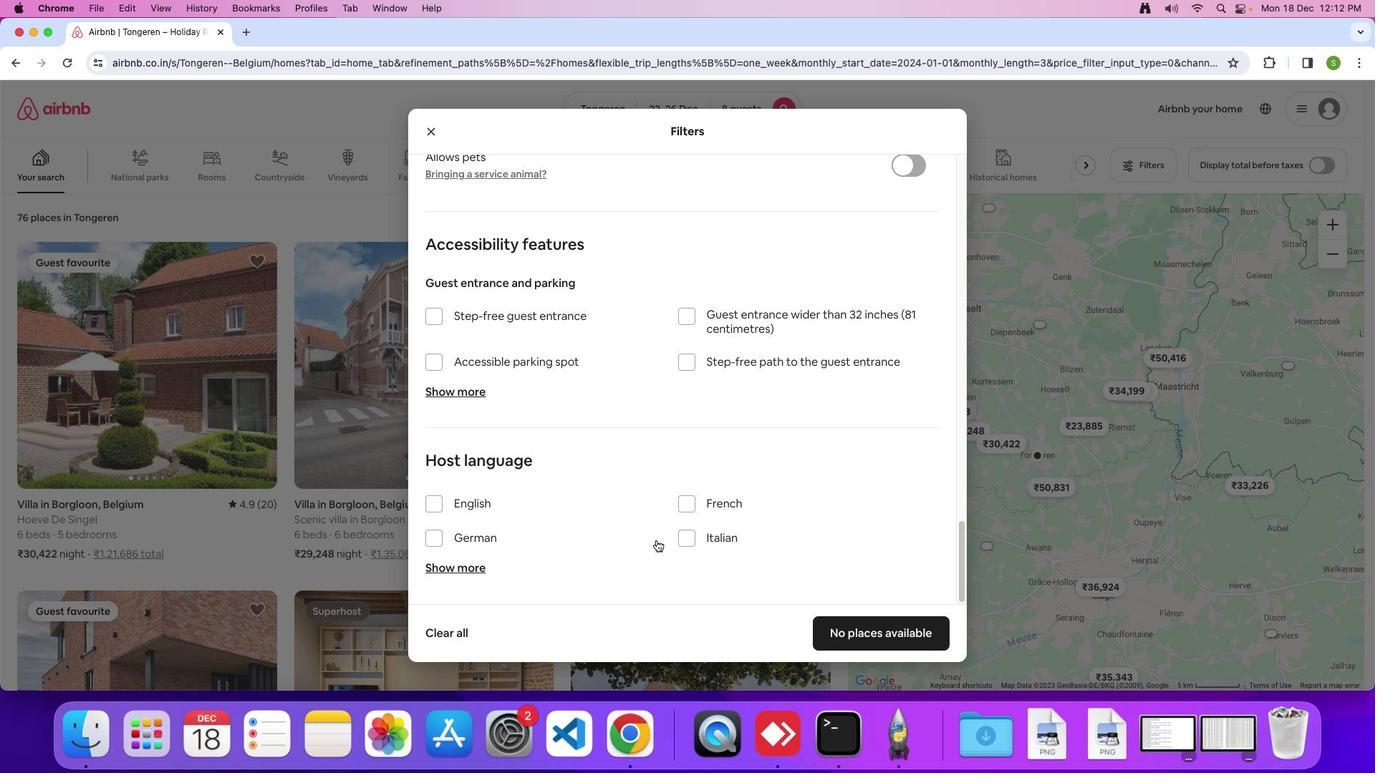 
Action: Mouse moved to (847, 638)
Screenshot: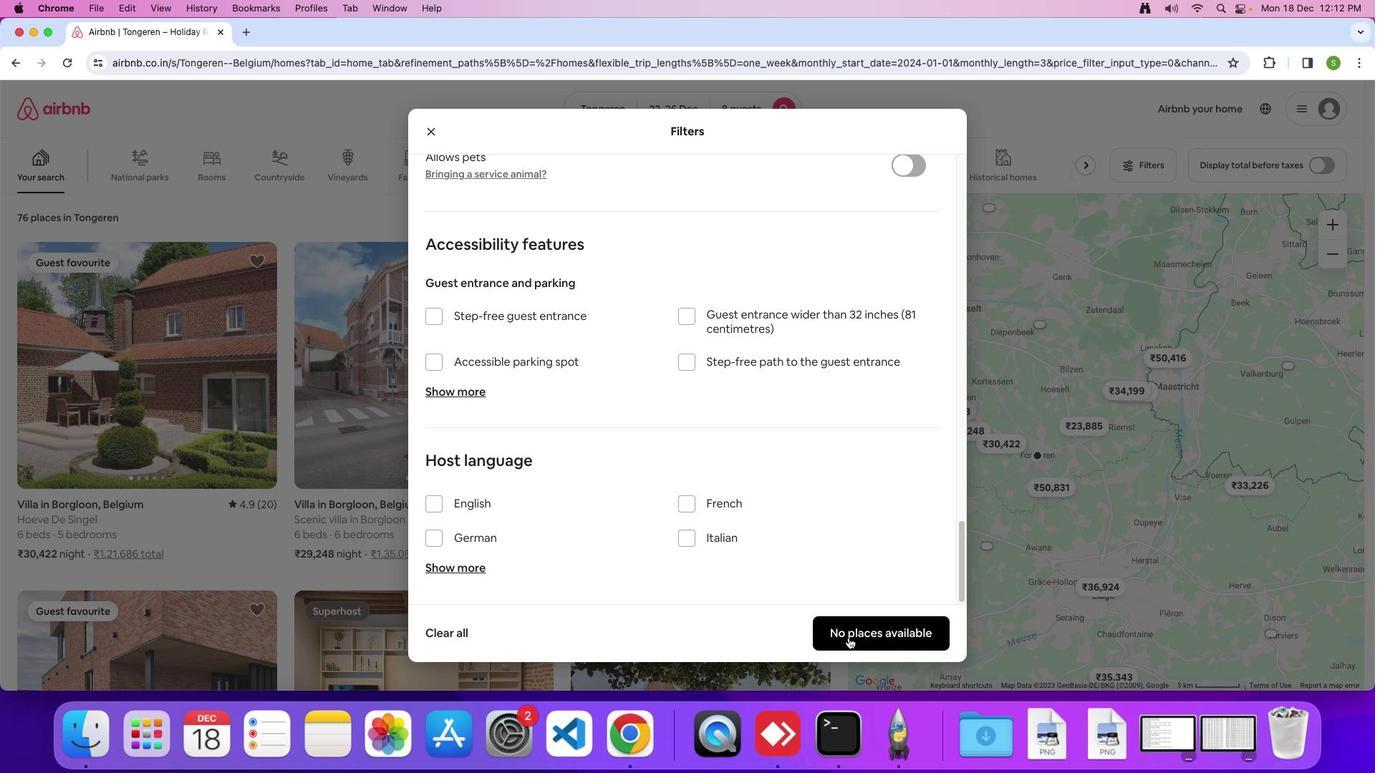 
Action: Mouse pressed left at (847, 638)
Screenshot: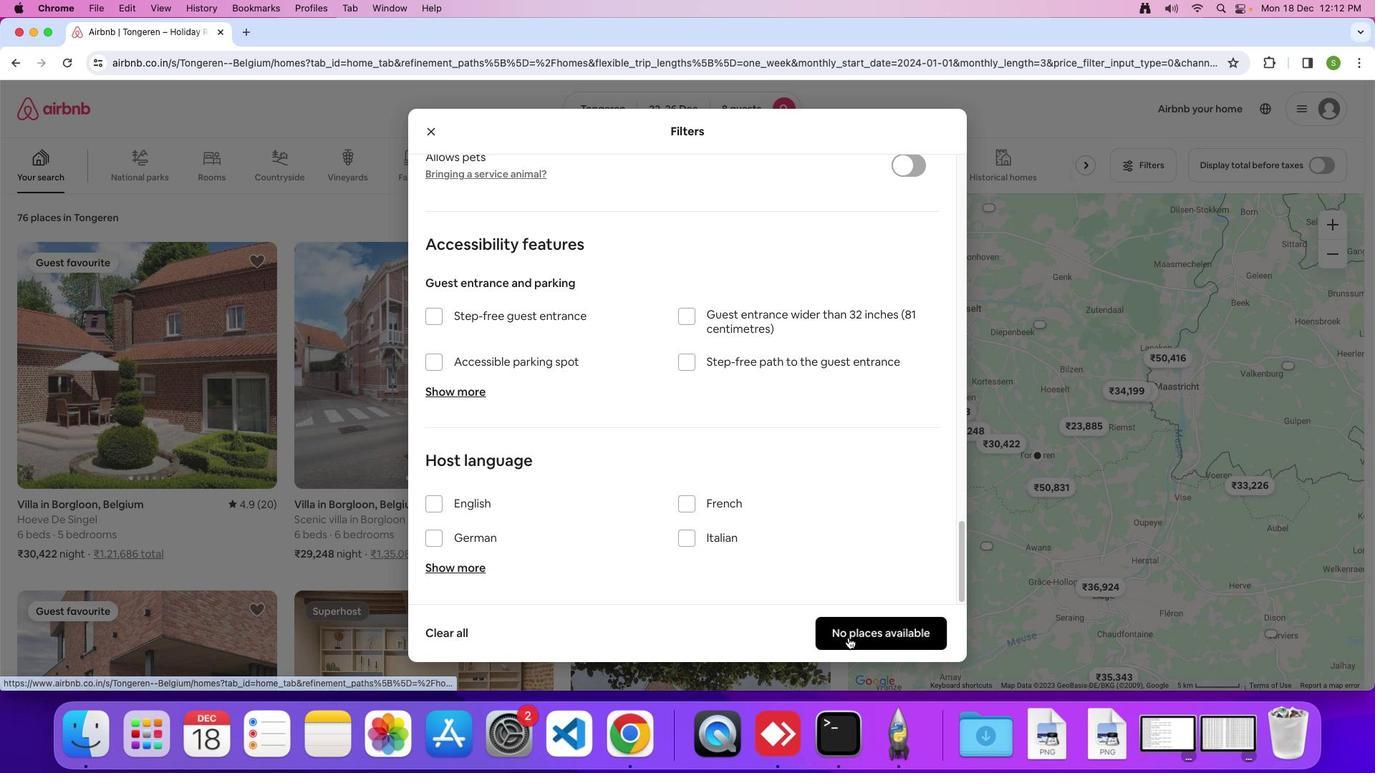 
Action: Mouse moved to (515, 358)
Screenshot: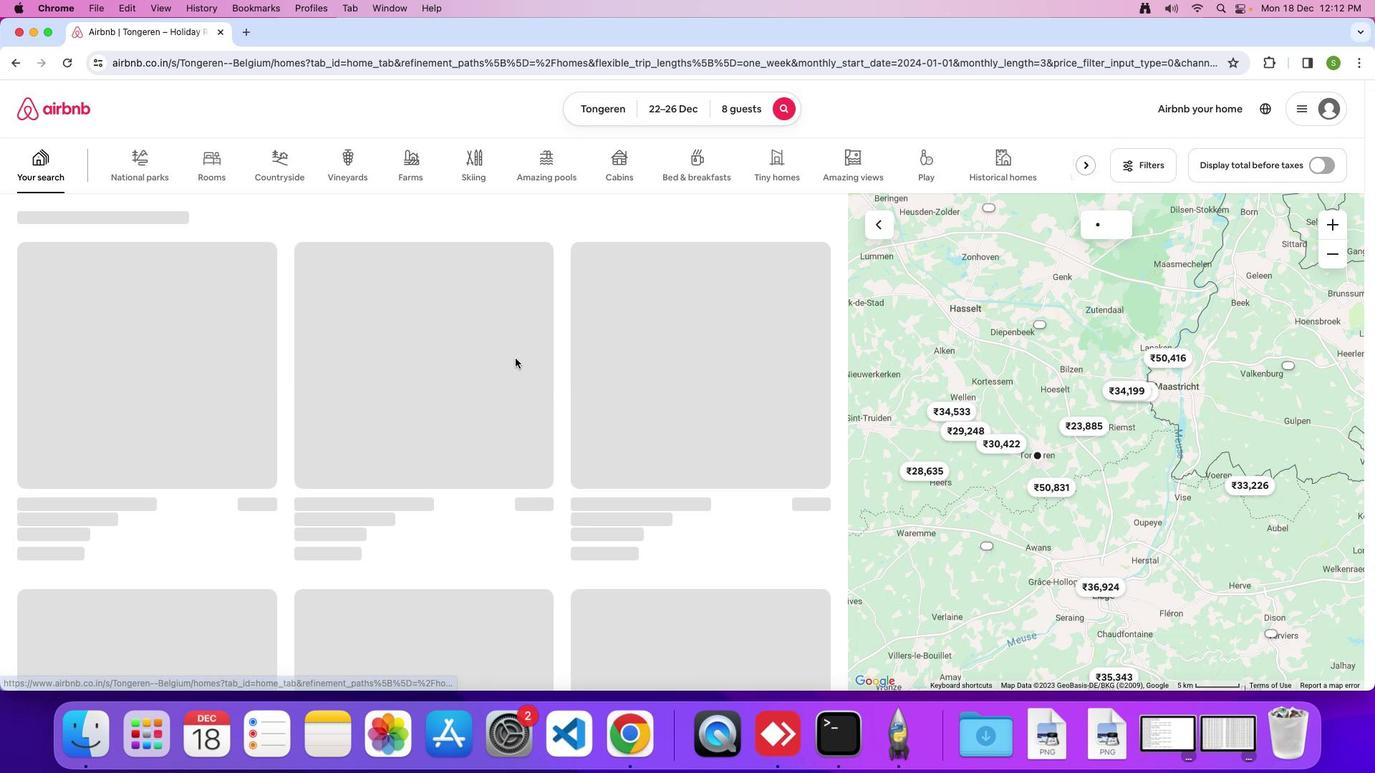 
